 Task: Locate properties in Seattle equipped with modern kitchen appliances using Redfin.
Action: Mouse moved to (276, 245)
Screenshot: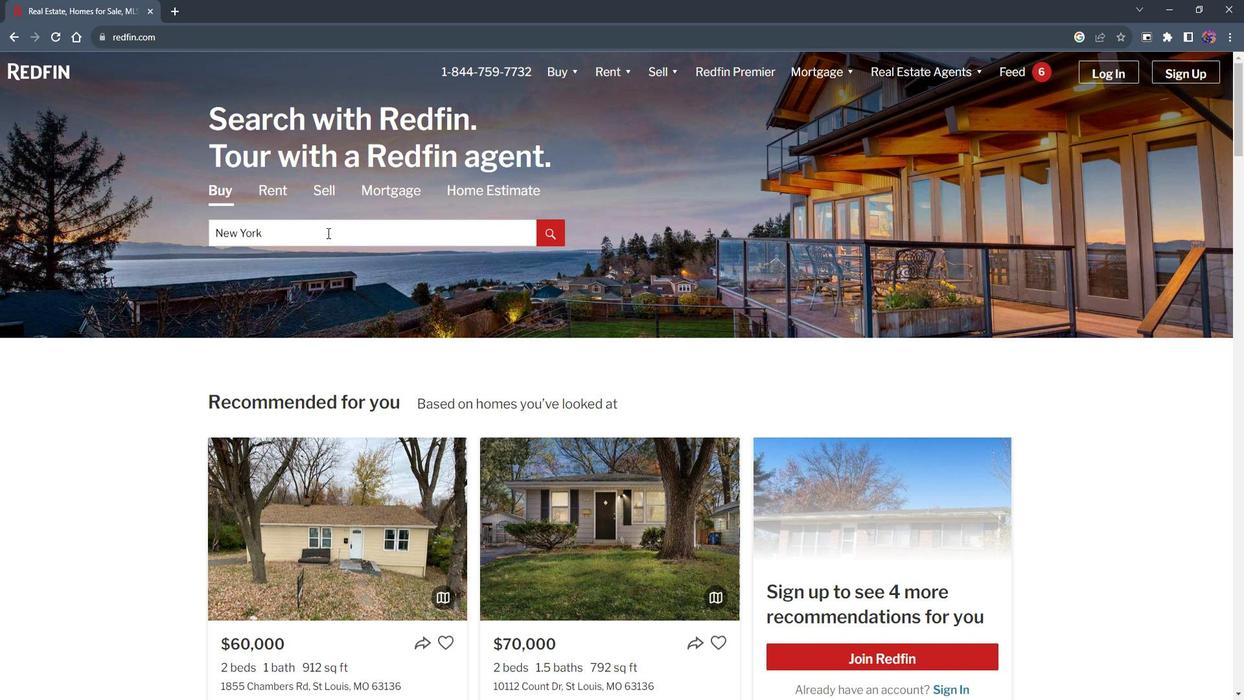 
Action: Mouse pressed left at (276, 245)
Screenshot: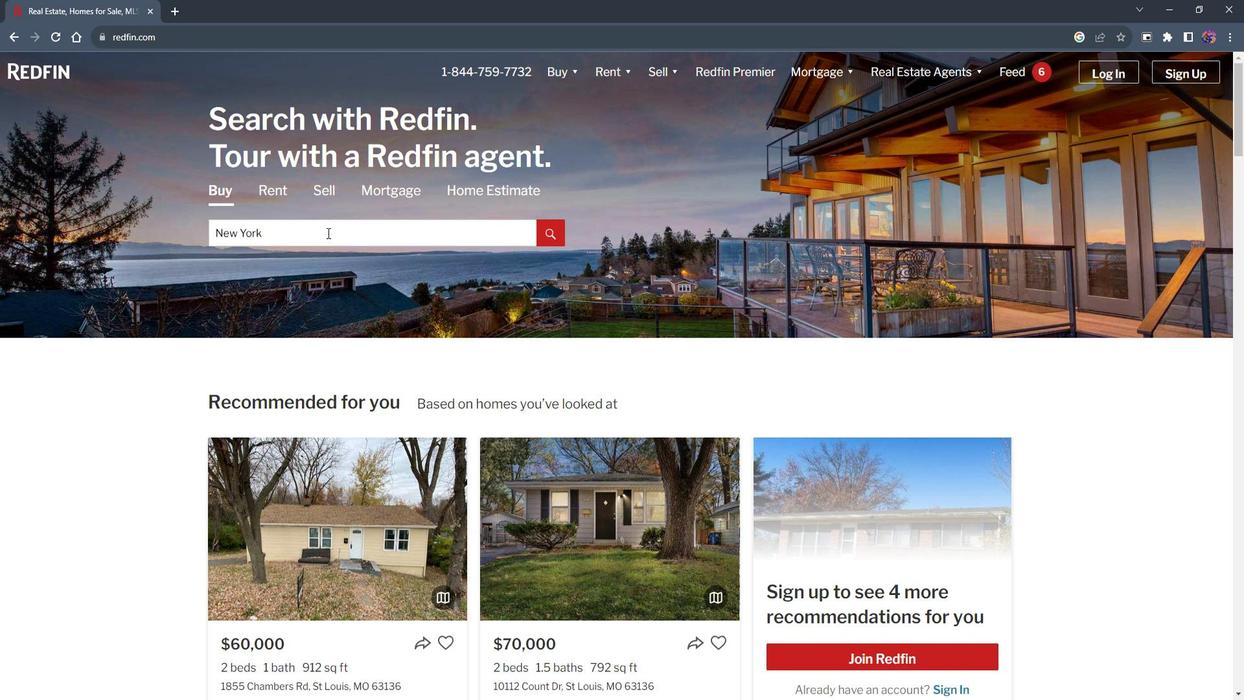 
Action: Key pressed <Key.shift><Key.shift><Key.shift><Key.shift><Key.shift><Key.shift><Key.shift><Key.shift><Key.shift><Key.shift><Key.shift><Key.shift><Key.shift><Key.shift><Key.shift>Seattle
Screenshot: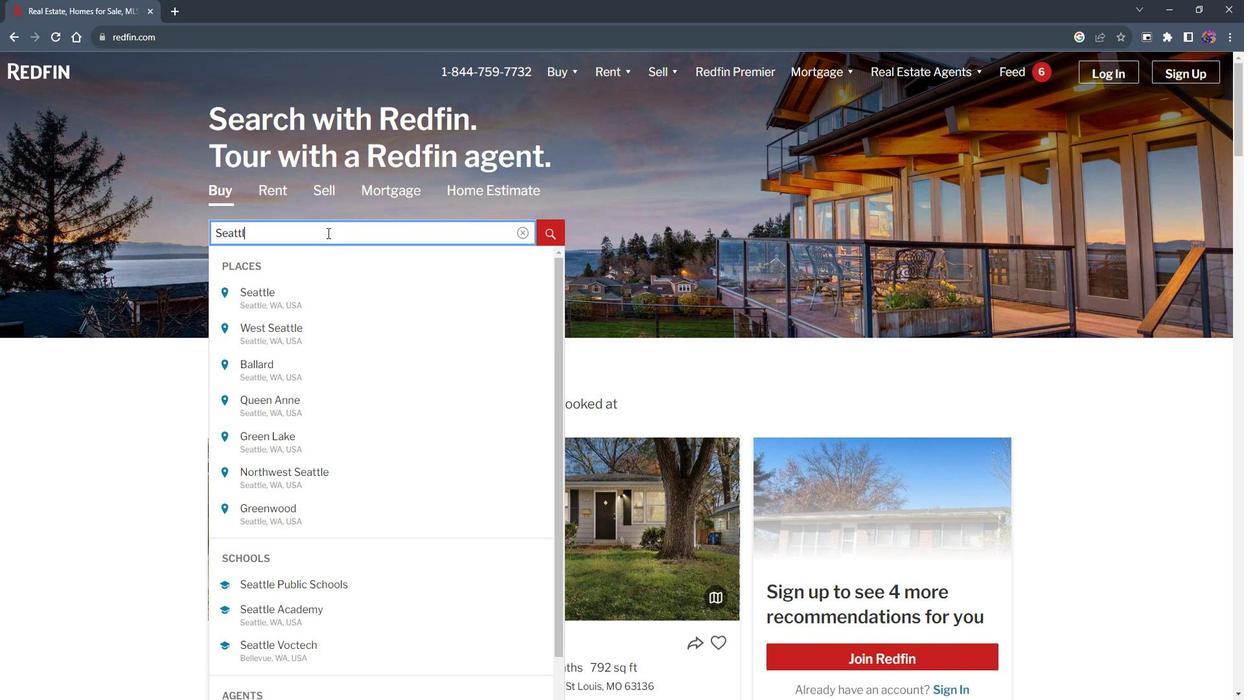 
Action: Mouse moved to (218, 296)
Screenshot: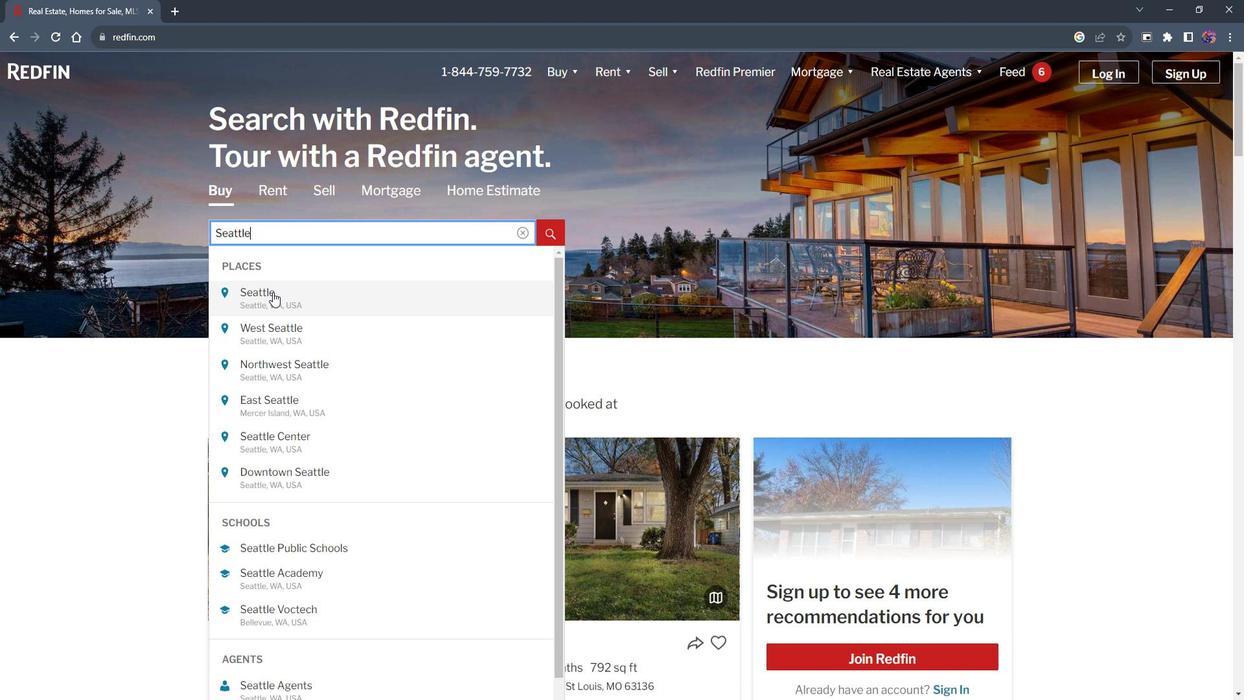 
Action: Mouse pressed left at (218, 296)
Screenshot: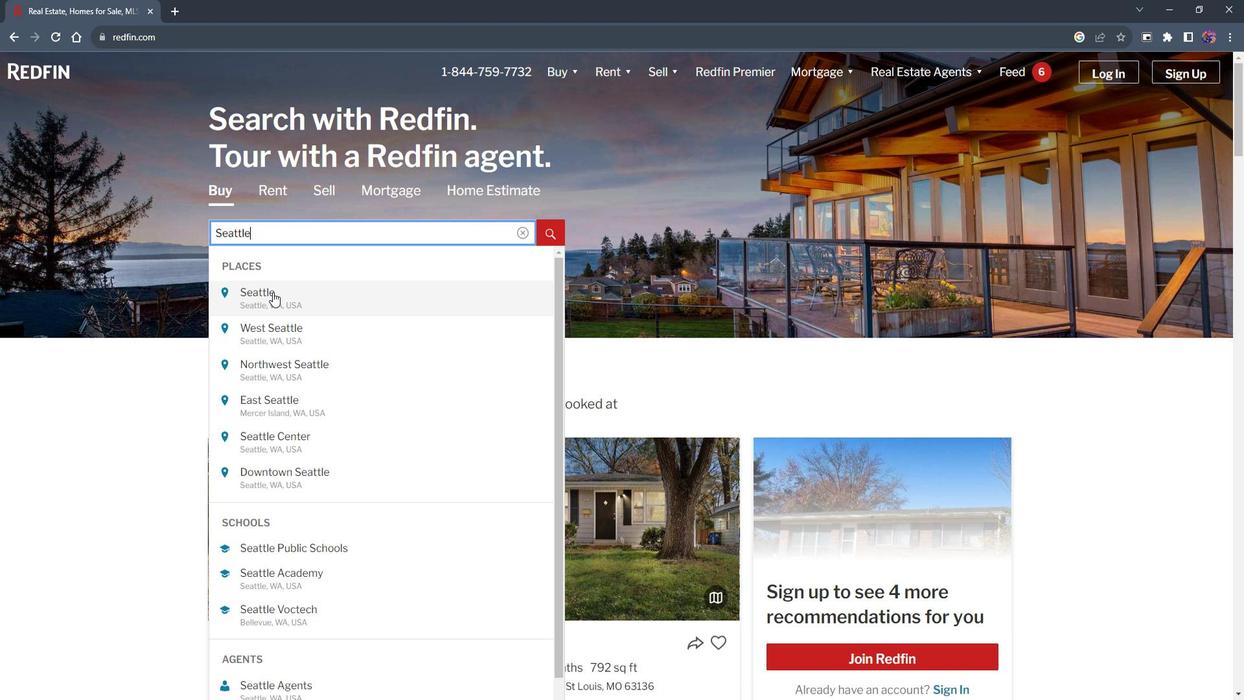 
Action: Mouse moved to (967, 184)
Screenshot: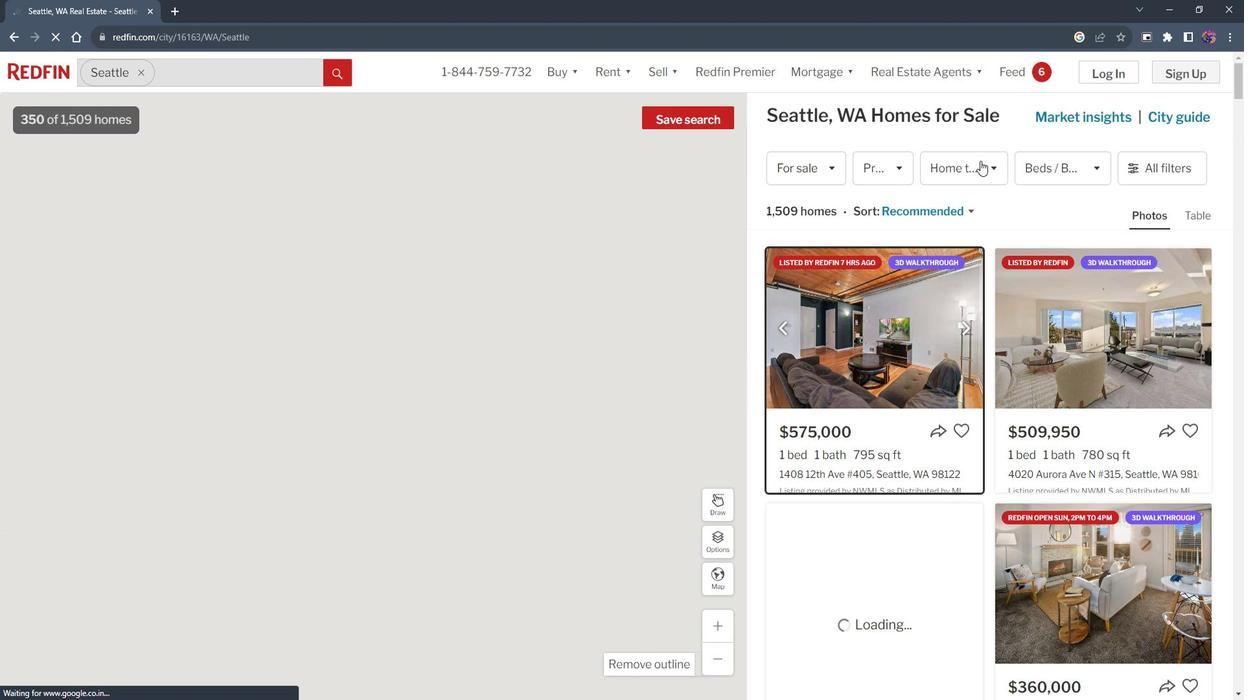 
Action: Mouse pressed left at (967, 184)
Screenshot: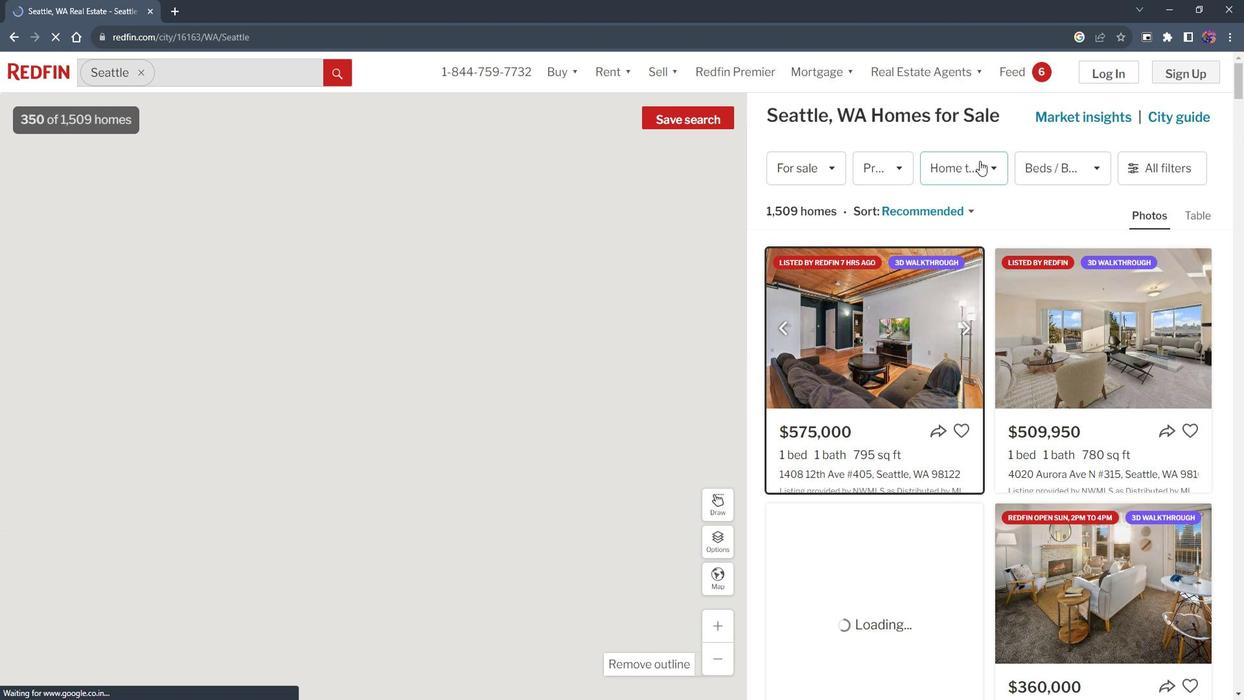 
Action: Mouse pressed left at (967, 184)
Screenshot: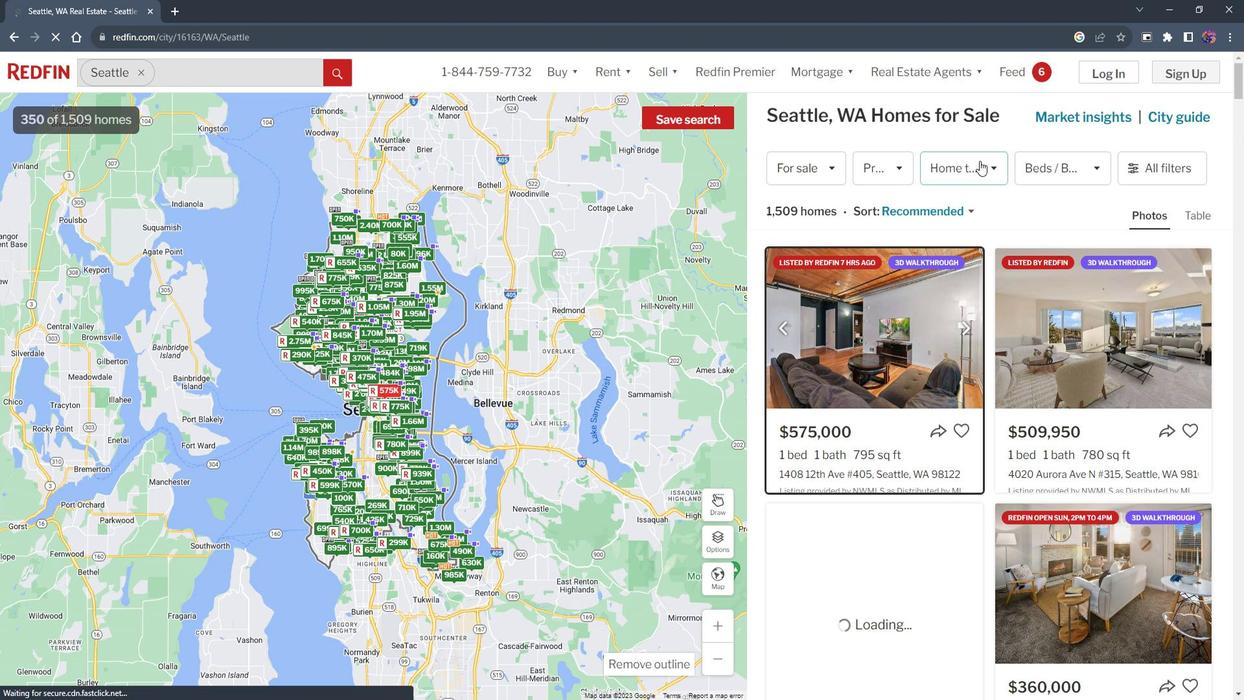 
Action: Mouse moved to (1178, 189)
Screenshot: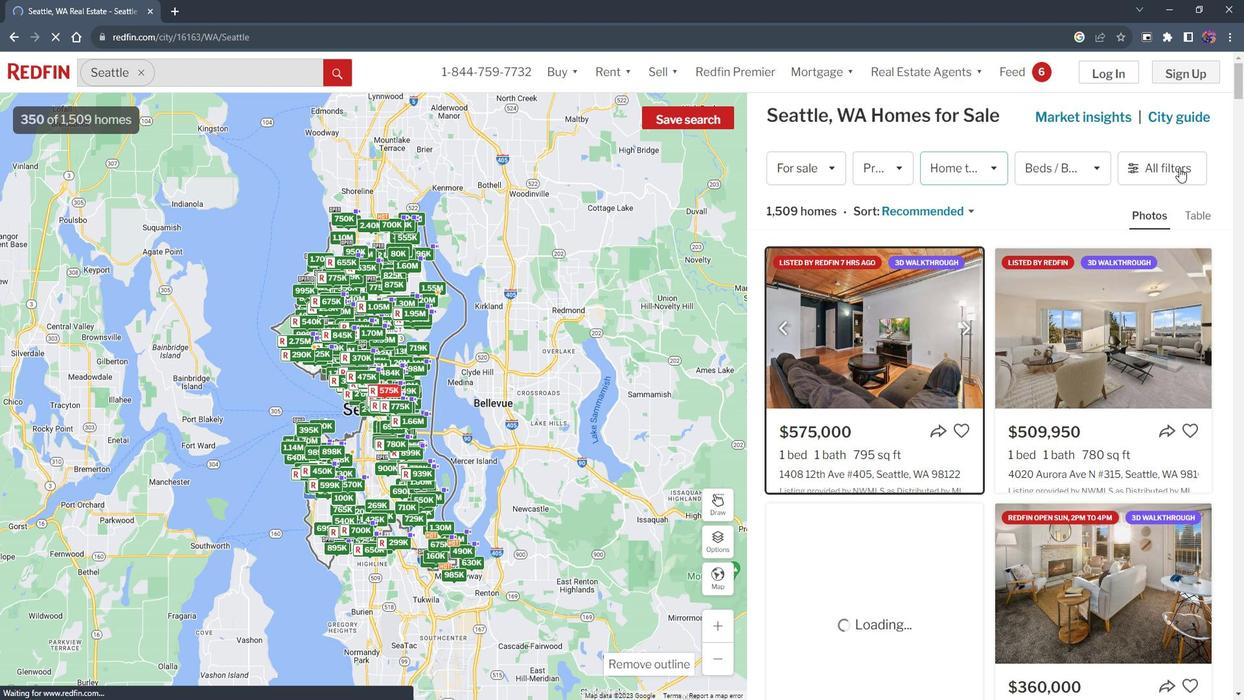 
Action: Mouse pressed left at (1178, 189)
Screenshot: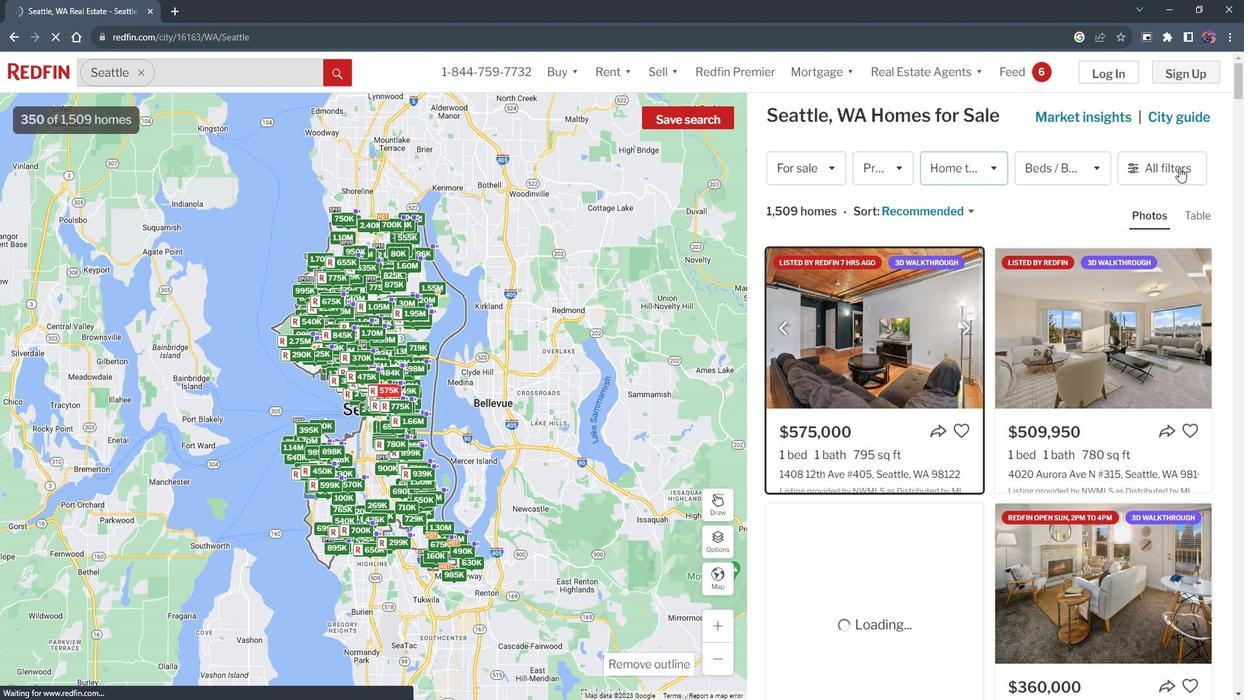 
Action: Mouse pressed left at (1178, 189)
Screenshot: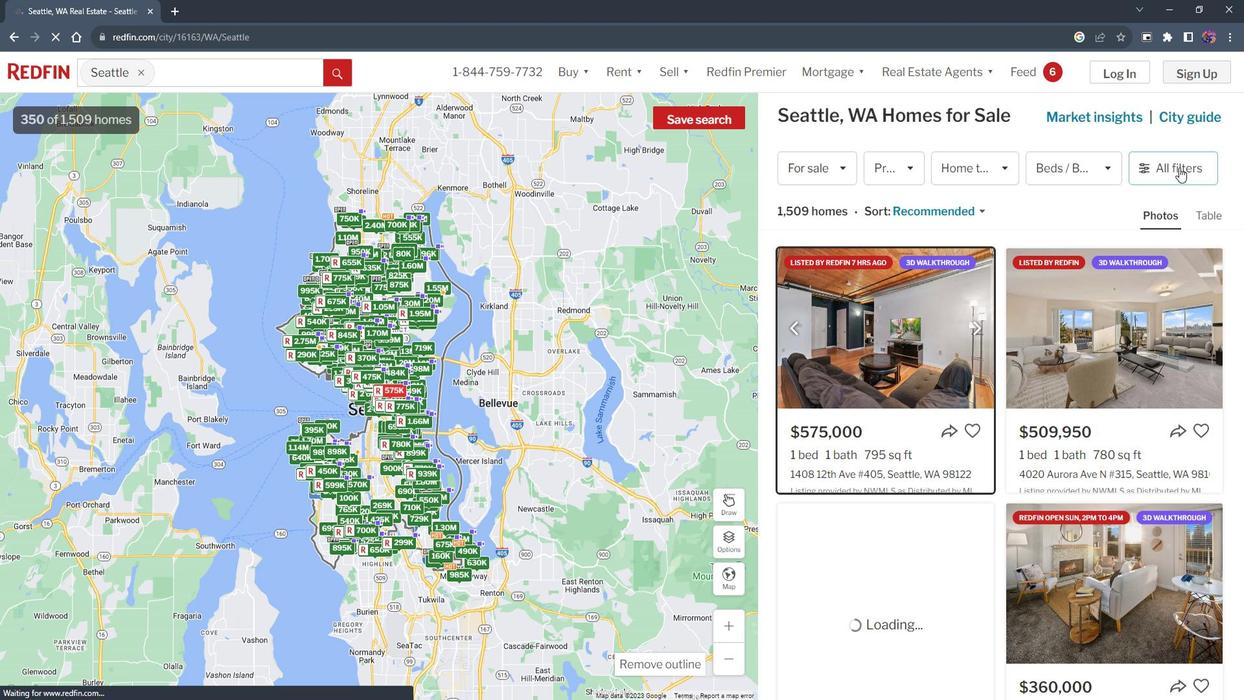 
Action: Mouse moved to (1218, 191)
Screenshot: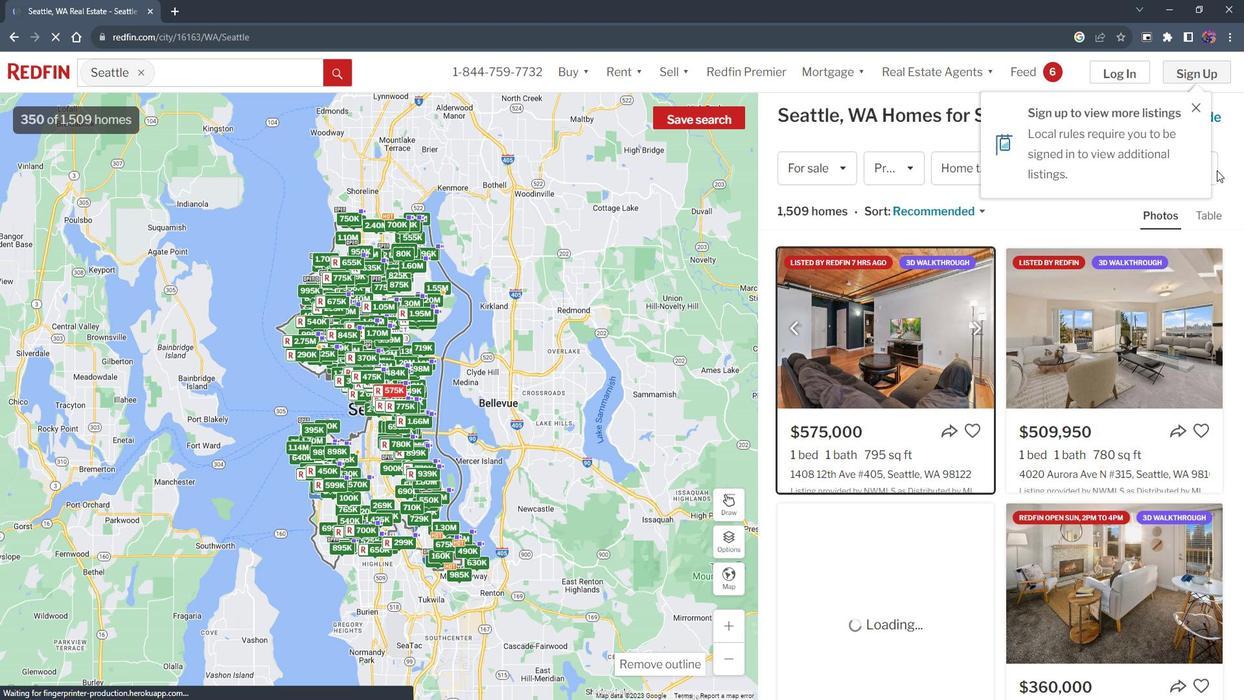 
Action: Mouse pressed left at (1218, 191)
Screenshot: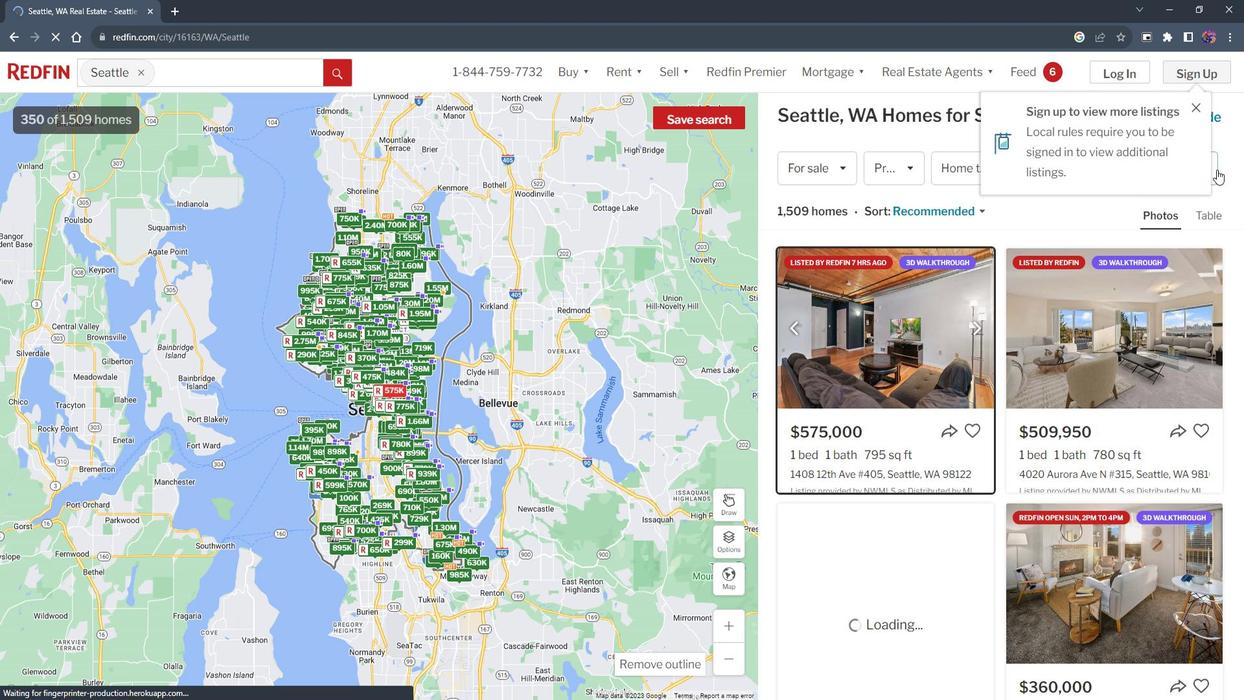
Action: Mouse moved to (978, 367)
Screenshot: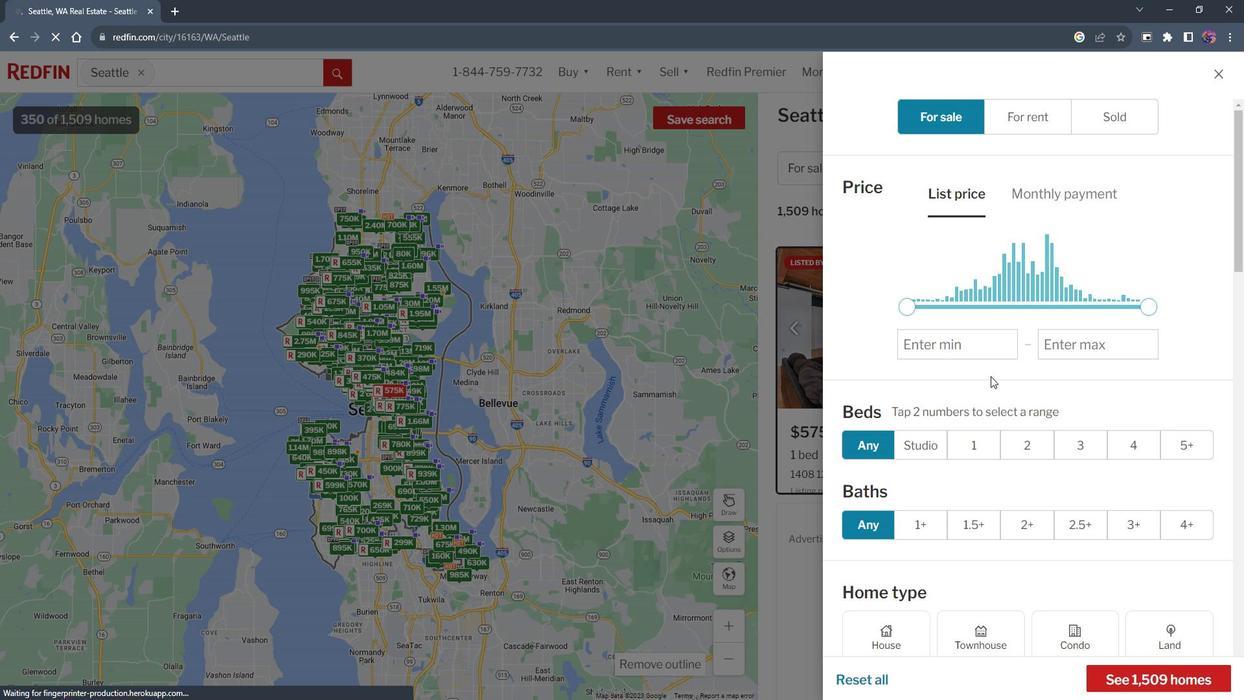 
Action: Mouse scrolled (978, 366) with delta (0, 0)
Screenshot: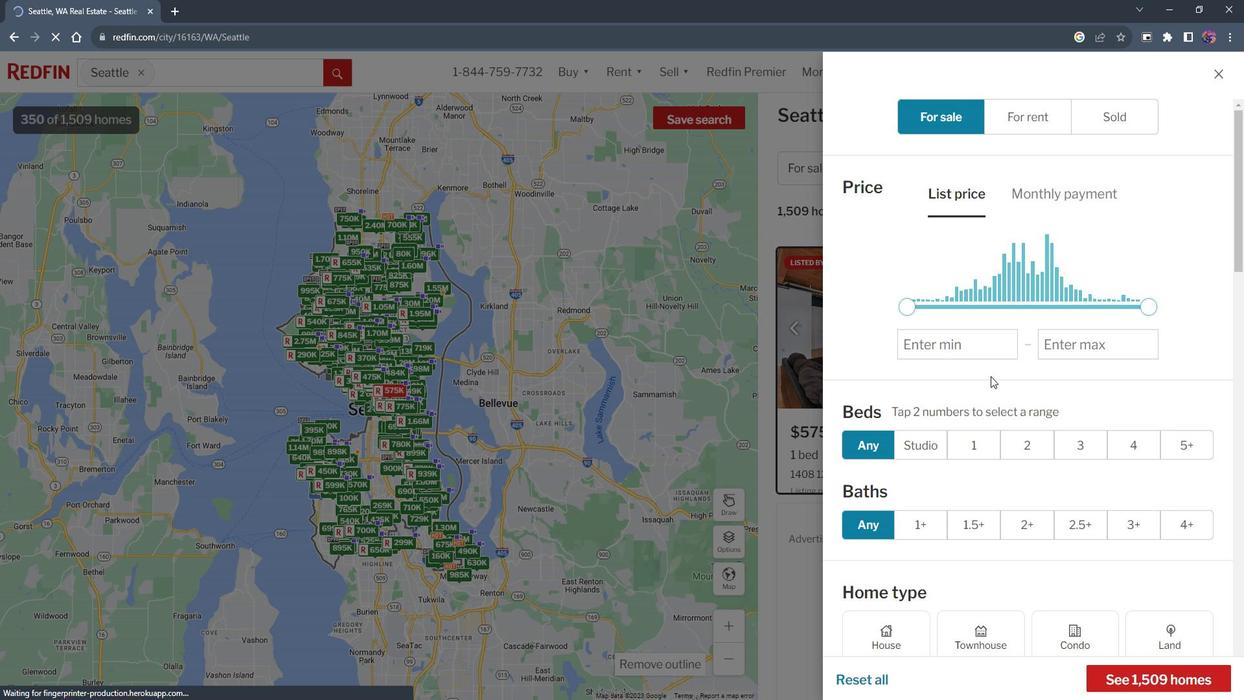 
Action: Mouse moved to (979, 367)
Screenshot: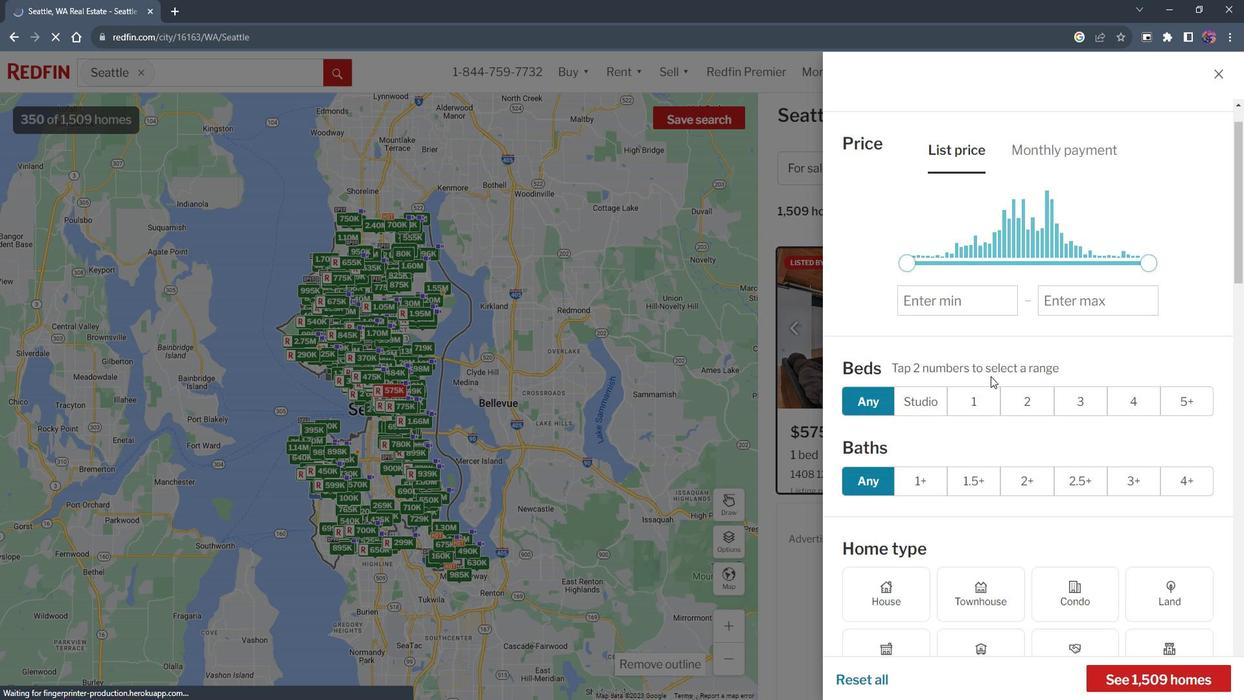 
Action: Mouse scrolled (979, 366) with delta (0, 0)
Screenshot: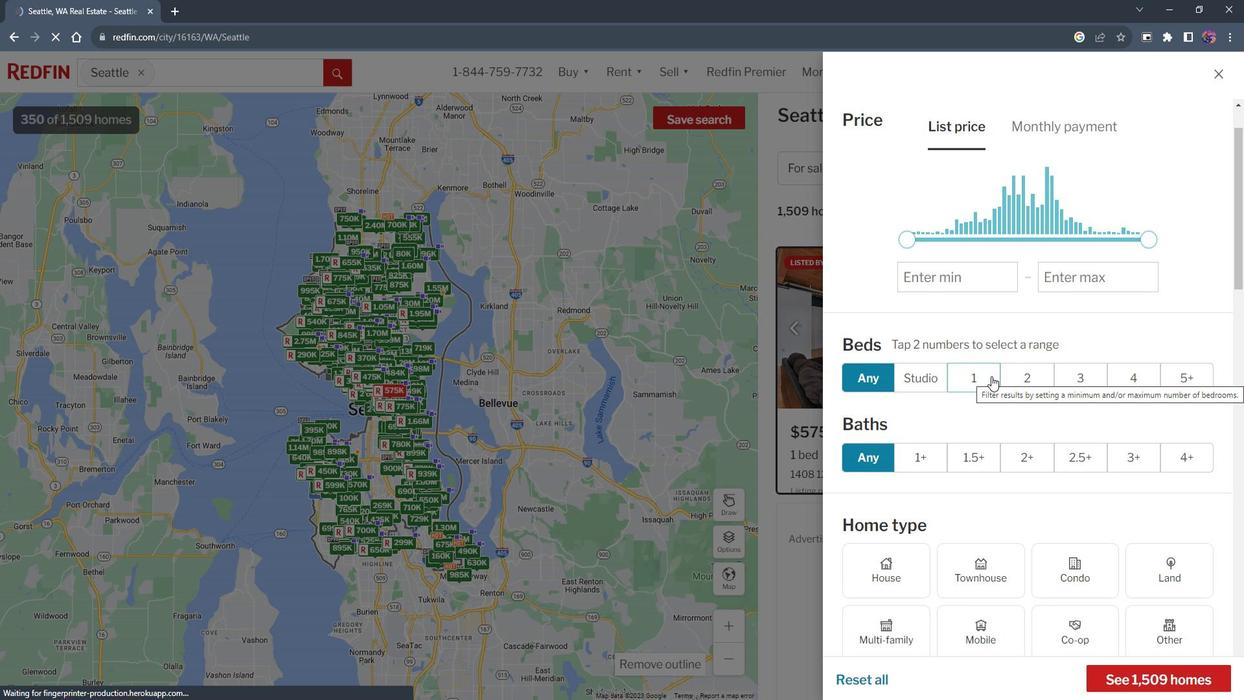 
Action: Mouse scrolled (979, 366) with delta (0, 0)
Screenshot: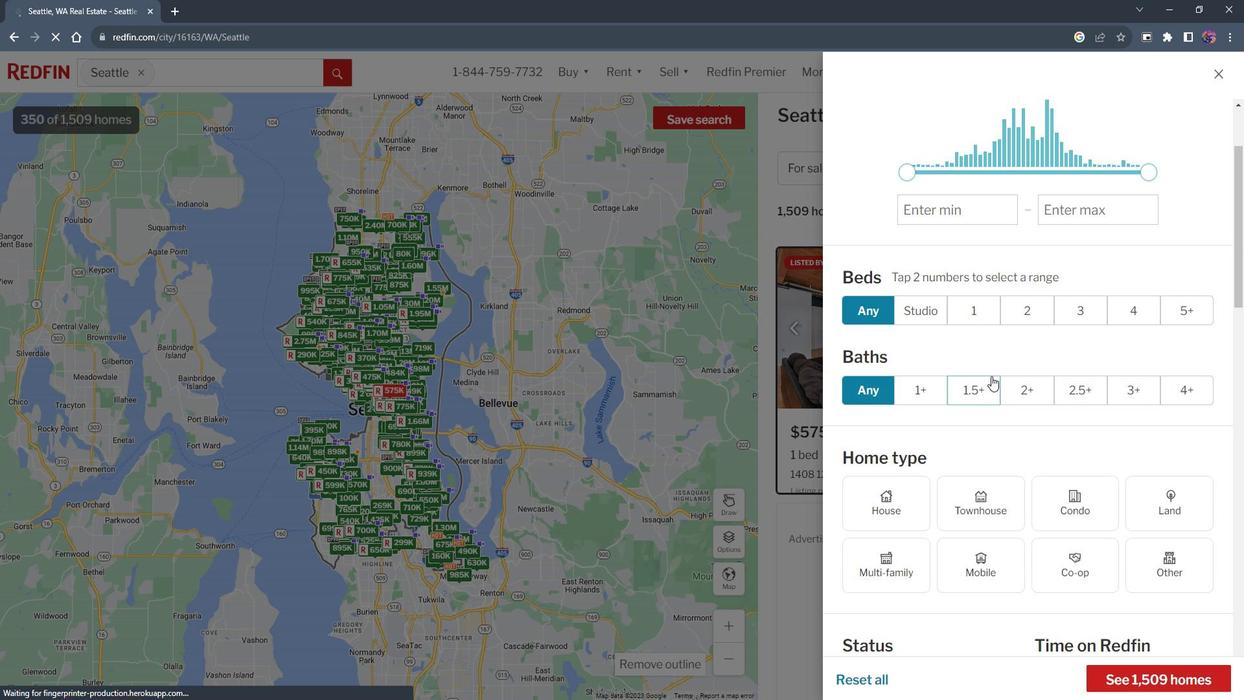 
Action: Mouse scrolled (979, 366) with delta (0, 0)
Screenshot: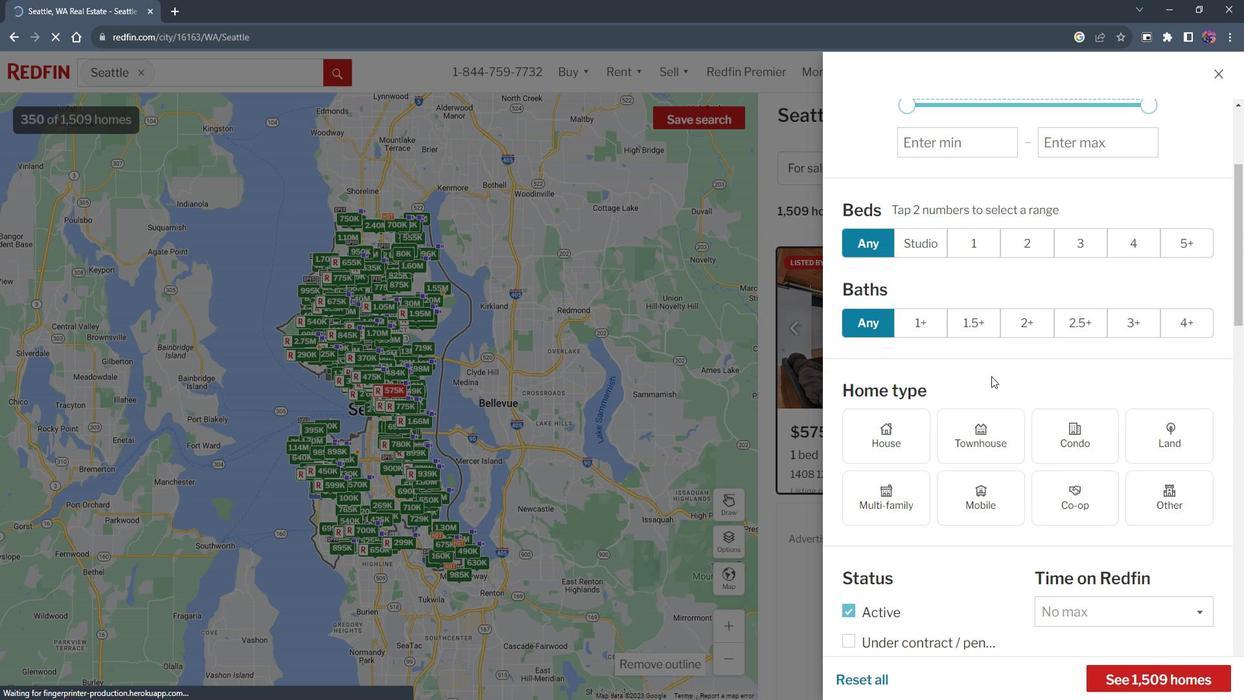 
Action: Mouse scrolled (979, 366) with delta (0, 0)
Screenshot: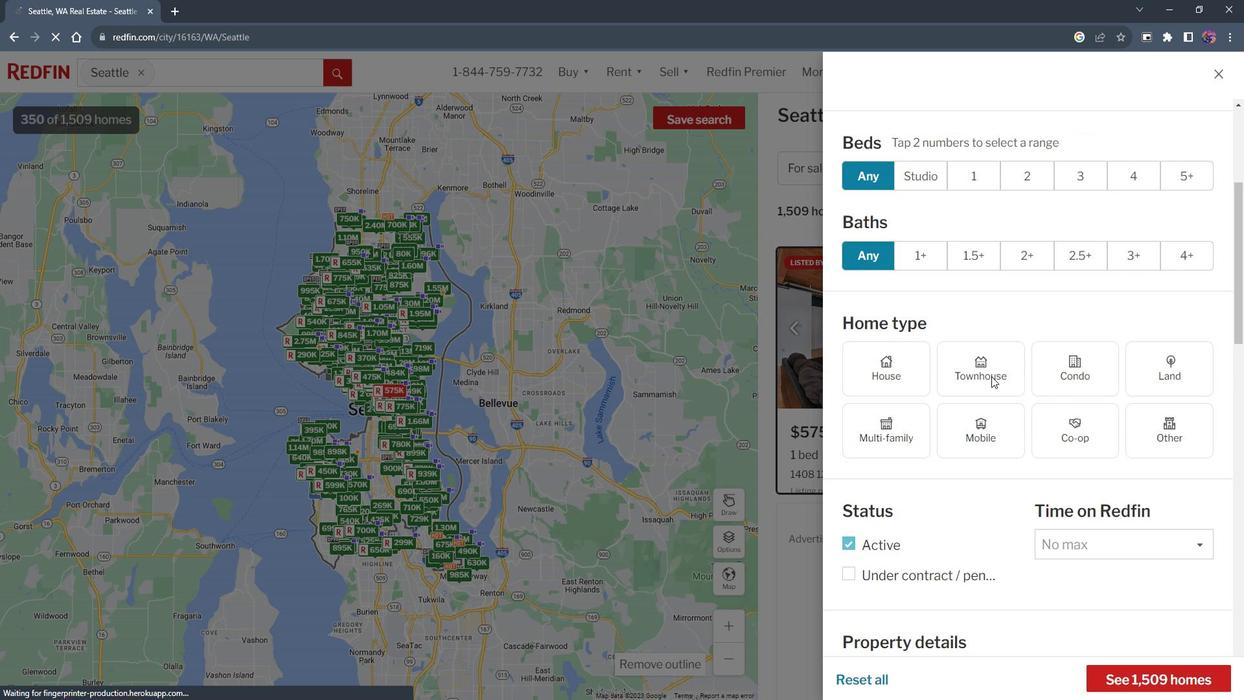 
Action: Mouse scrolled (979, 366) with delta (0, 0)
Screenshot: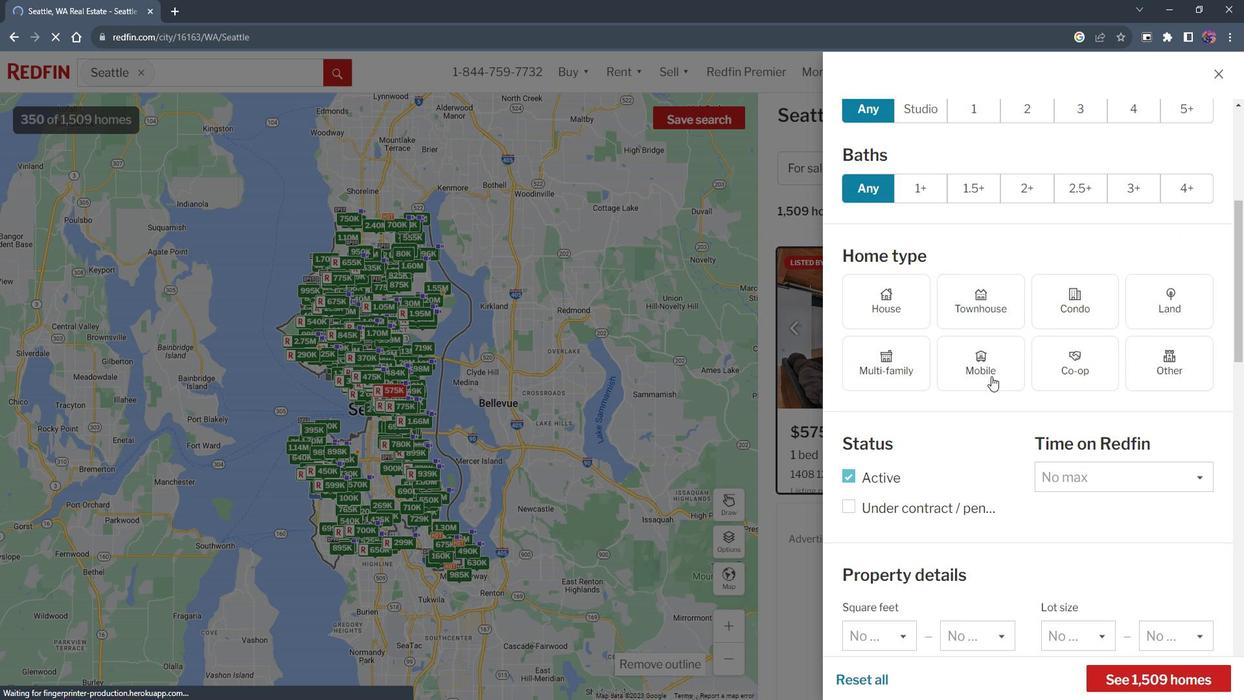 
Action: Mouse scrolled (979, 366) with delta (0, 0)
Screenshot: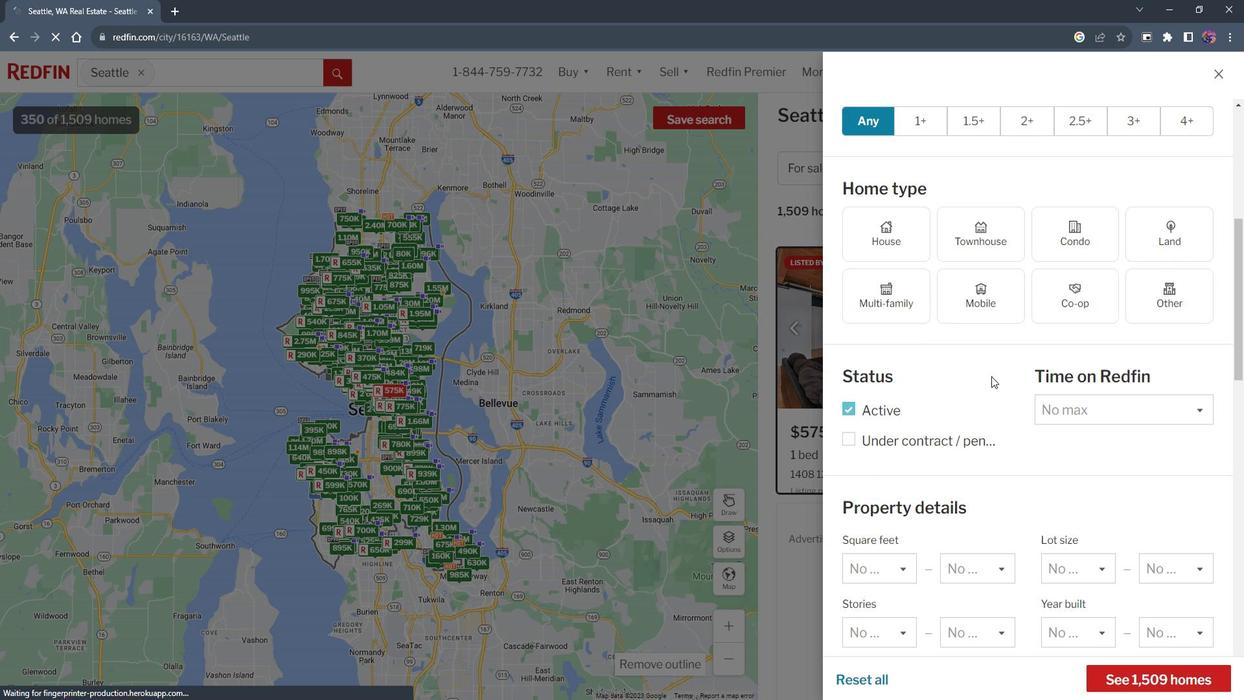 
Action: Mouse scrolled (979, 366) with delta (0, 0)
Screenshot: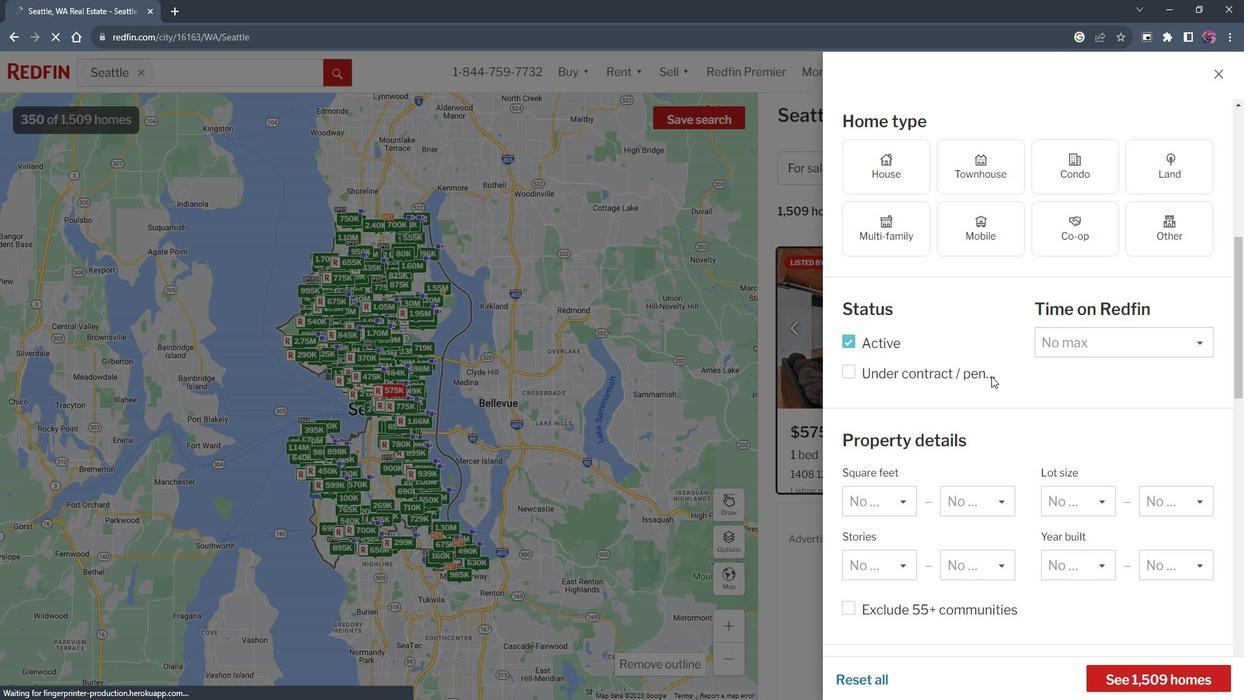
Action: Mouse scrolled (979, 366) with delta (0, 0)
Screenshot: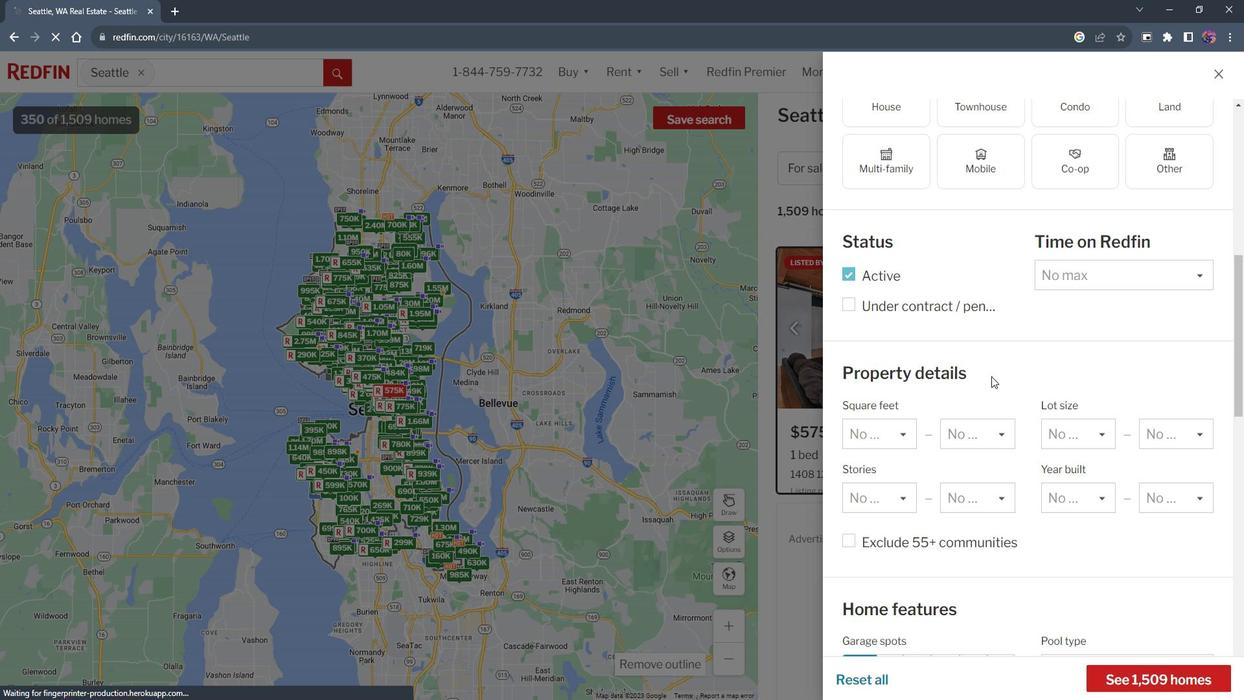 
Action: Mouse scrolled (979, 366) with delta (0, 0)
Screenshot: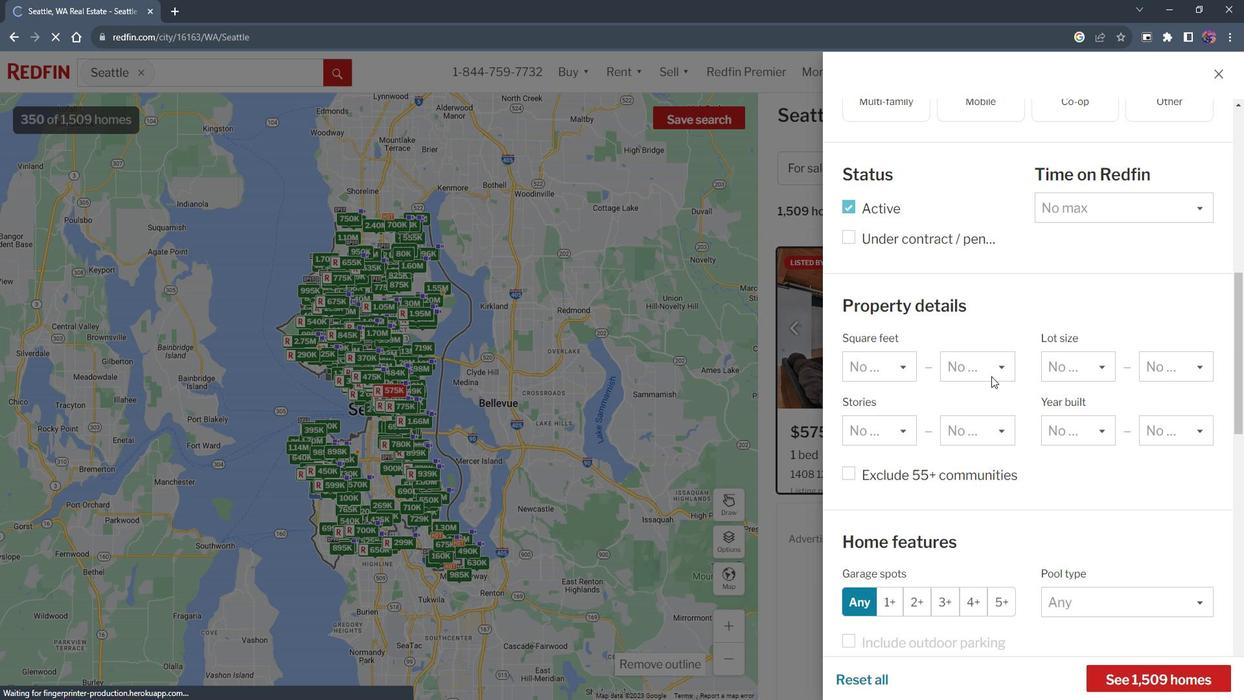 
Action: Mouse scrolled (979, 366) with delta (0, 0)
Screenshot: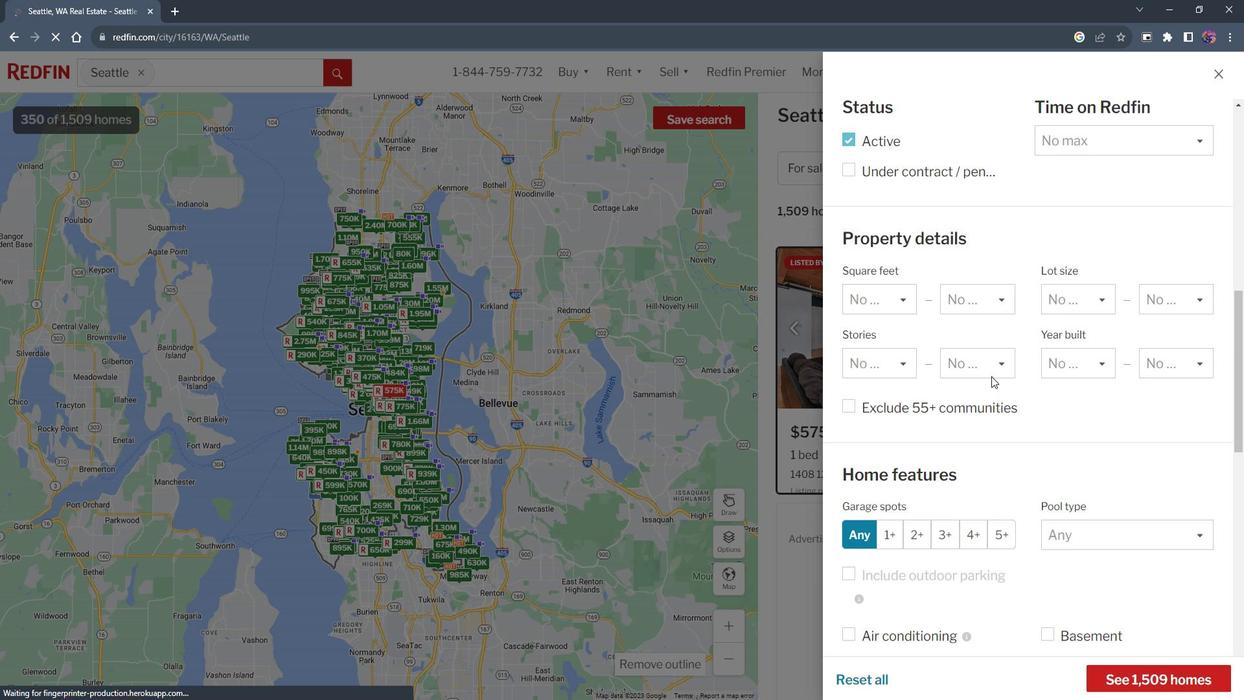 
Action: Mouse scrolled (979, 366) with delta (0, 0)
Screenshot: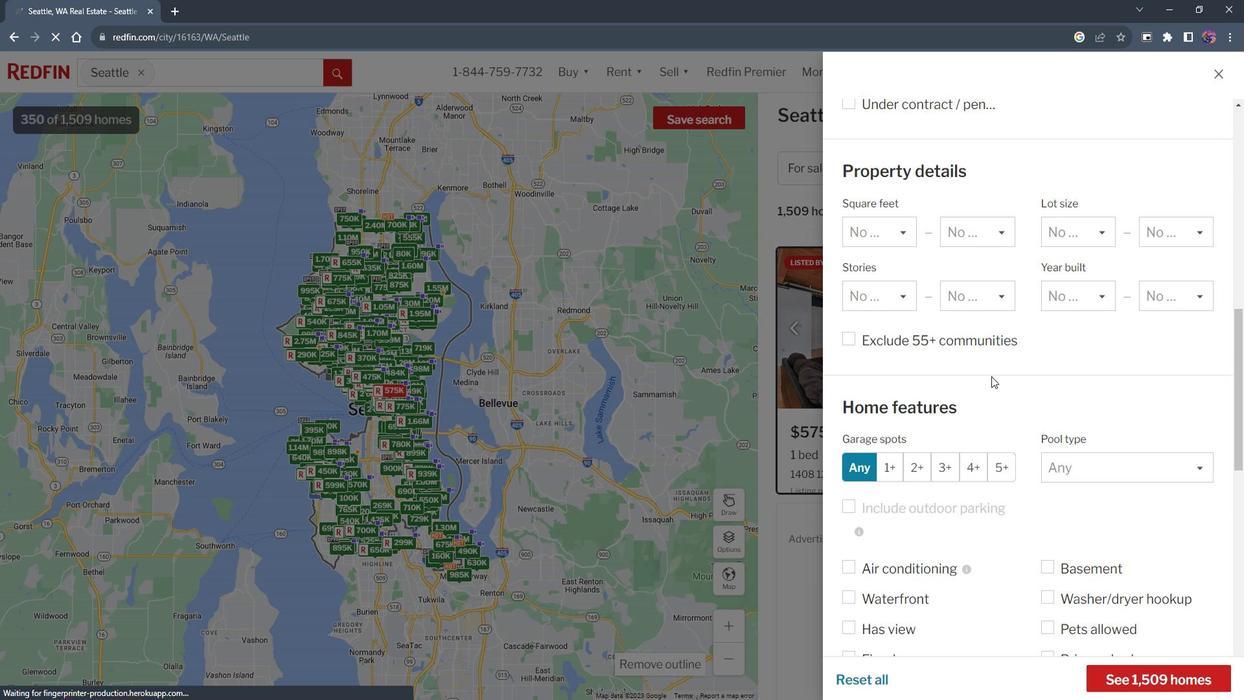 
Action: Mouse scrolled (979, 366) with delta (0, 0)
Screenshot: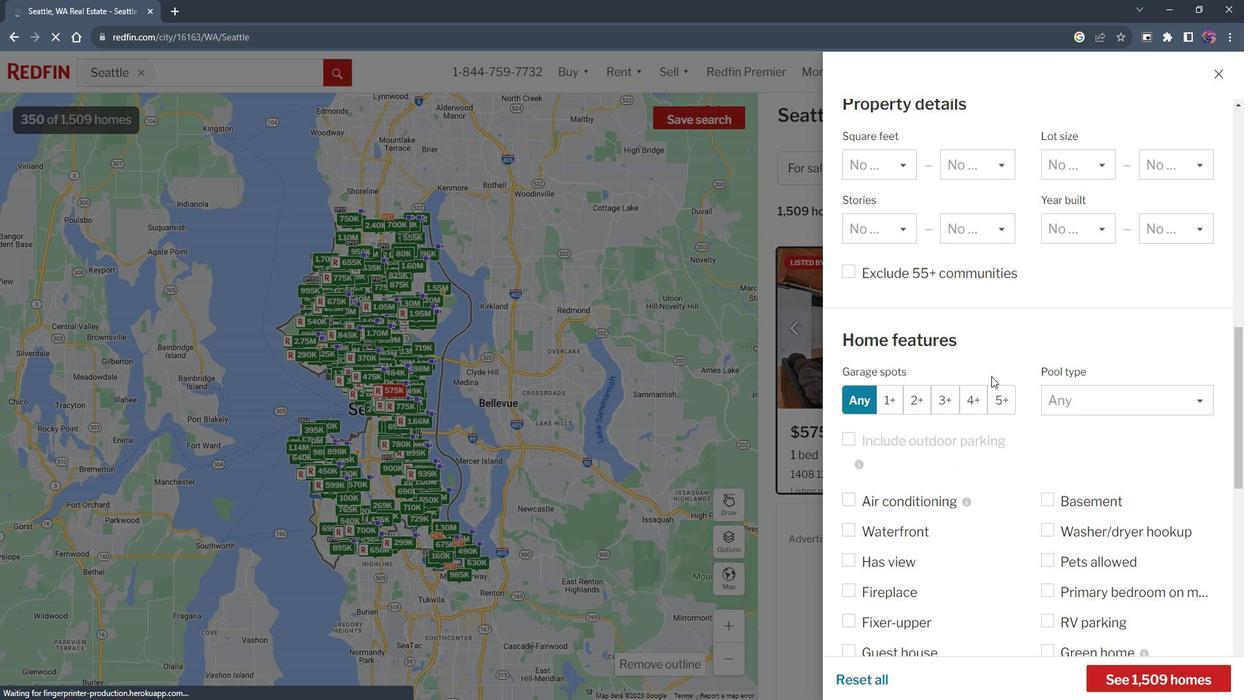 
Action: Mouse scrolled (979, 366) with delta (0, 0)
Screenshot: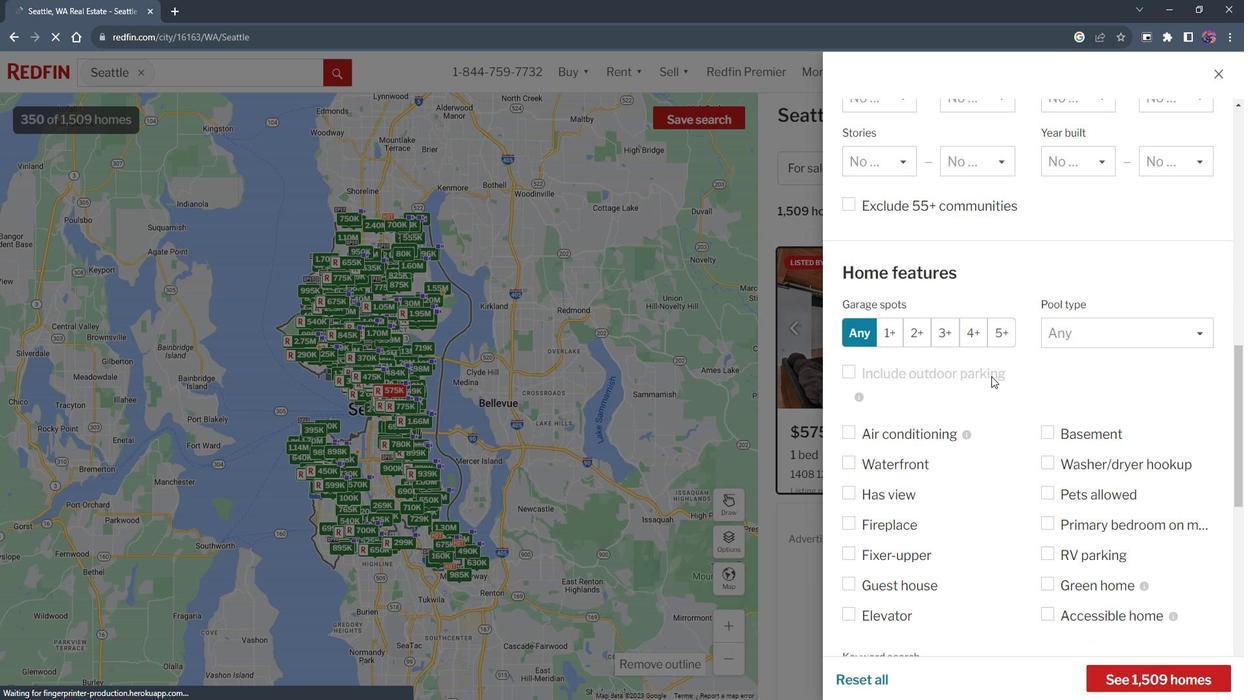 
Action: Mouse moved to (997, 395)
Screenshot: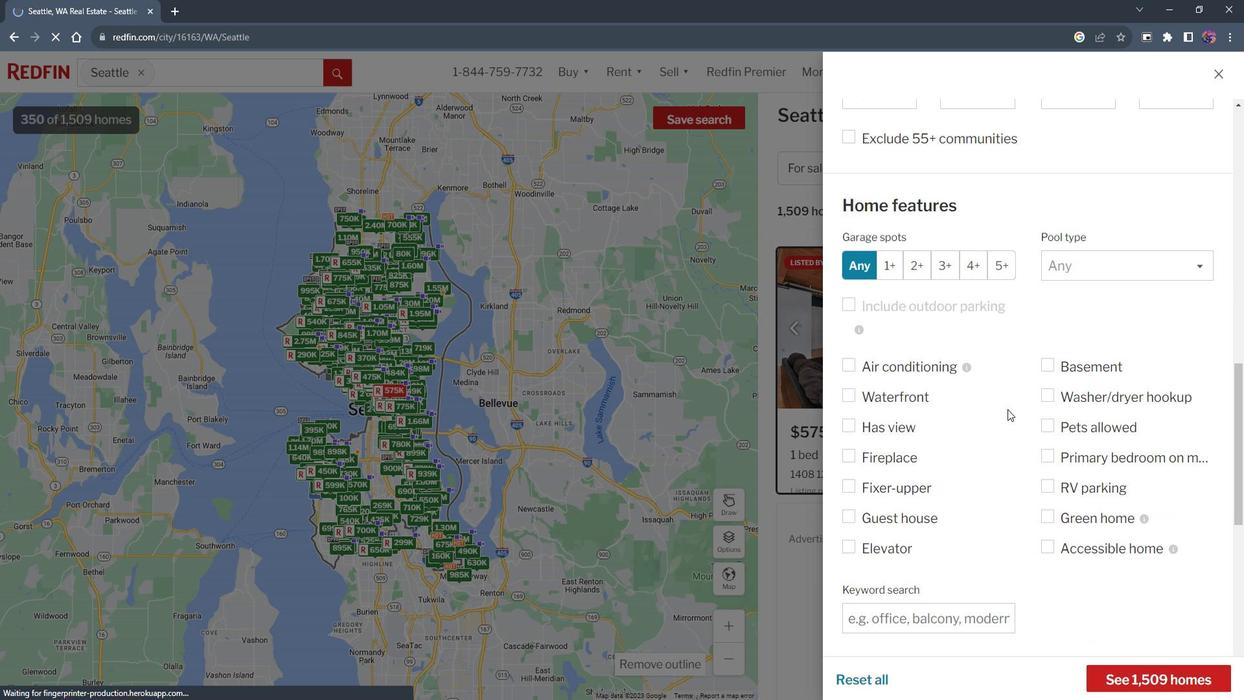 
Action: Mouse scrolled (997, 394) with delta (0, 0)
Screenshot: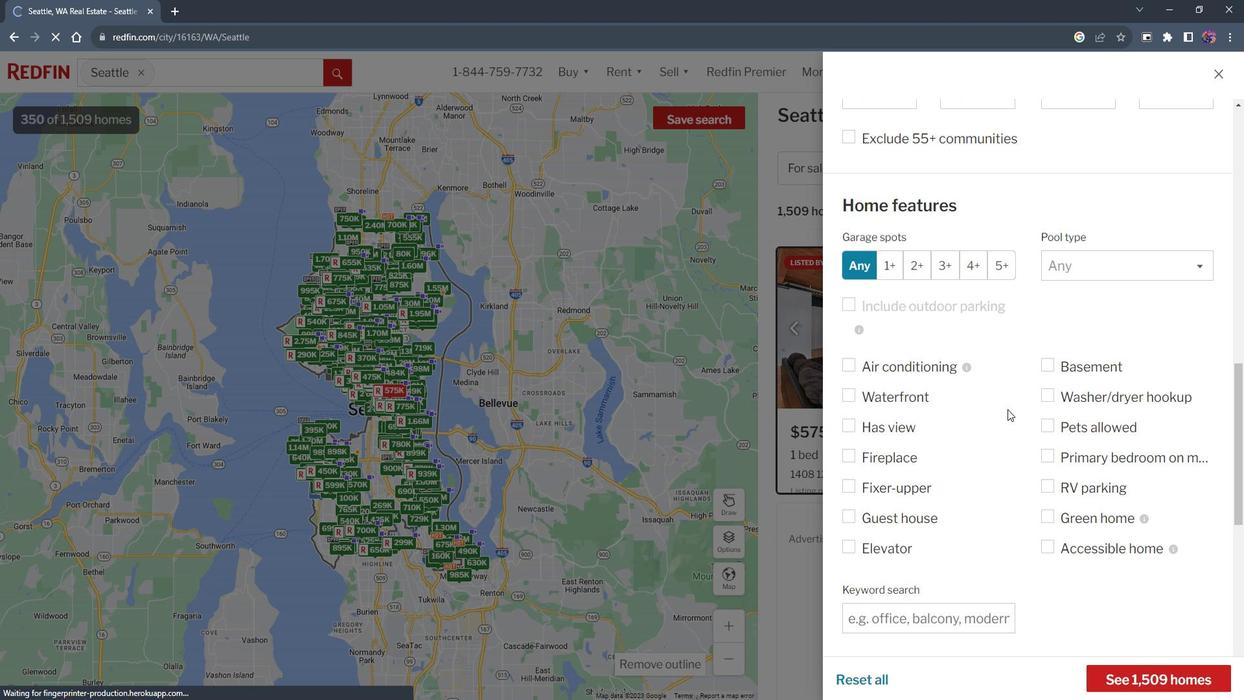 
Action: Mouse scrolled (997, 394) with delta (0, 0)
Screenshot: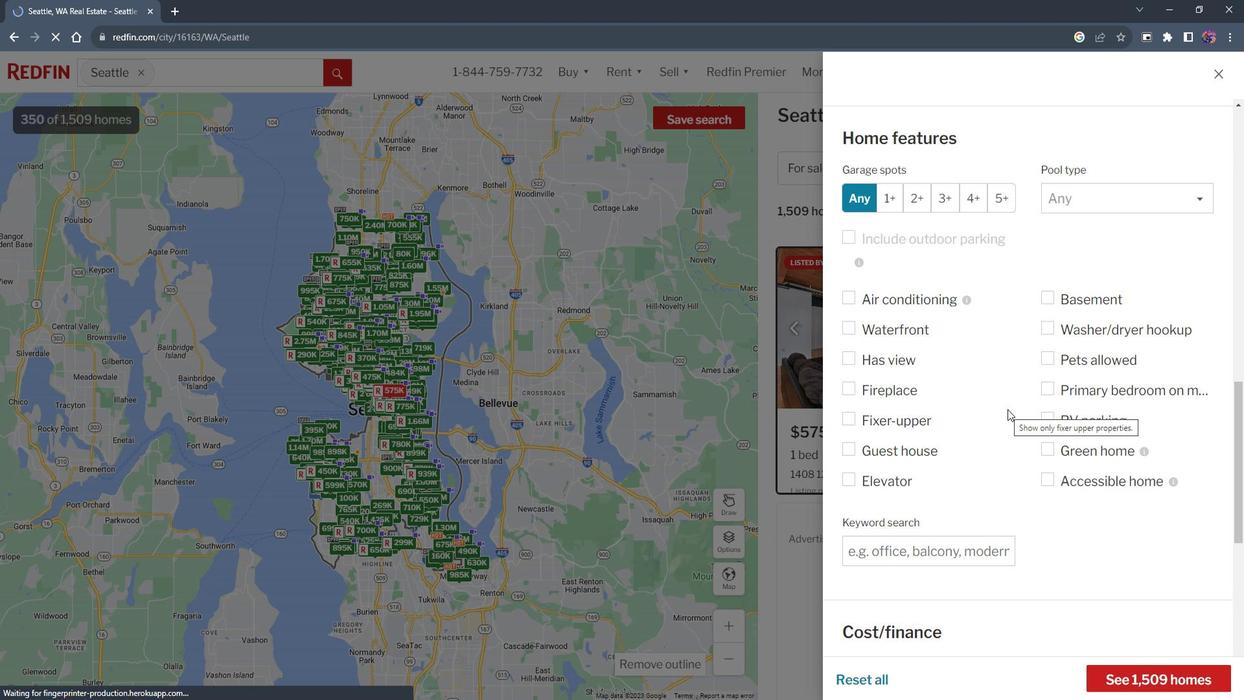 
Action: Mouse scrolled (997, 394) with delta (0, 0)
Screenshot: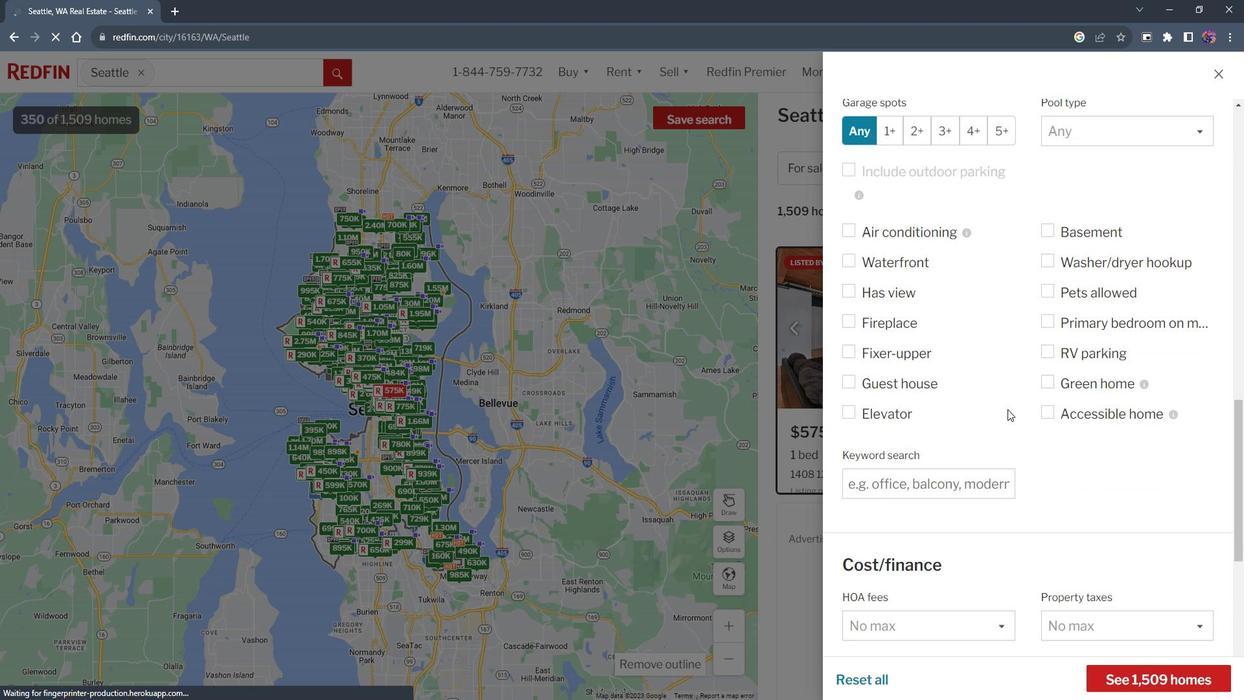 
Action: Mouse moved to (897, 405)
Screenshot: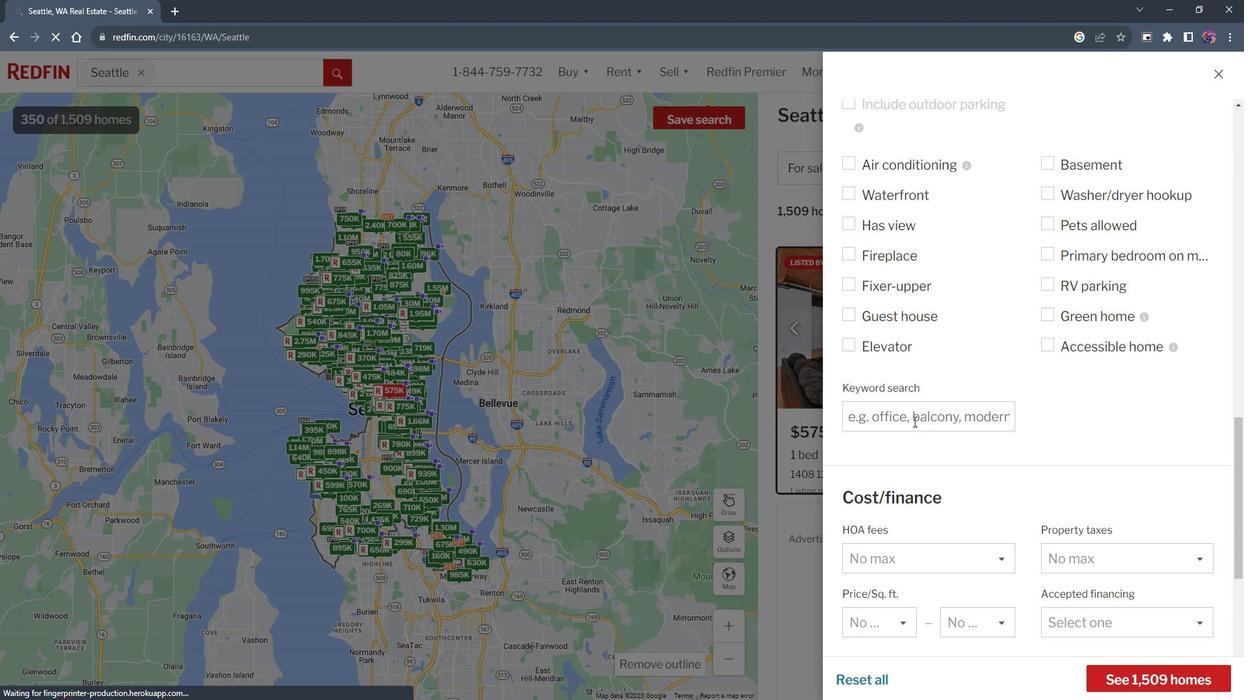 
Action: Mouse pressed left at (897, 405)
Screenshot: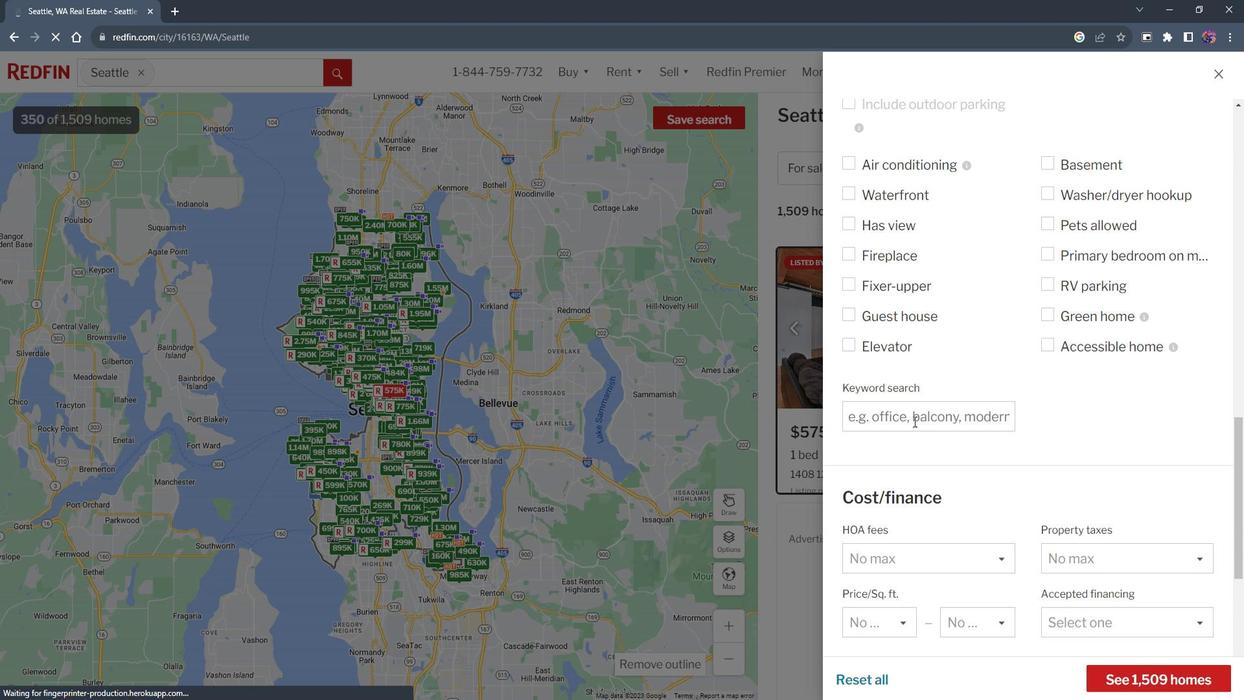 
Action: Key pressed <Key.shift>Modern<Key.space><Key.shift><Key.shift><Key.shift><Key.shift><Key.shift>Kitchen<Key.enter>
Screenshot: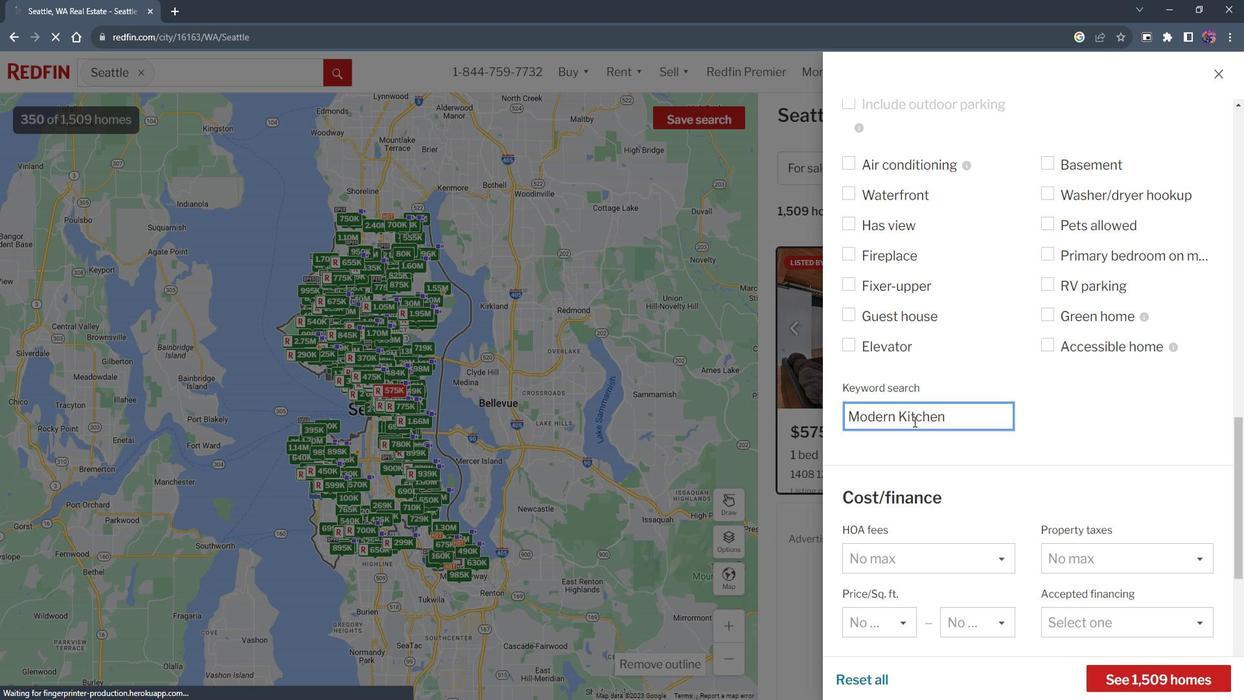 
Action: Mouse moved to (1161, 627)
Screenshot: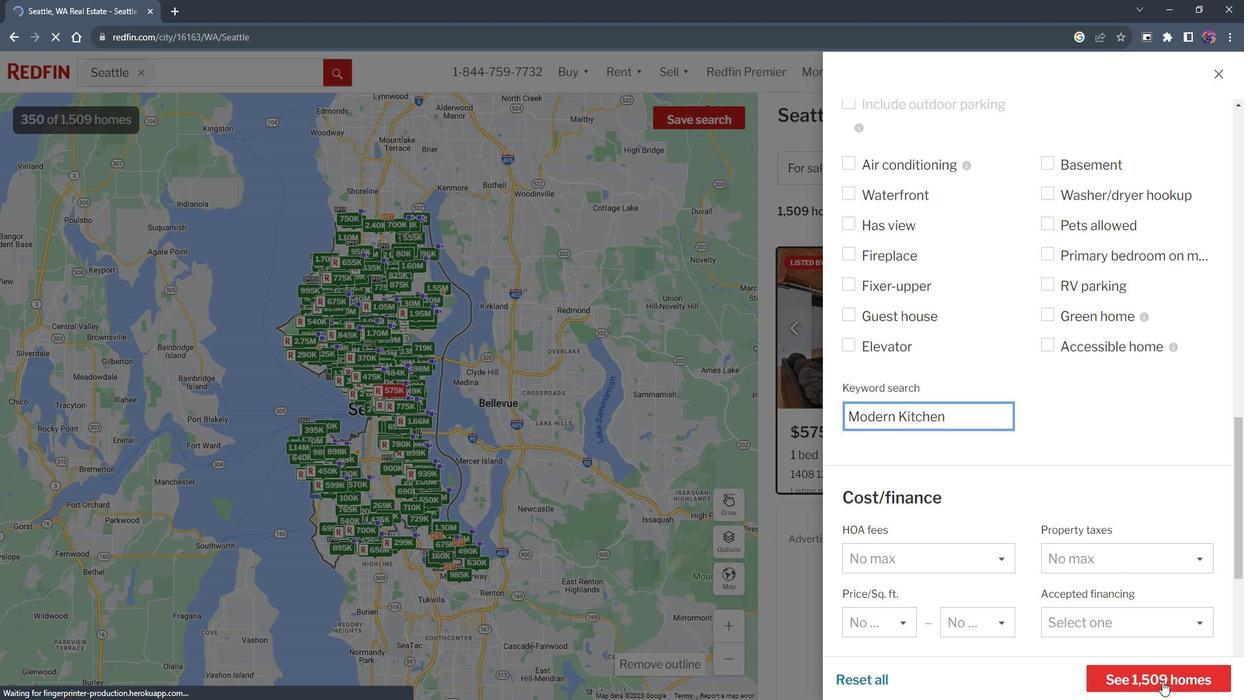 
Action: Mouse pressed left at (1161, 627)
Screenshot: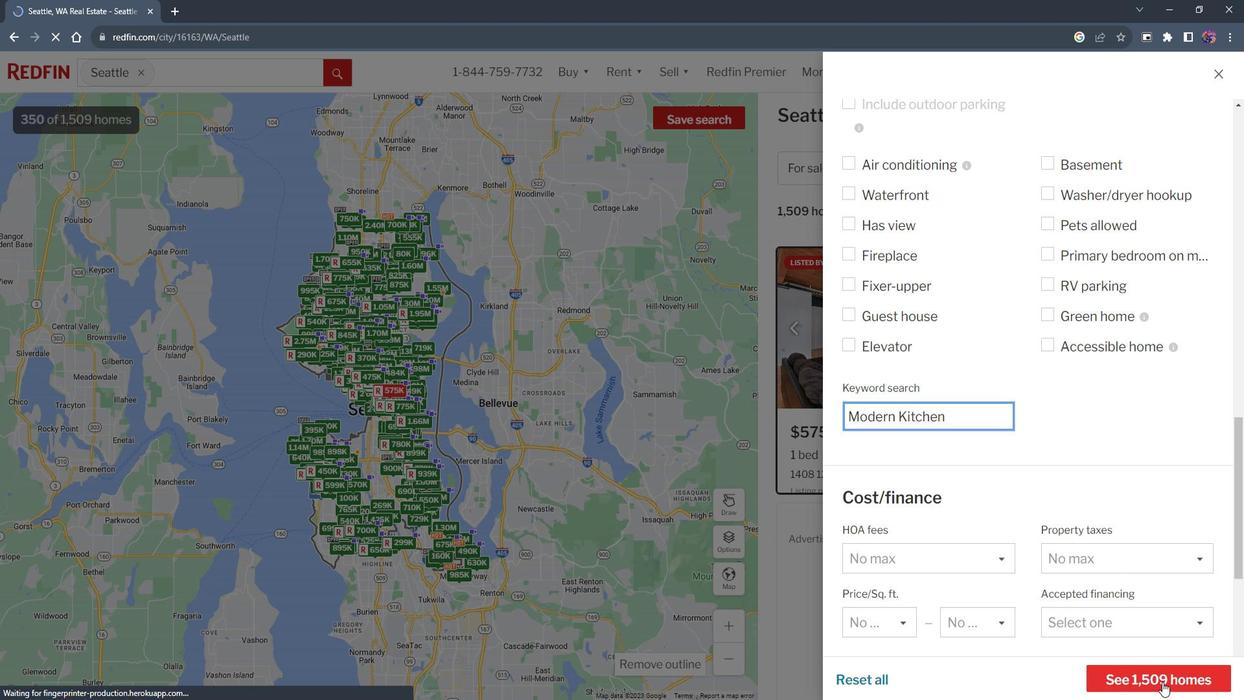 
Action: Mouse moved to (909, 350)
Screenshot: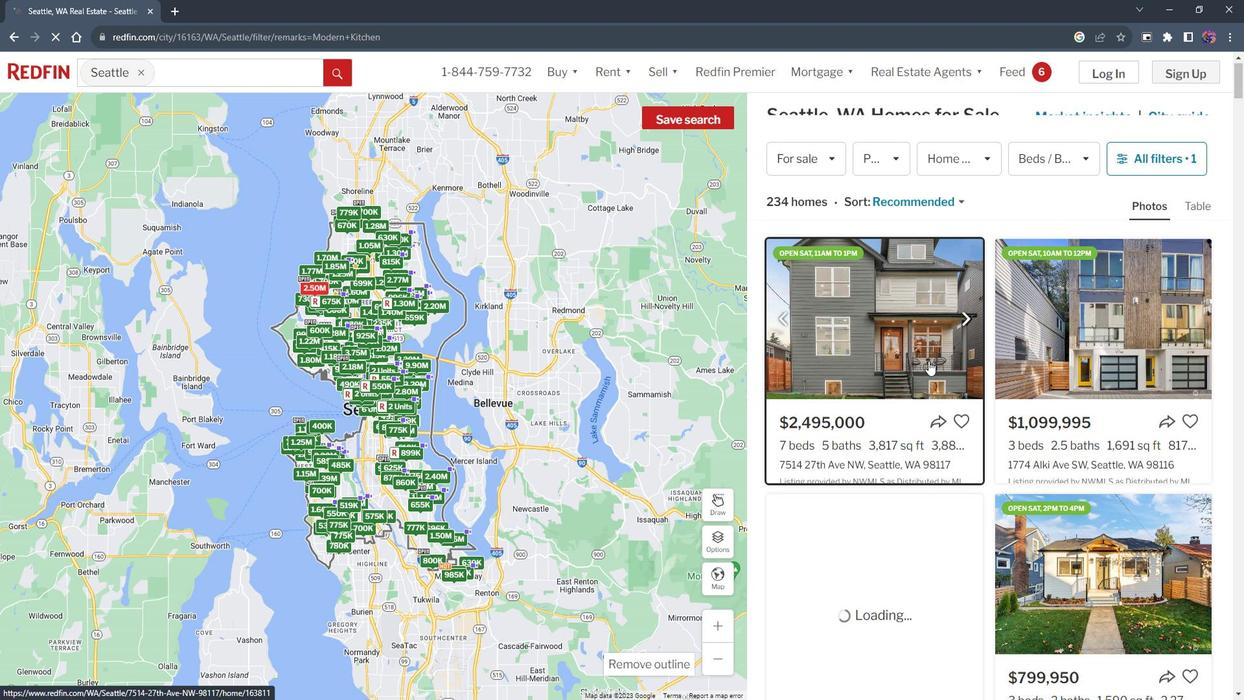
Action: Mouse scrolled (909, 350) with delta (0, 0)
Screenshot: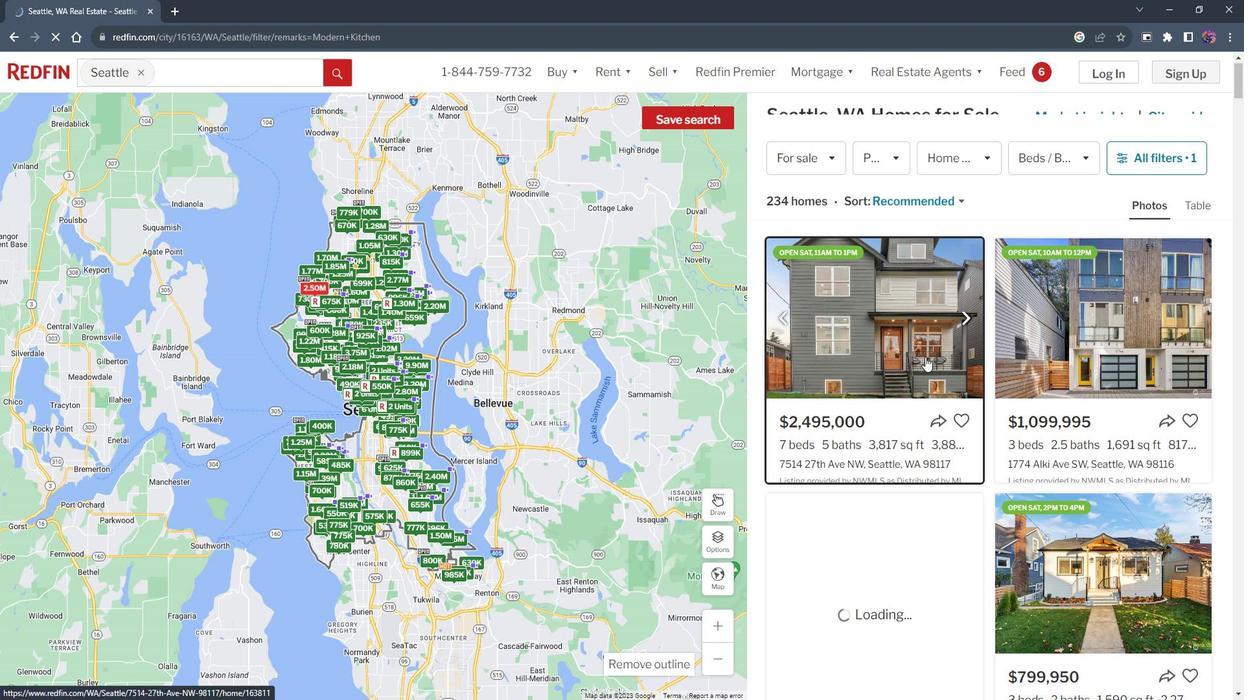 
Action: Mouse scrolled (909, 351) with delta (0, 0)
Screenshot: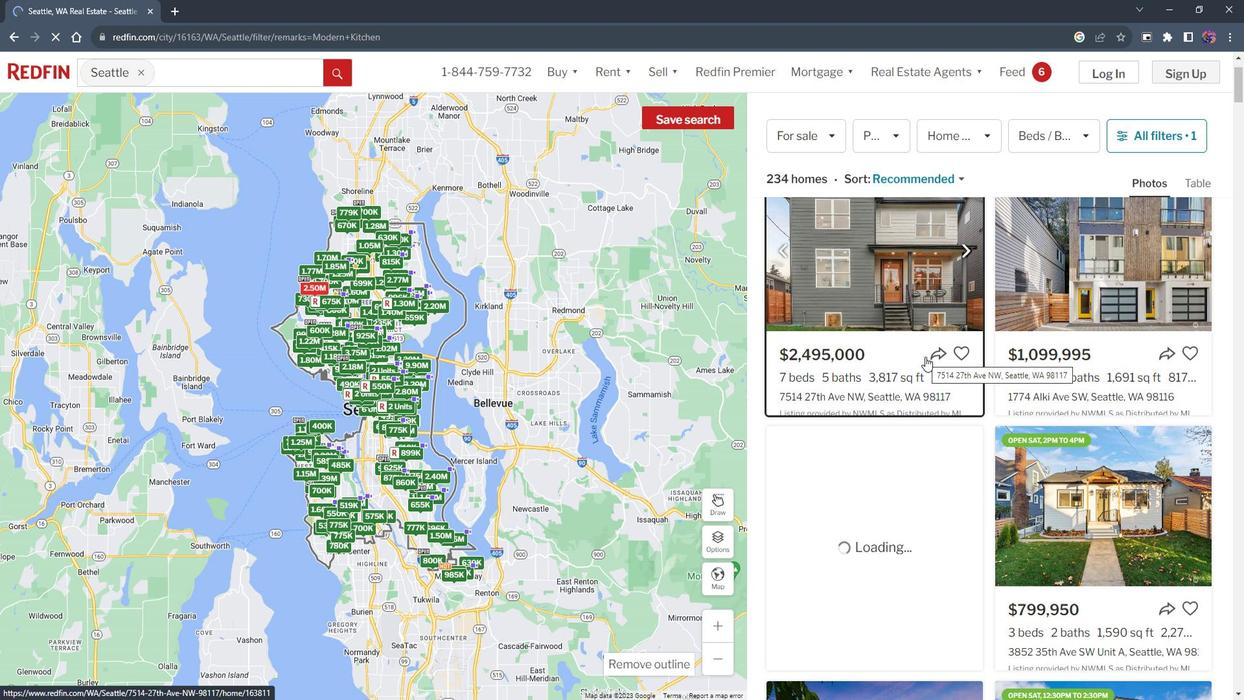 
Action: Mouse moved to (838, 307)
Screenshot: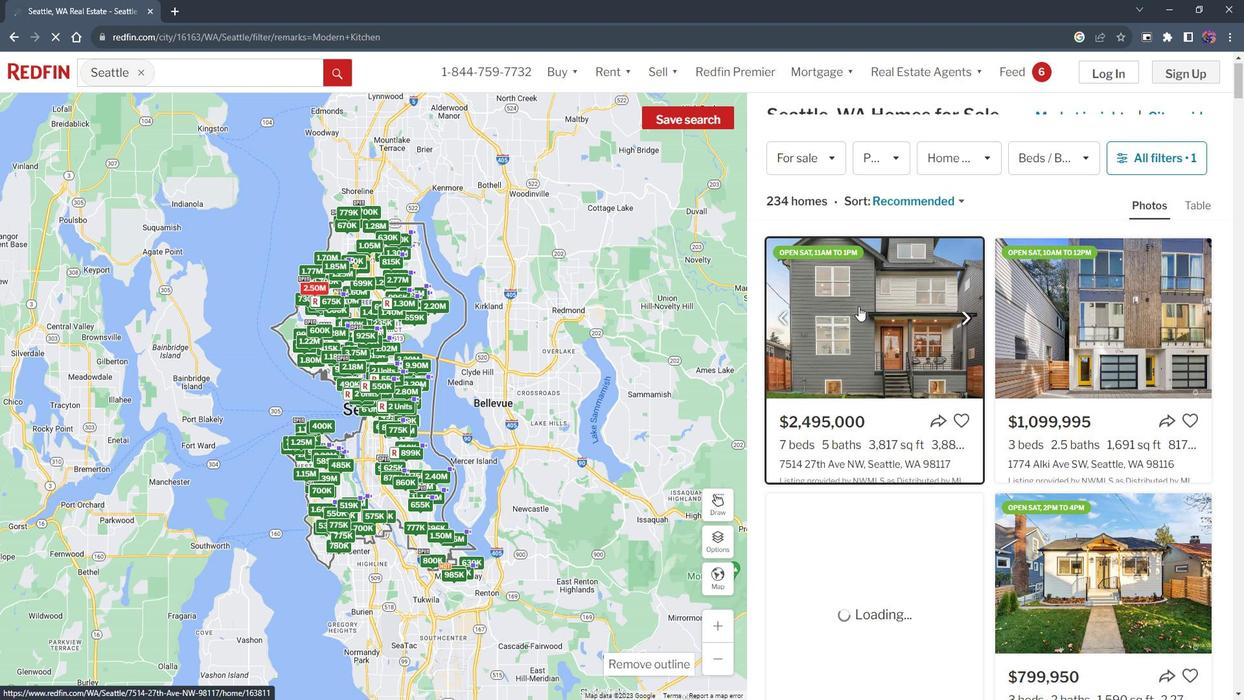 
Action: Mouse pressed left at (838, 307)
Screenshot: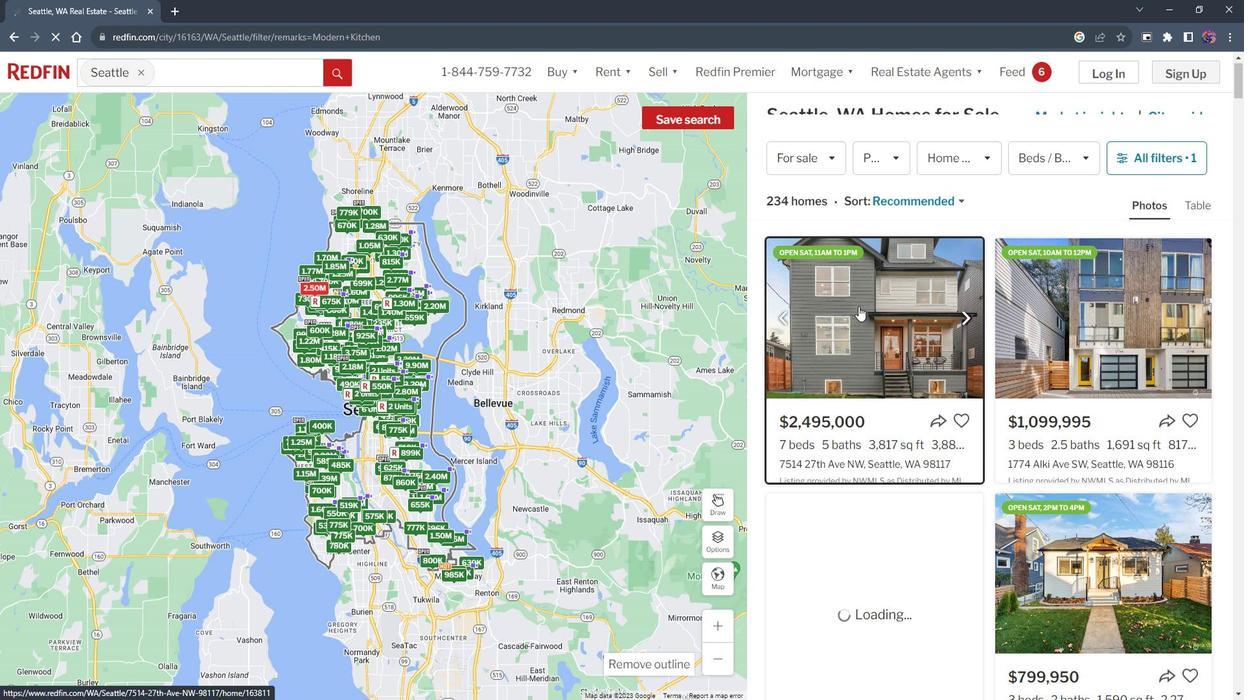 
Action: Mouse moved to (490, 307)
Screenshot: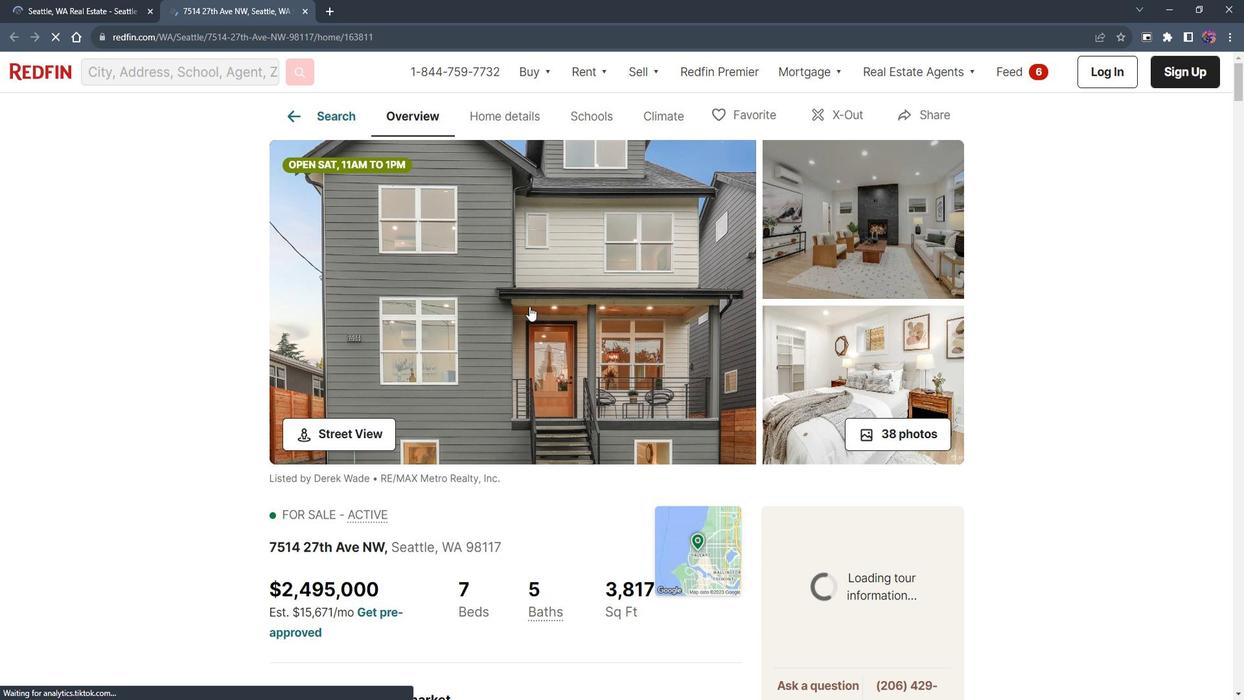 
Action: Mouse pressed left at (490, 307)
Screenshot: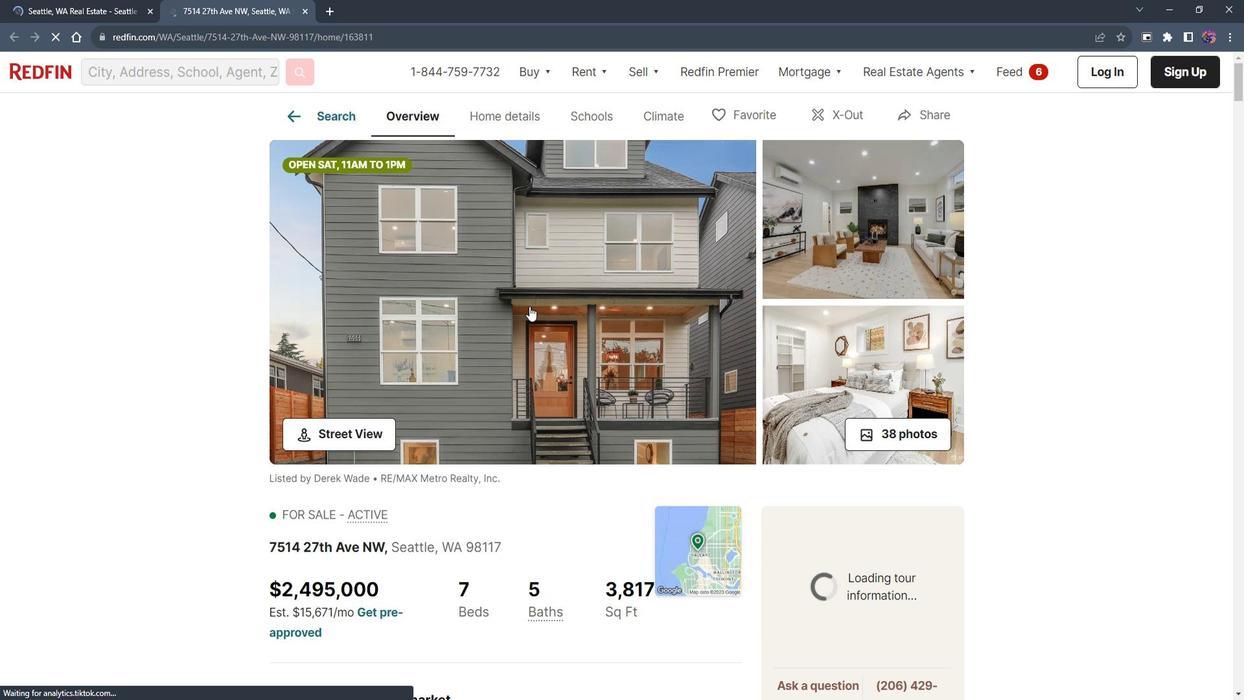
Action: Mouse moved to (107, 321)
Screenshot: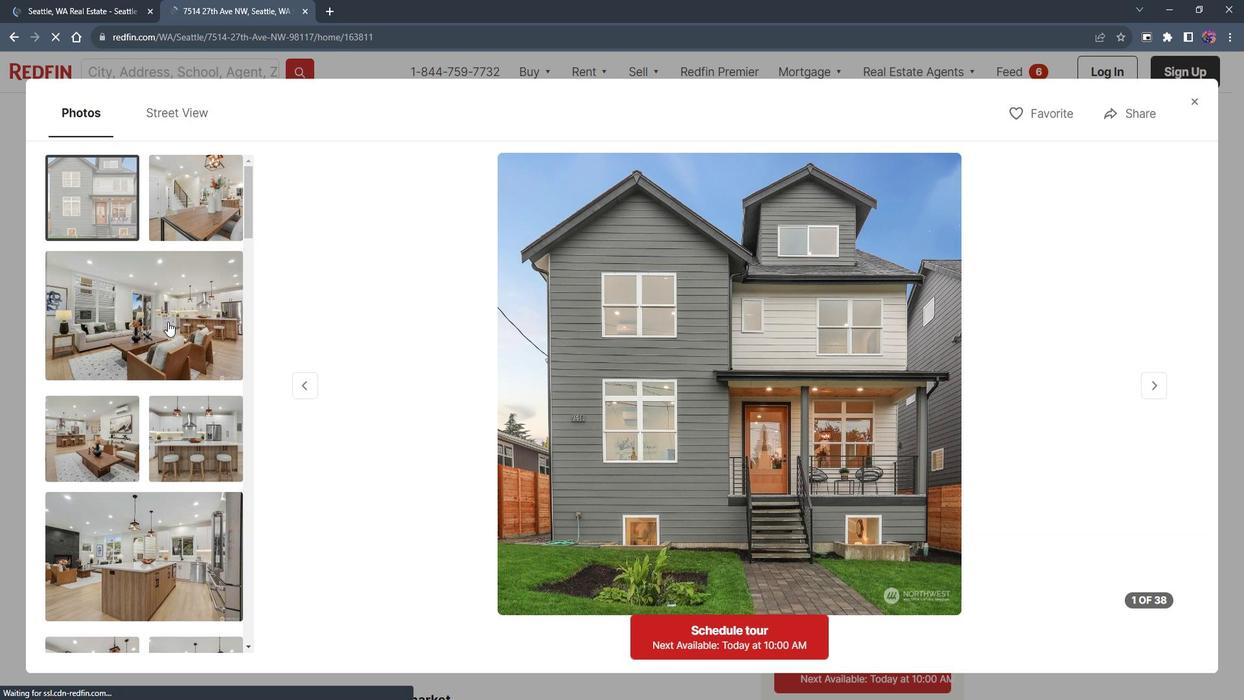 
Action: Mouse pressed left at (107, 321)
Screenshot: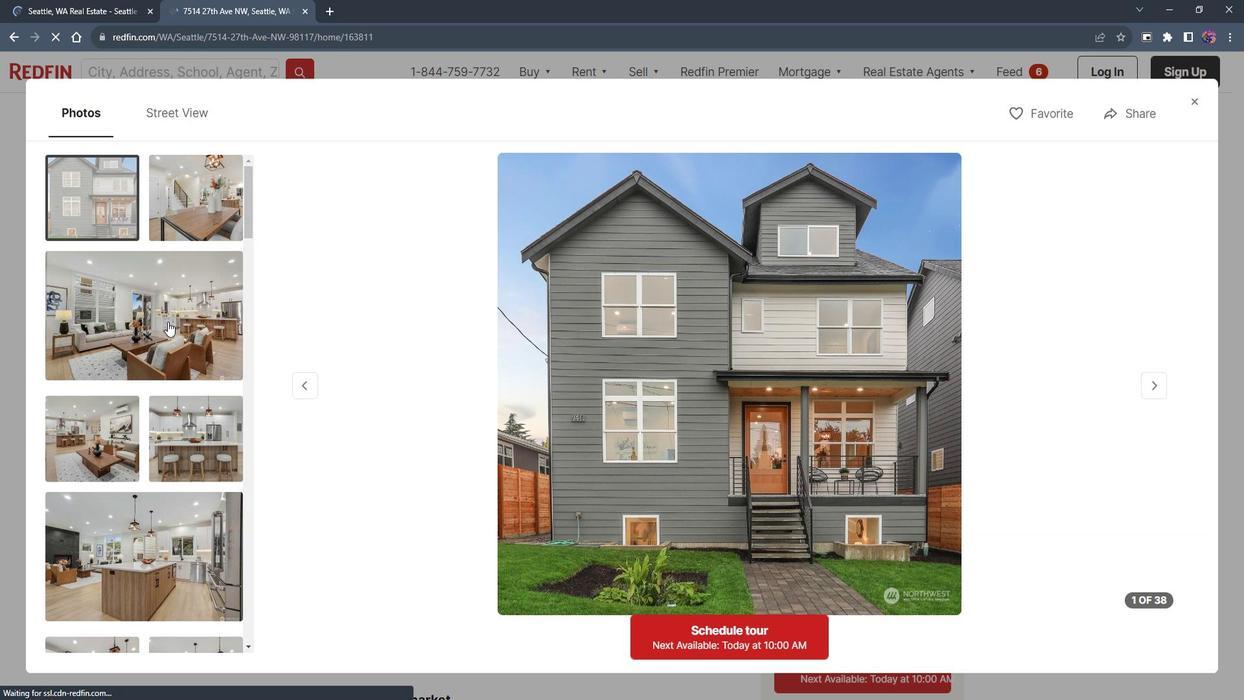 
Action: Mouse moved to (1156, 377)
Screenshot: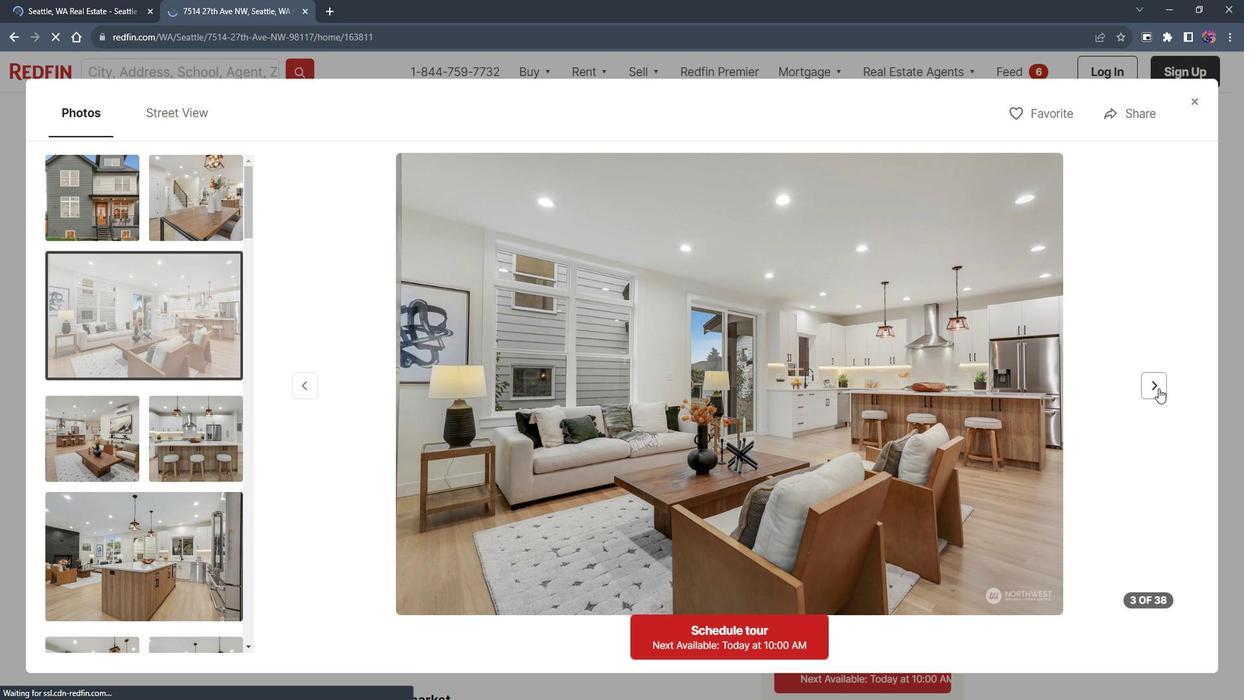 
Action: Mouse pressed left at (1156, 377)
Screenshot: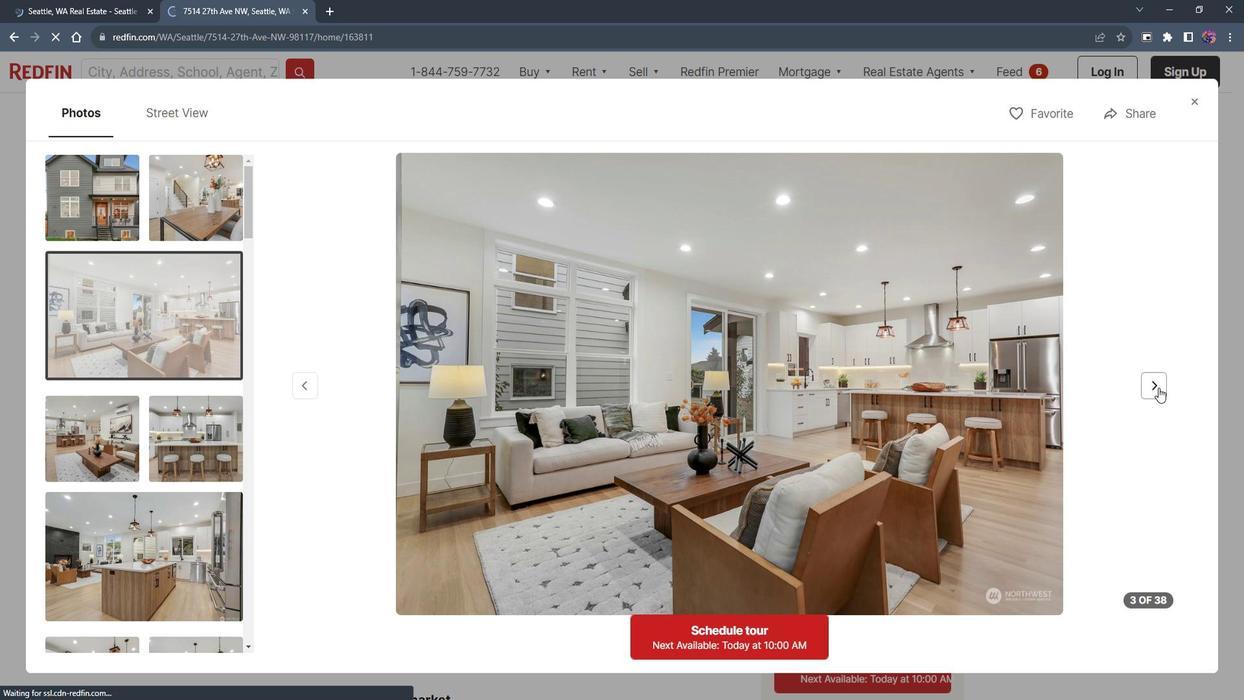 
Action: Mouse moved to (132, 407)
Screenshot: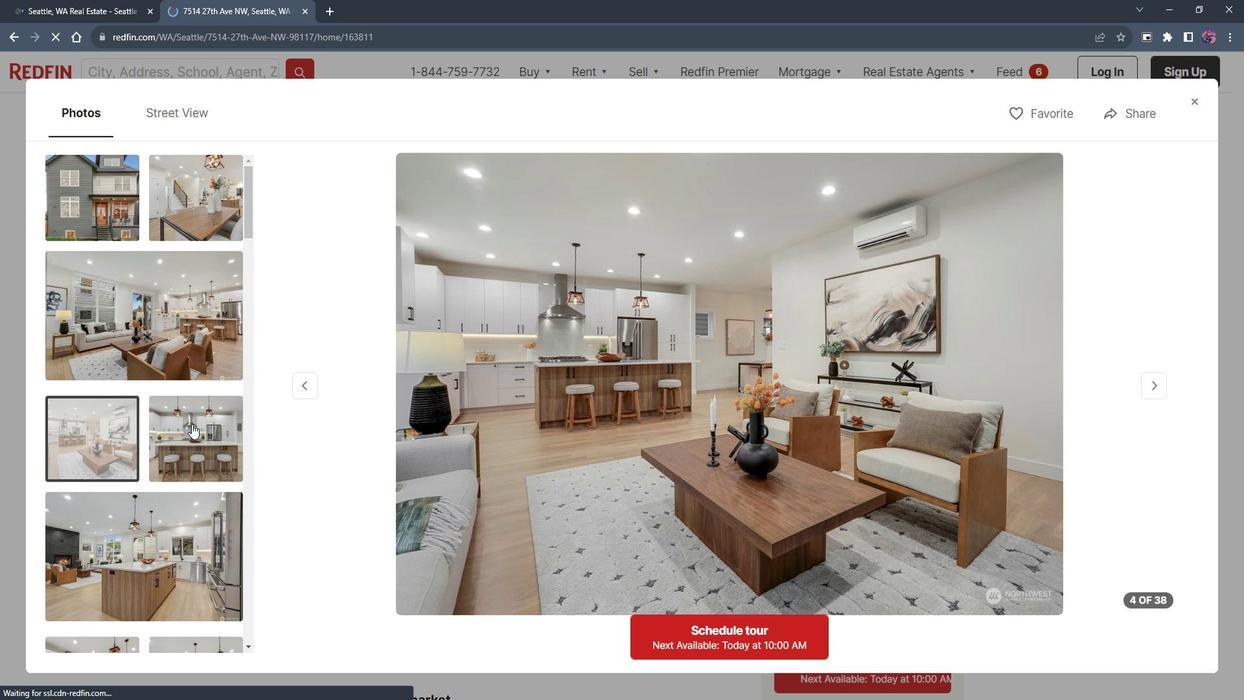 
Action: Mouse scrolled (132, 407) with delta (0, 0)
Screenshot: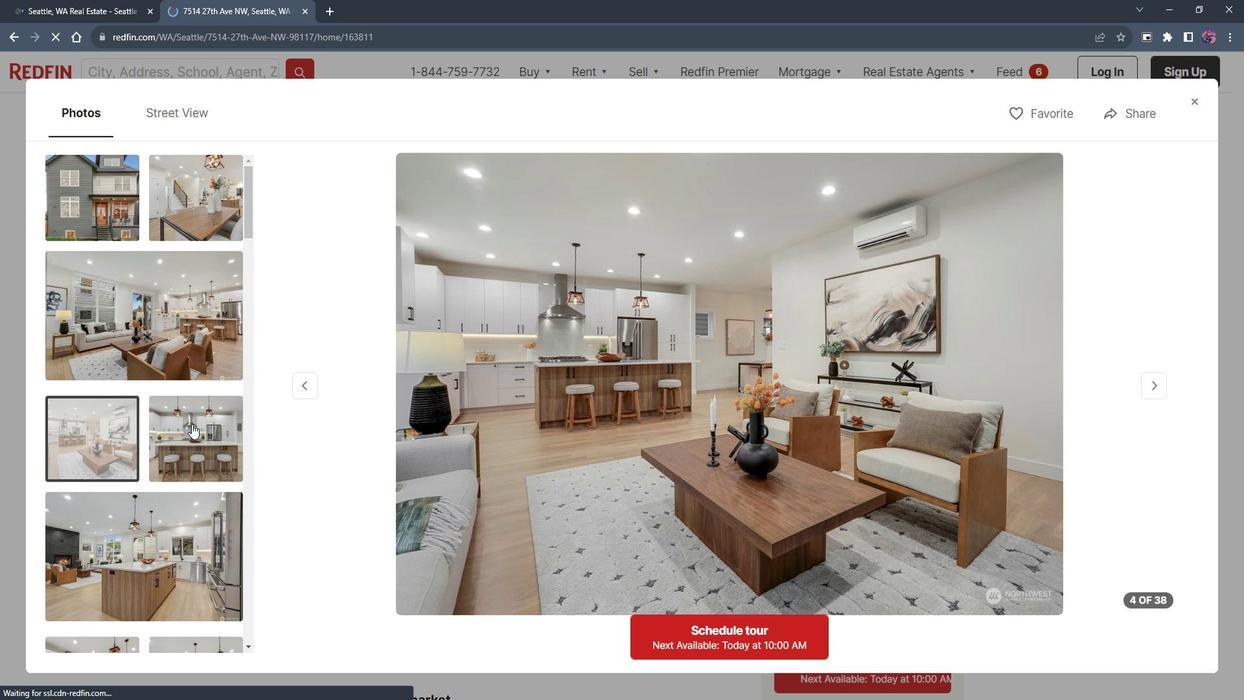 
Action: Mouse moved to (131, 406)
Screenshot: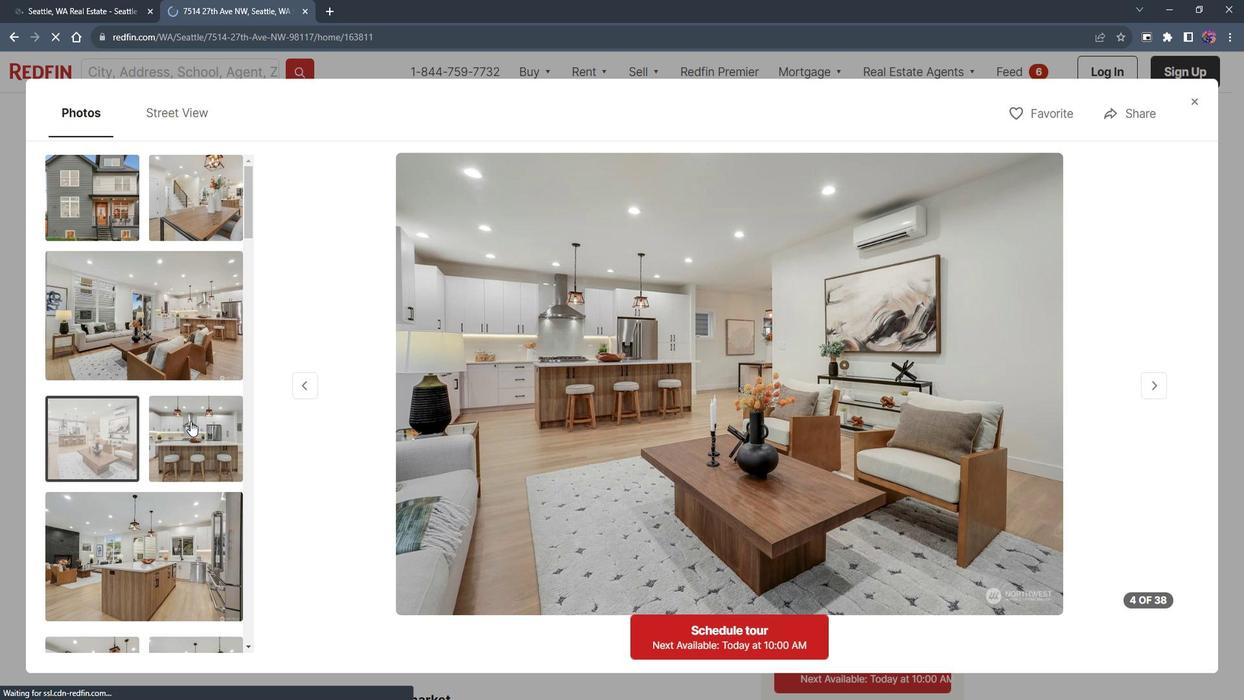 
Action: Mouse scrolled (131, 405) with delta (0, 0)
Screenshot: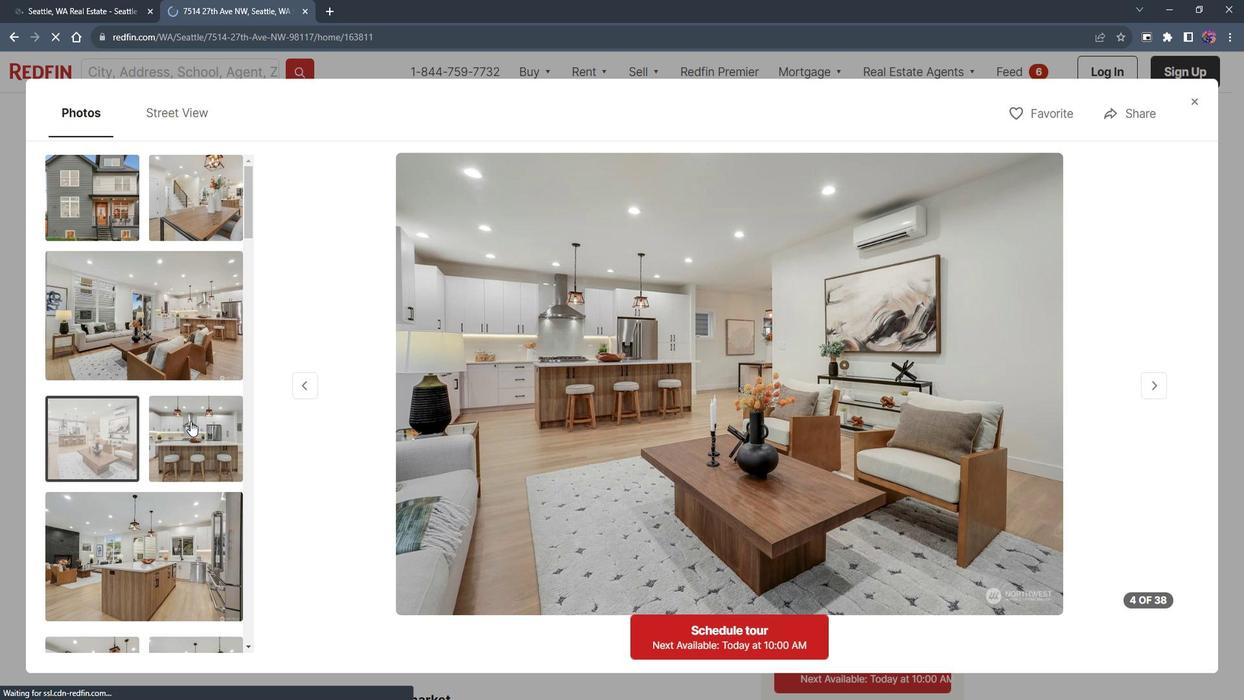 
Action: Mouse moved to (131, 404)
Screenshot: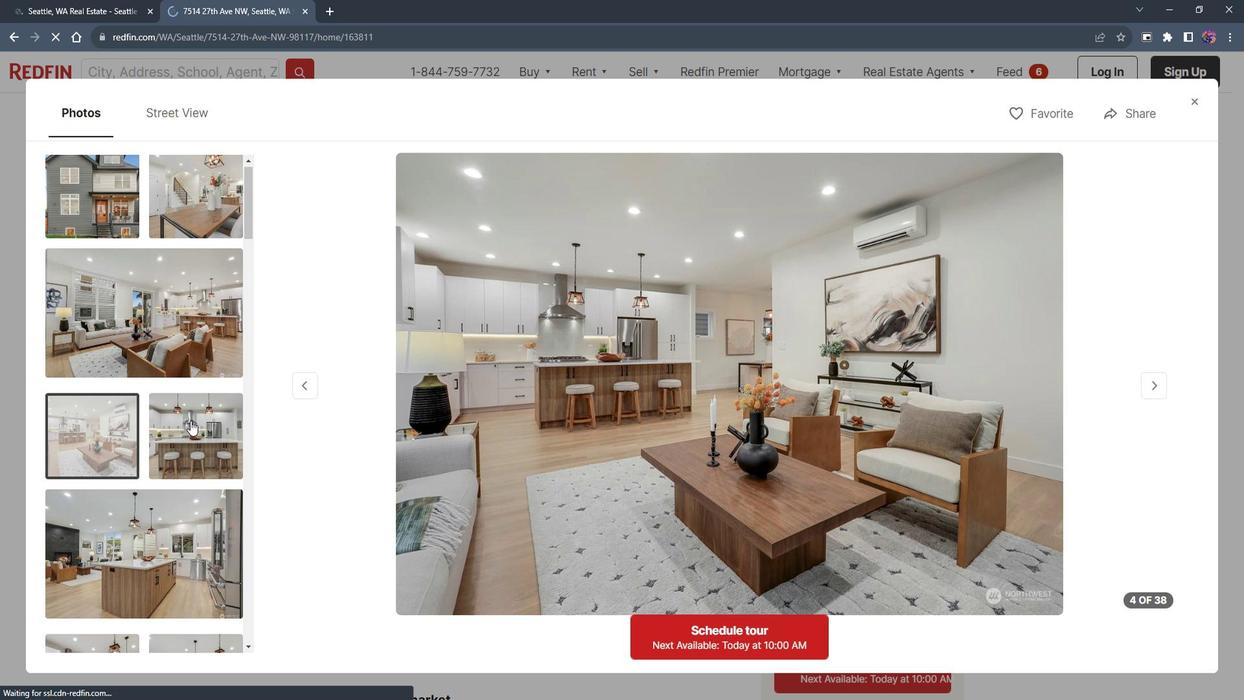 
Action: Mouse scrolled (131, 403) with delta (0, 0)
Screenshot: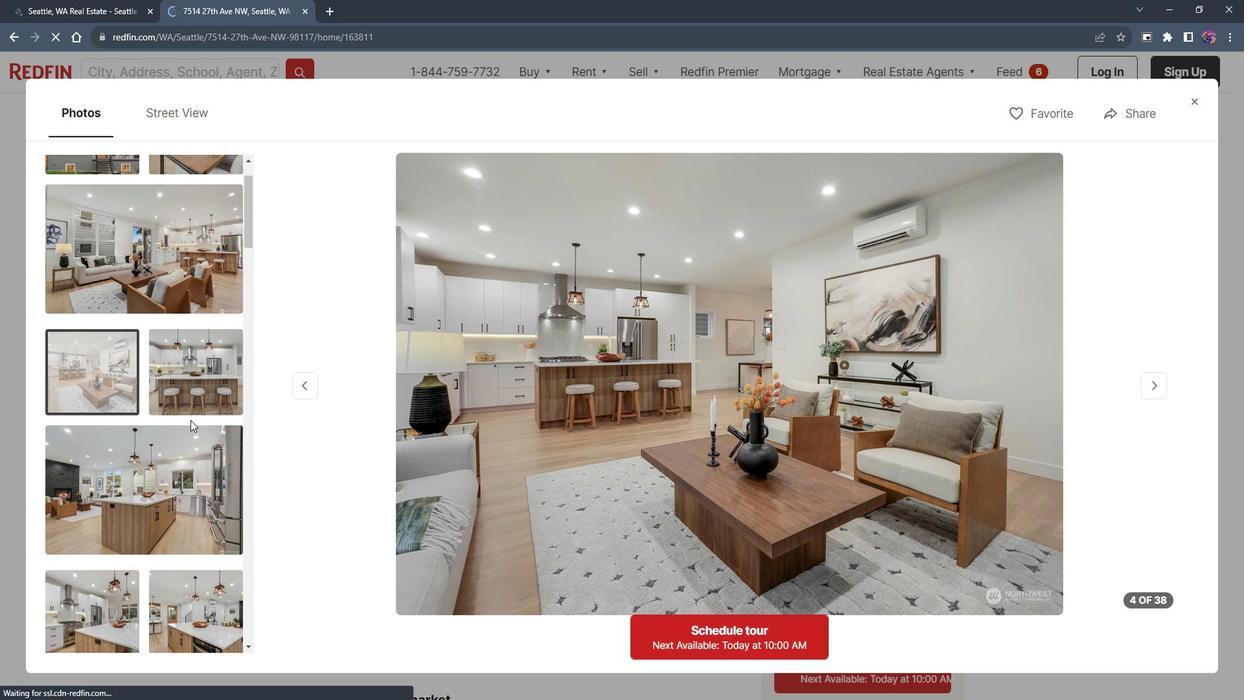 
Action: Mouse moved to (131, 403)
Screenshot: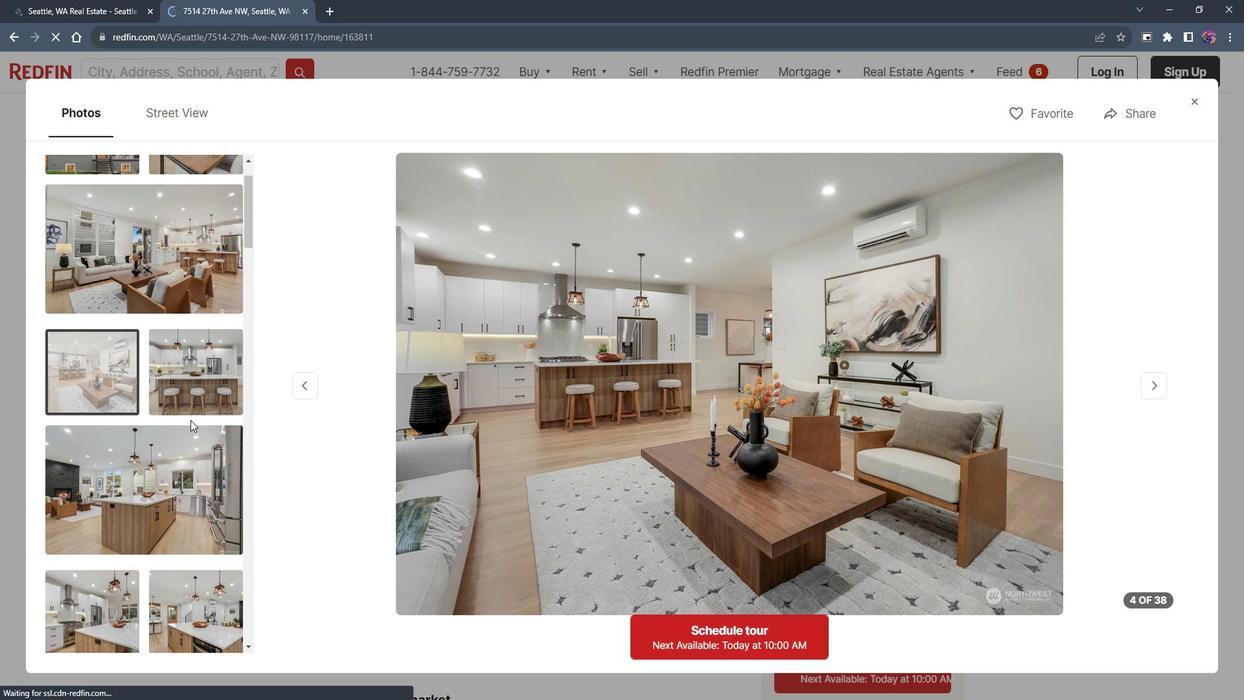 
Action: Mouse scrolled (131, 403) with delta (0, 0)
Screenshot: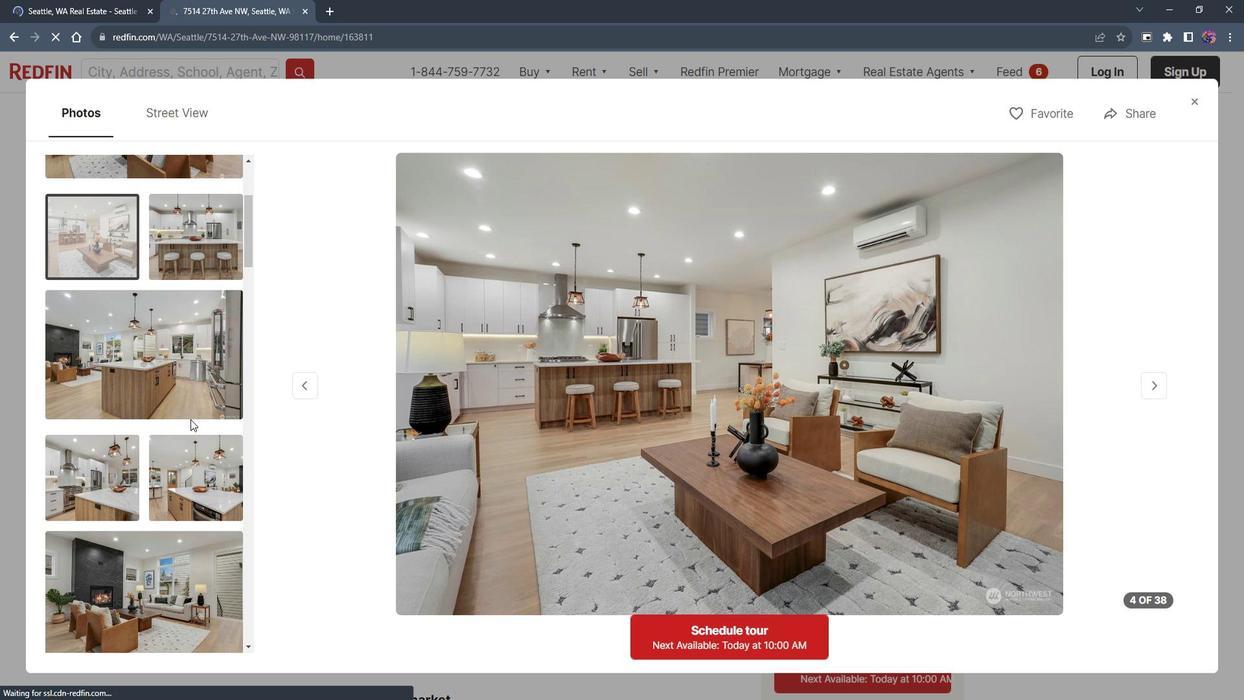 
Action: Mouse scrolled (131, 403) with delta (0, 0)
Screenshot: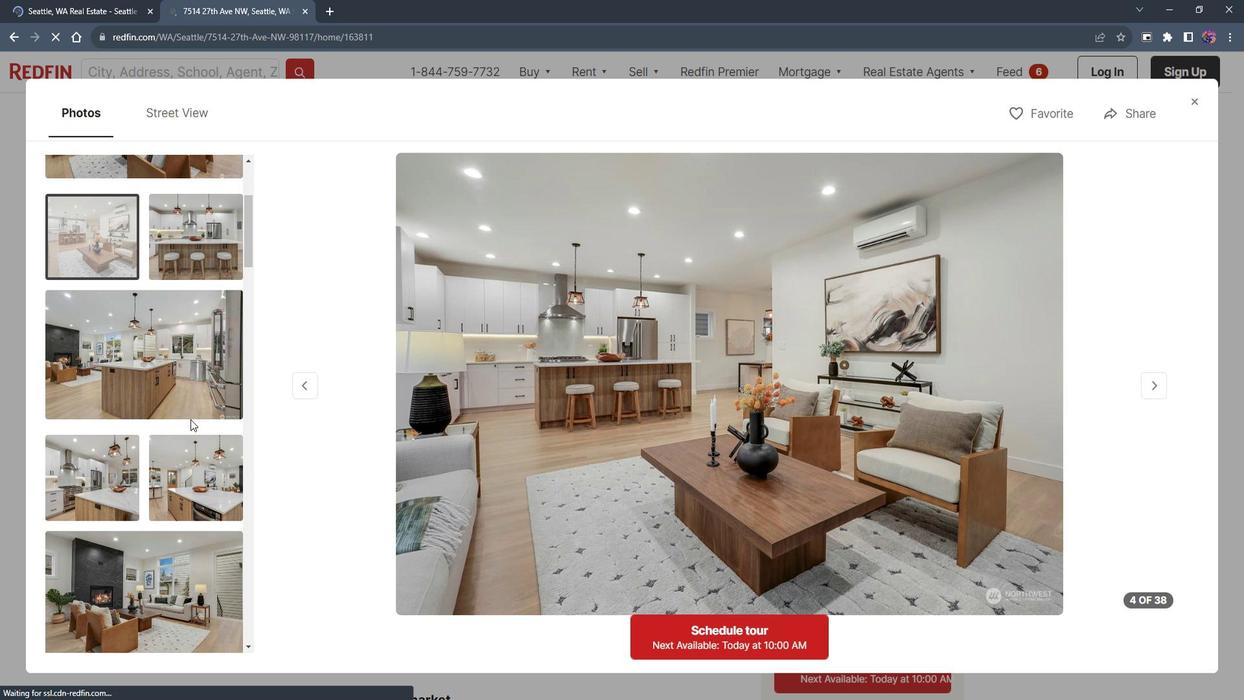 
Action: Mouse scrolled (131, 403) with delta (0, 0)
Screenshot: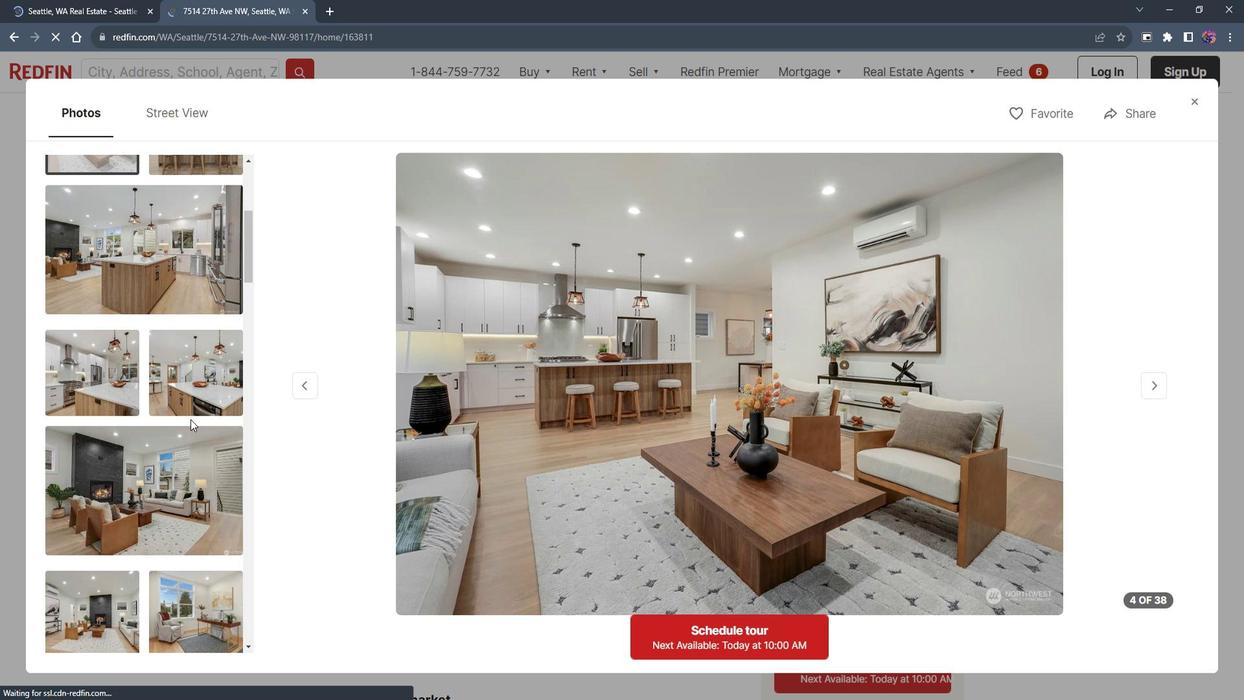 
Action: Mouse moved to (58, 397)
Screenshot: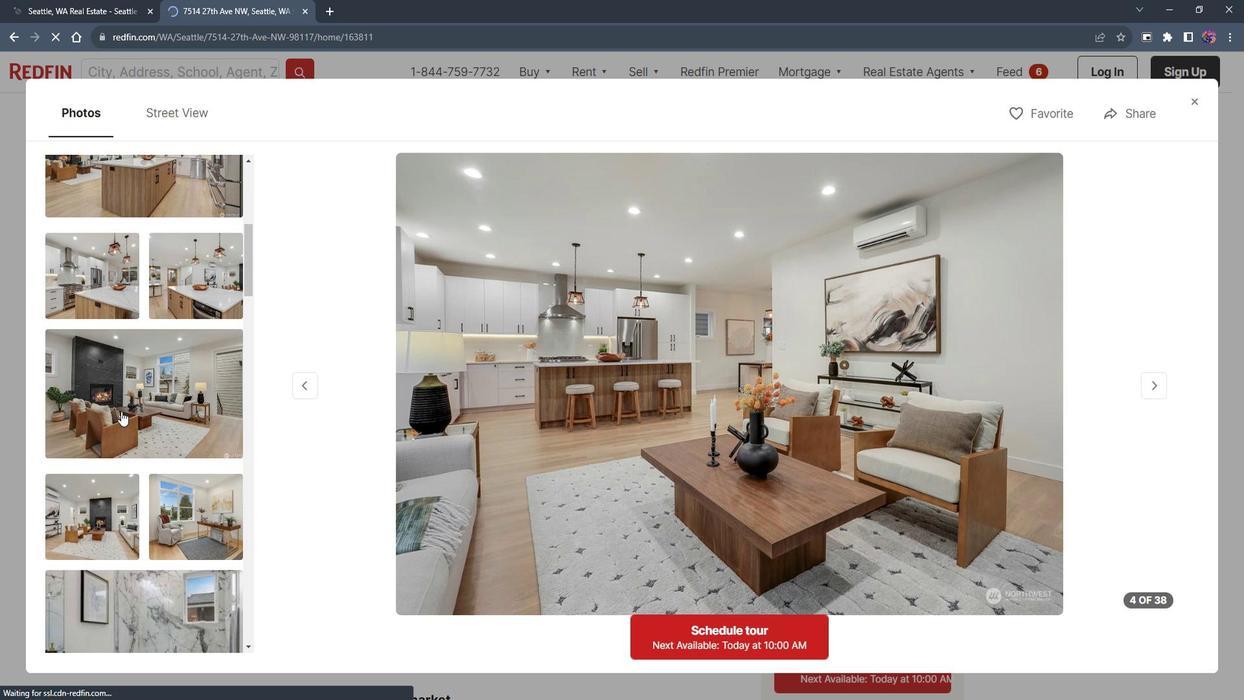 
Action: Mouse pressed left at (58, 397)
Screenshot: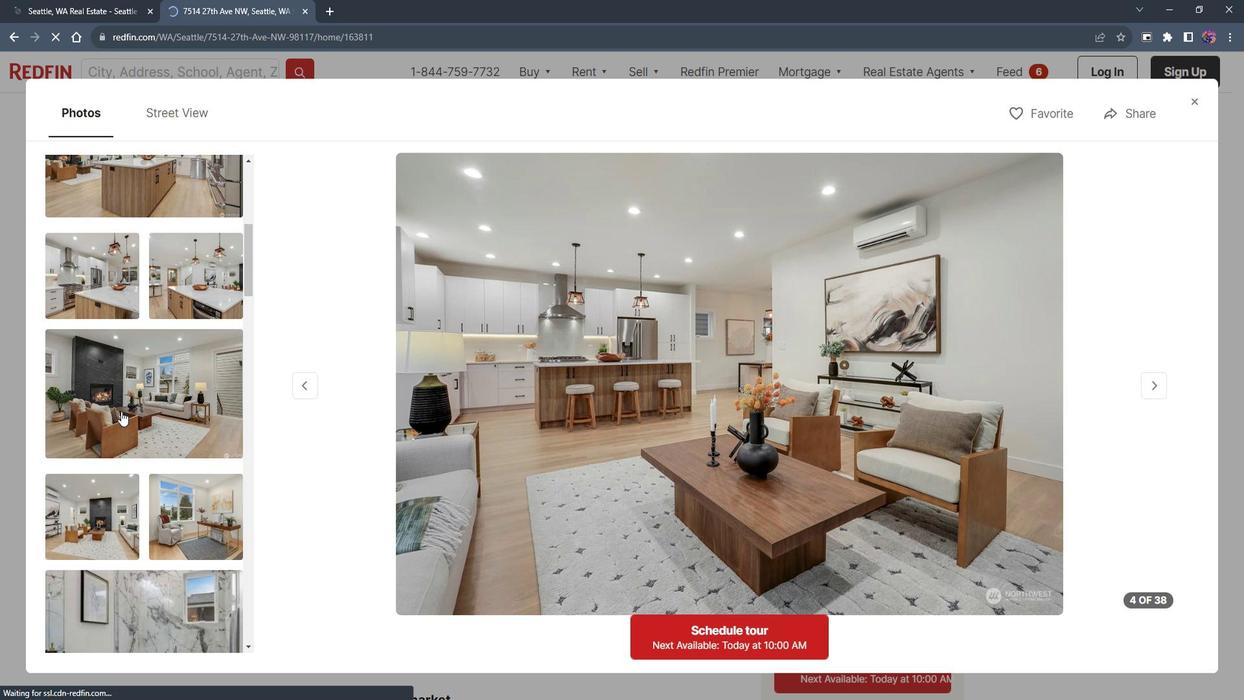 
Action: Mouse moved to (119, 389)
Screenshot: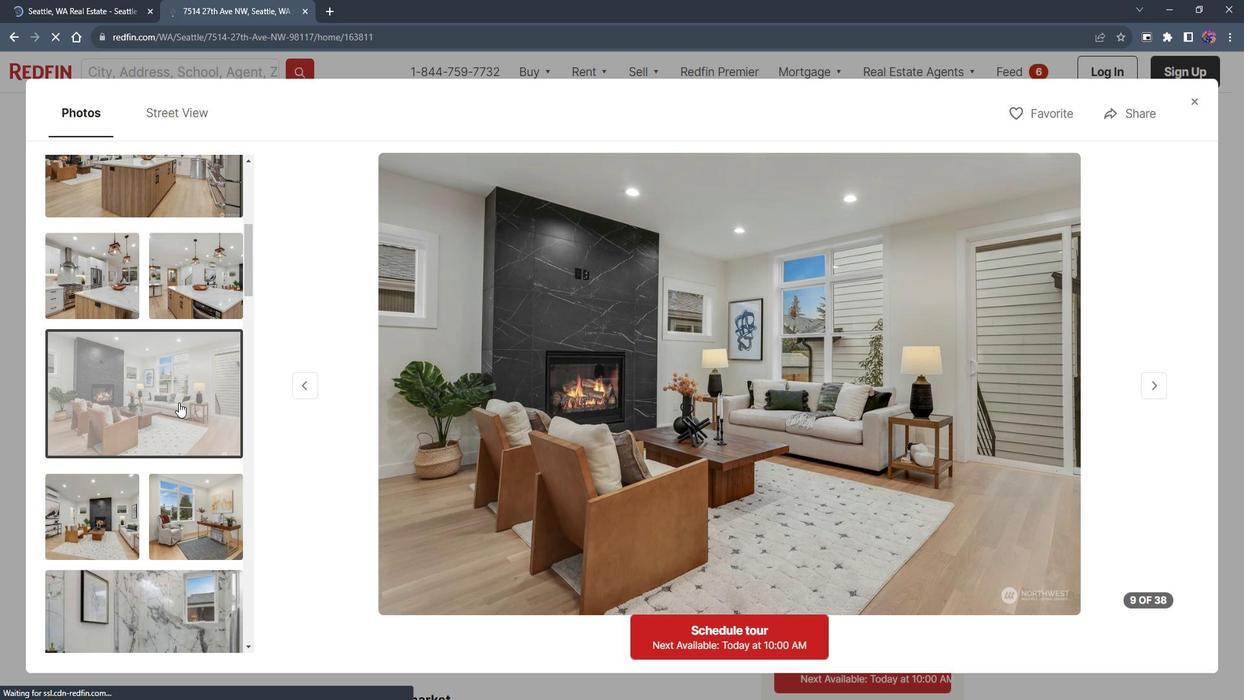 
Action: Mouse scrolled (119, 389) with delta (0, 0)
Screenshot: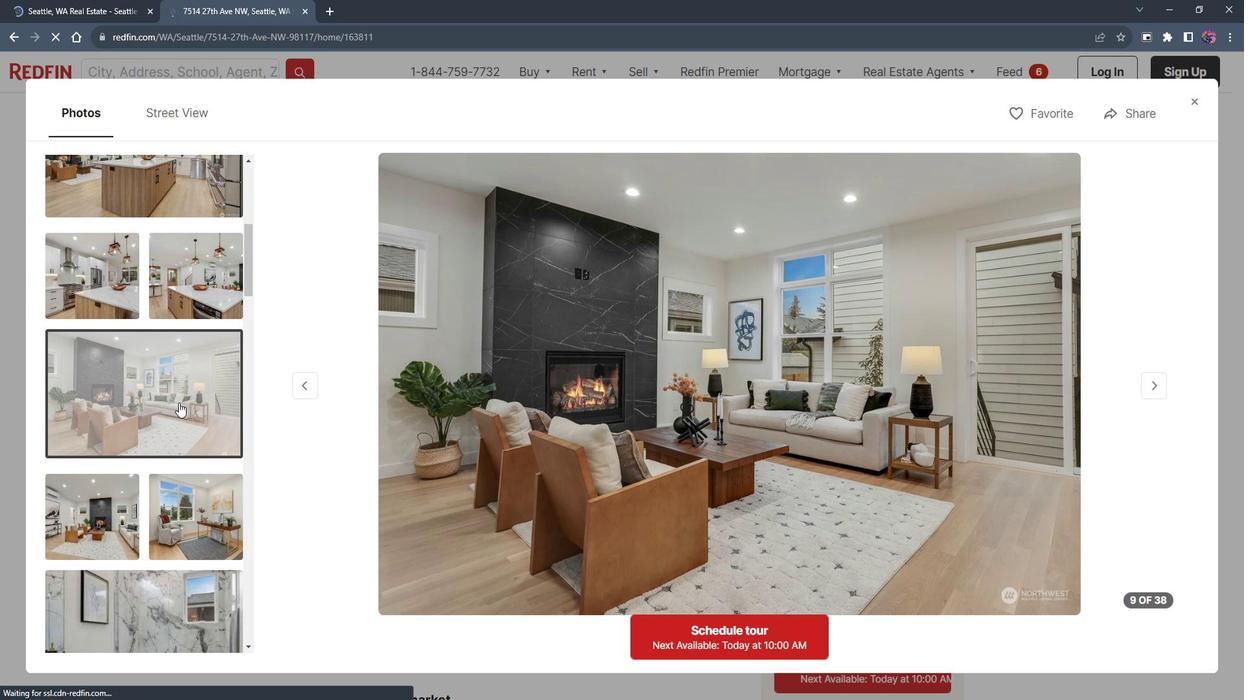 
Action: Mouse moved to (123, 391)
Screenshot: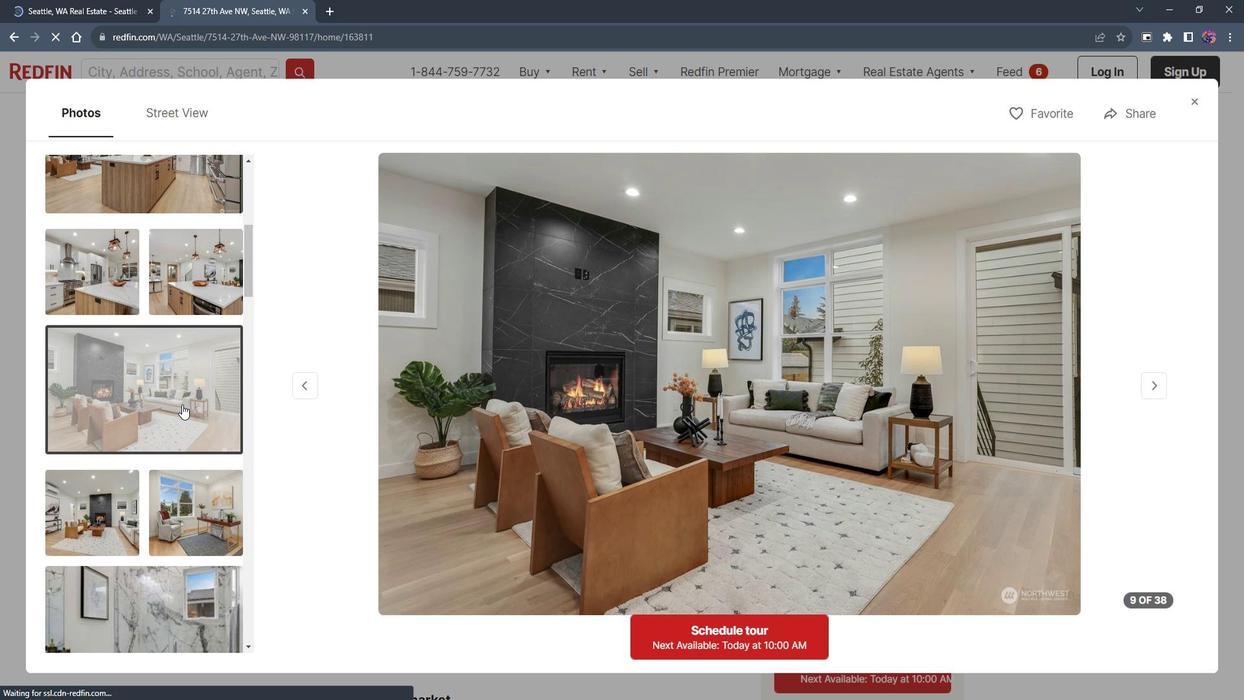 
Action: Mouse scrolled (123, 390) with delta (0, 0)
Screenshot: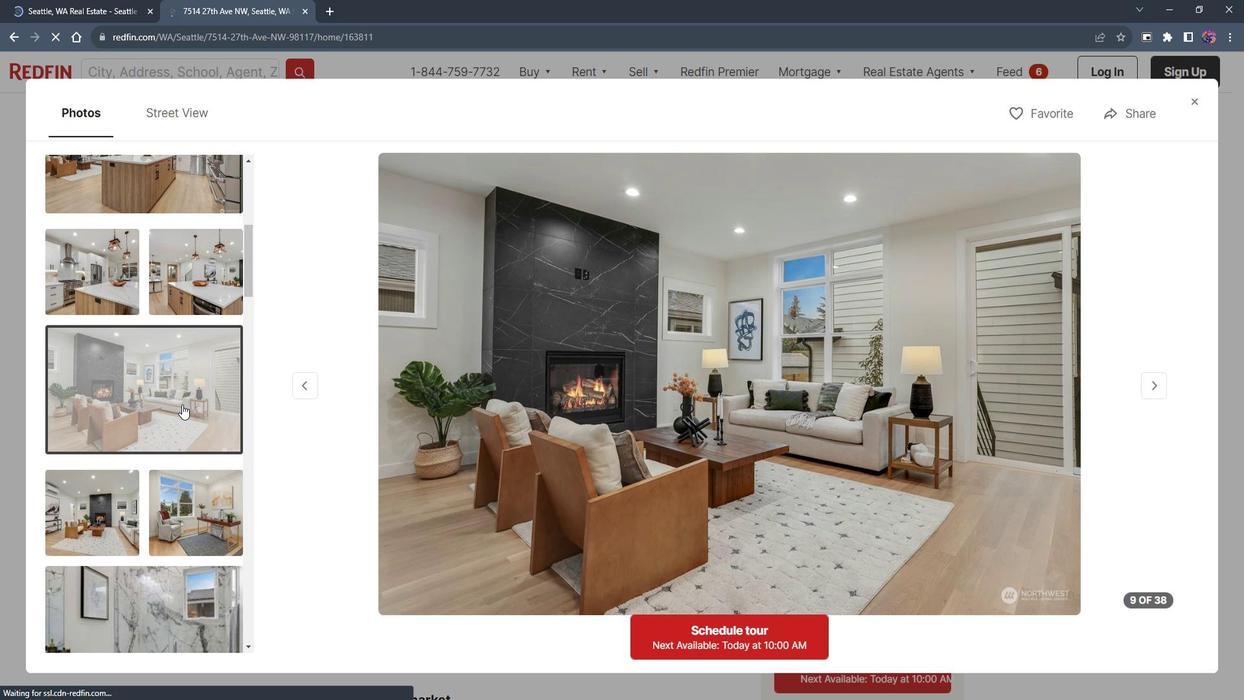 
Action: Mouse moved to (78, 466)
Screenshot: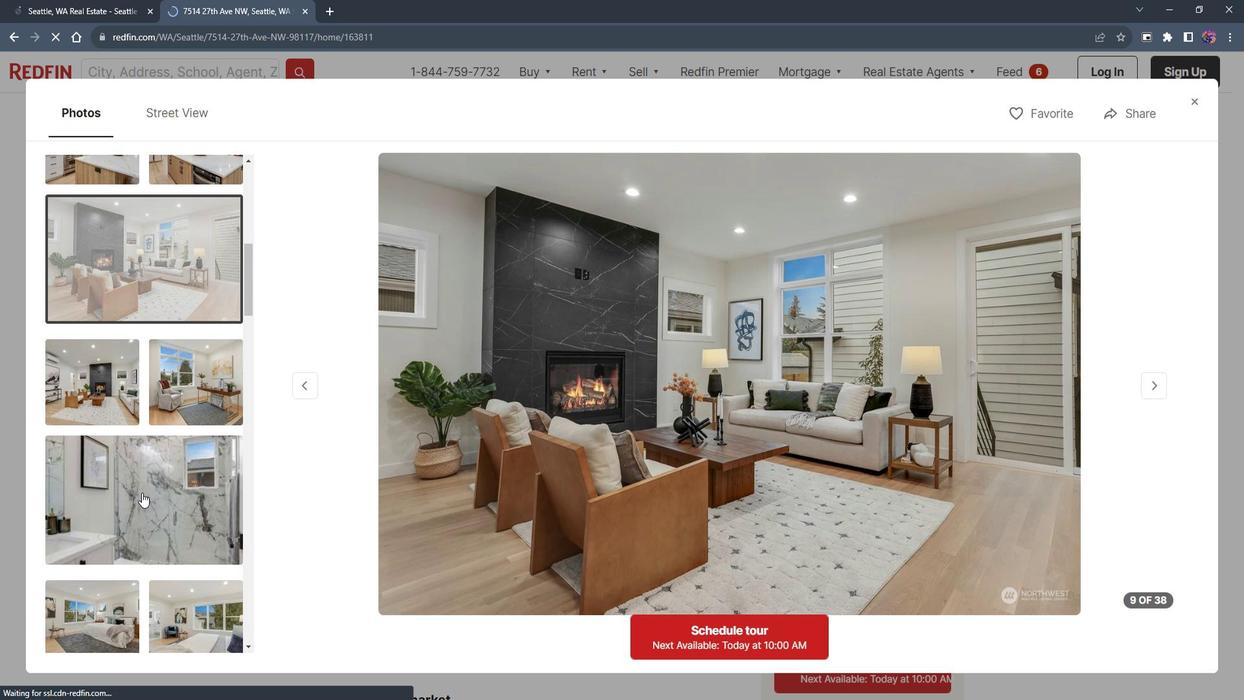 
Action: Mouse pressed left at (78, 466)
Screenshot: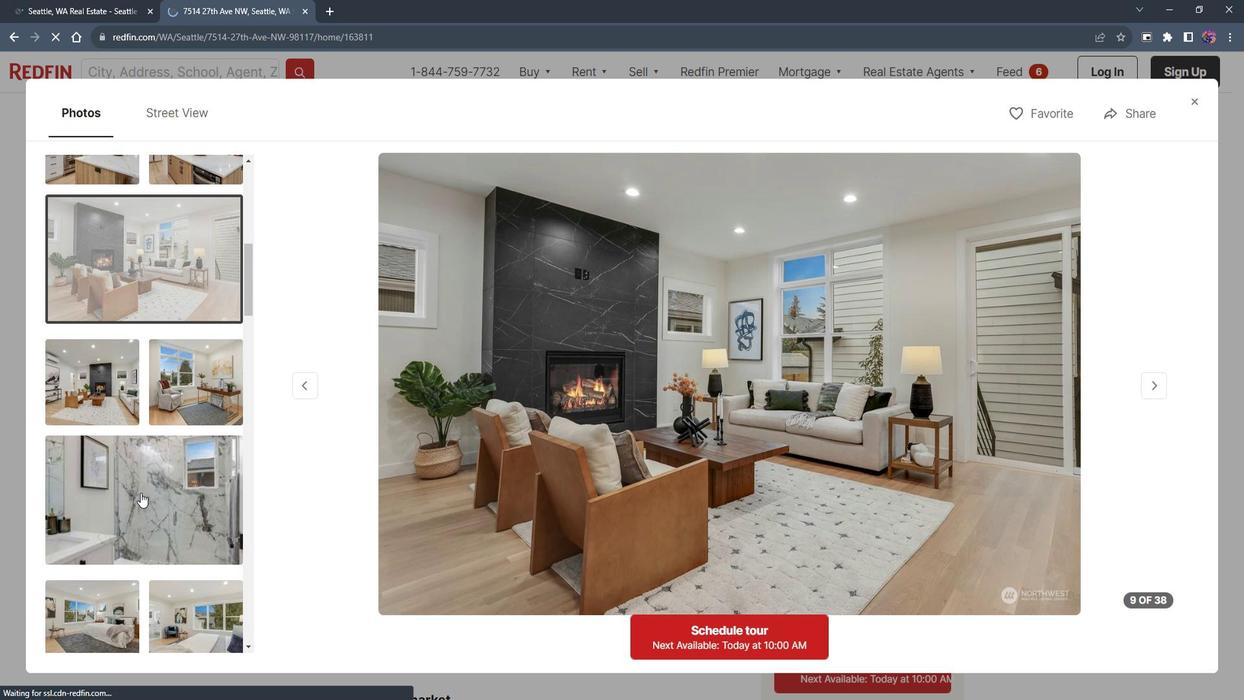 
Action: Mouse moved to (79, 465)
Screenshot: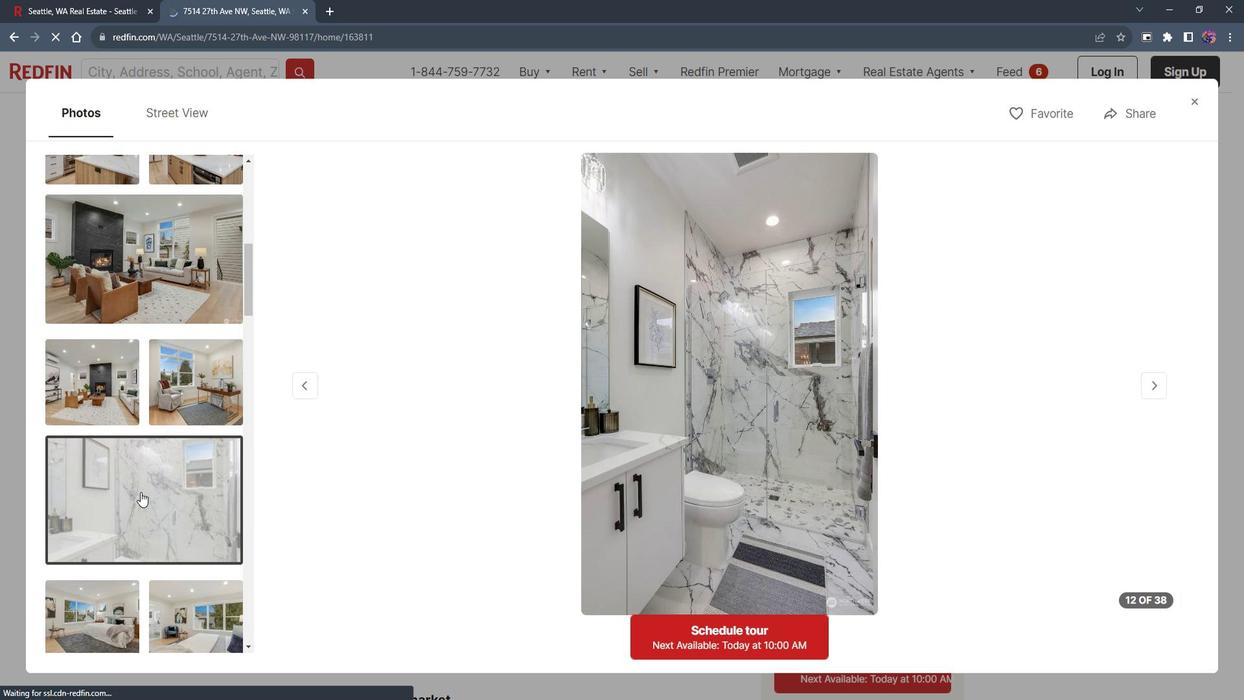 
Action: Mouse scrolled (79, 464) with delta (0, 0)
Screenshot: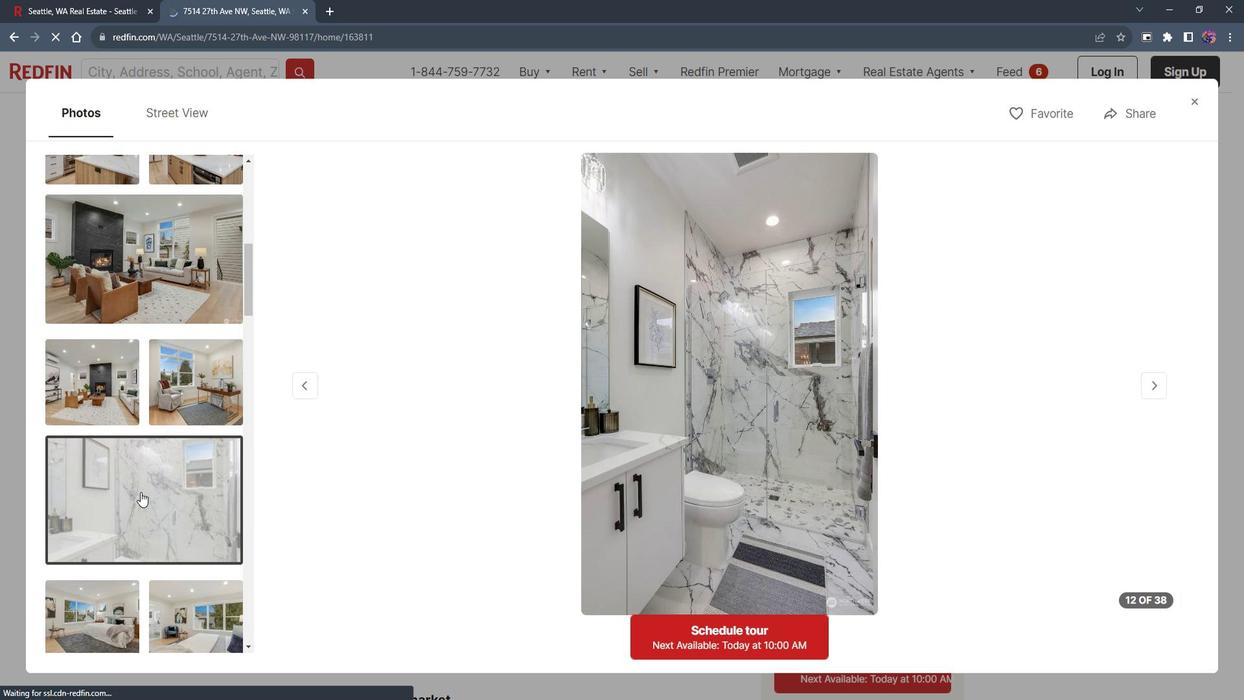 
Action: Mouse moved to (81, 464)
Screenshot: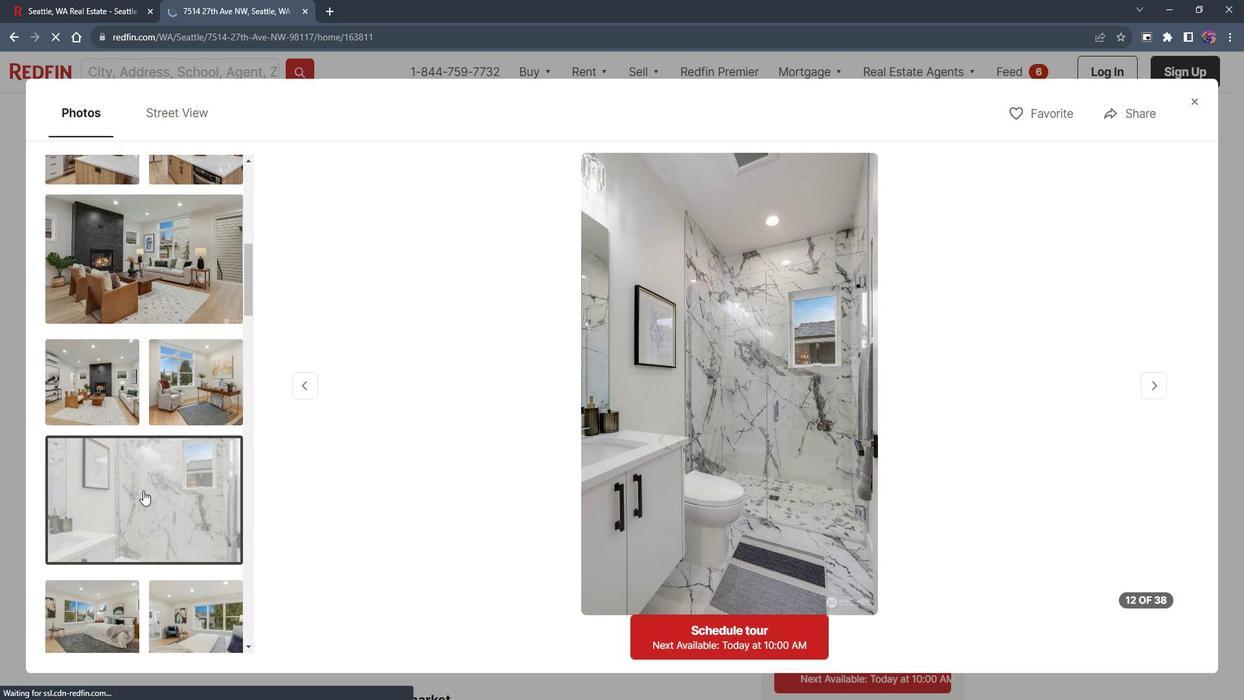 
Action: Mouse scrolled (81, 464) with delta (0, 0)
Screenshot: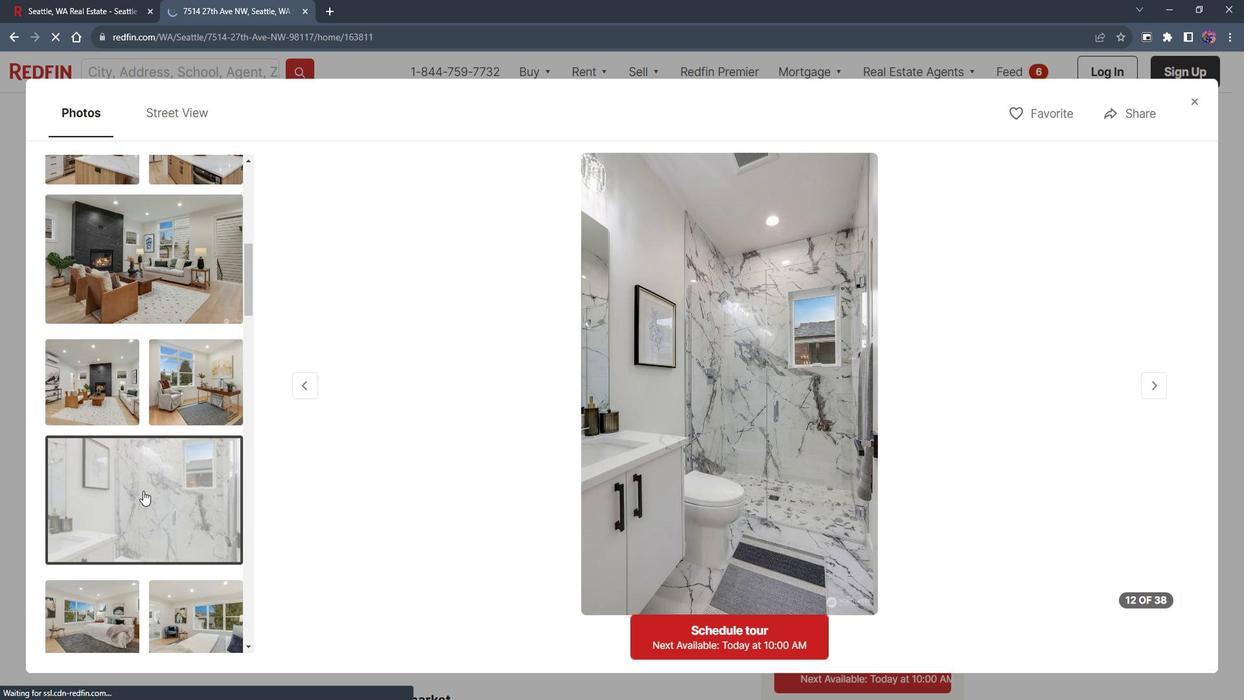 
Action: Mouse moved to (86, 462)
Screenshot: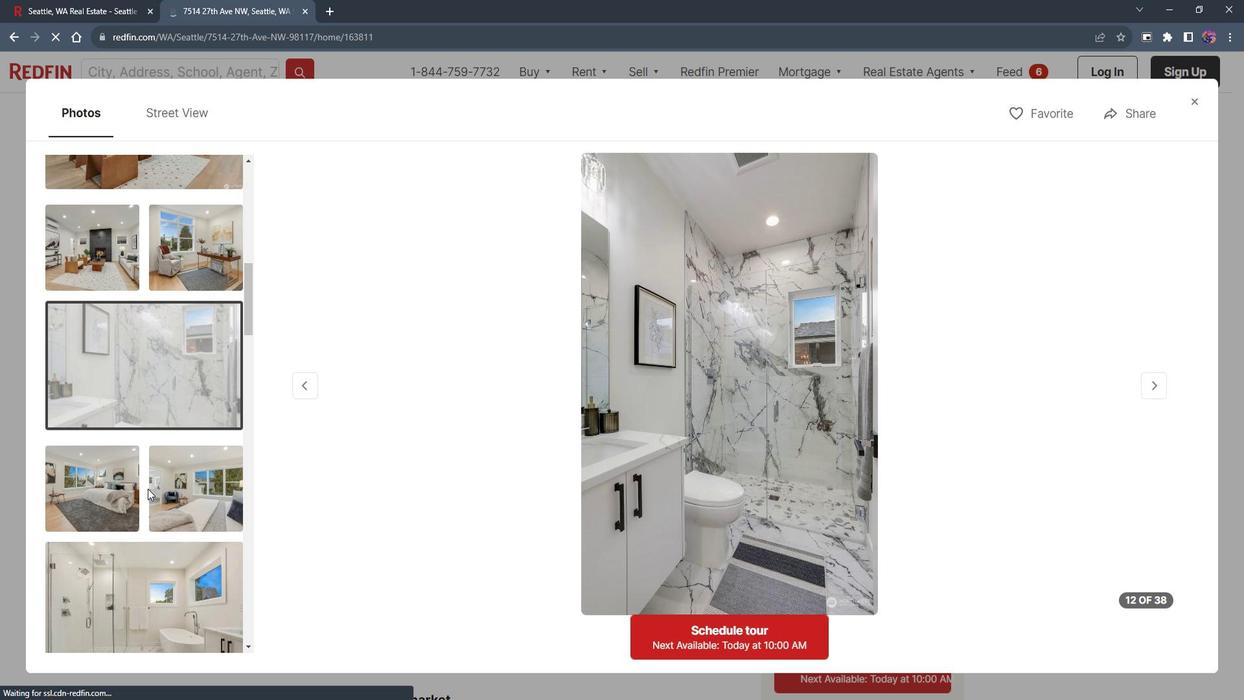 
Action: Mouse scrolled (86, 461) with delta (0, 0)
Screenshot: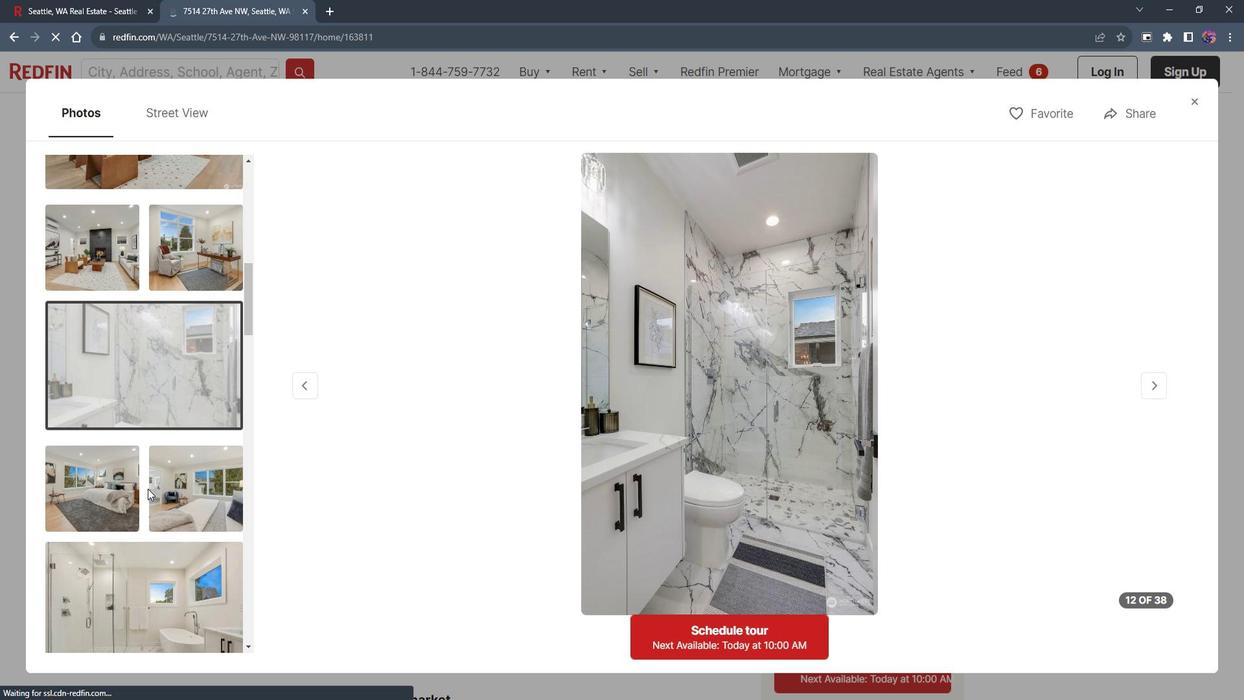 
Action: Mouse moved to (71, 494)
Screenshot: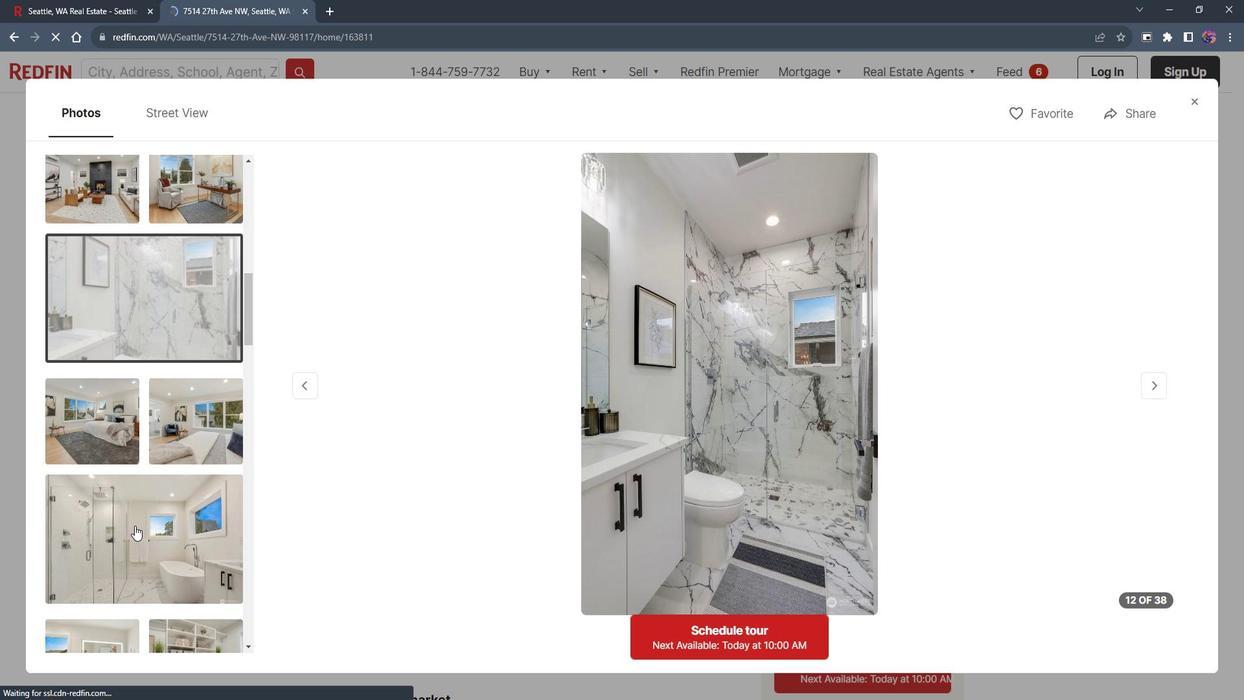 
Action: Mouse pressed left at (71, 494)
Screenshot: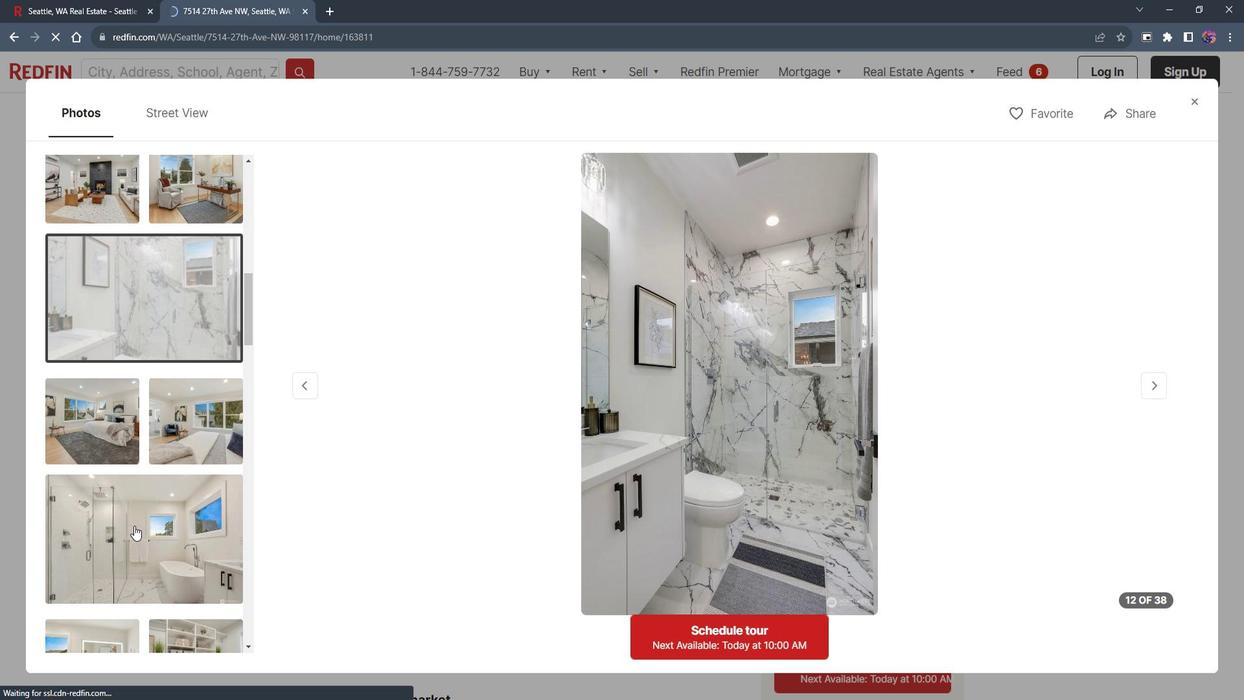 
Action: Mouse moved to (73, 492)
Screenshot: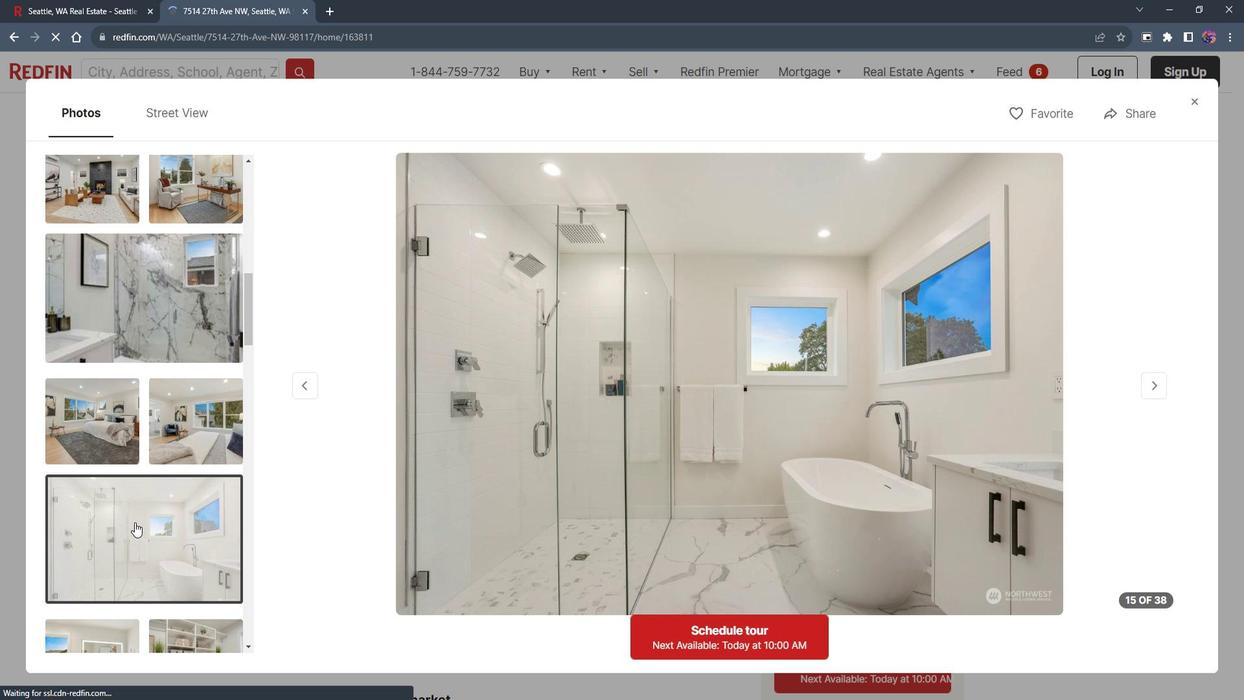
Action: Mouse scrolled (73, 491) with delta (0, 0)
Screenshot: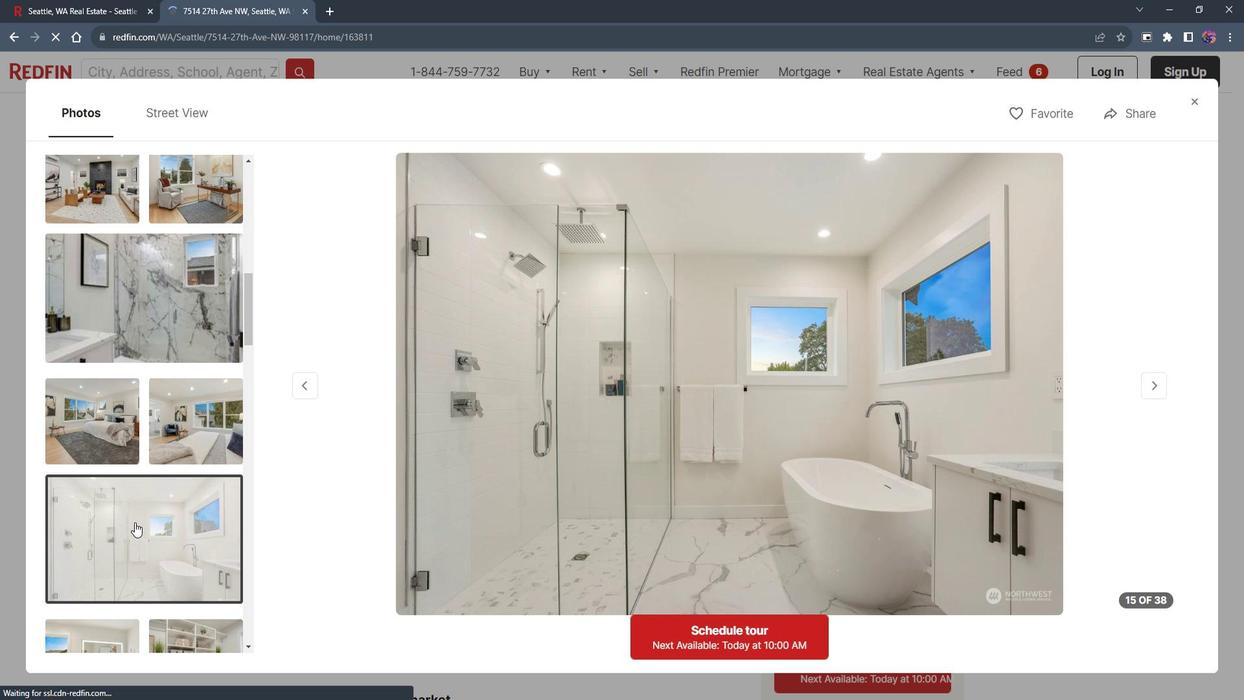 
Action: Mouse moved to (73, 491)
Screenshot: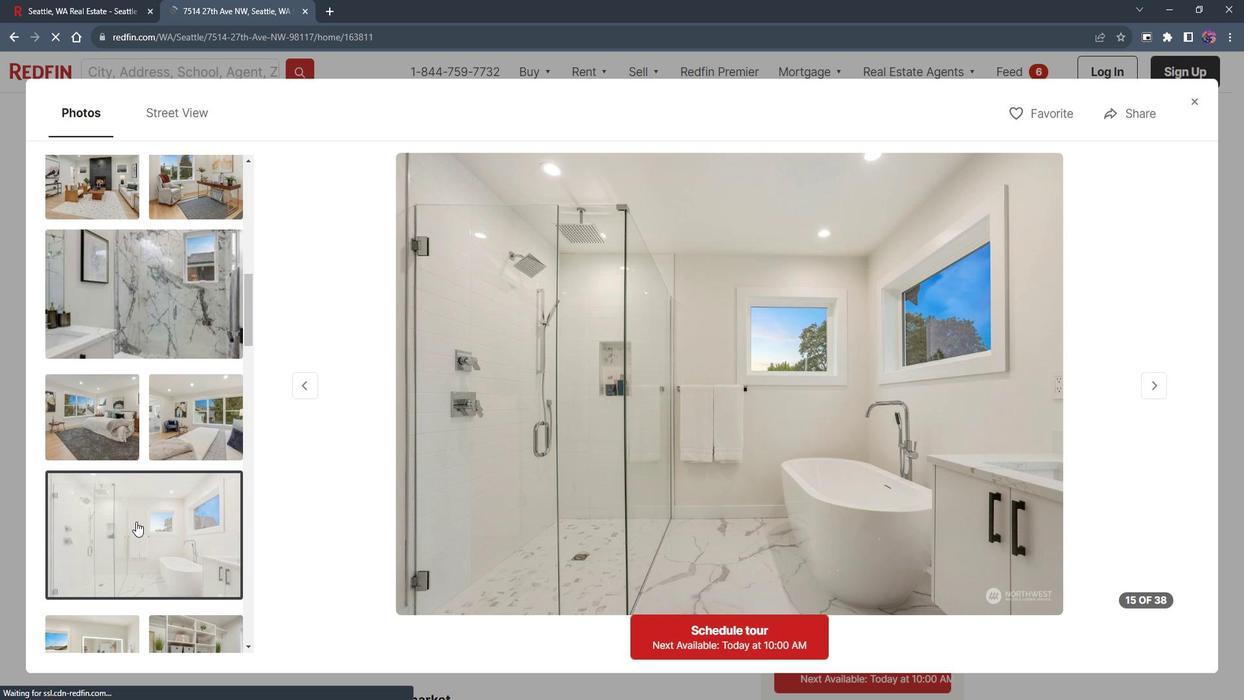 
Action: Mouse scrolled (73, 490) with delta (0, 0)
Screenshot: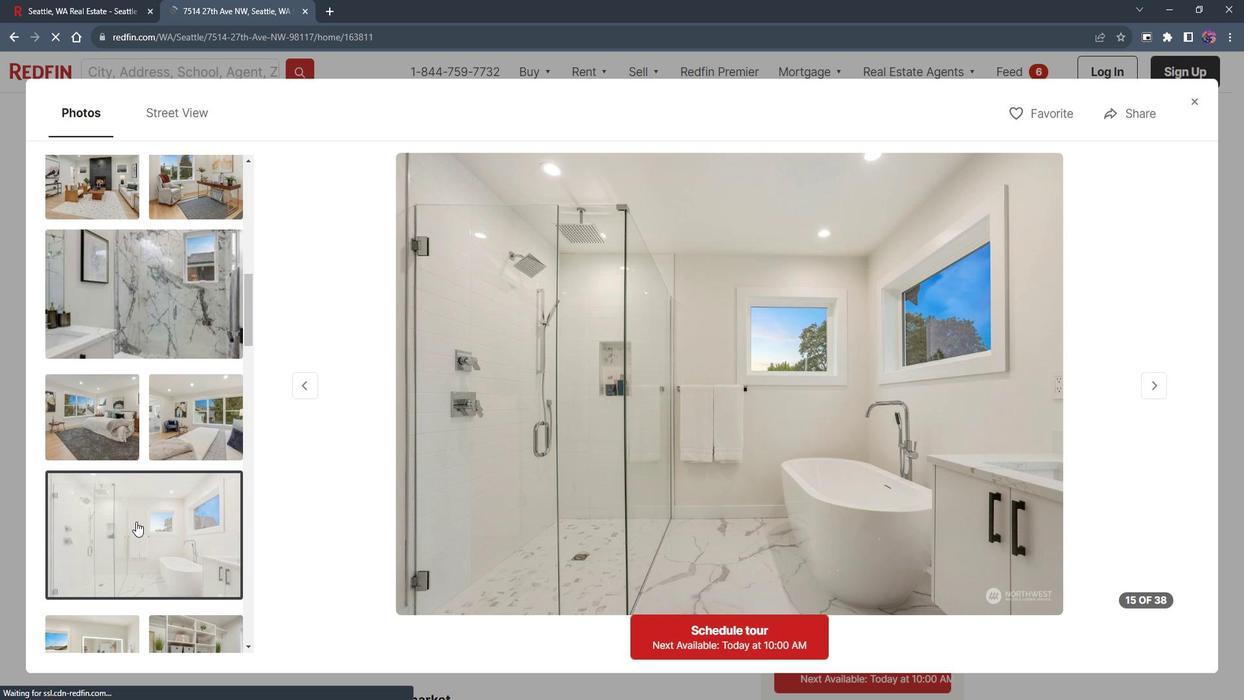 
Action: Mouse moved to (73, 489)
Screenshot: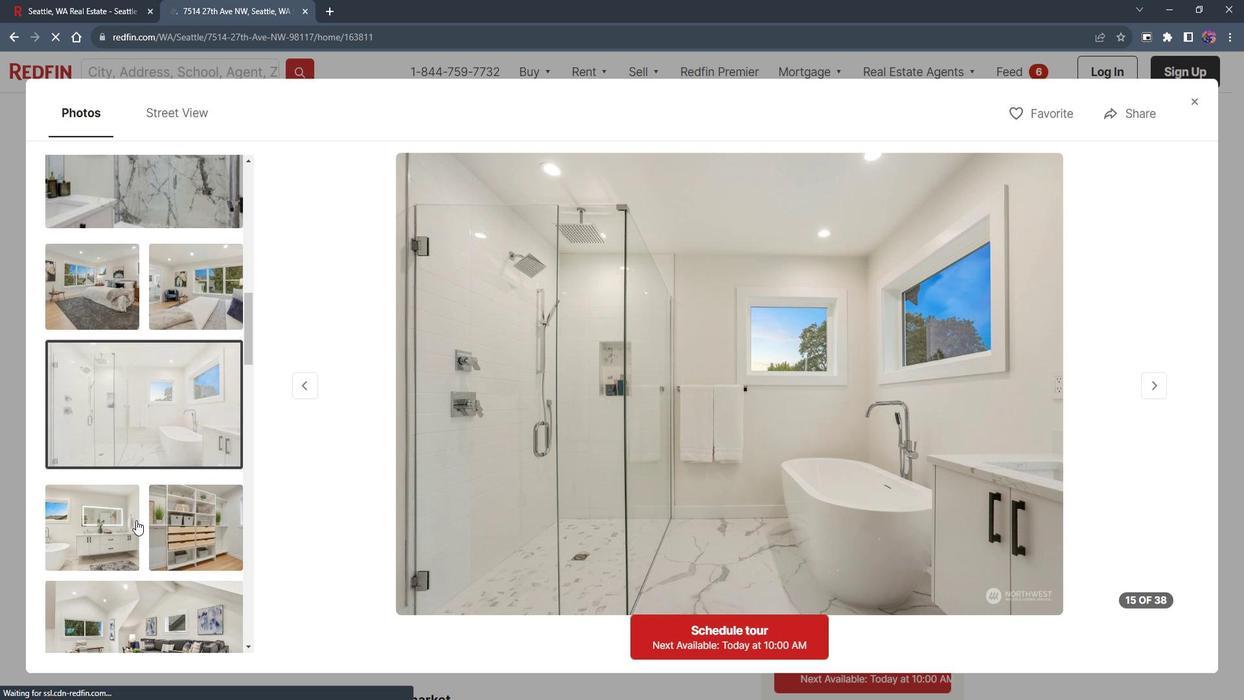 
Action: Mouse scrolled (73, 488) with delta (0, 0)
Screenshot: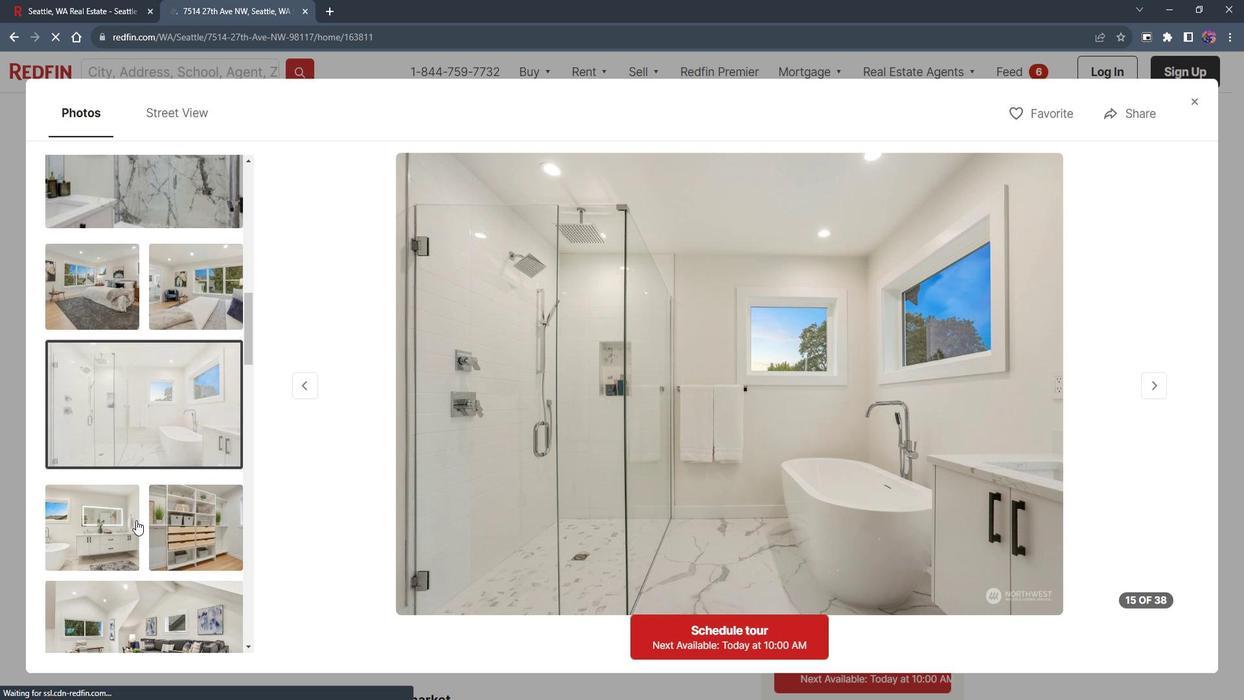 
Action: Mouse moved to (73, 485)
Screenshot: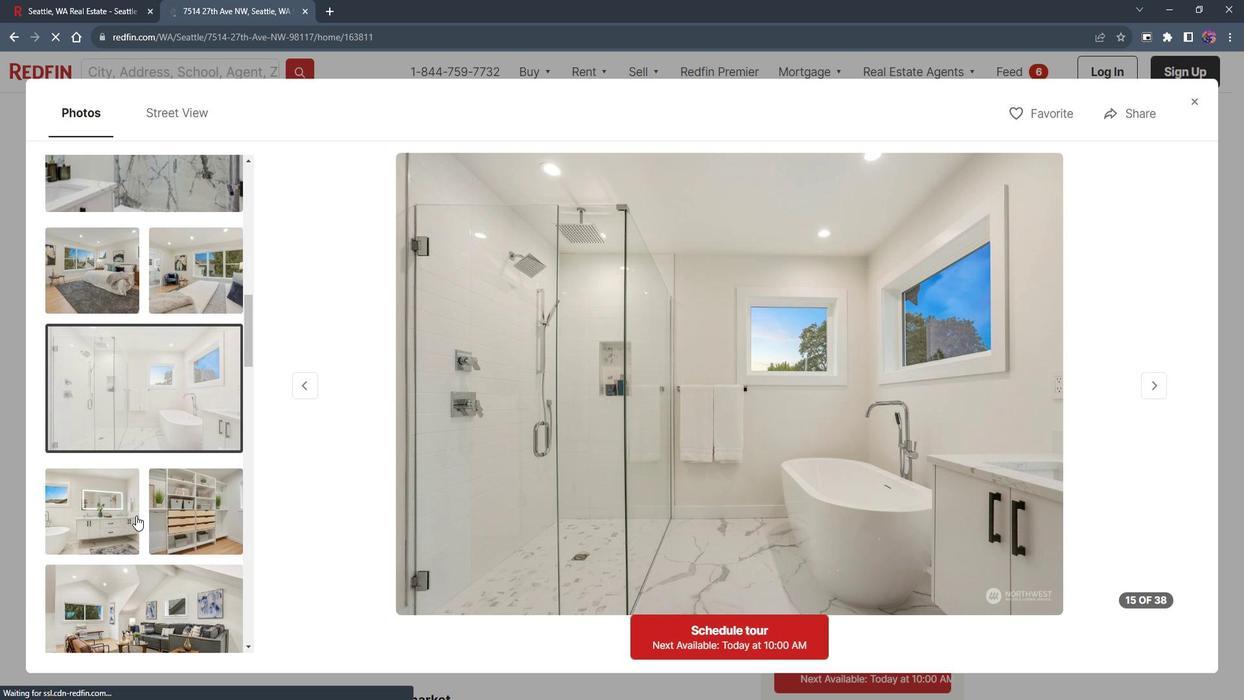 
Action: Mouse scrolled (73, 484) with delta (0, 0)
Screenshot: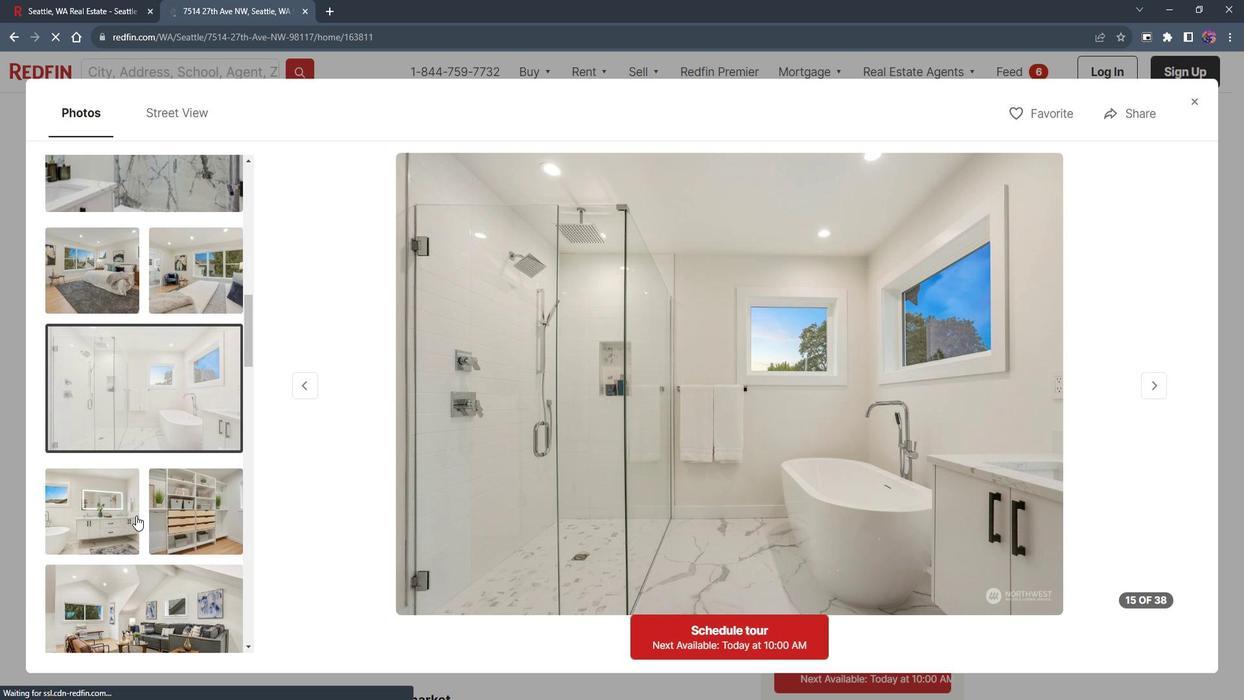 
Action: Mouse moved to (77, 477)
Screenshot: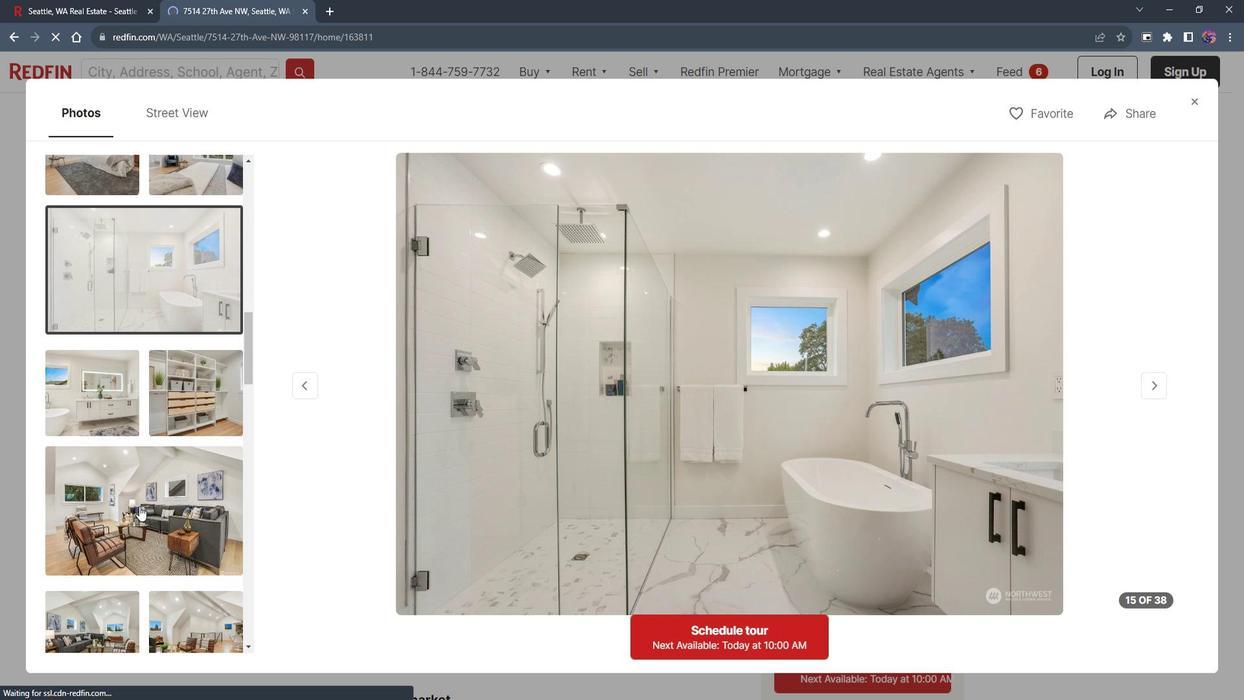 
Action: Mouse pressed left at (77, 477)
Screenshot: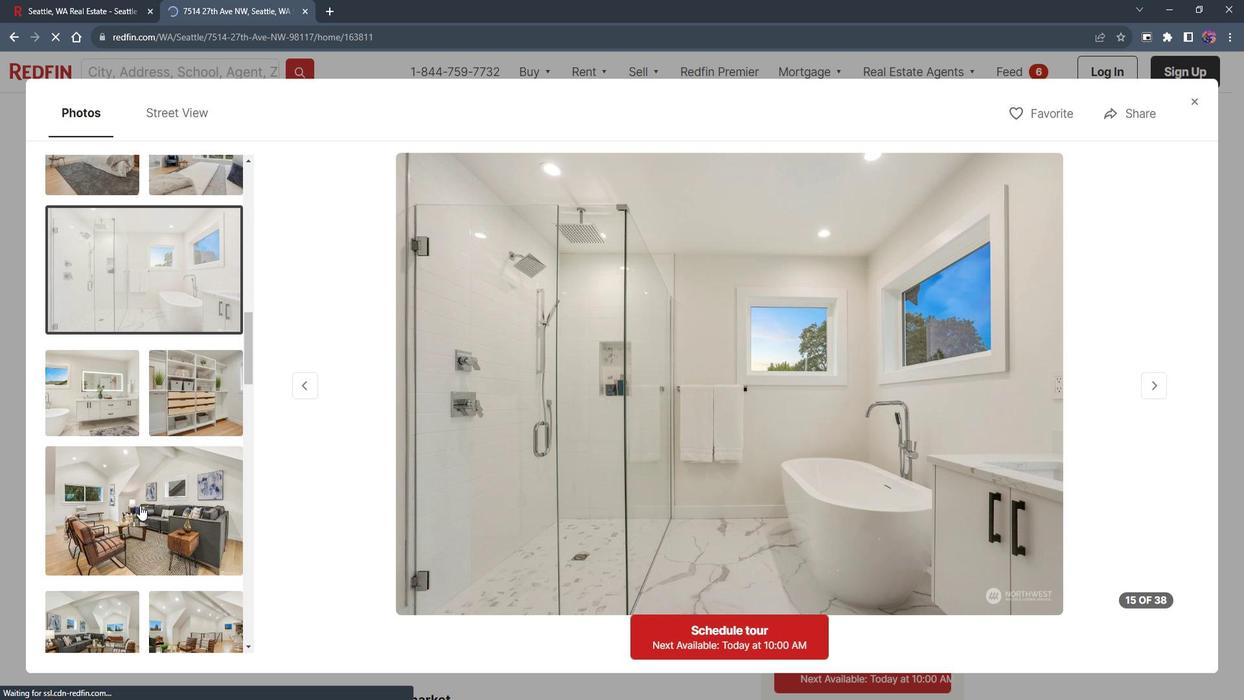 
Action: Mouse scrolled (77, 477) with delta (0, 0)
Screenshot: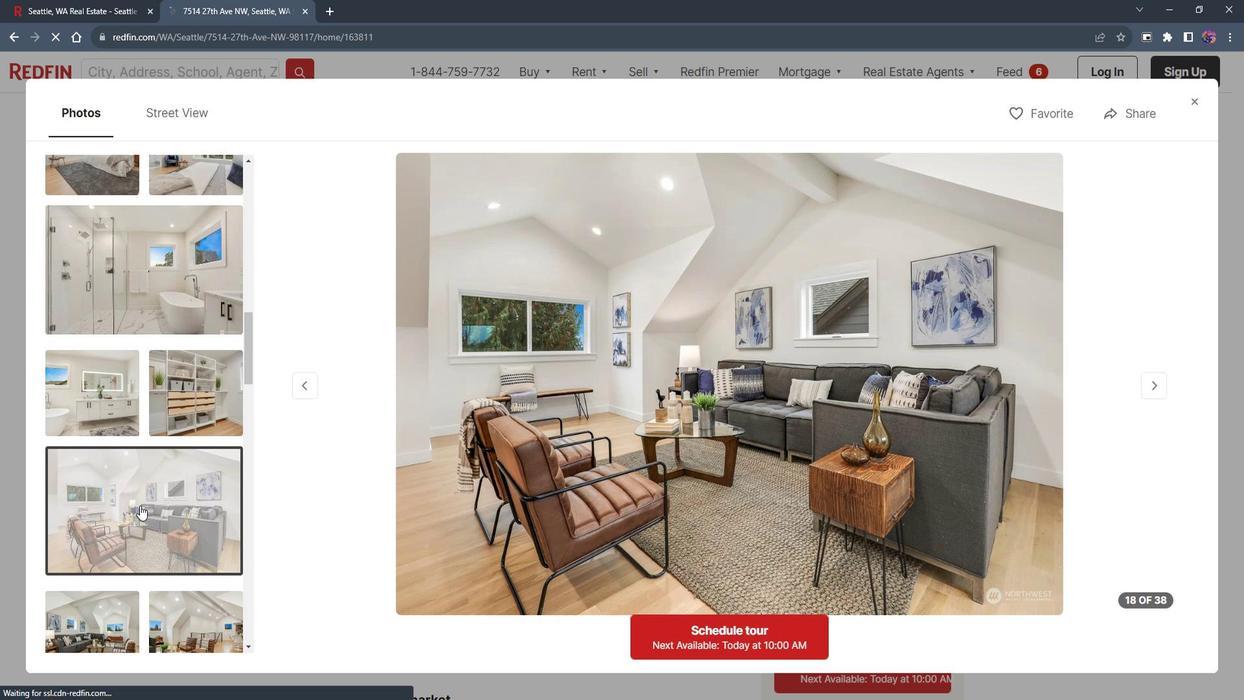 
Action: Mouse scrolled (77, 477) with delta (0, 0)
Screenshot: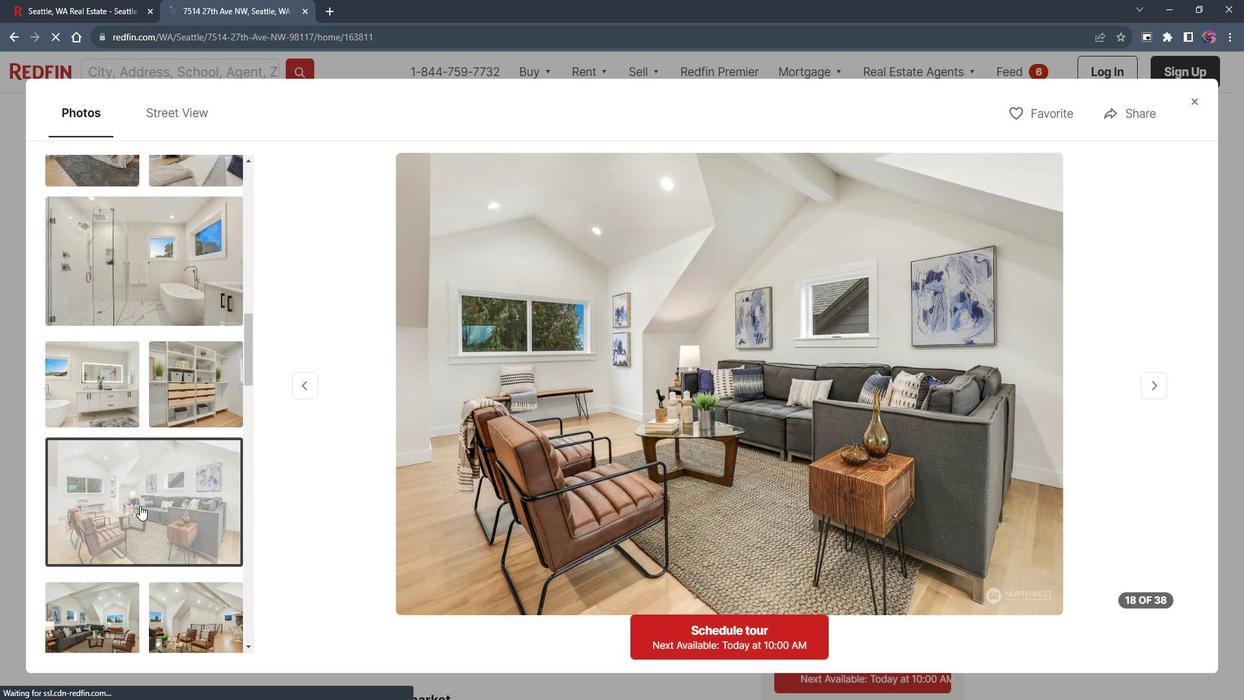 
Action: Mouse scrolled (77, 477) with delta (0, 0)
Screenshot: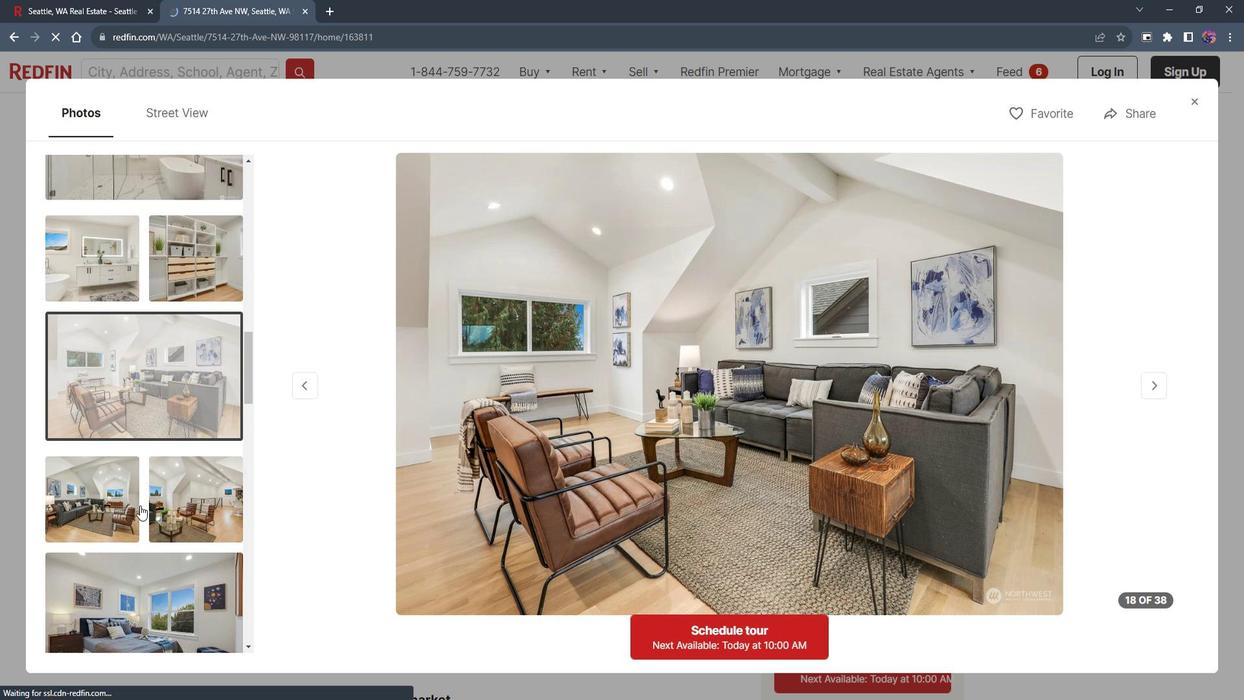 
Action: Mouse moved to (79, 496)
Screenshot: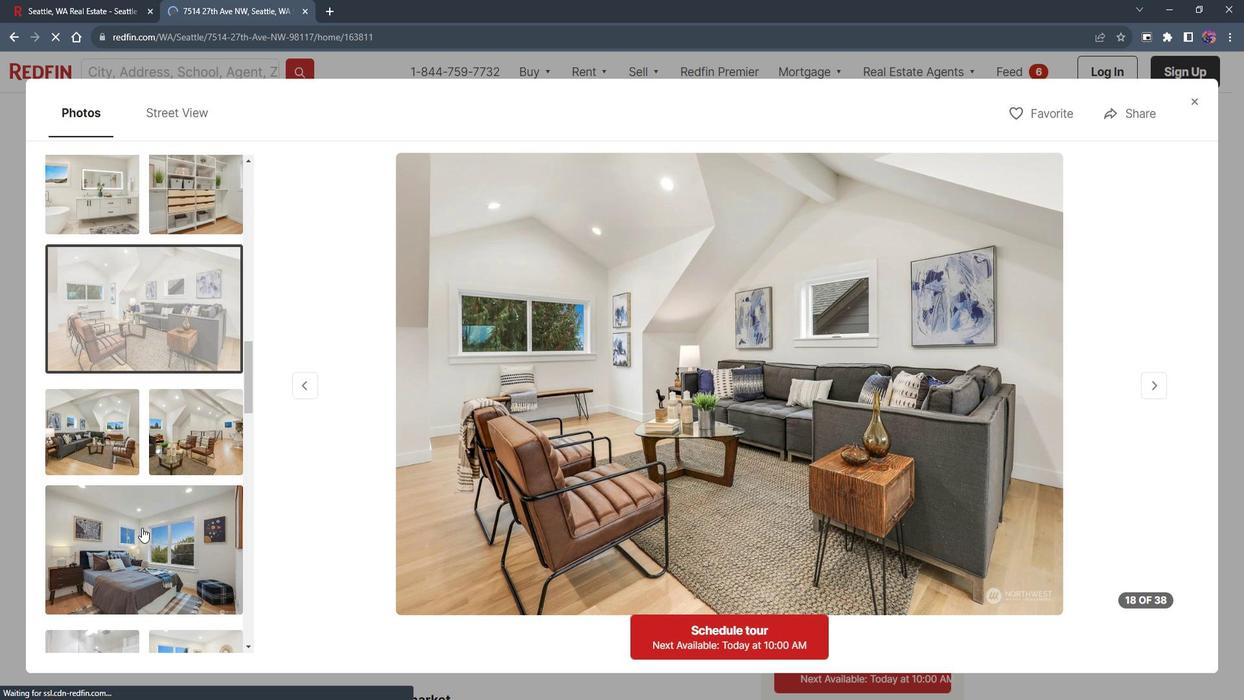 
Action: Mouse pressed left at (79, 496)
Screenshot: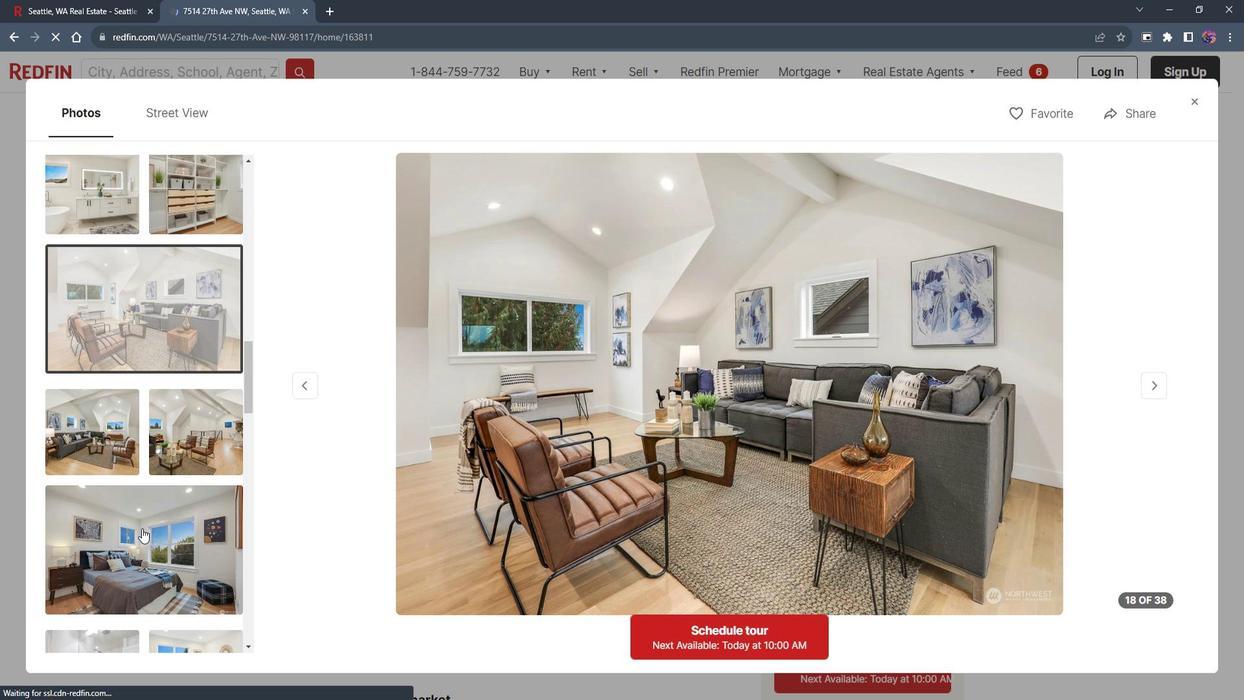 
Action: Mouse moved to (81, 495)
Screenshot: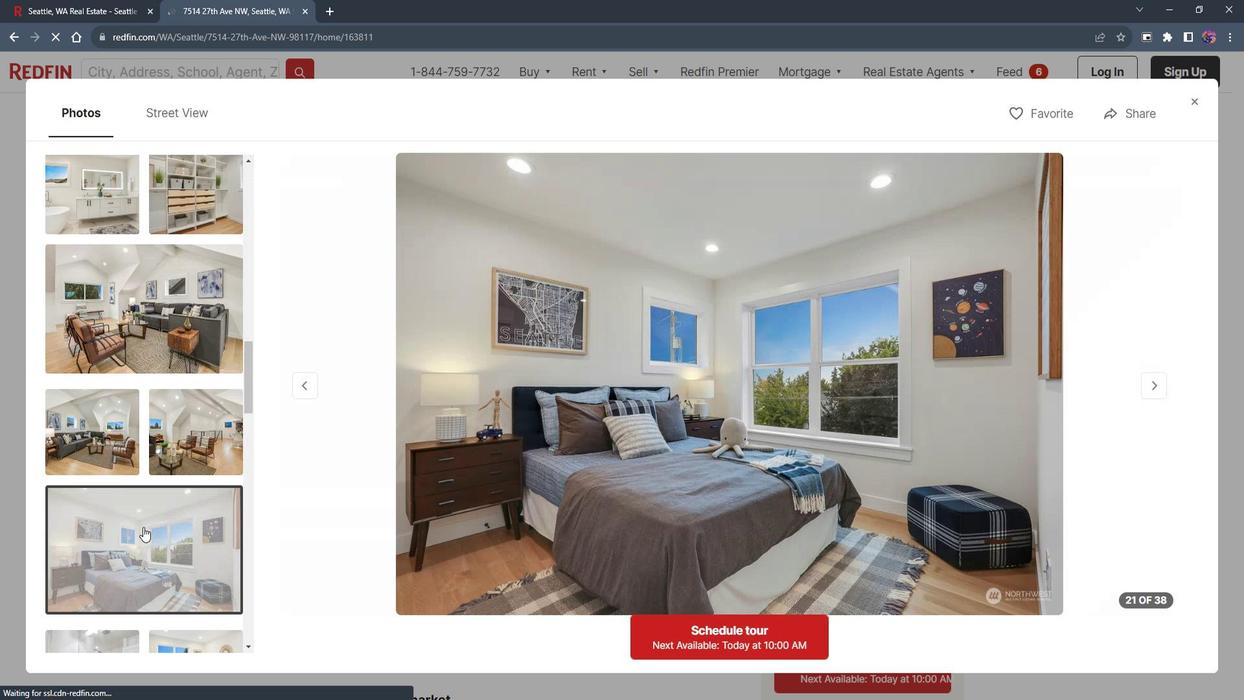 
Action: Mouse scrolled (81, 495) with delta (0, 0)
Screenshot: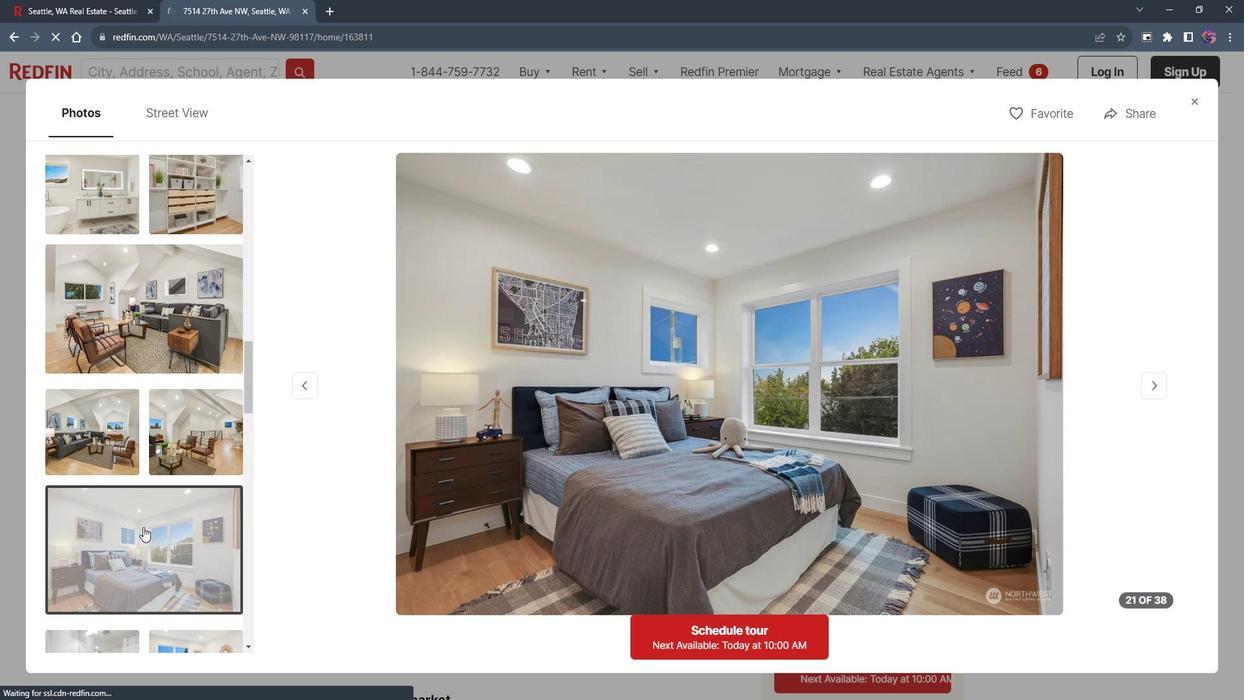 
Action: Mouse moved to (82, 495)
Screenshot: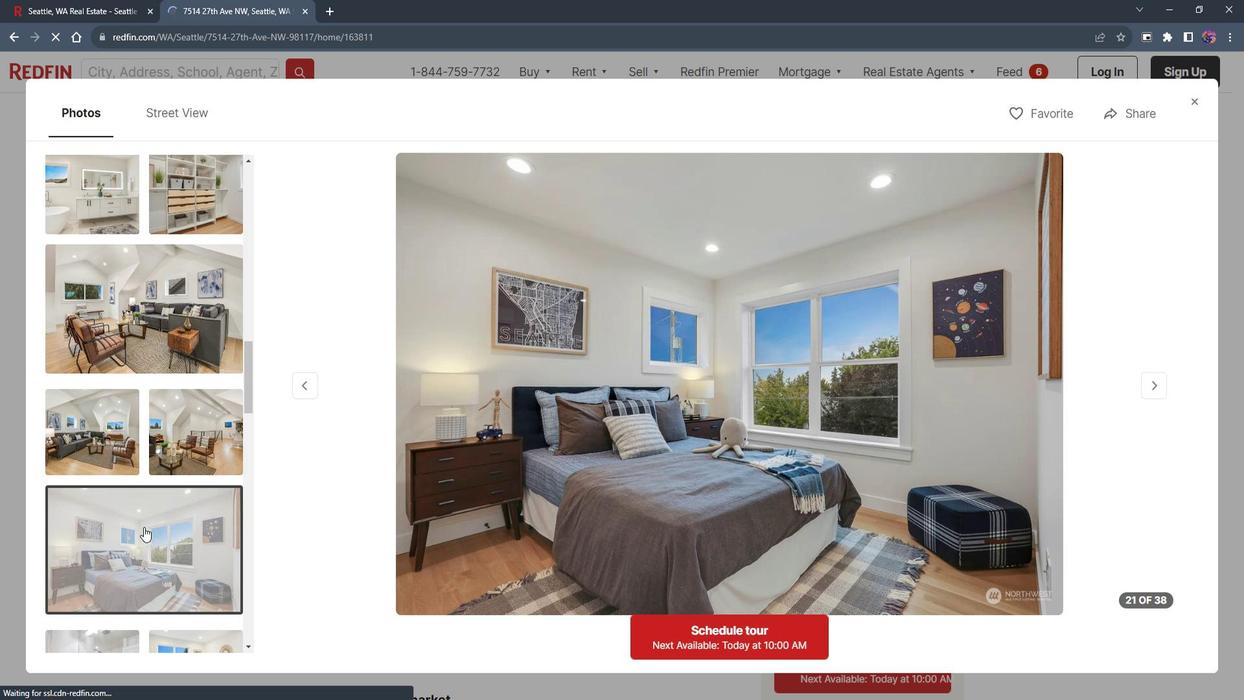 
Action: Mouse scrolled (82, 494) with delta (0, 0)
Screenshot: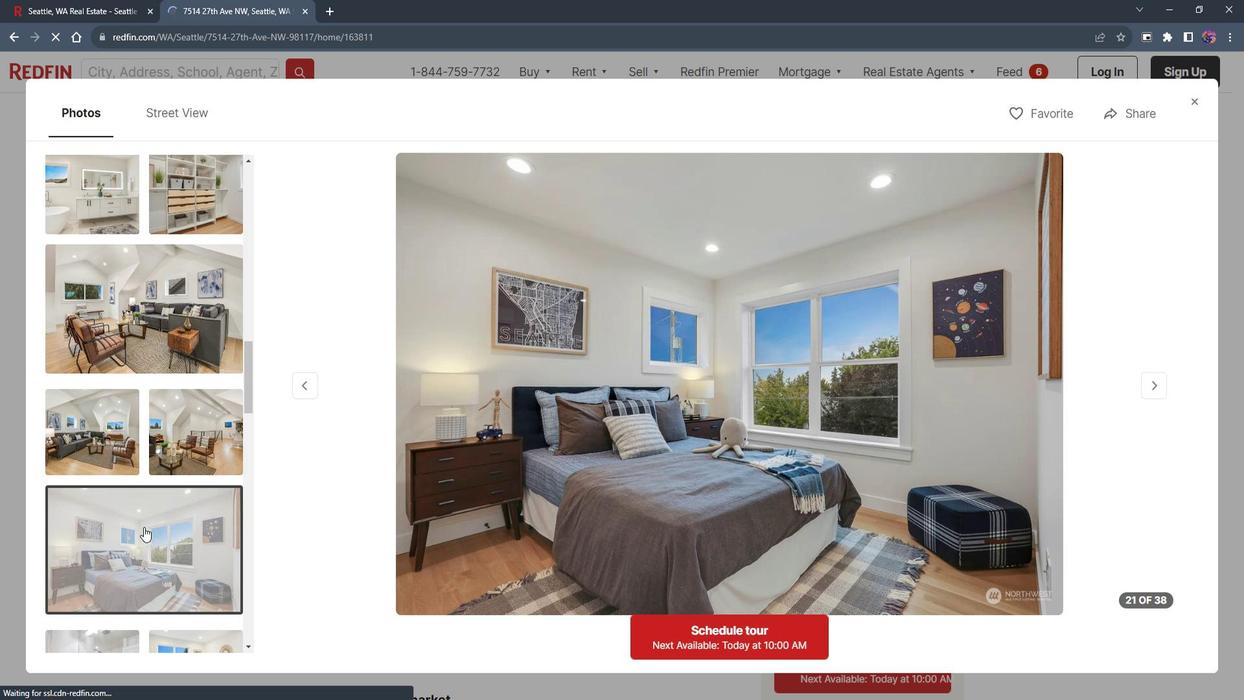 
Action: Mouse moved to (82, 495)
Screenshot: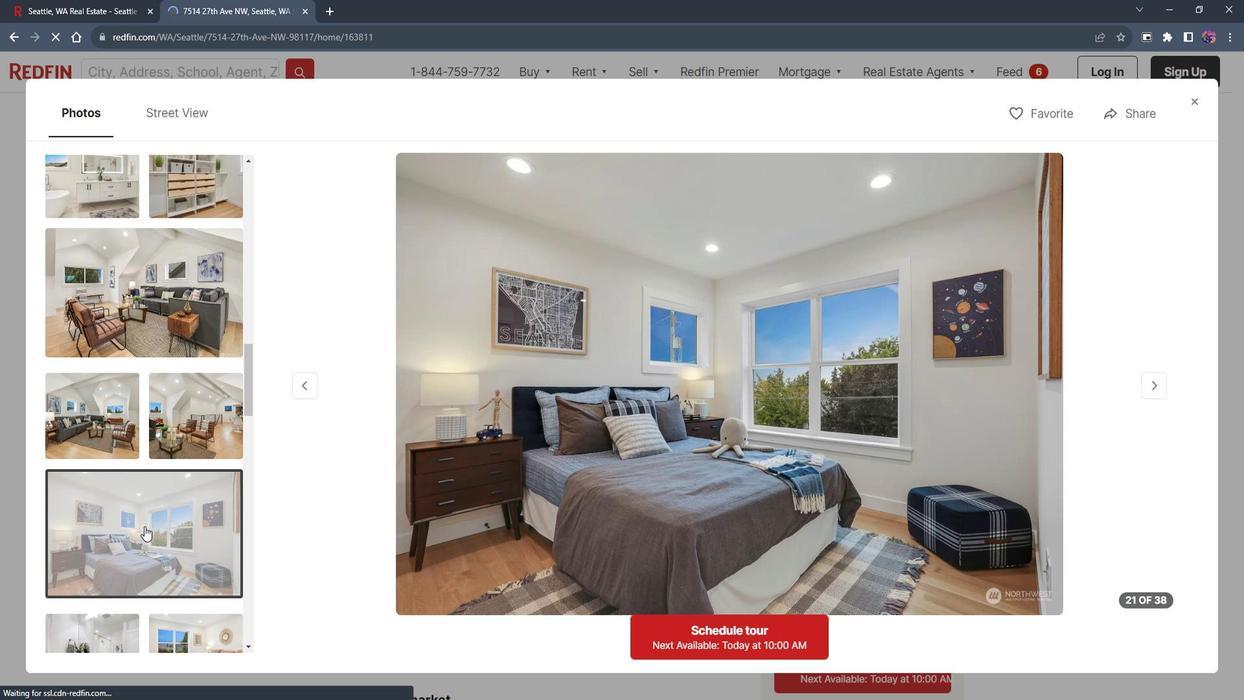 
Action: Mouse scrolled (82, 494) with delta (0, 0)
Screenshot: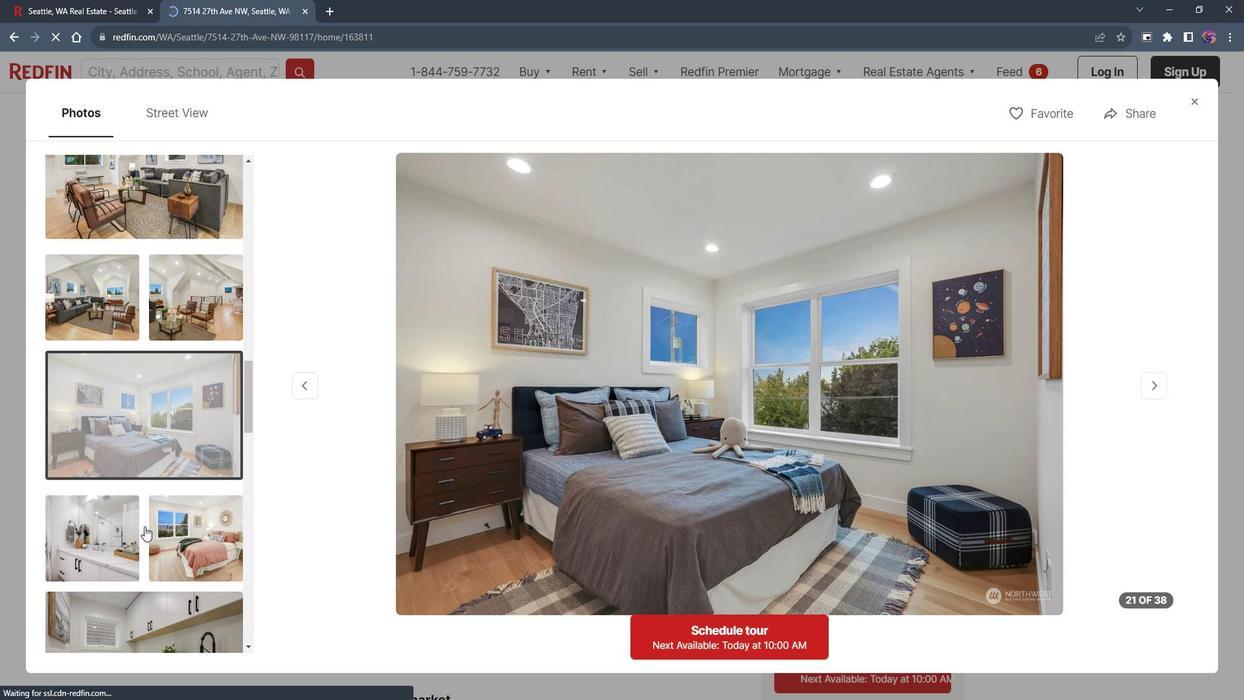 
Action: Mouse scrolled (82, 494) with delta (0, 0)
Screenshot: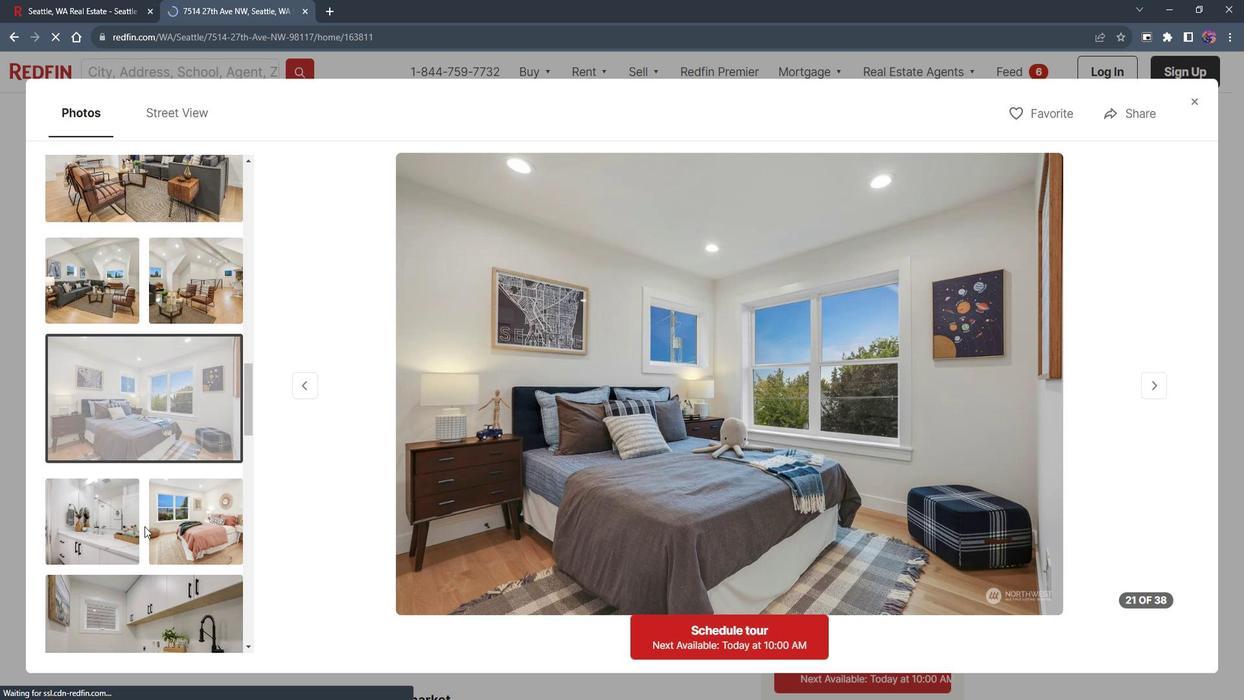 
Action: Mouse moved to (82, 482)
Screenshot: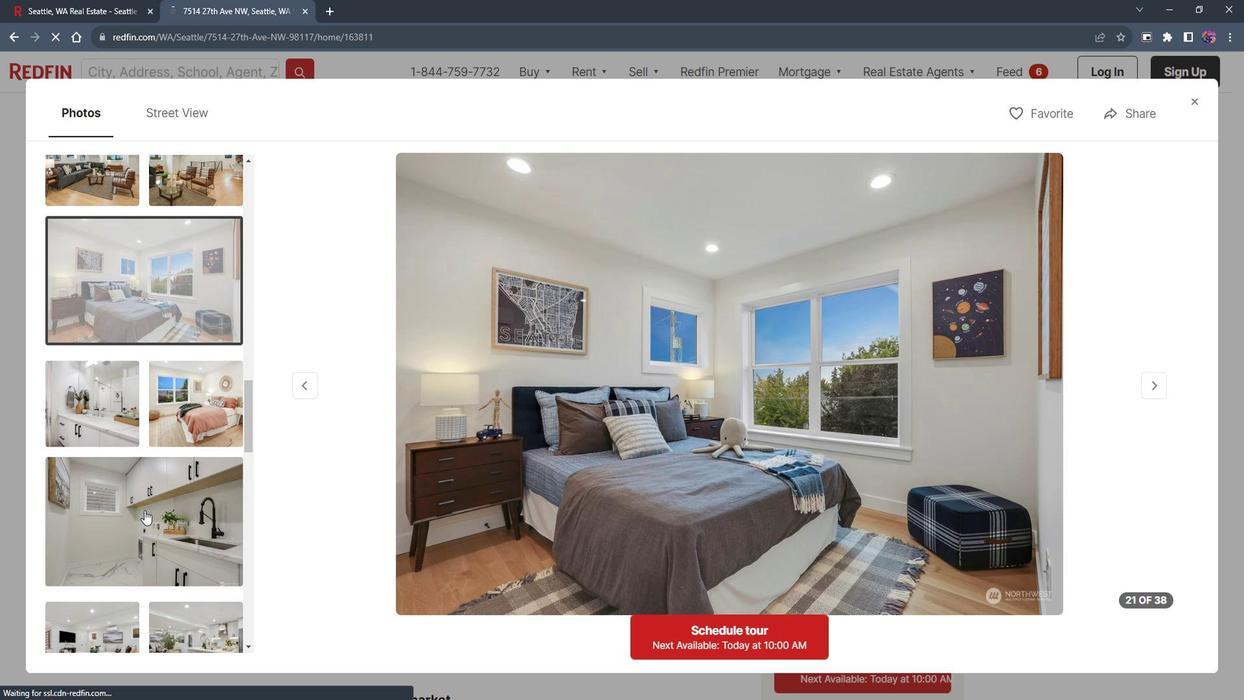 
Action: Mouse scrolled (82, 481) with delta (0, 0)
Screenshot: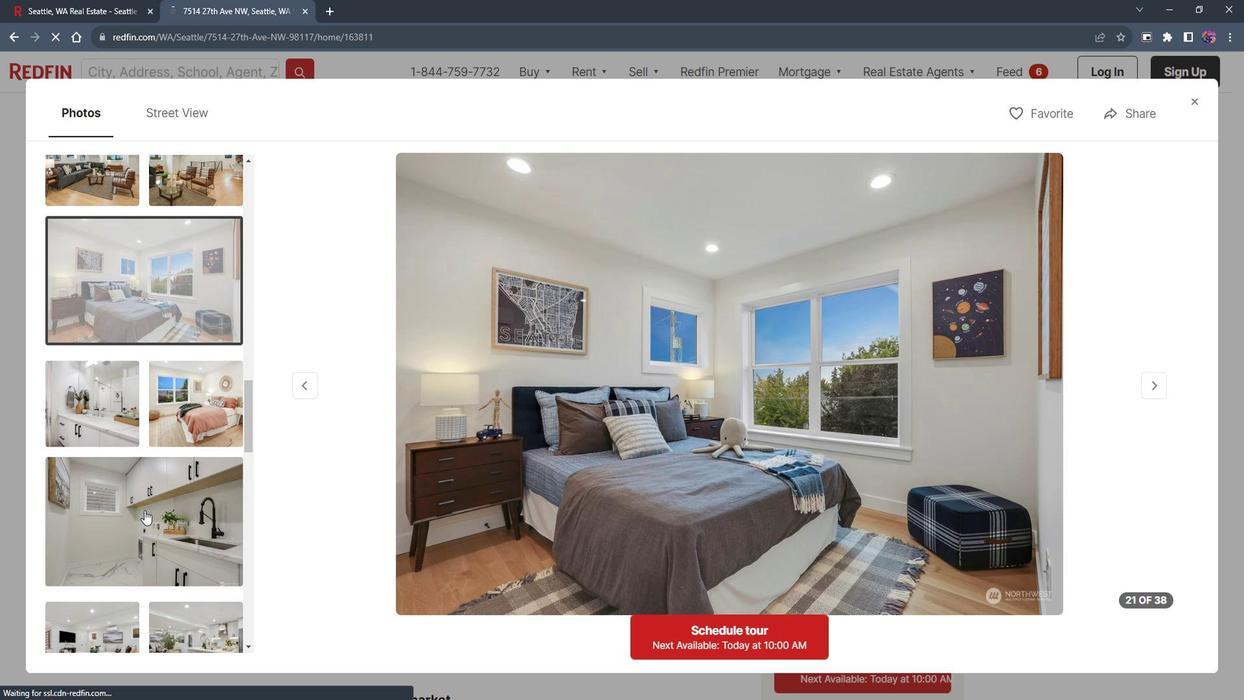 
Action: Mouse moved to (84, 472)
Screenshot: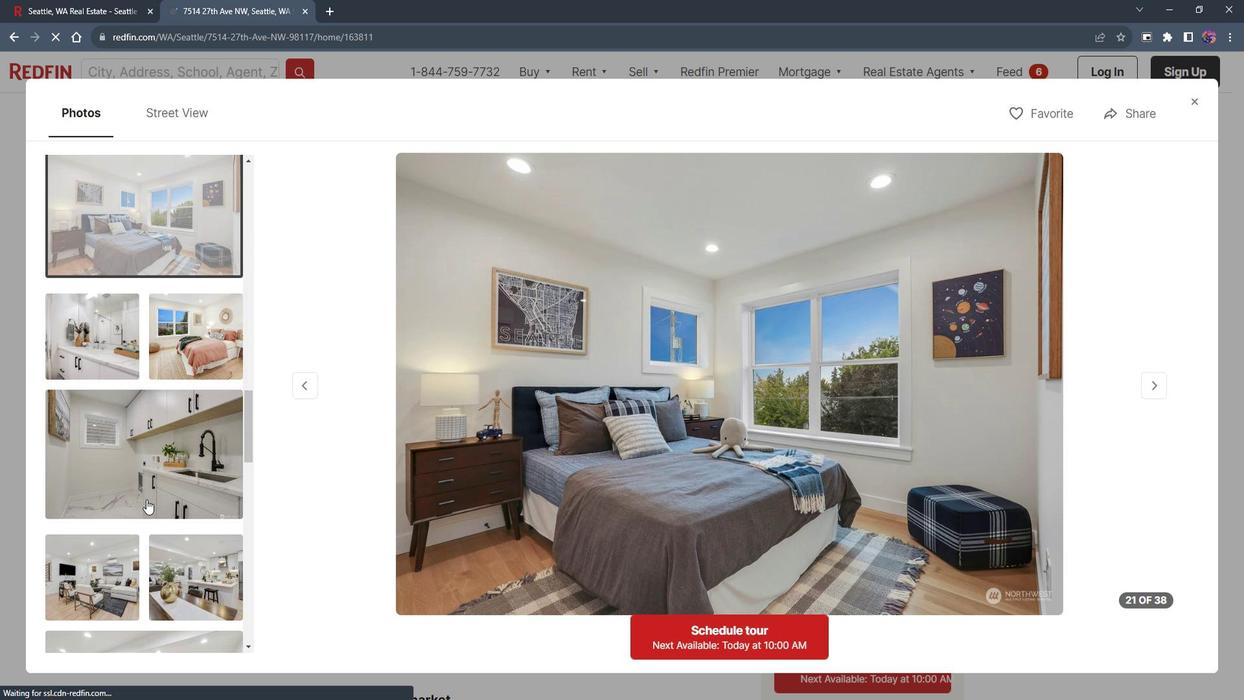 
Action: Mouse pressed left at (84, 472)
Screenshot: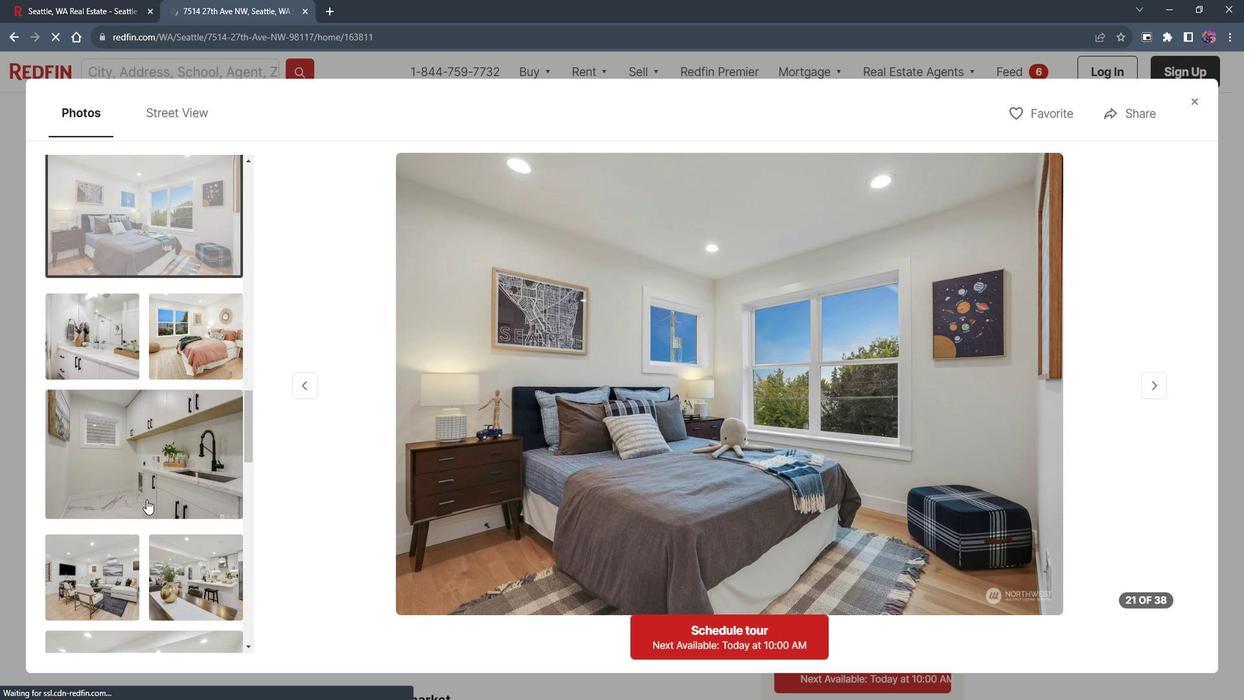 
Action: Mouse moved to (105, 446)
Screenshot: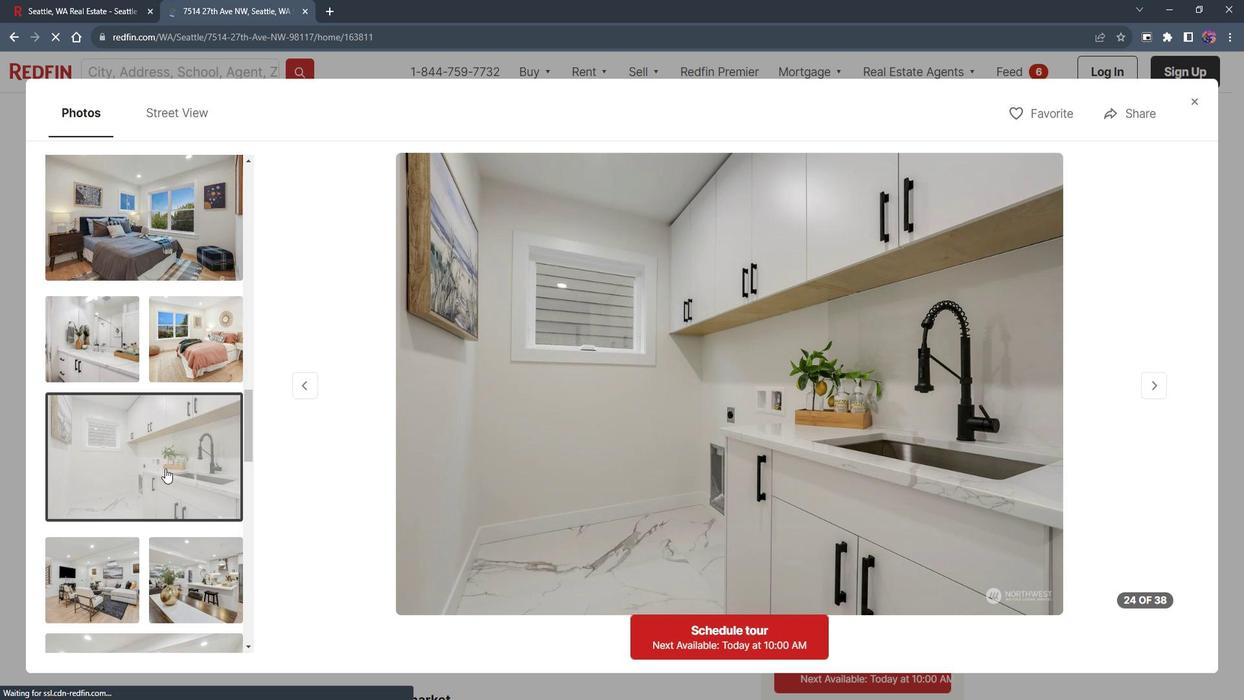 
Action: Mouse scrolled (105, 445) with delta (0, 0)
Screenshot: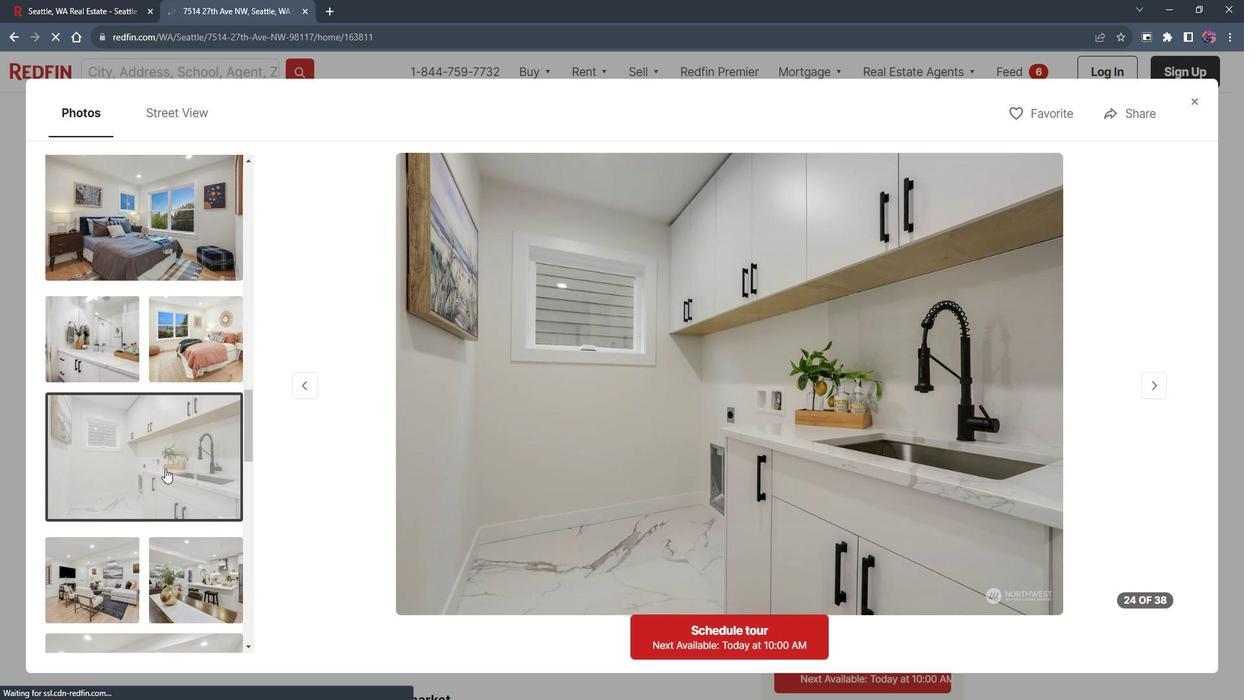 
Action: Mouse scrolled (105, 445) with delta (0, 0)
Screenshot: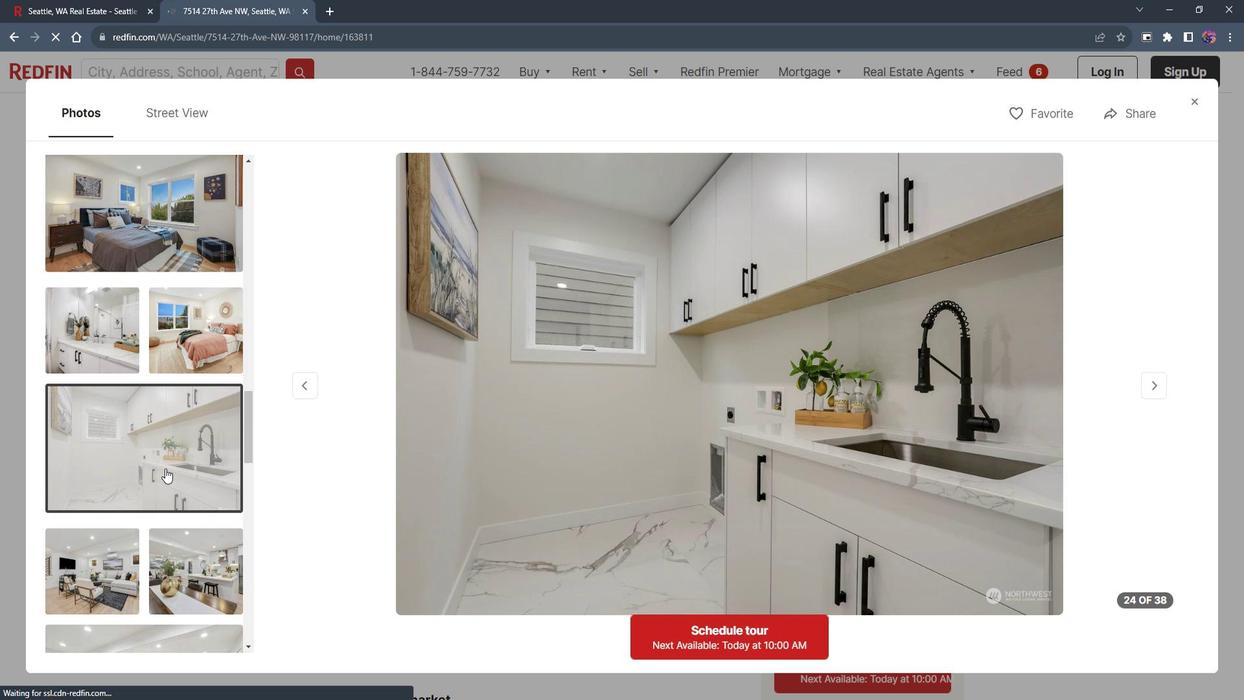 
Action: Mouse scrolled (105, 445) with delta (0, 0)
Screenshot: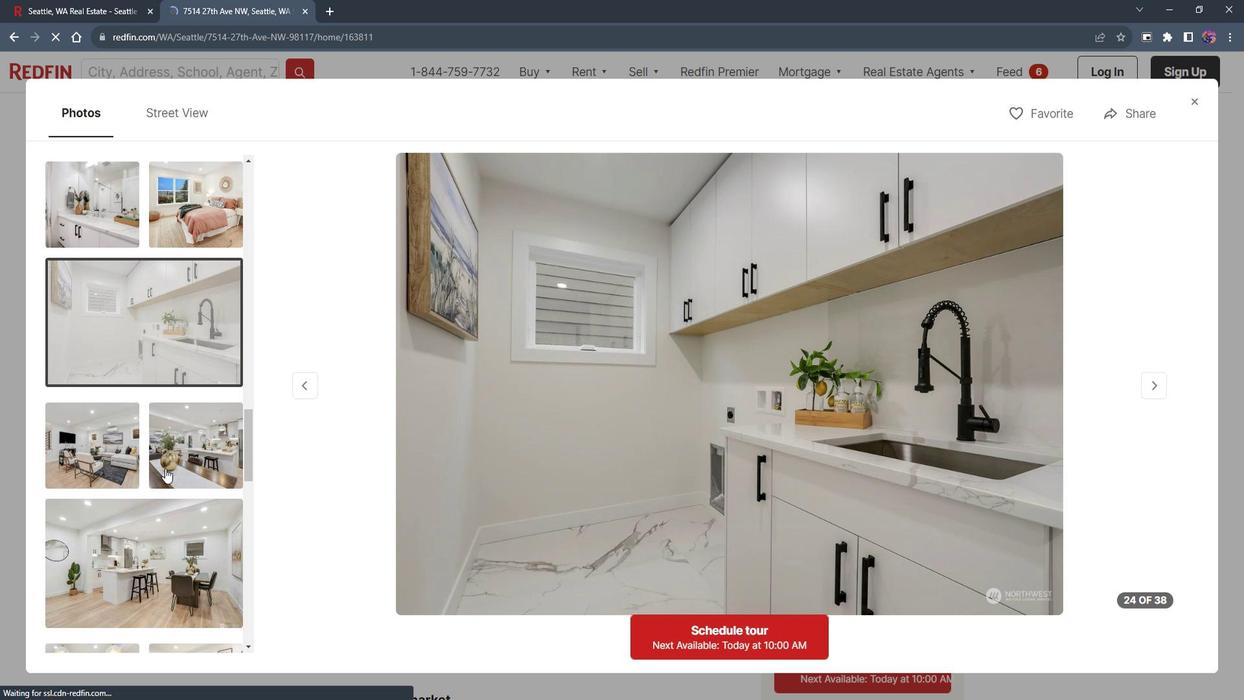 
Action: Mouse scrolled (105, 445) with delta (0, 0)
Screenshot: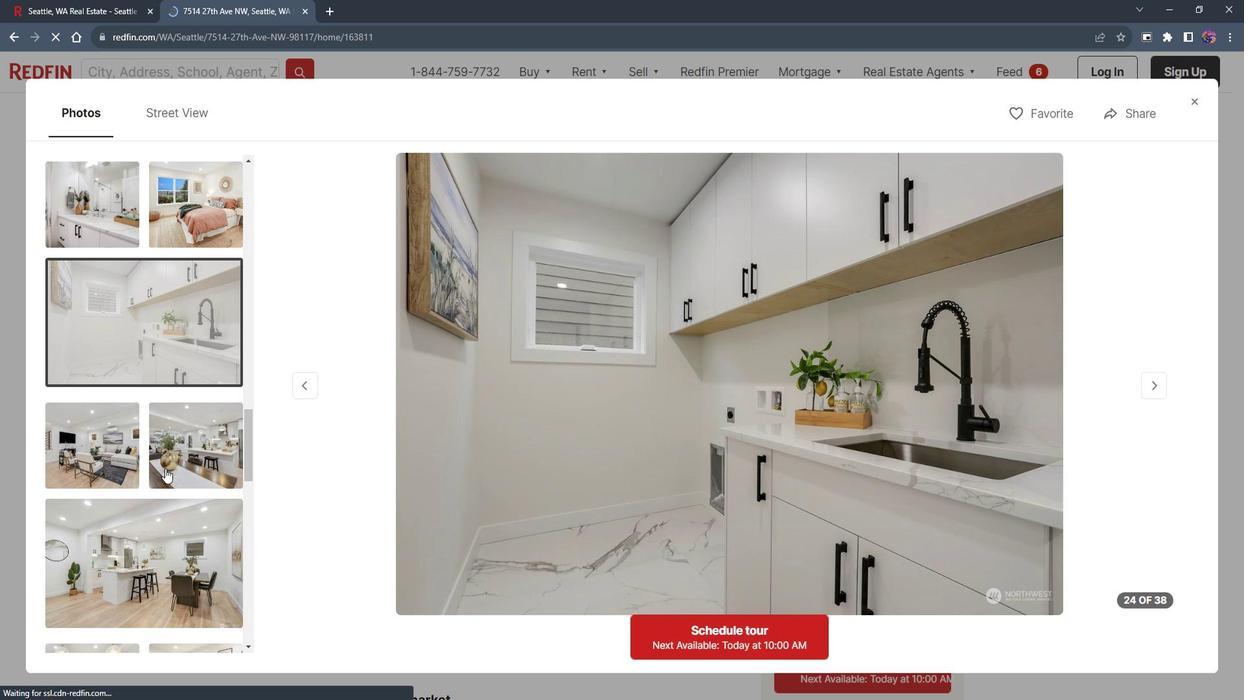 
Action: Mouse moved to (94, 429)
Screenshot: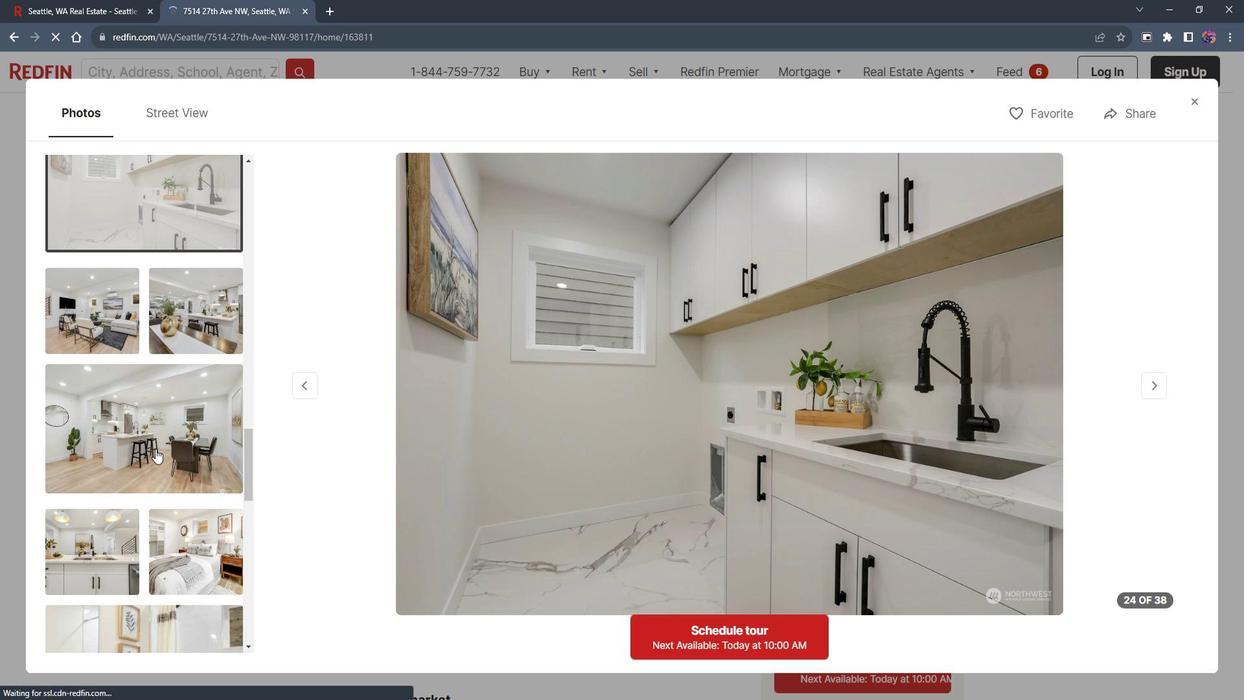 
Action: Mouse pressed left at (94, 429)
Screenshot: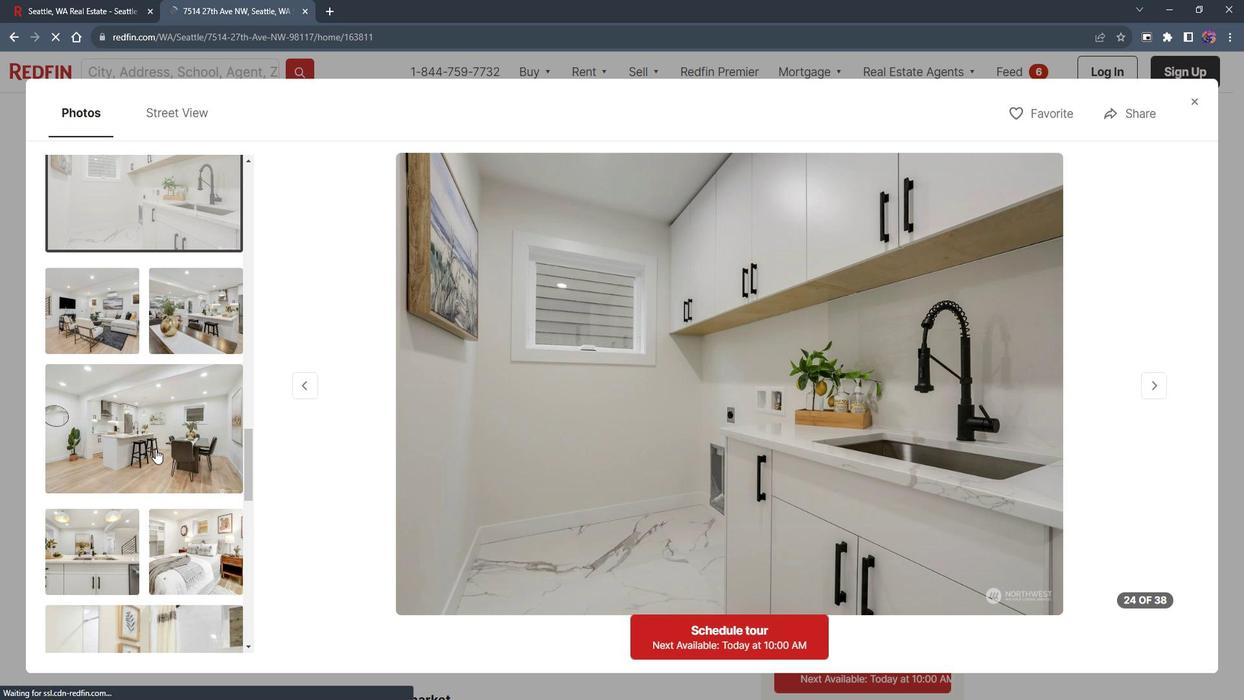 
Action: Mouse moved to (101, 442)
Screenshot: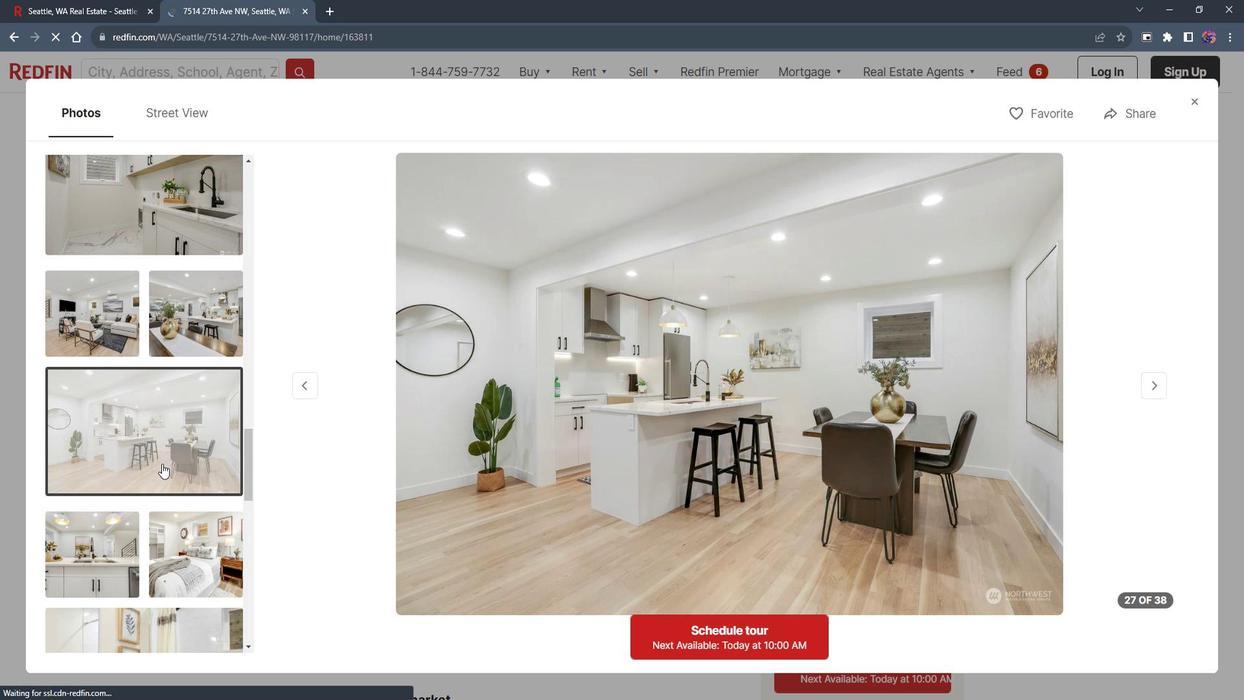
Action: Mouse scrolled (101, 441) with delta (0, 0)
Screenshot: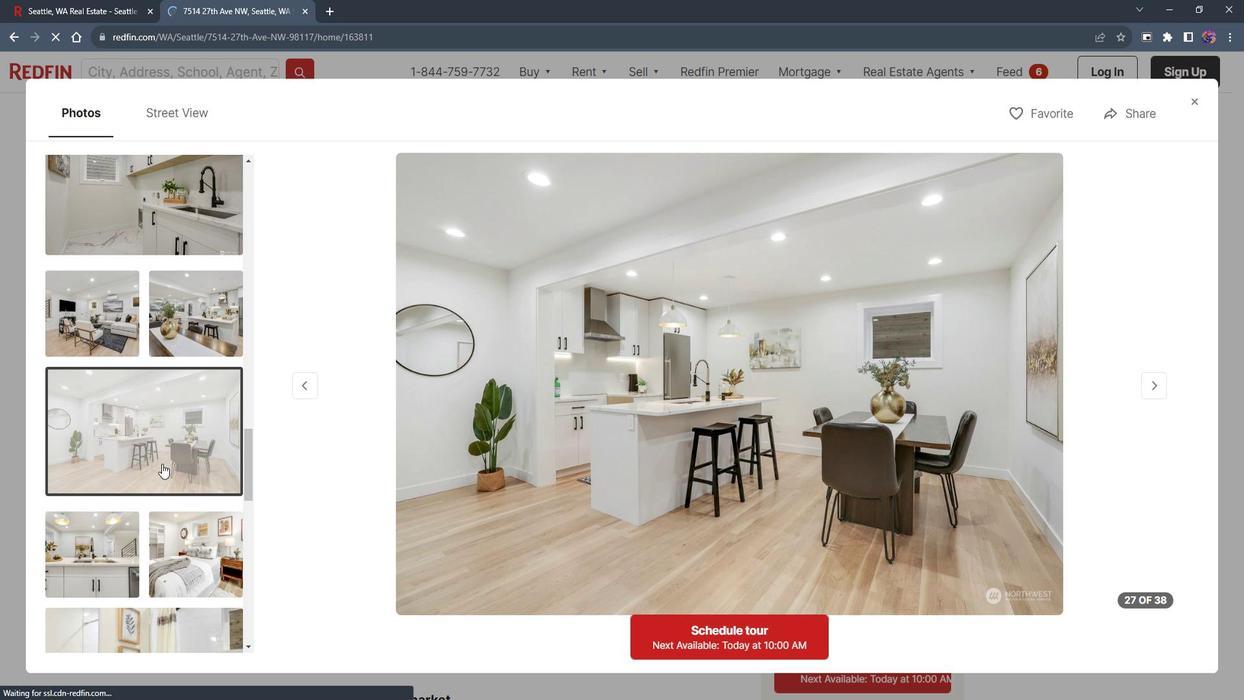 
Action: Mouse scrolled (101, 441) with delta (0, 0)
Screenshot: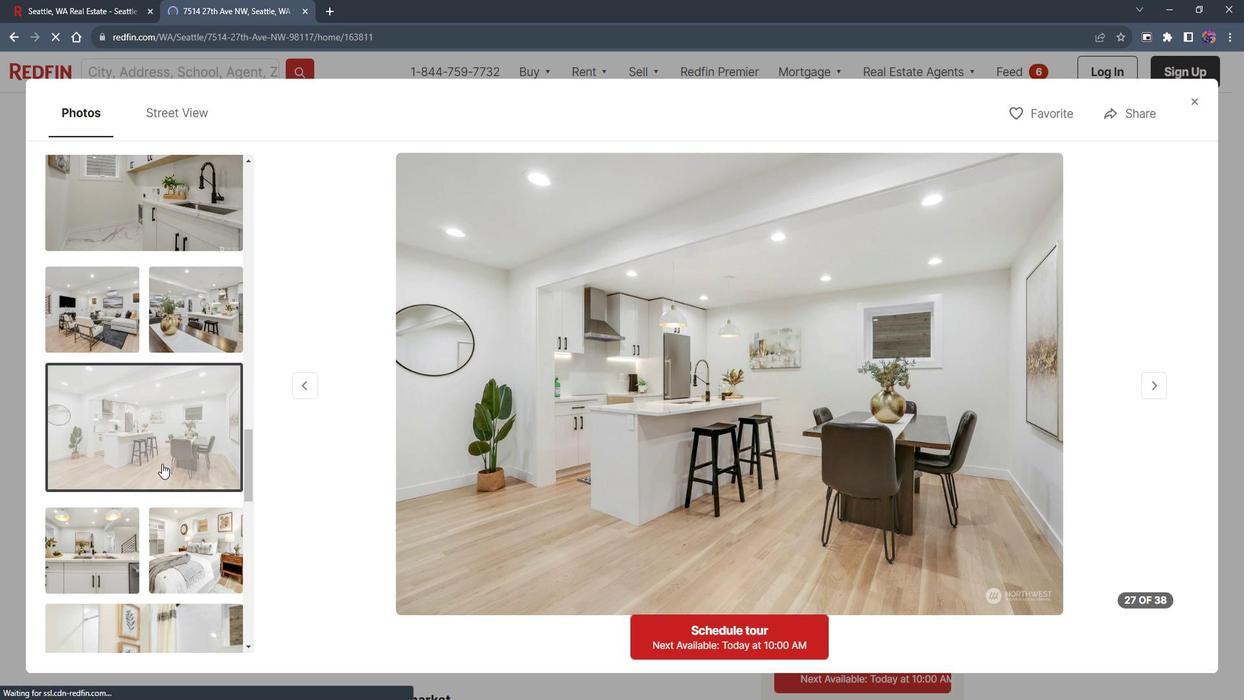 
Action: Mouse scrolled (101, 441) with delta (0, 0)
Screenshot: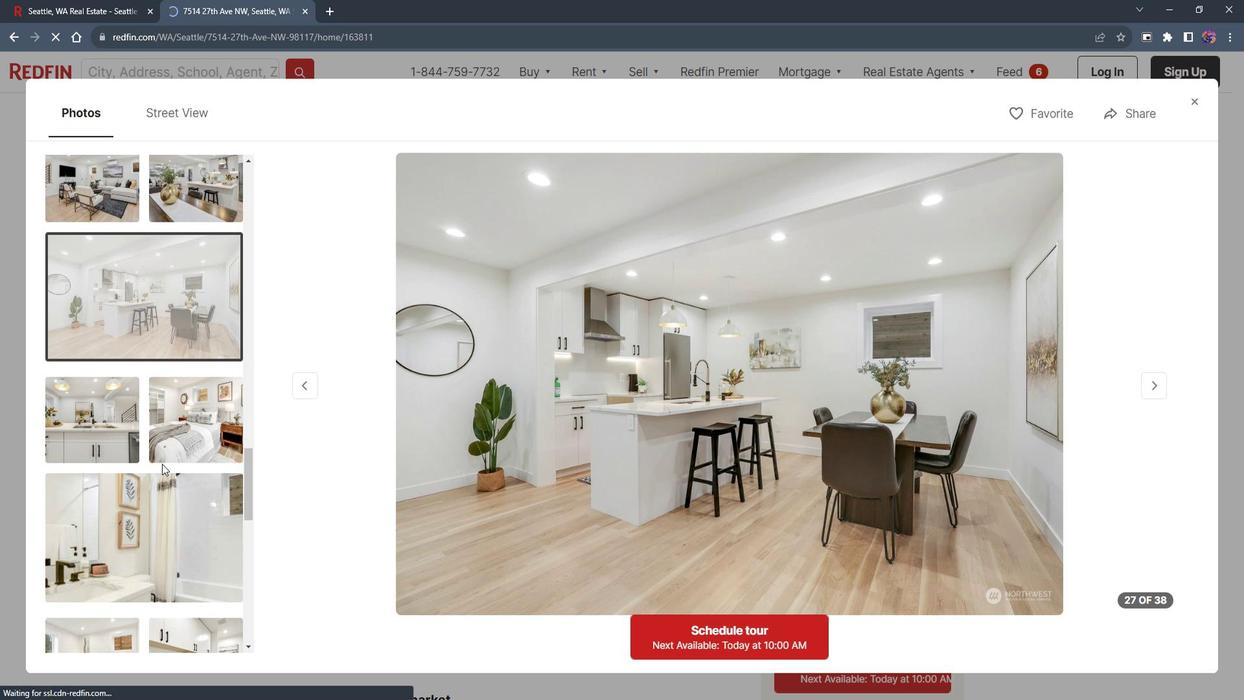 
Action: Mouse moved to (98, 456)
Screenshot: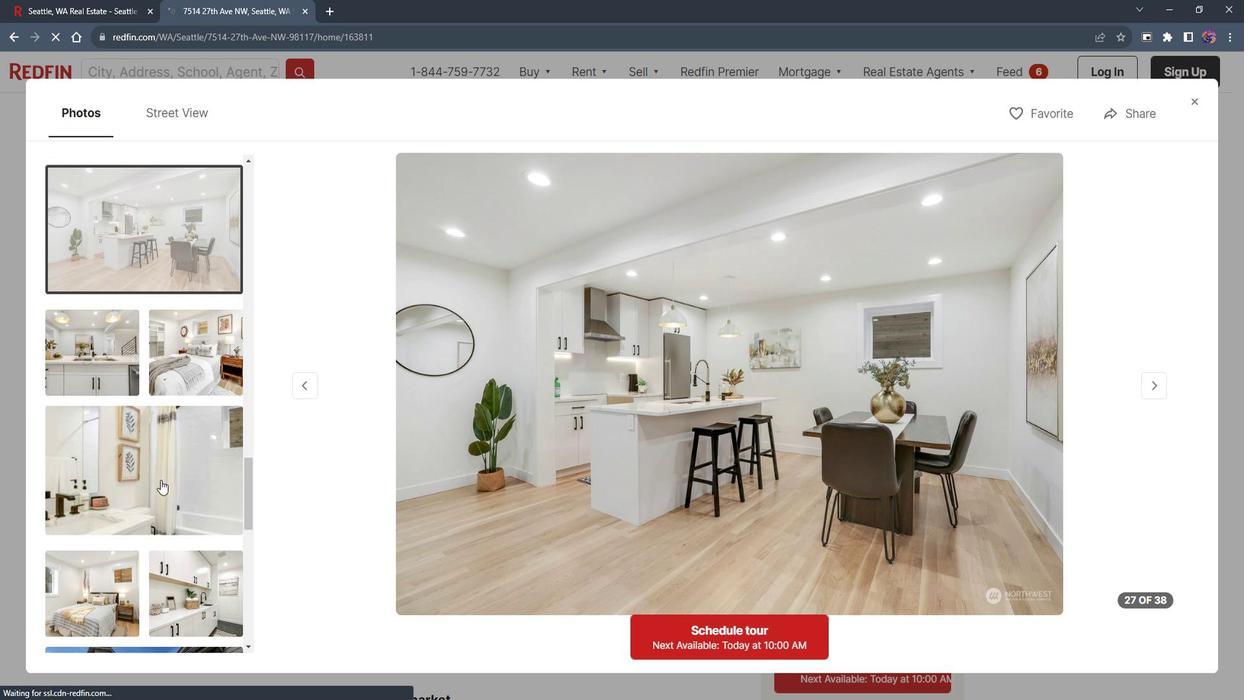 
Action: Mouse pressed left at (98, 456)
Screenshot: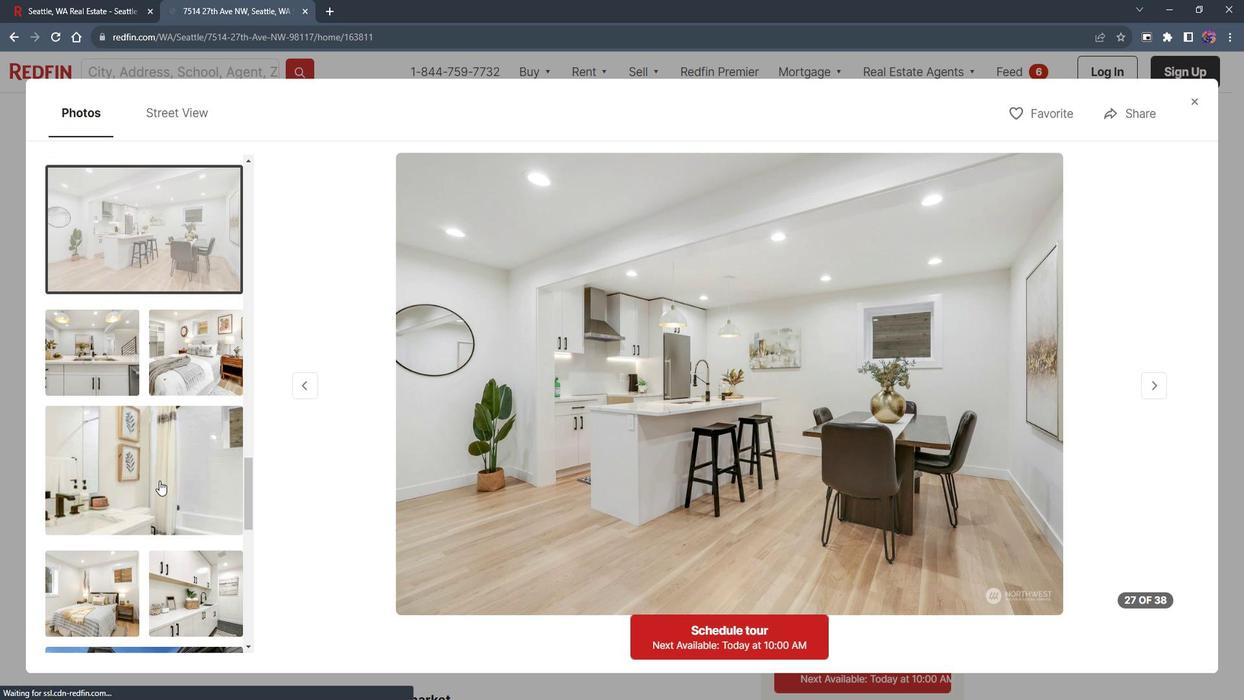 
Action: Mouse moved to (98, 456)
Screenshot: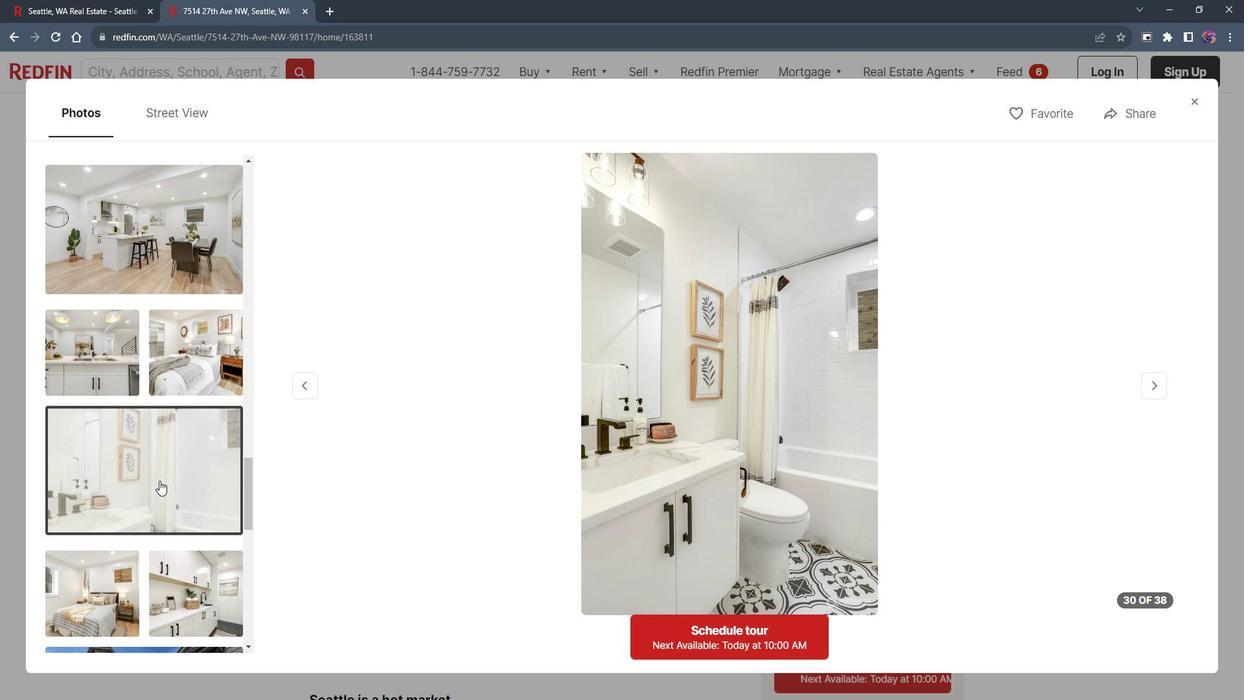 
Action: Mouse scrolled (98, 455) with delta (0, 0)
Screenshot: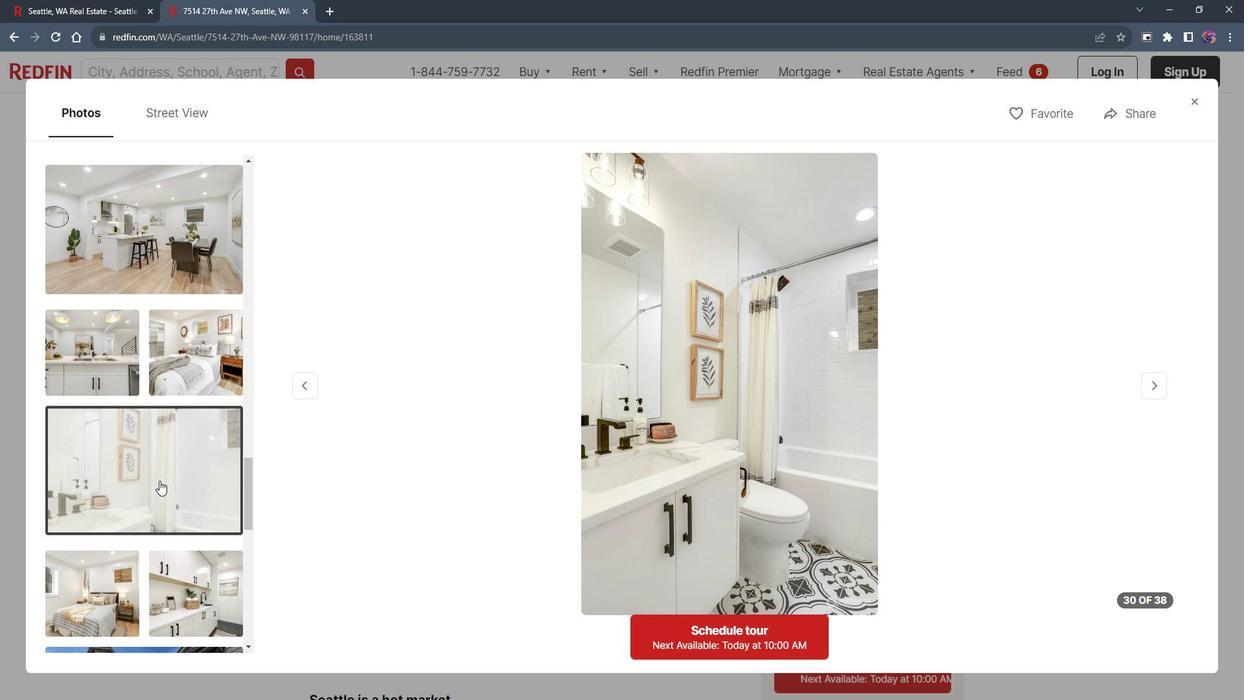 
Action: Mouse scrolled (98, 455) with delta (0, 0)
Screenshot: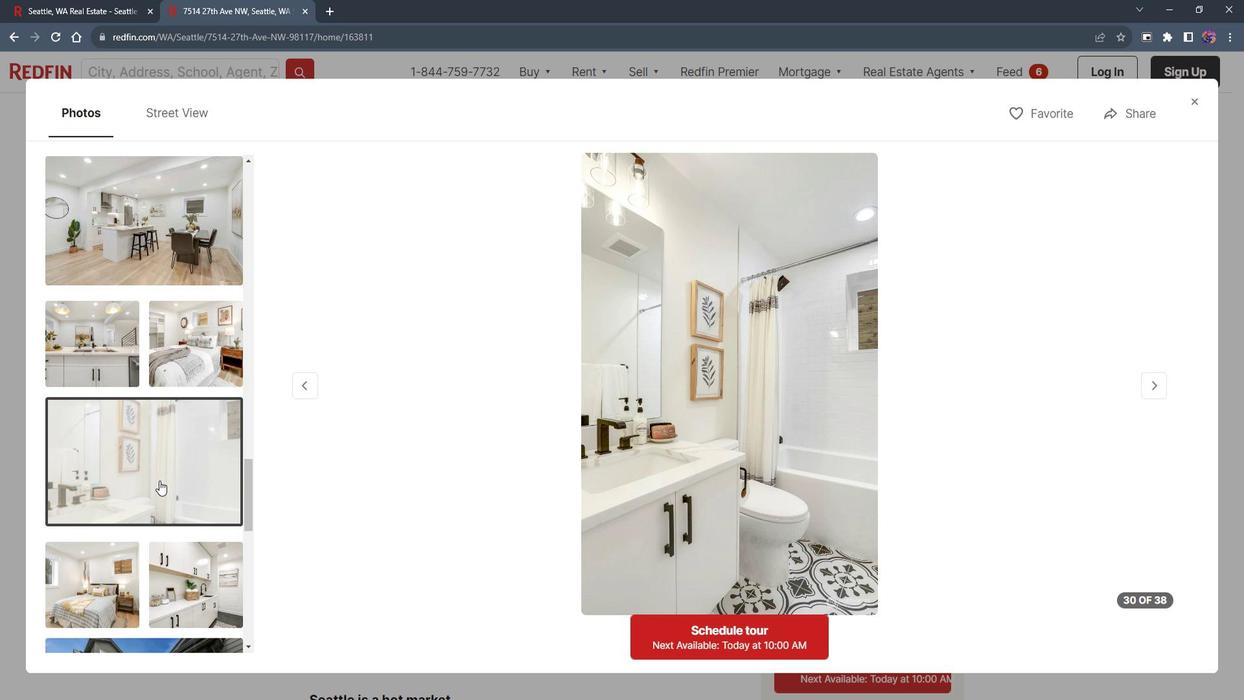
Action: Mouse scrolled (98, 455) with delta (0, 0)
Screenshot: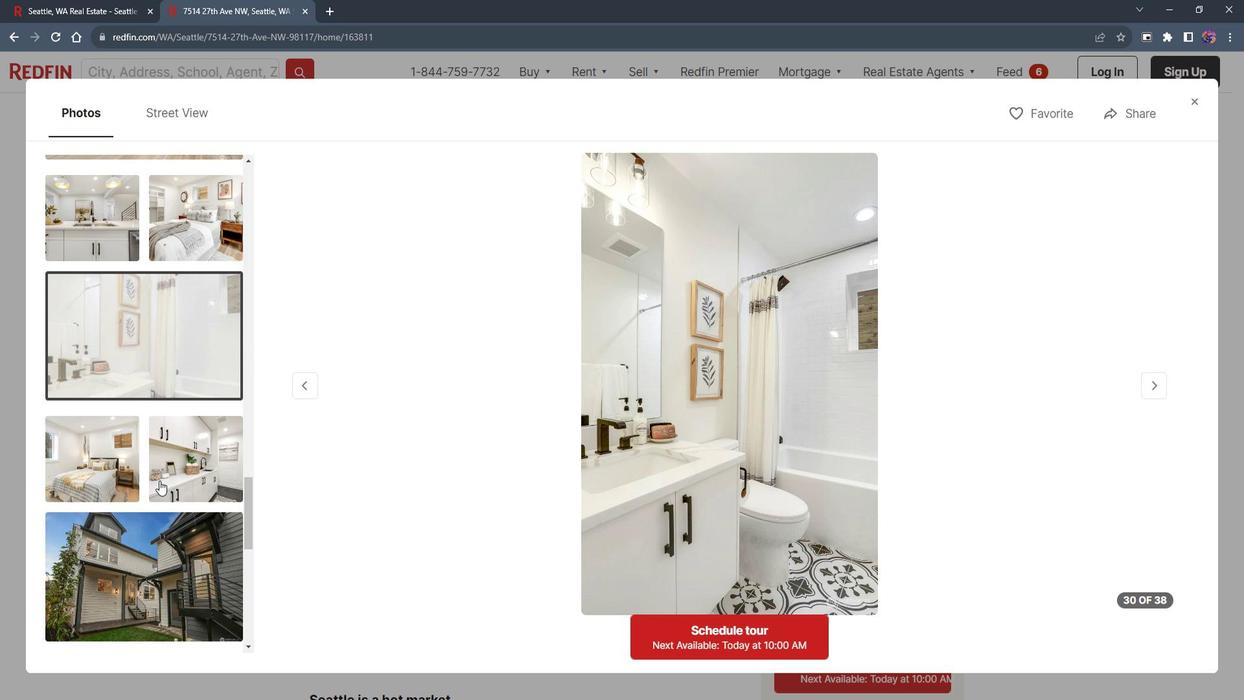 
Action: Mouse scrolled (98, 455) with delta (0, 0)
Screenshot: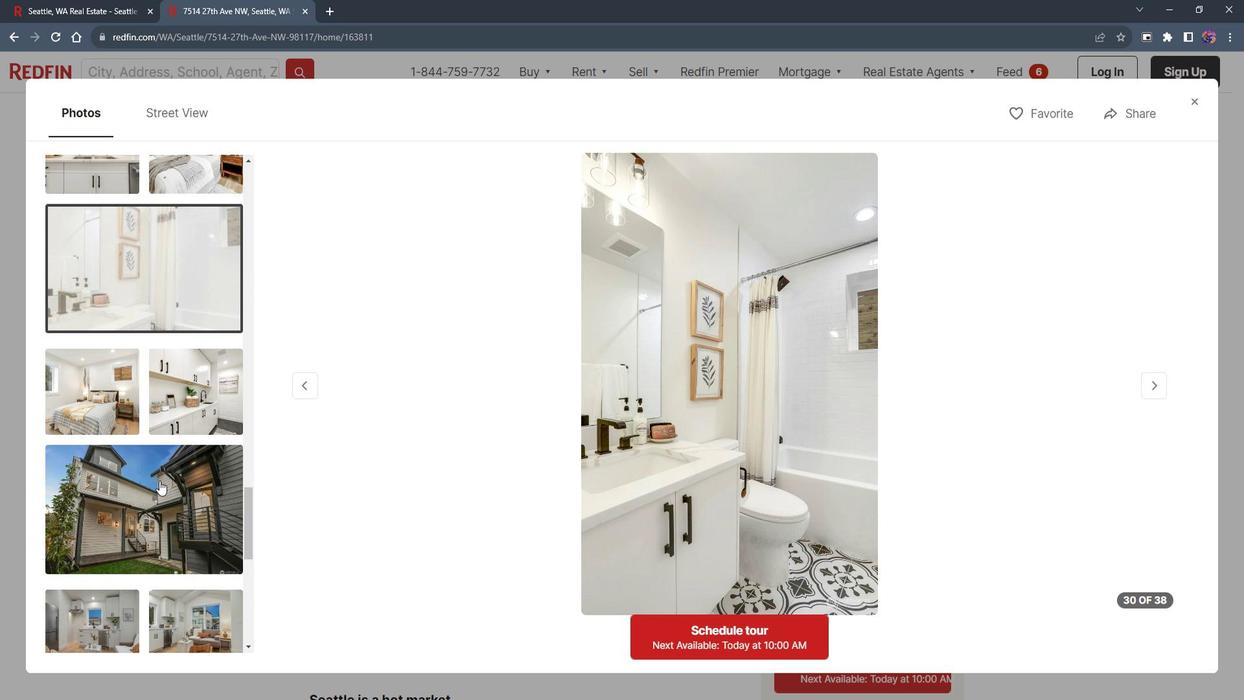 
Action: Mouse moved to (108, 432)
Screenshot: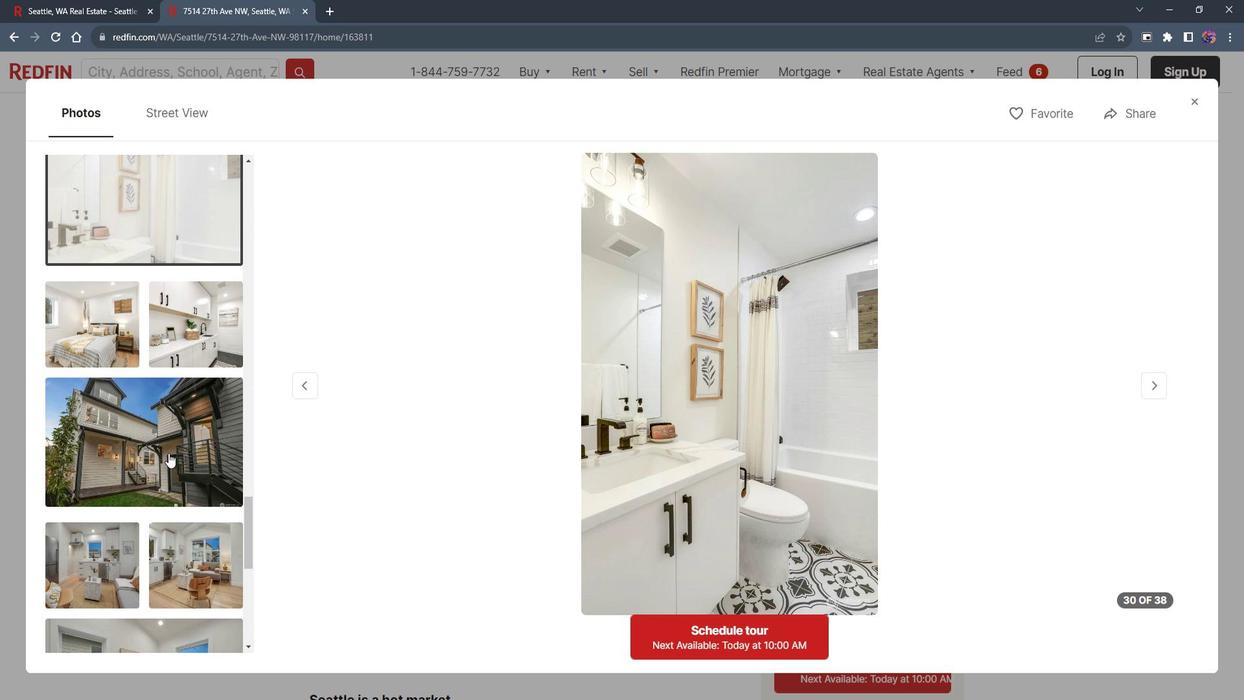 
Action: Mouse pressed left at (108, 432)
Screenshot: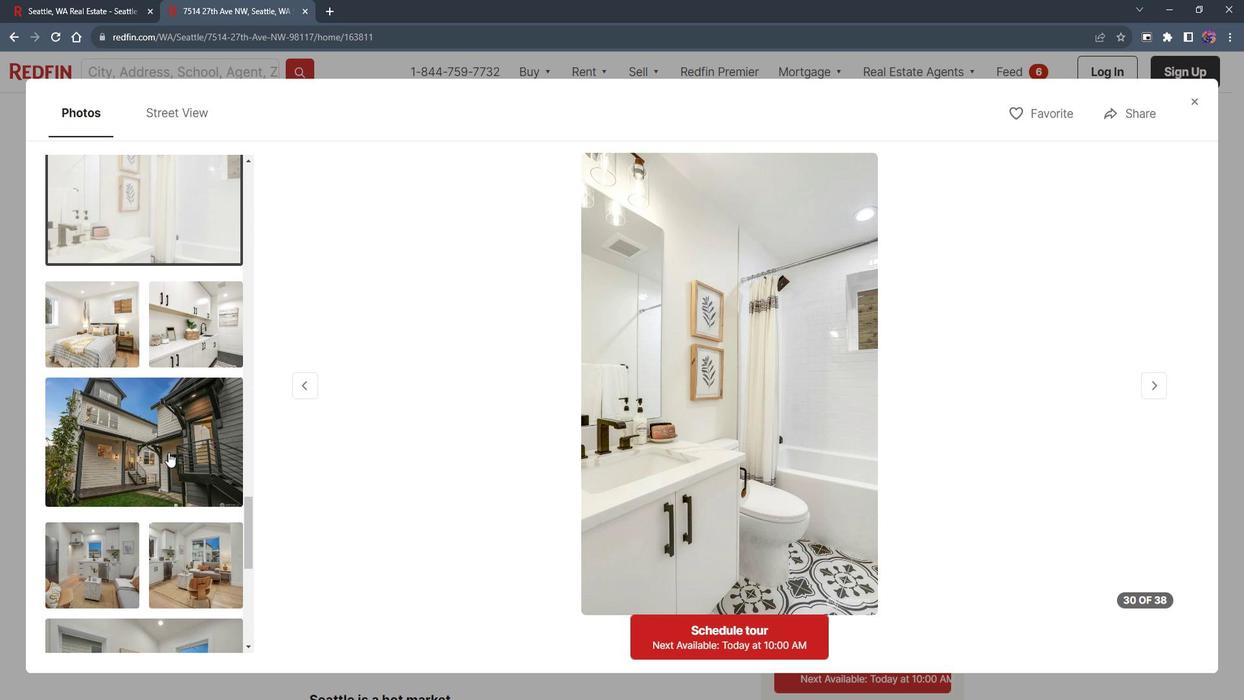 
Action: Mouse moved to (108, 432)
Screenshot: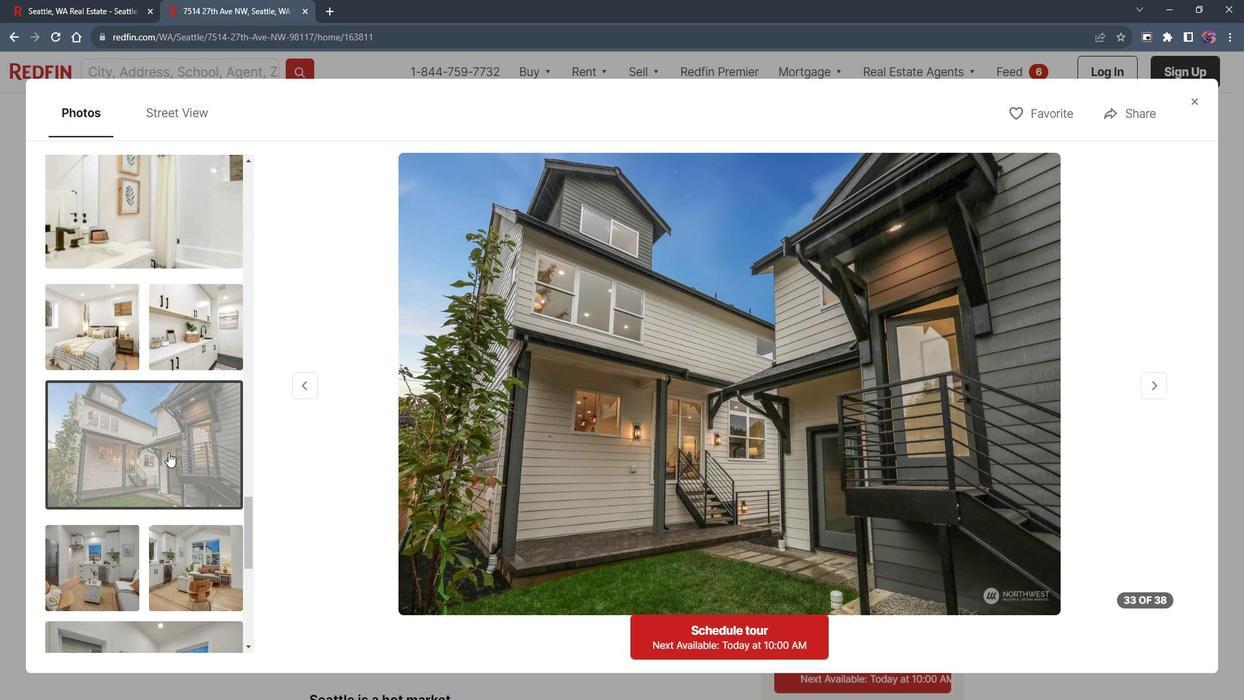 
Action: Mouse scrolled (108, 431) with delta (0, 0)
Screenshot: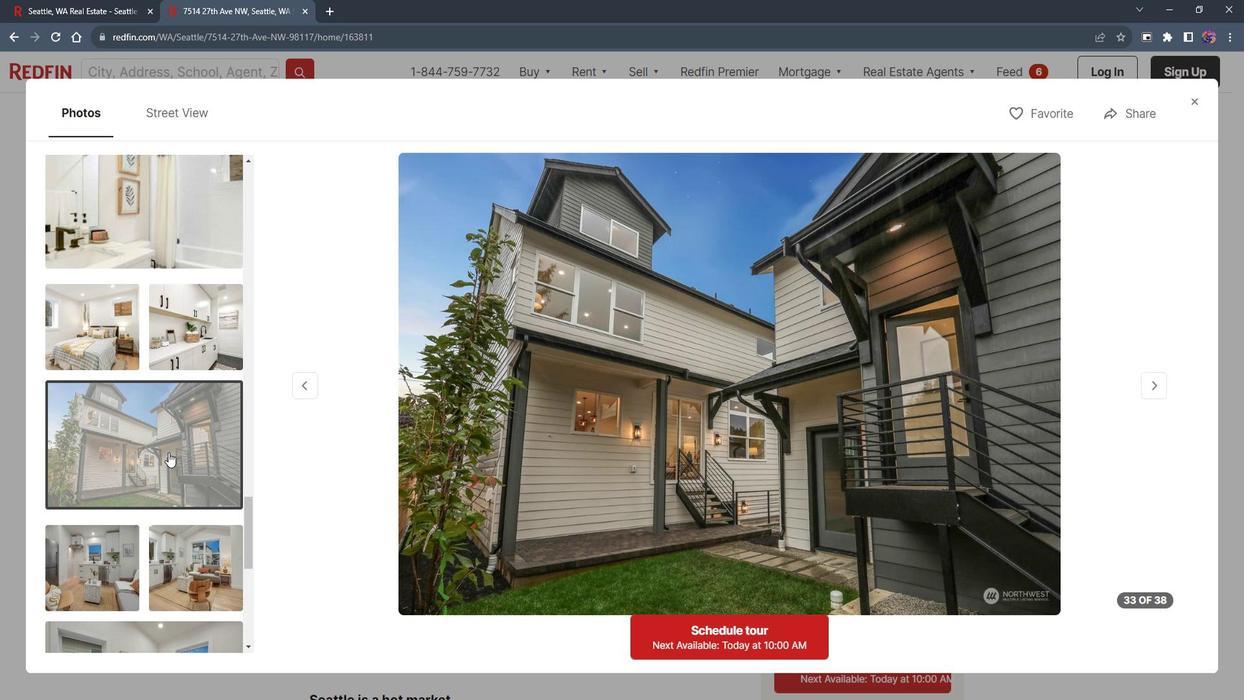 
Action: Mouse scrolled (108, 431) with delta (0, 0)
Screenshot: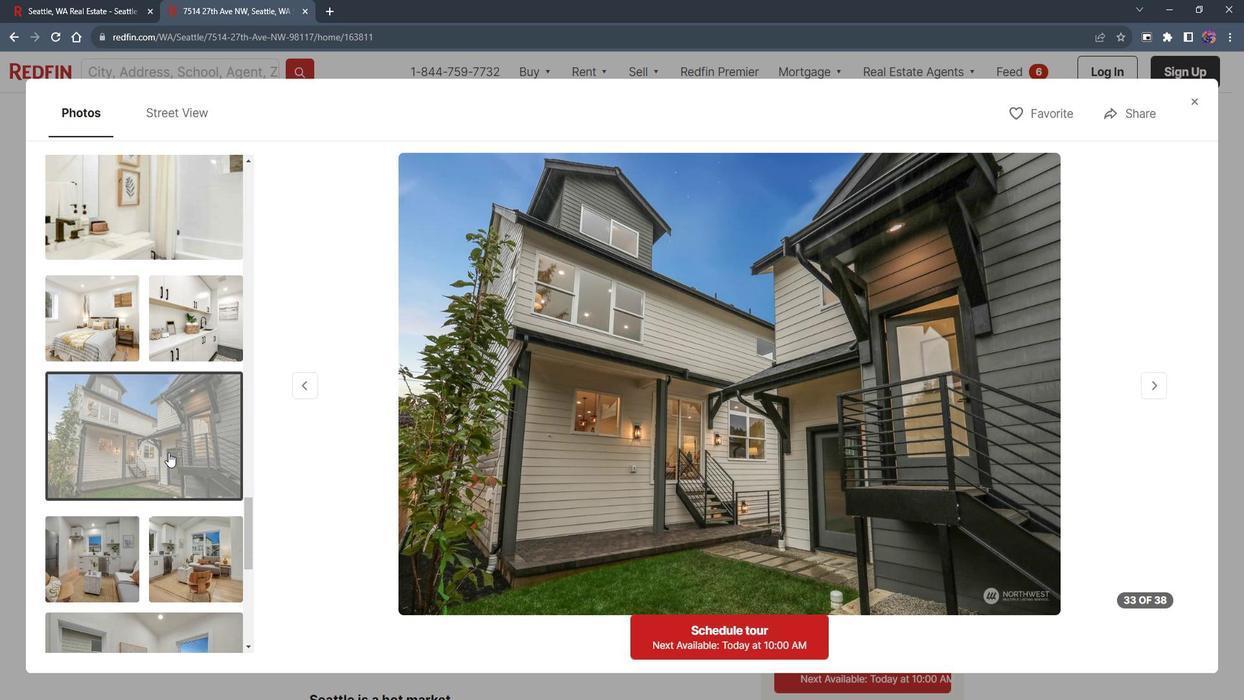 
Action: Mouse scrolled (108, 431) with delta (0, 0)
Screenshot: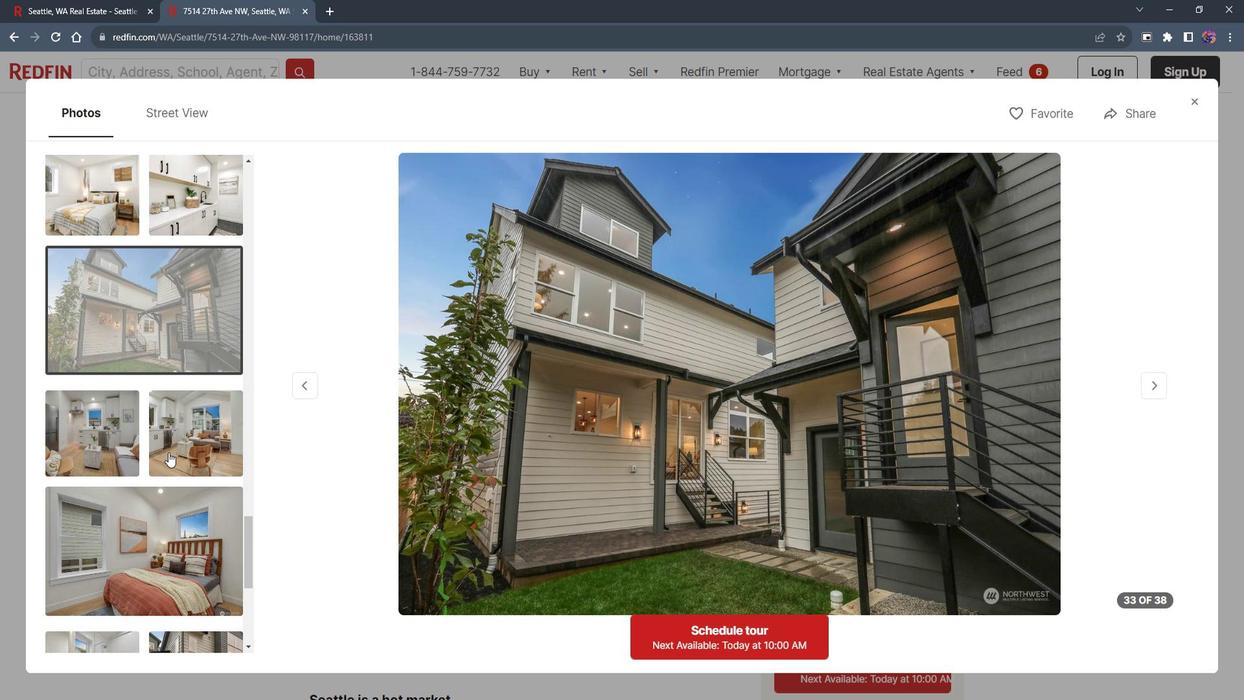 
Action: Mouse moved to (109, 449)
Screenshot: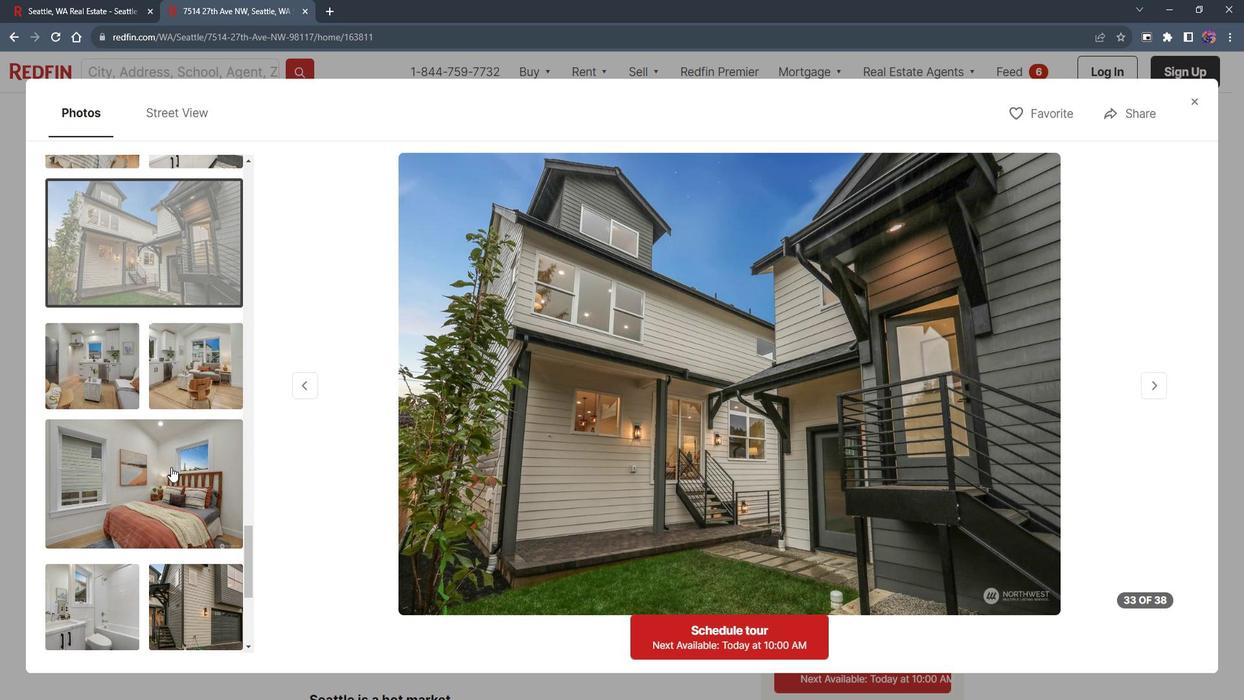 
Action: Mouse pressed left at (109, 449)
Screenshot: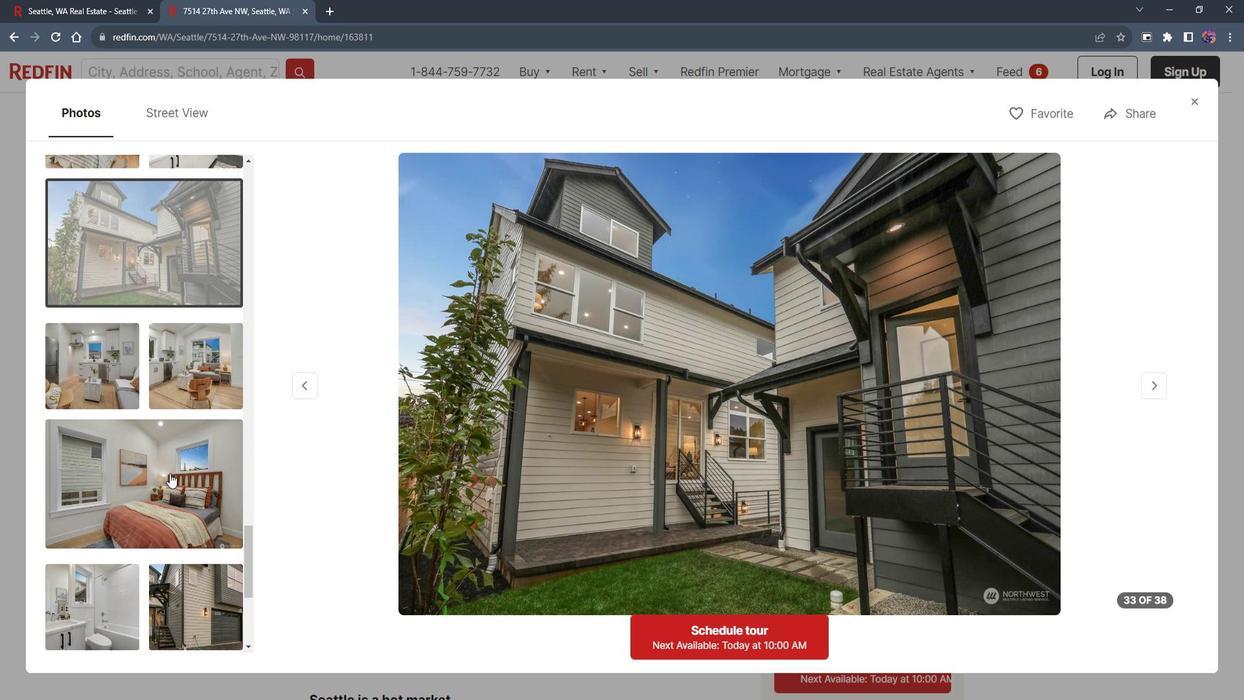 
Action: Mouse scrolled (109, 449) with delta (0, 0)
Screenshot: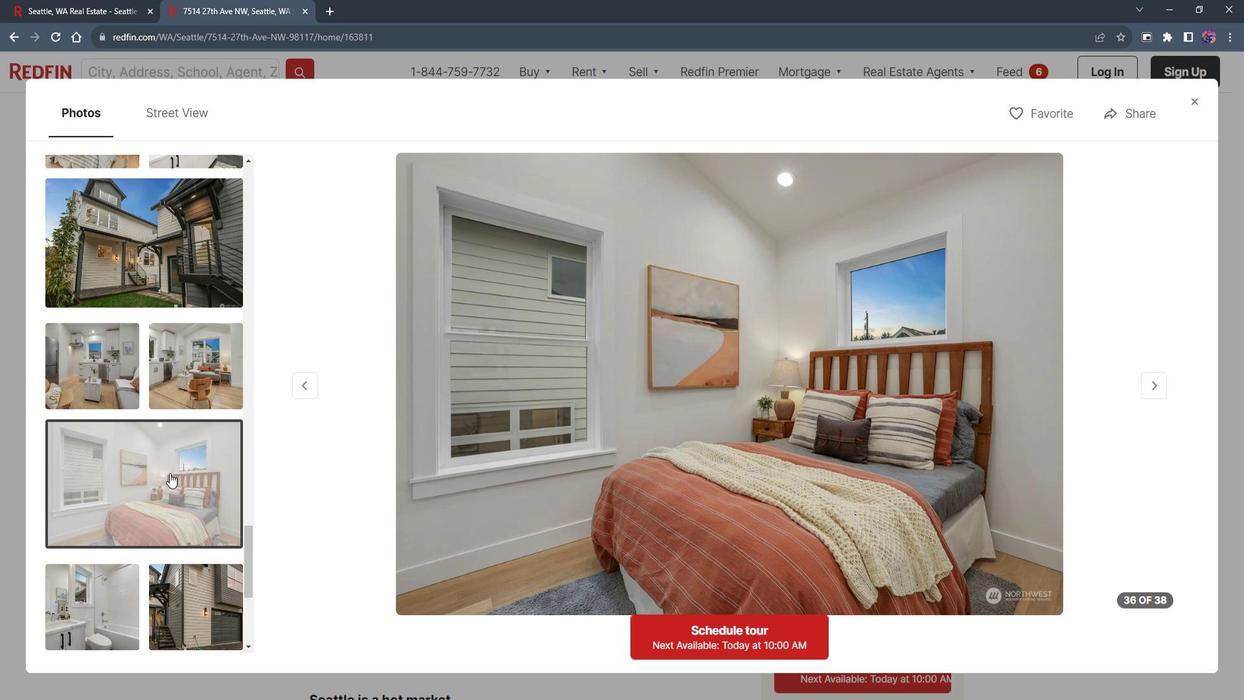 
Action: Mouse scrolled (109, 449) with delta (0, 0)
Screenshot: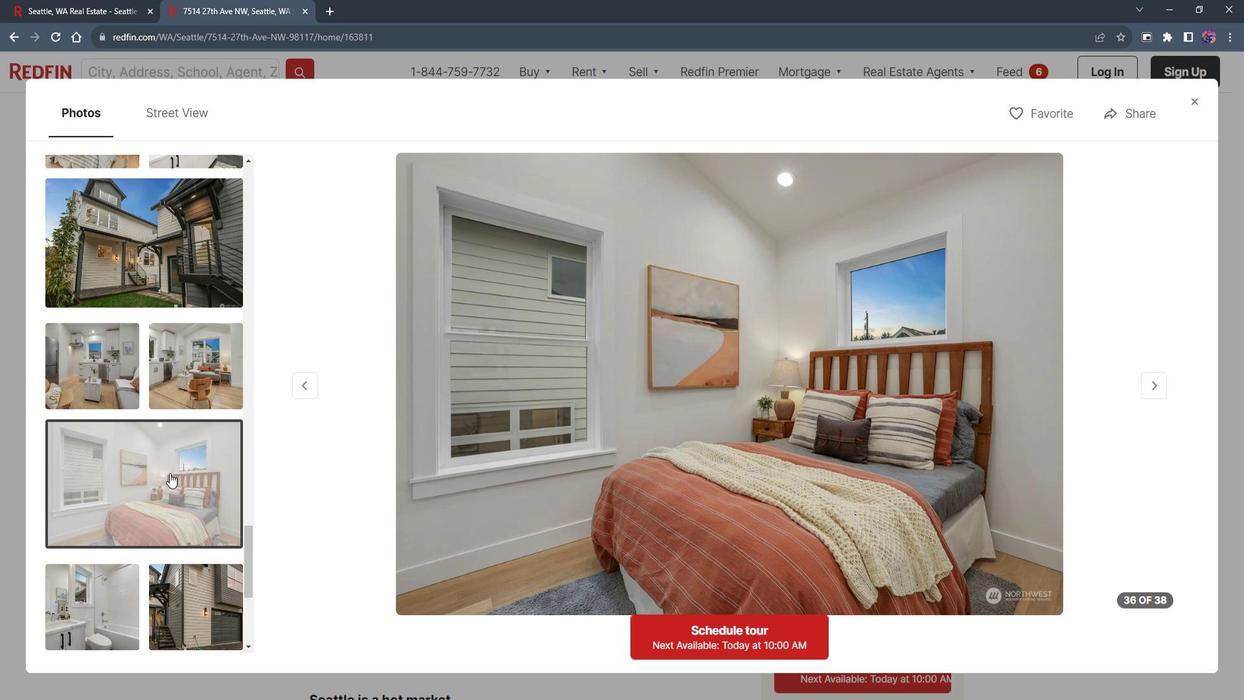 
Action: Mouse scrolled (109, 449) with delta (0, 0)
Screenshot: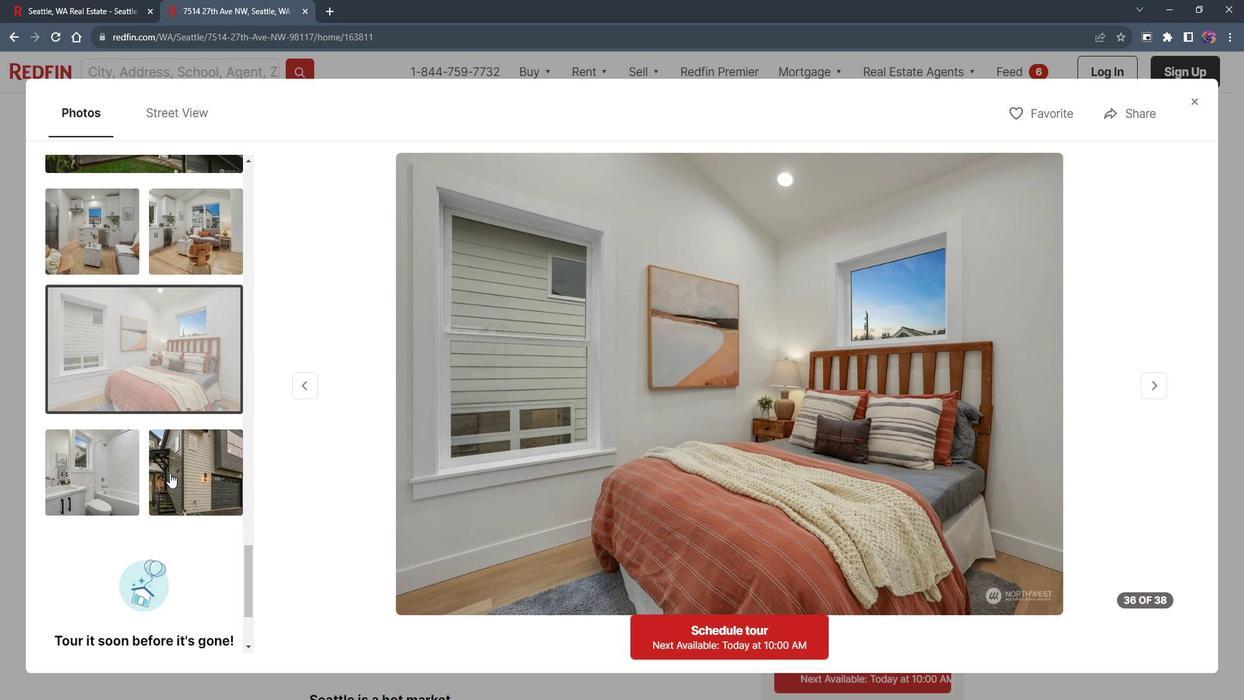 
Action: Mouse moved to (108, 449)
Screenshot: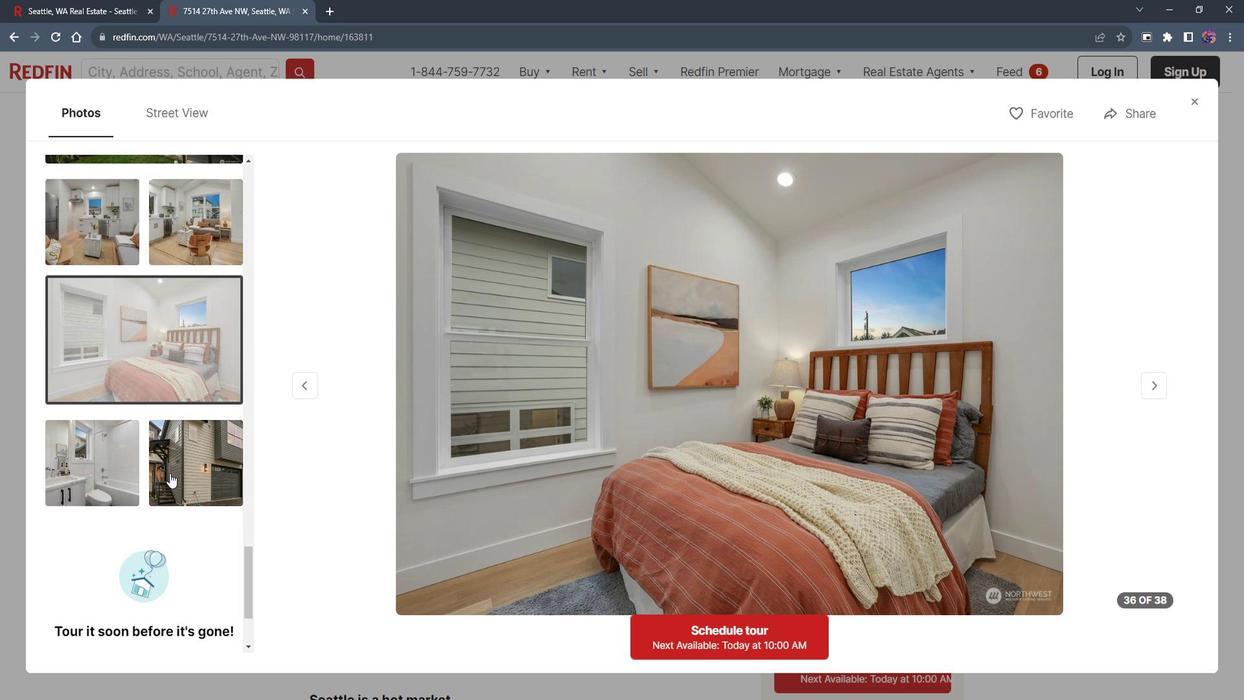 
Action: Mouse scrolled (108, 449) with delta (0, 0)
Screenshot: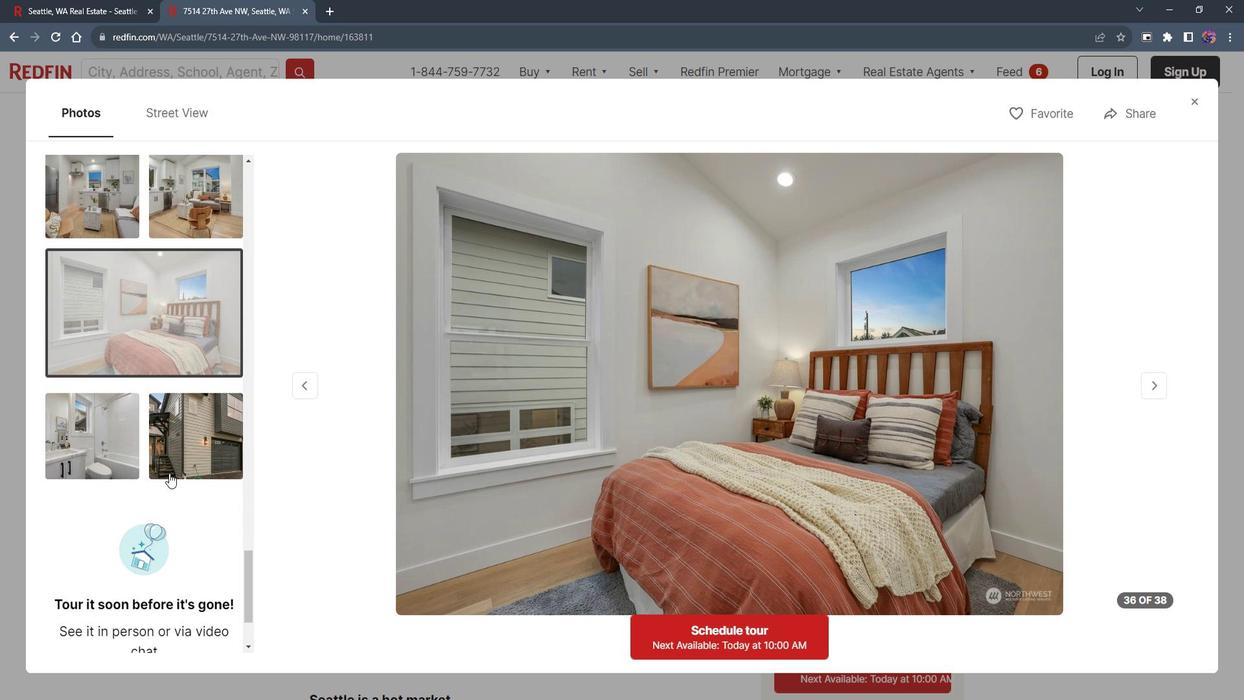 
Action: Mouse moved to (108, 449)
Screenshot: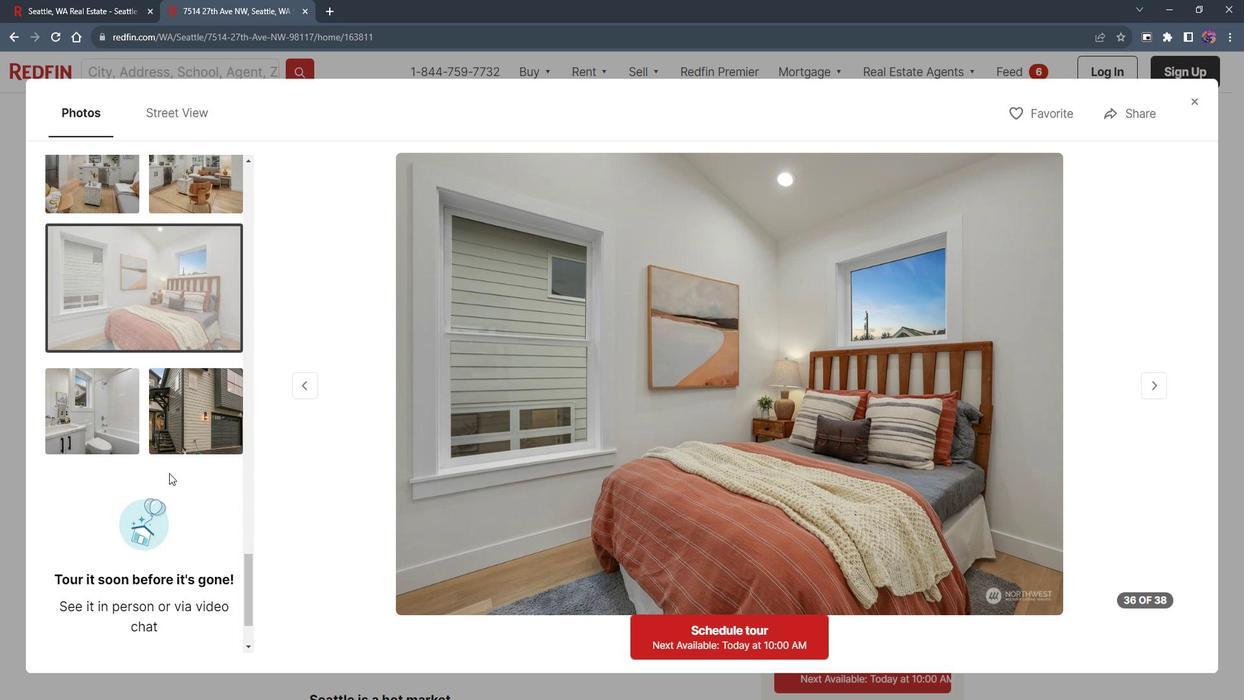 
Action: Mouse scrolled (108, 450) with delta (0, 0)
Screenshot: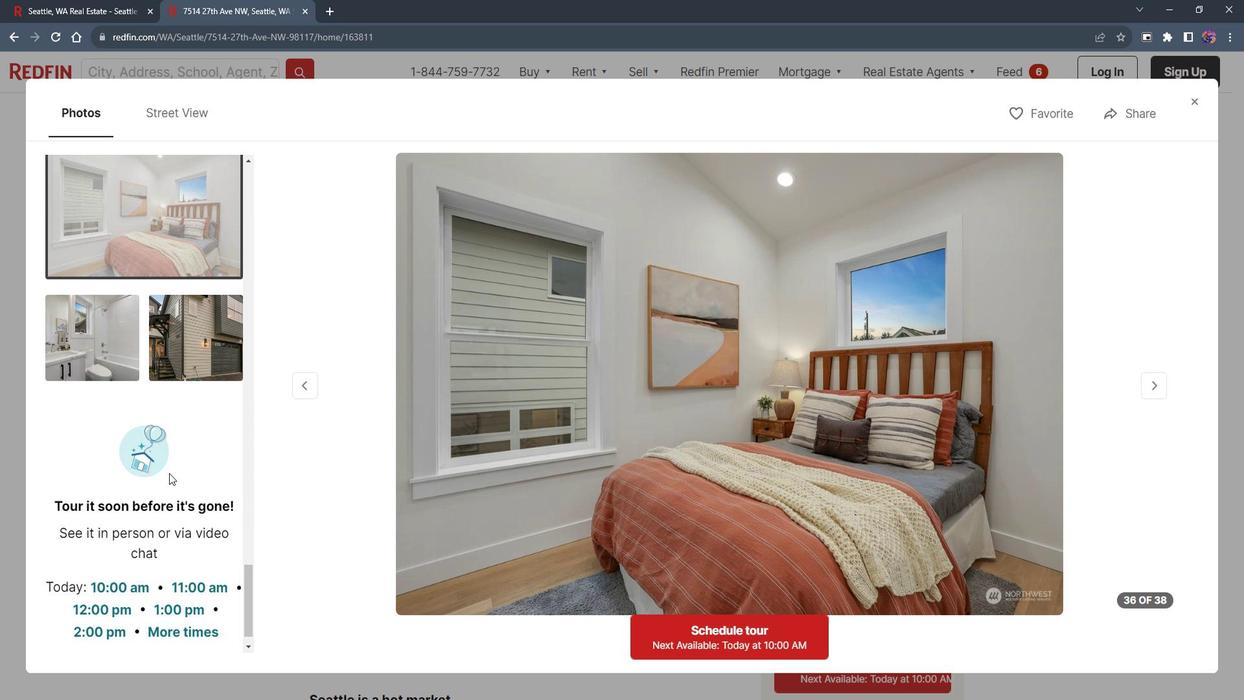 
Action: Mouse scrolled (108, 450) with delta (0, 0)
Screenshot: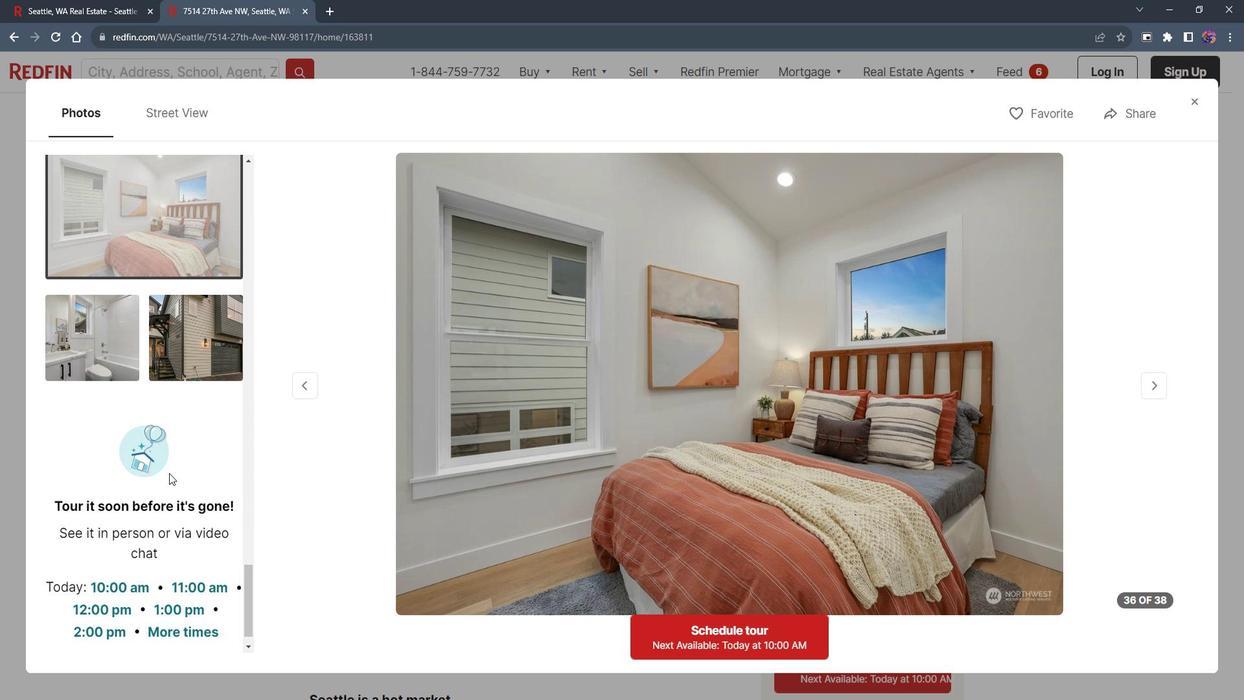 
Action: Mouse scrolled (108, 450) with delta (0, 0)
Screenshot: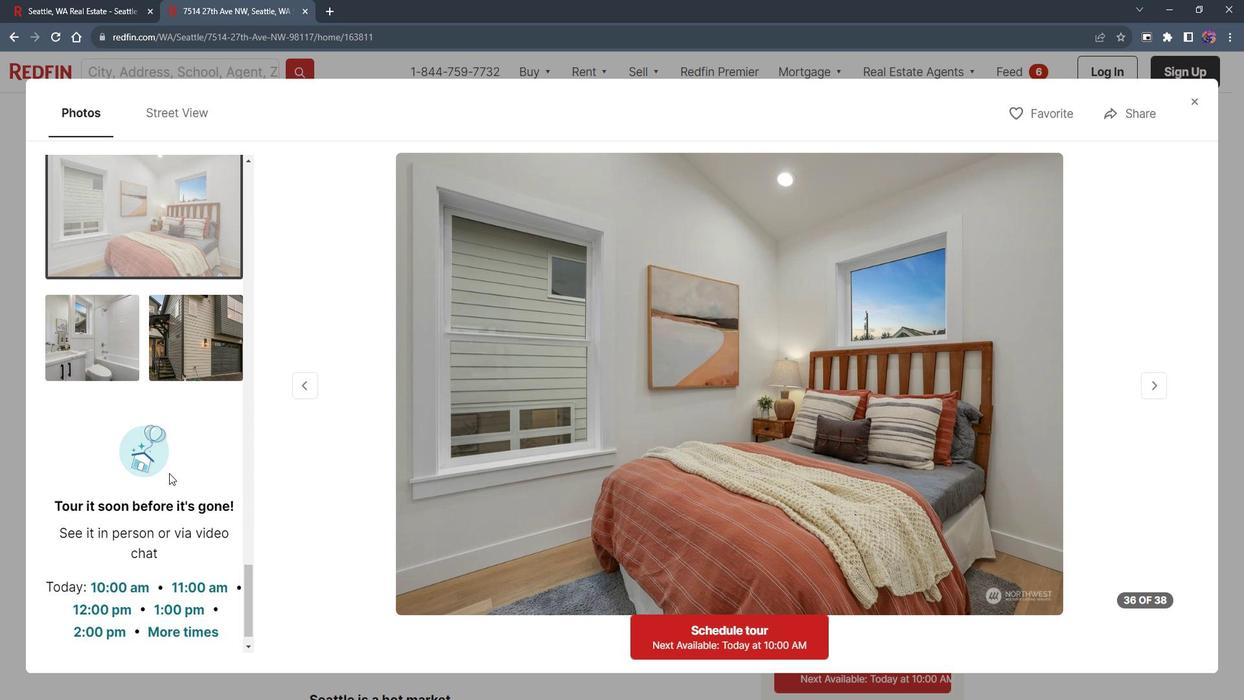 
Action: Mouse scrolled (108, 450) with delta (0, 0)
Screenshot: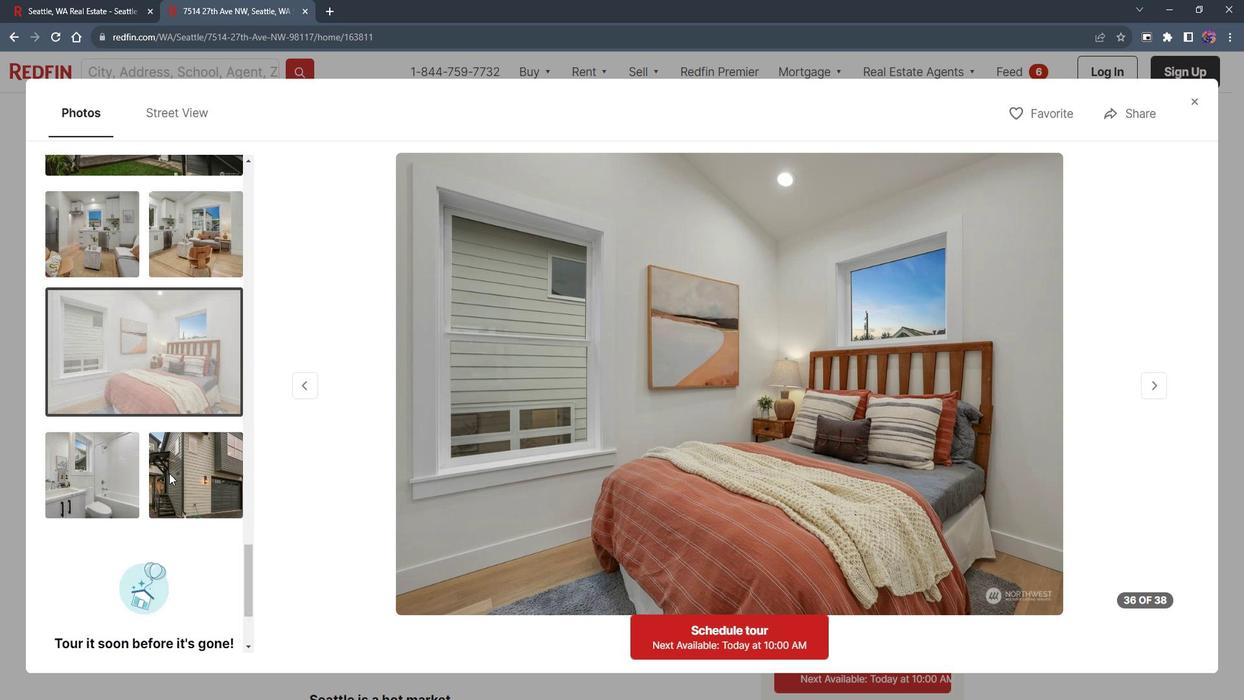
Action: Mouse moved to (161, 392)
Screenshot: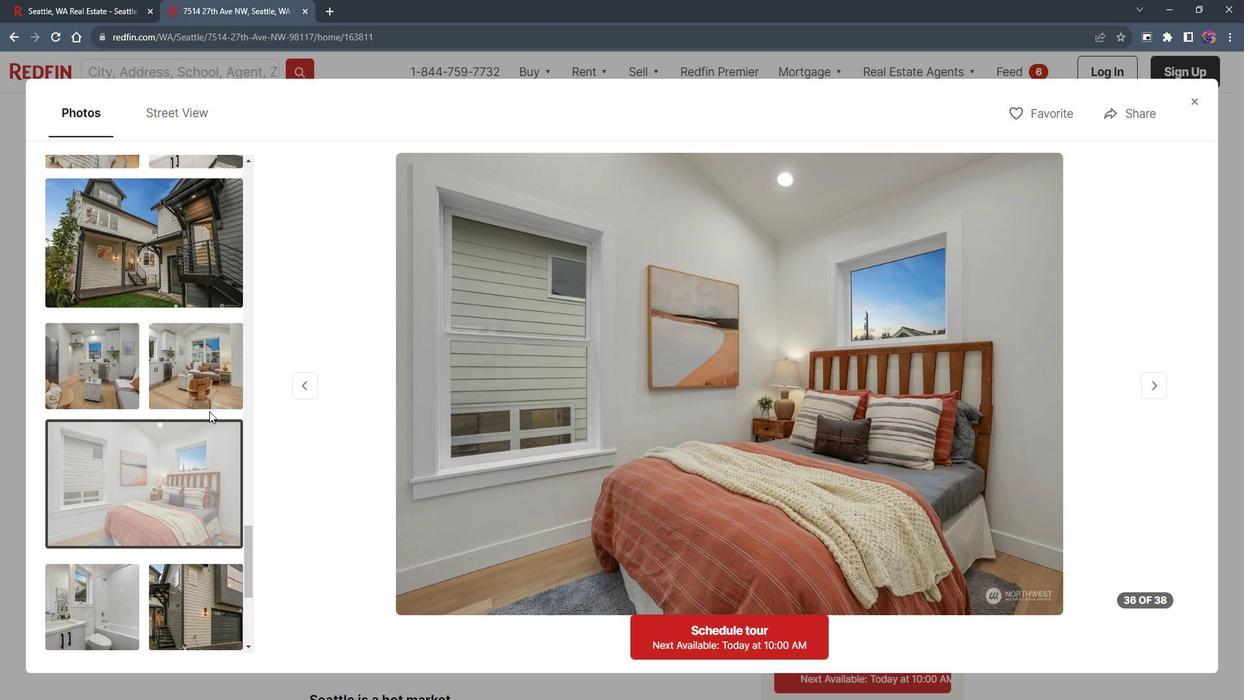 
Action: Mouse scrolled (161, 392) with delta (0, 0)
Screenshot: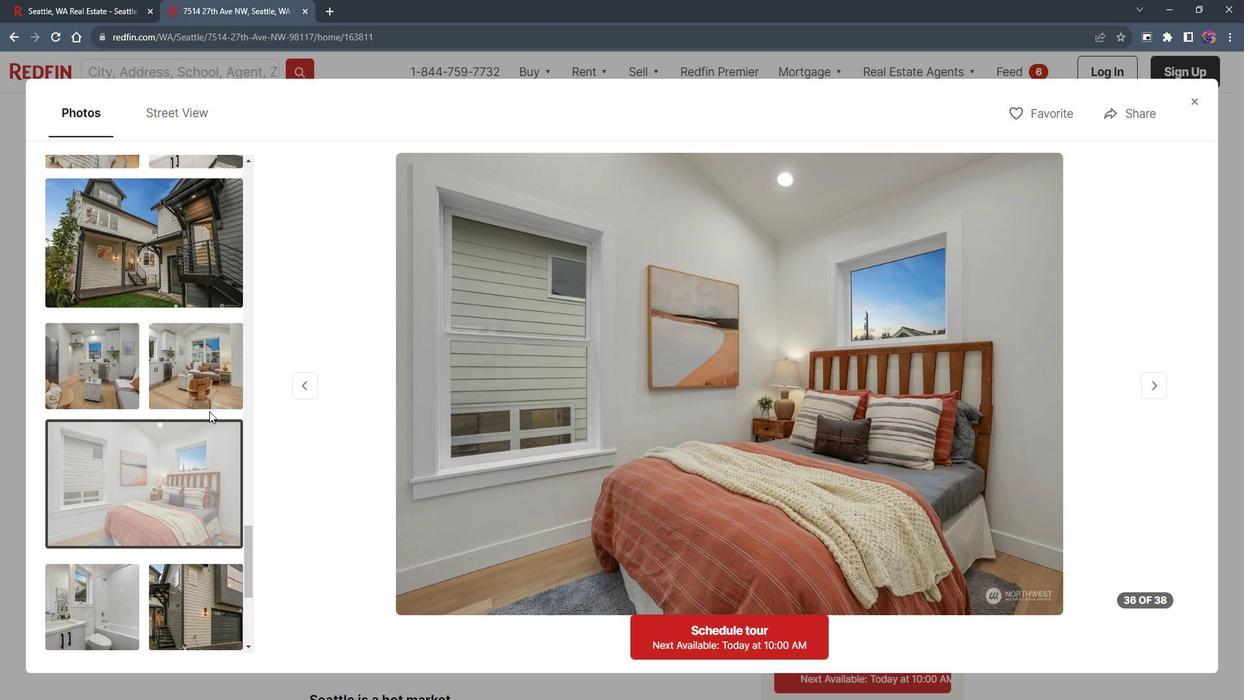 
Action: Mouse moved to (188, 381)
Screenshot: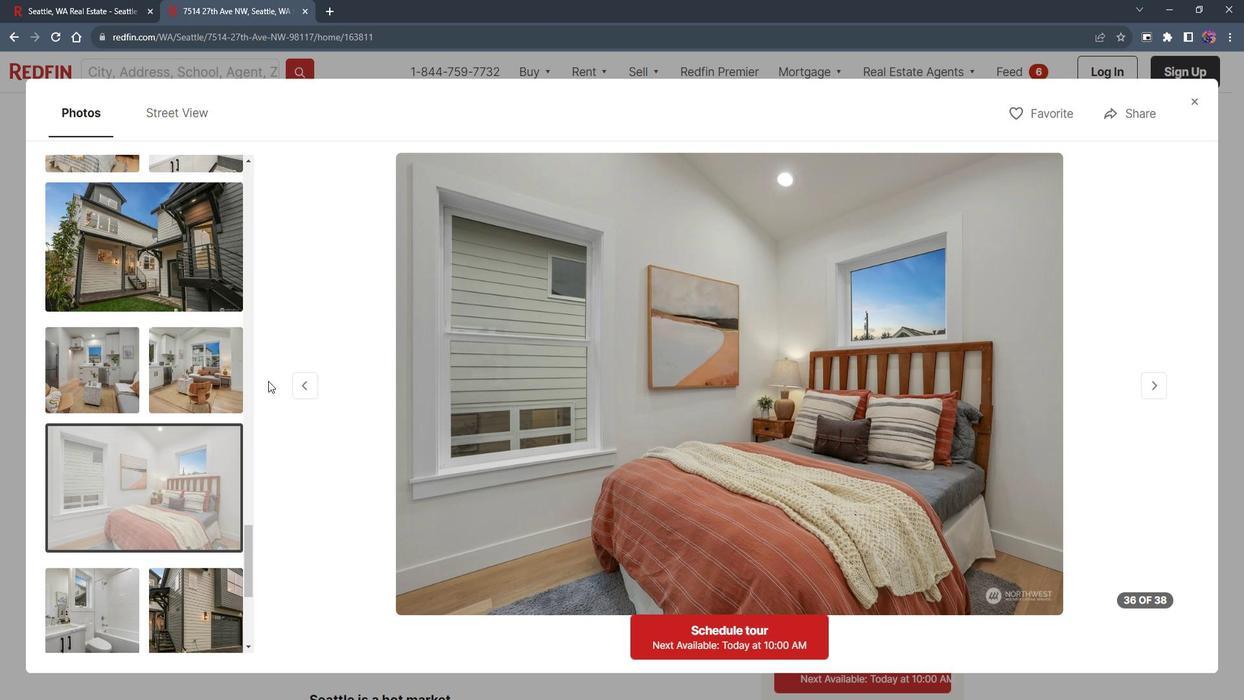 
Action: Mouse scrolled (188, 382) with delta (0, 0)
Screenshot: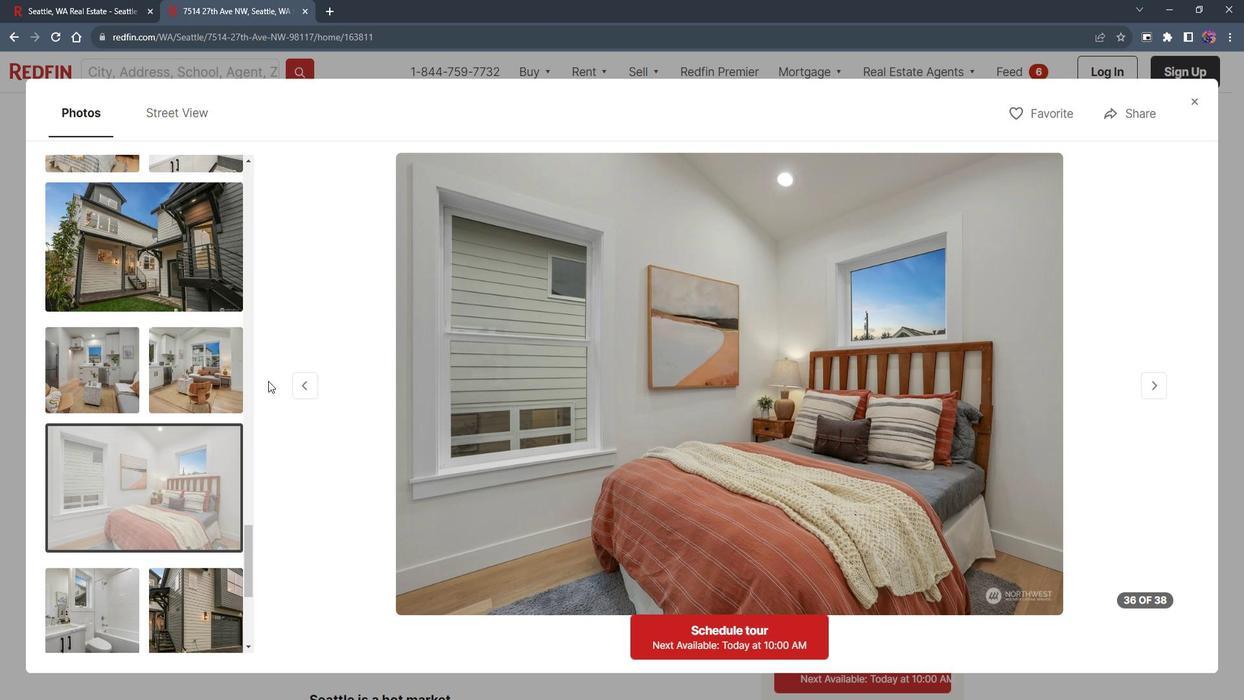 
Action: Mouse moved to (213, 371)
Screenshot: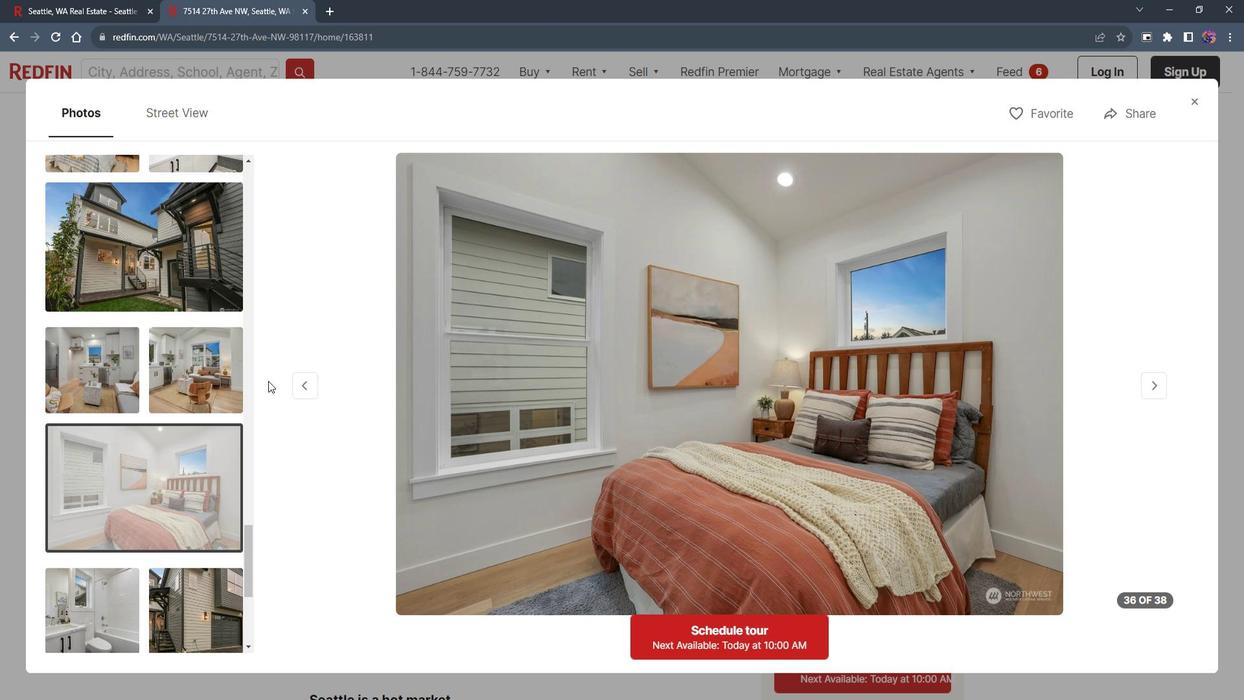 
Action: Mouse scrolled (213, 372) with delta (0, 0)
Screenshot: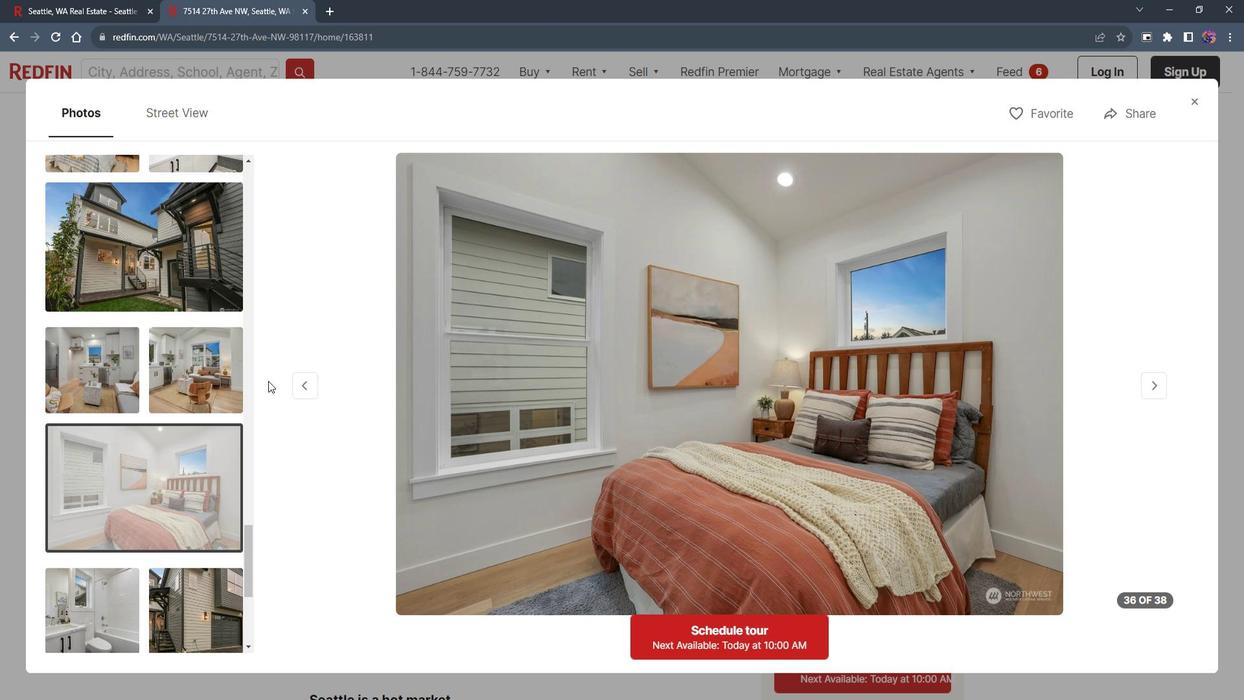
Action: Mouse moved to (1192, 135)
Screenshot: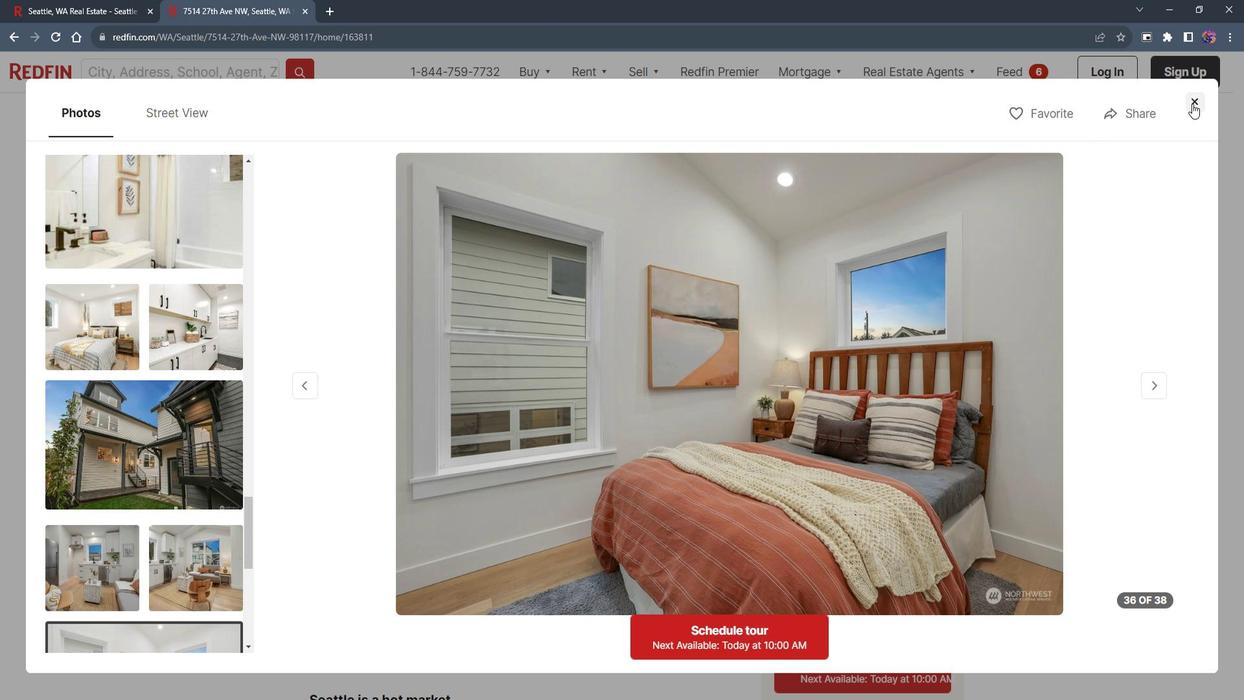 
Action: Mouse pressed left at (1192, 135)
Screenshot: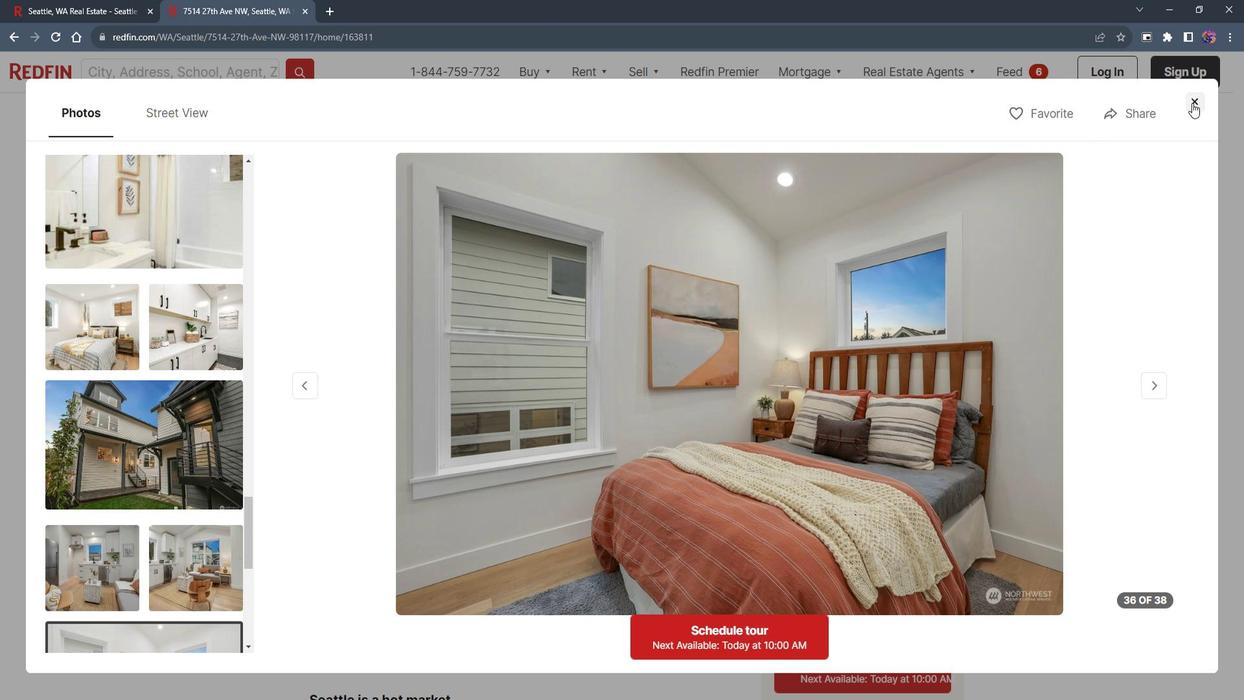 
Action: Mouse moved to (428, 391)
Screenshot: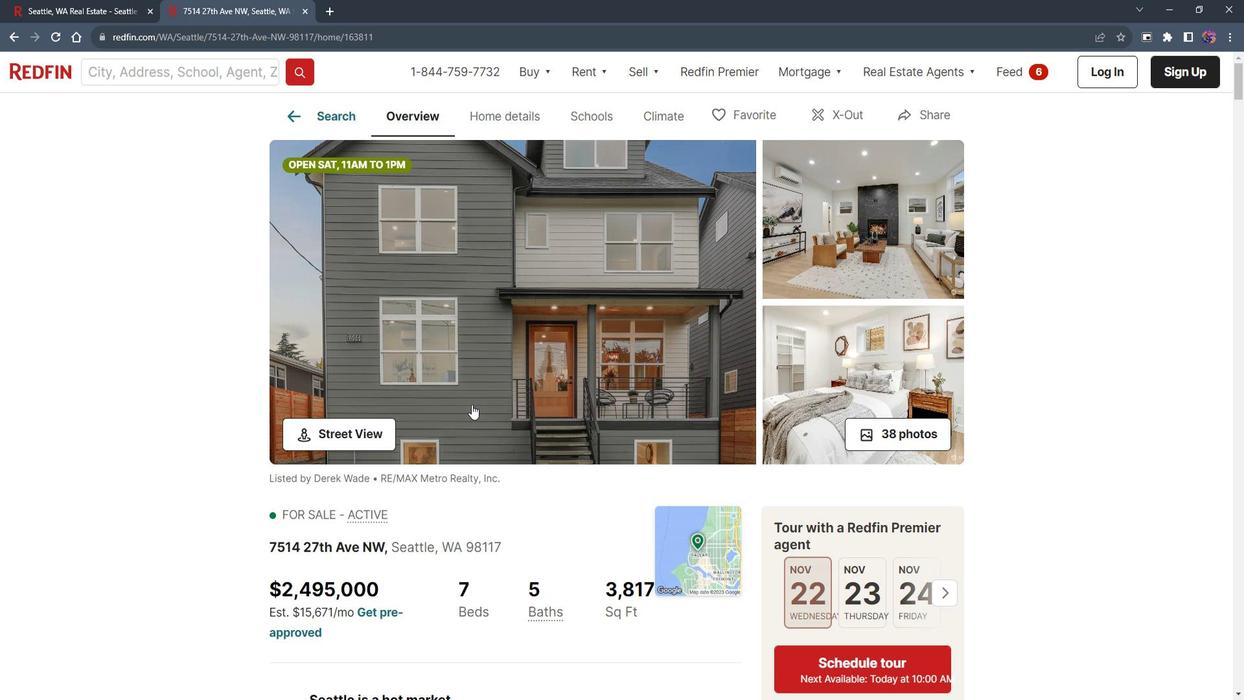 
Action: Mouse scrolled (428, 390) with delta (0, 0)
Screenshot: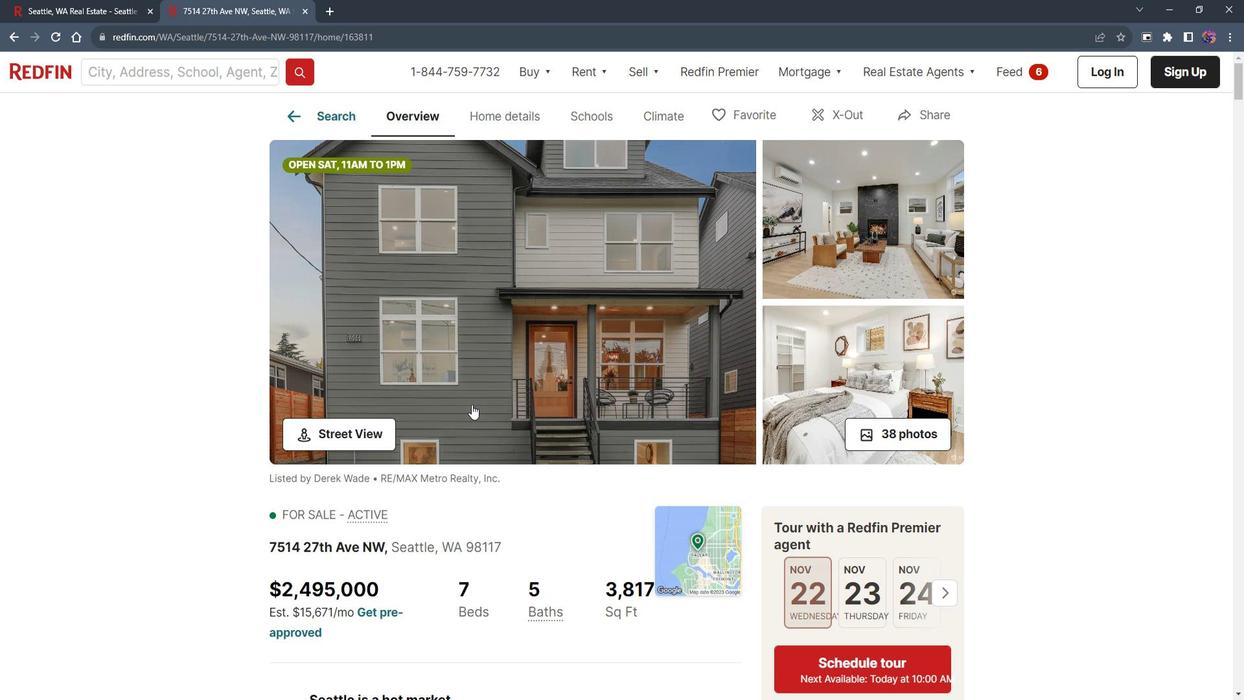 
Action: Mouse moved to (425, 389)
Screenshot: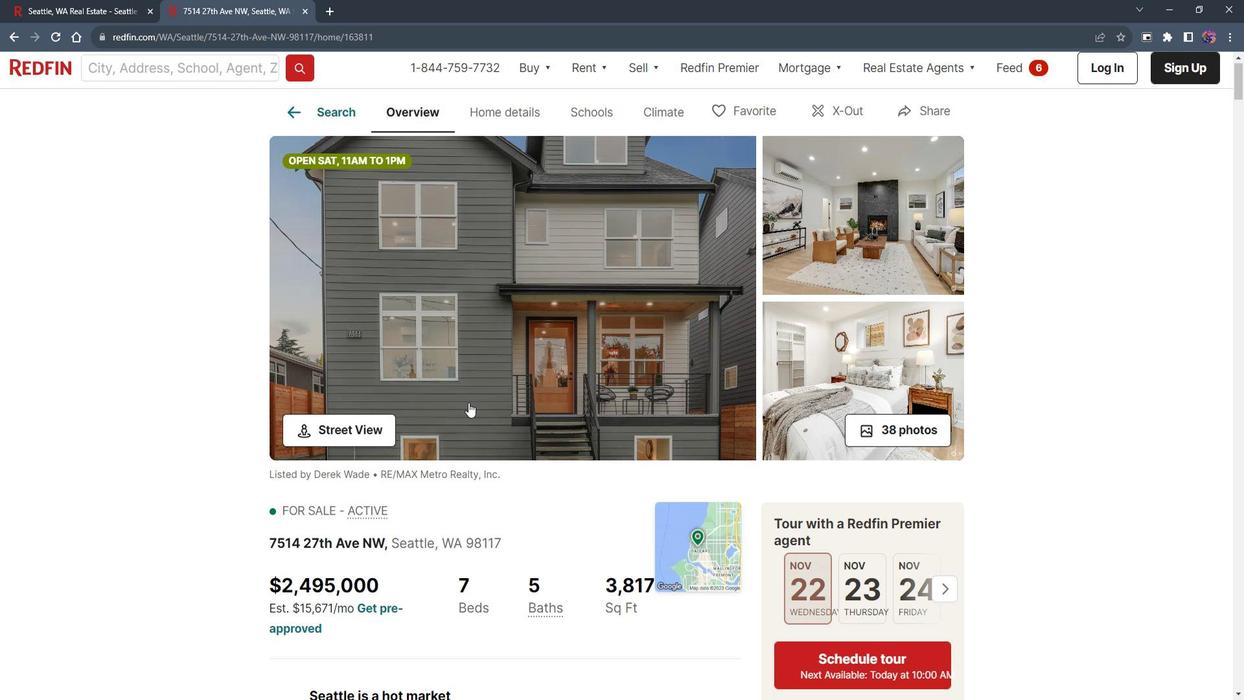 
Action: Mouse scrolled (425, 389) with delta (0, 0)
Screenshot: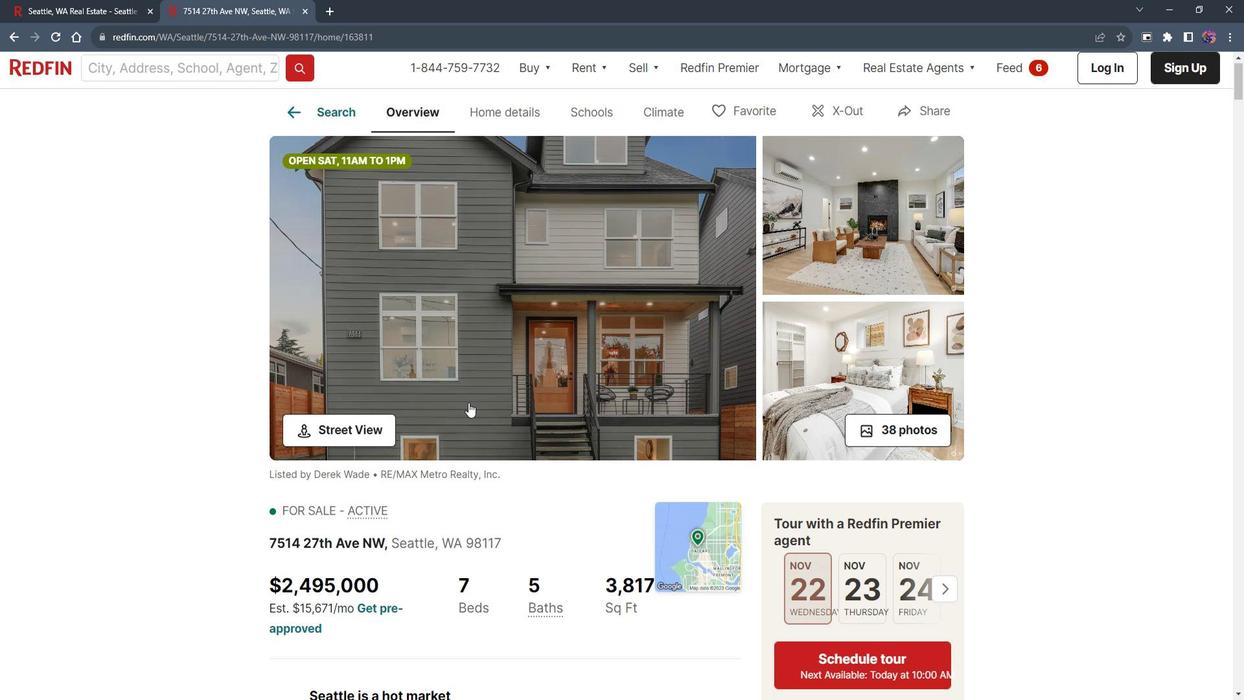 
Action: Mouse moved to (425, 388)
Screenshot: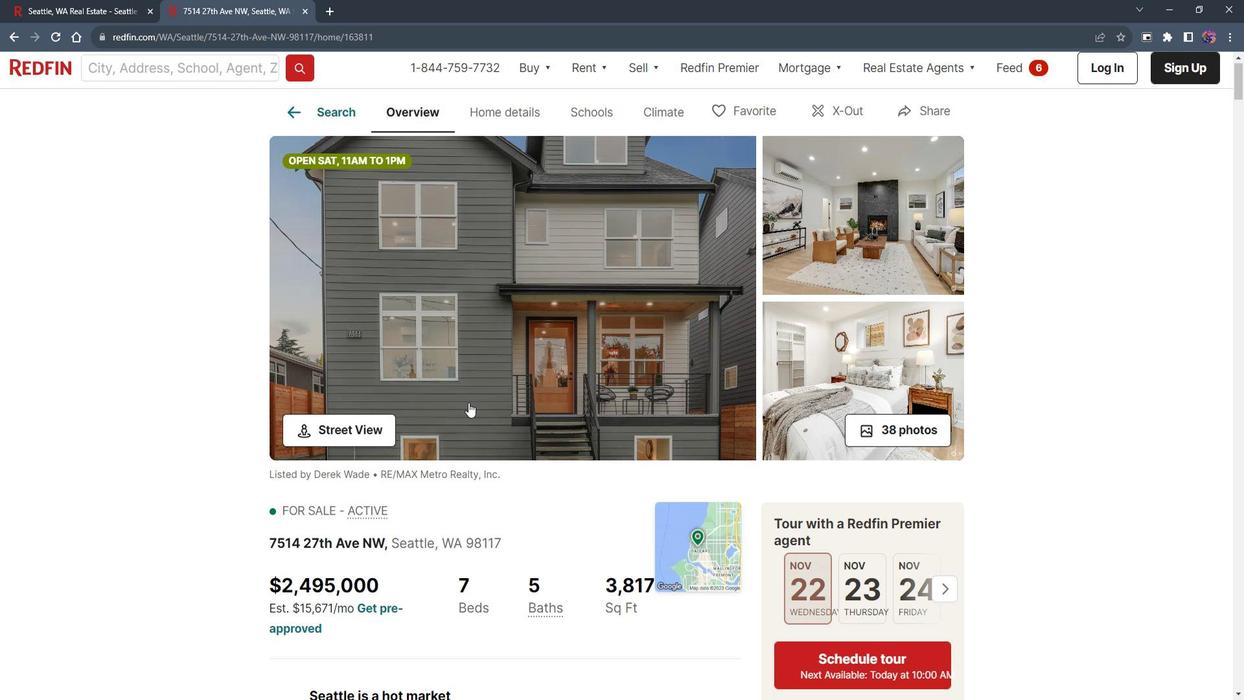 
Action: Mouse scrolled (425, 388) with delta (0, 0)
Screenshot: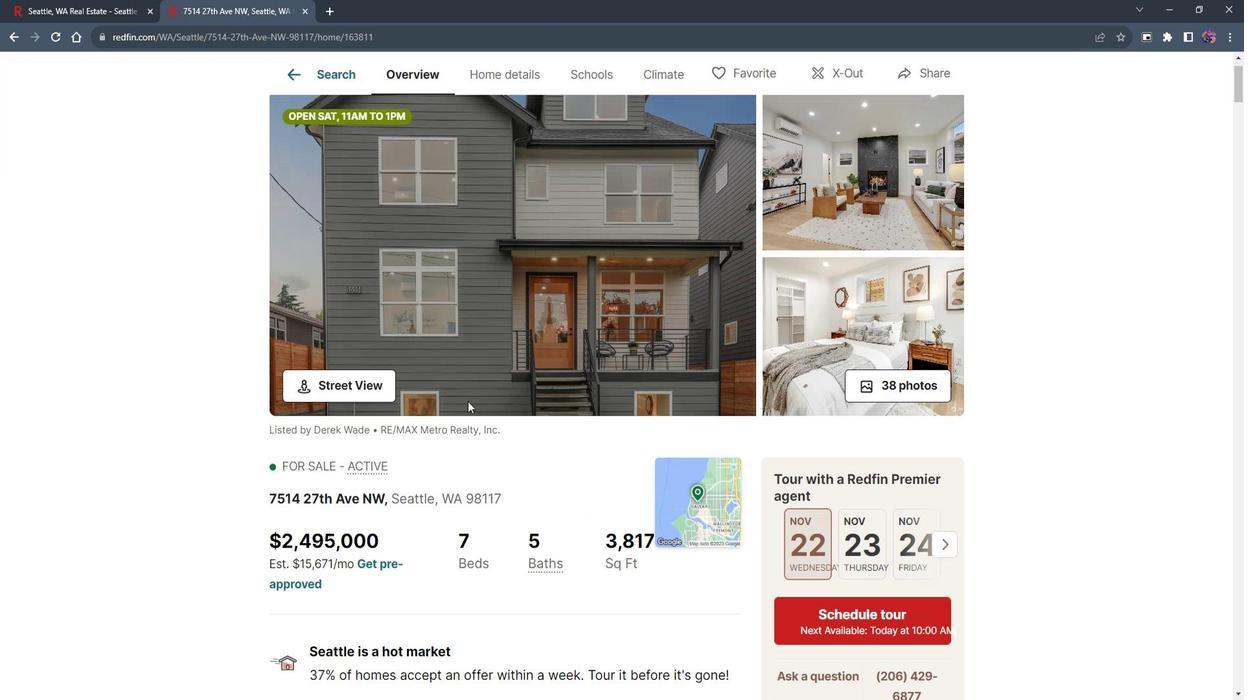 
Action: Mouse moved to (425, 387)
Screenshot: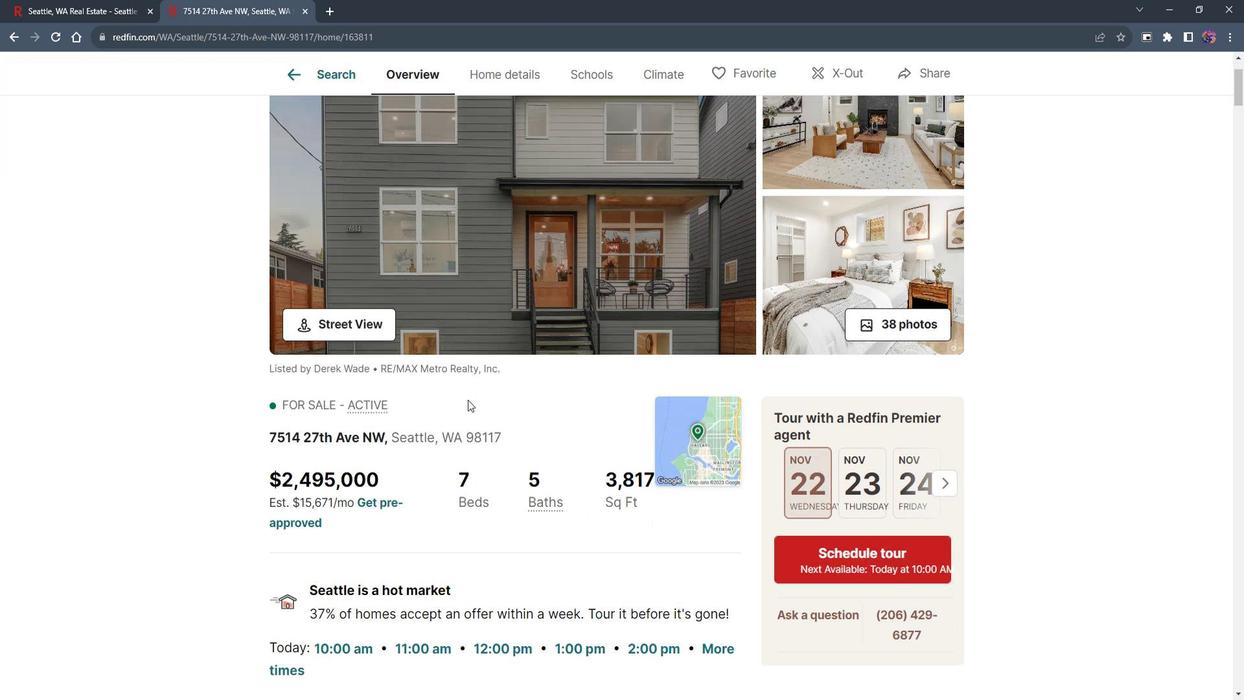 
Action: Mouse scrolled (425, 387) with delta (0, 0)
Screenshot: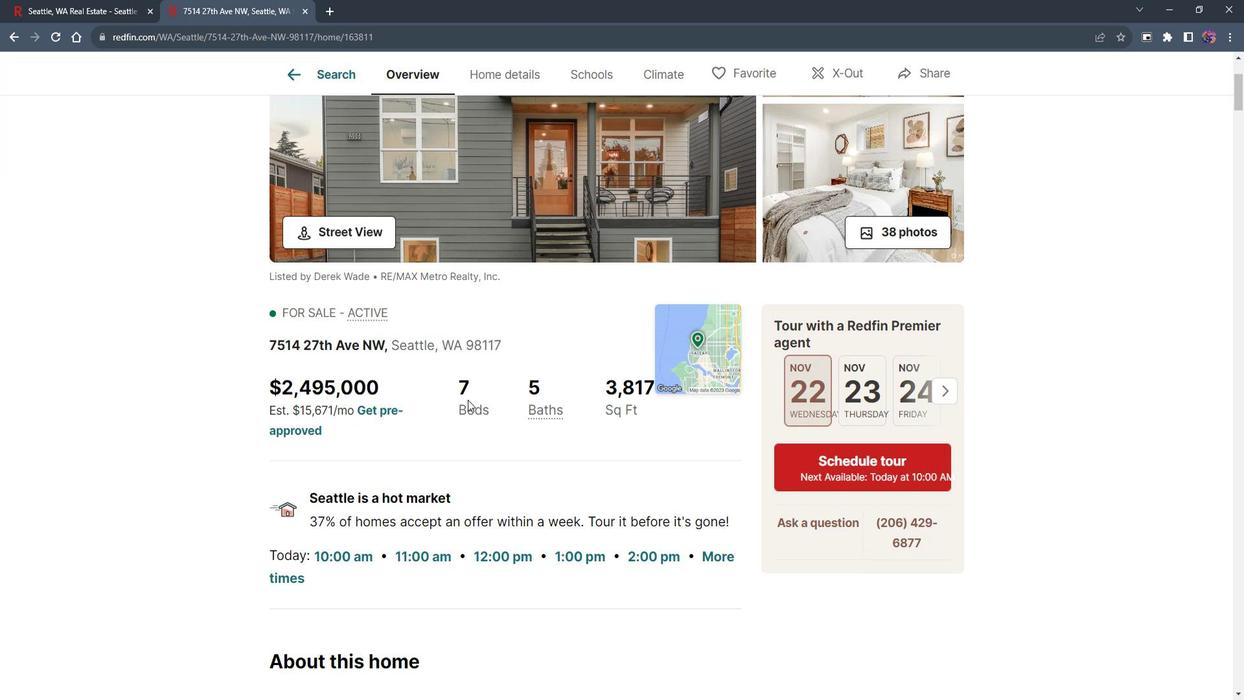 
Action: Mouse moved to (430, 401)
Screenshot: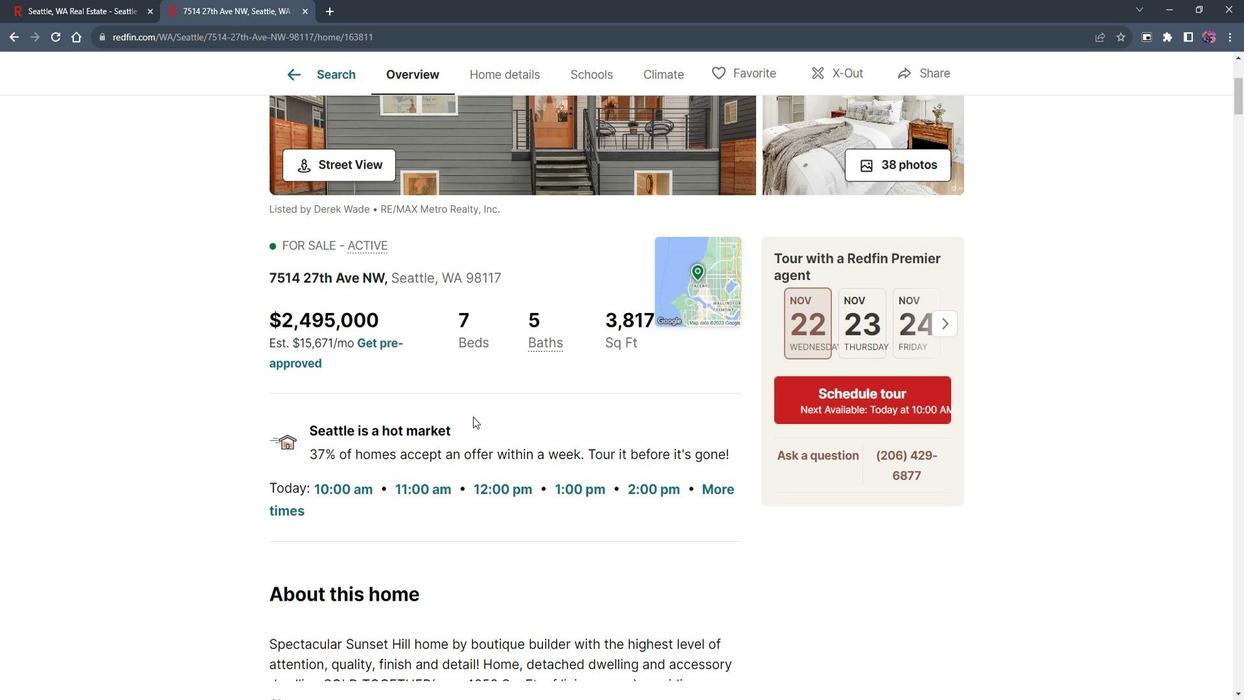 
Action: Mouse scrolled (430, 401) with delta (0, 0)
Screenshot: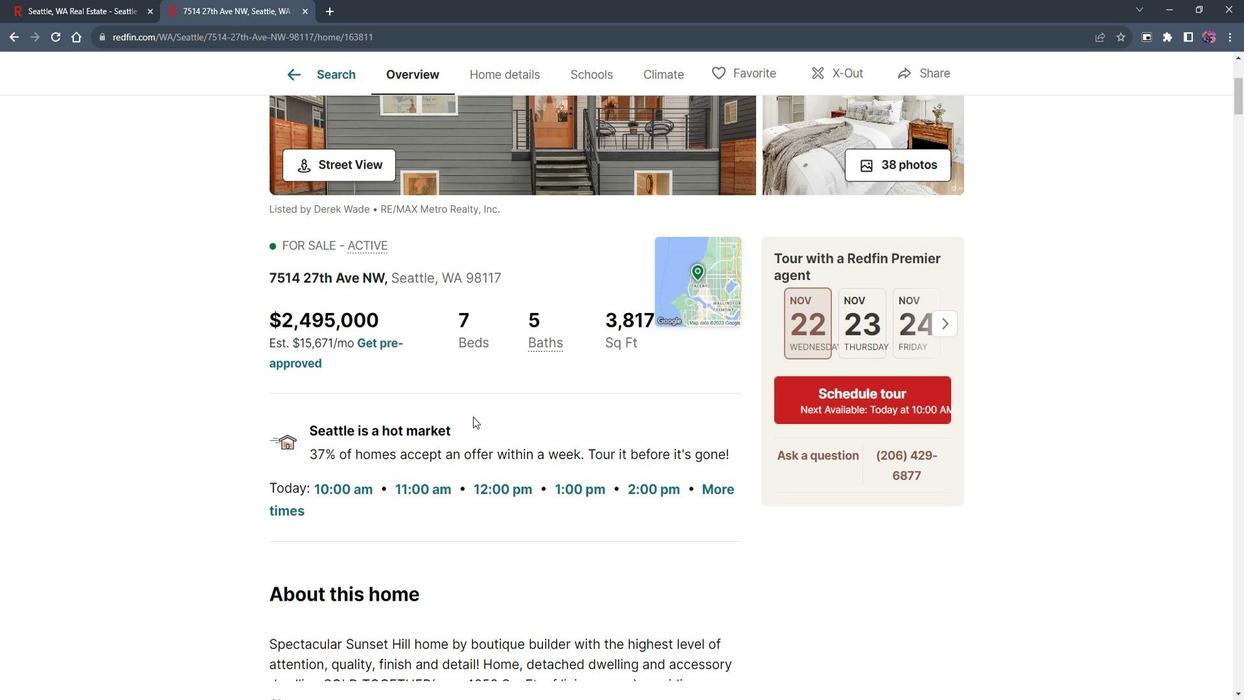 
Action: Mouse moved to (430, 401)
Screenshot: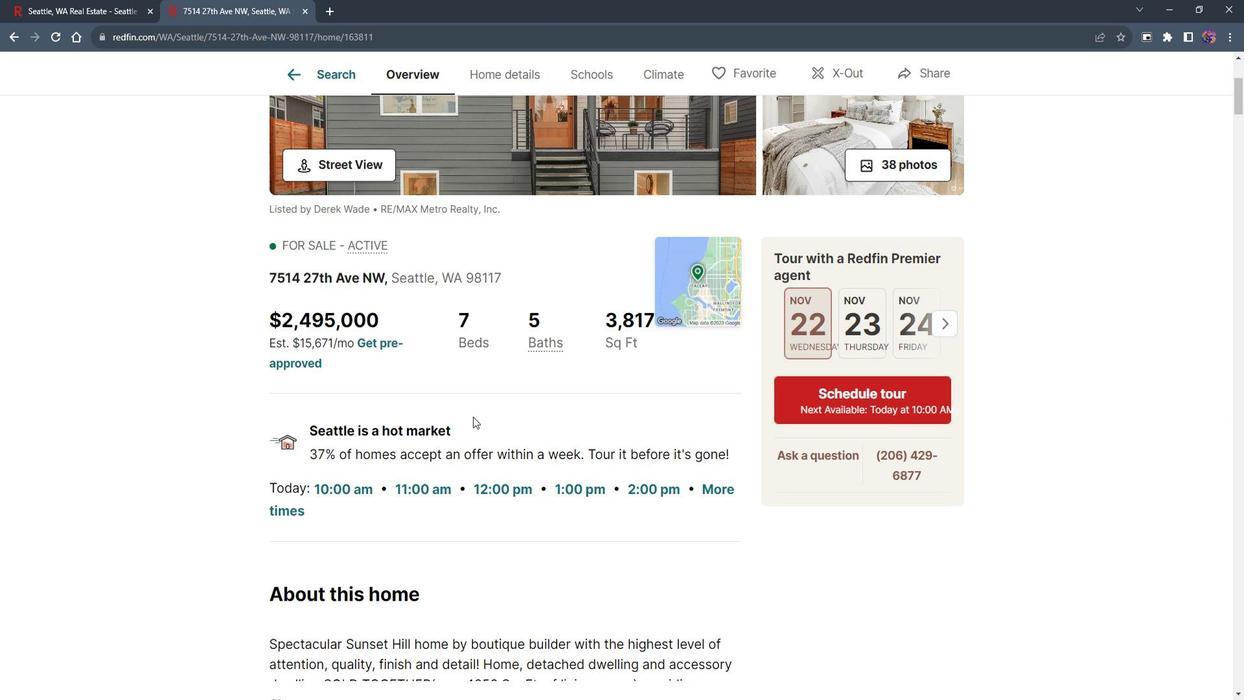 
Action: Mouse scrolled (430, 401) with delta (0, 0)
Screenshot: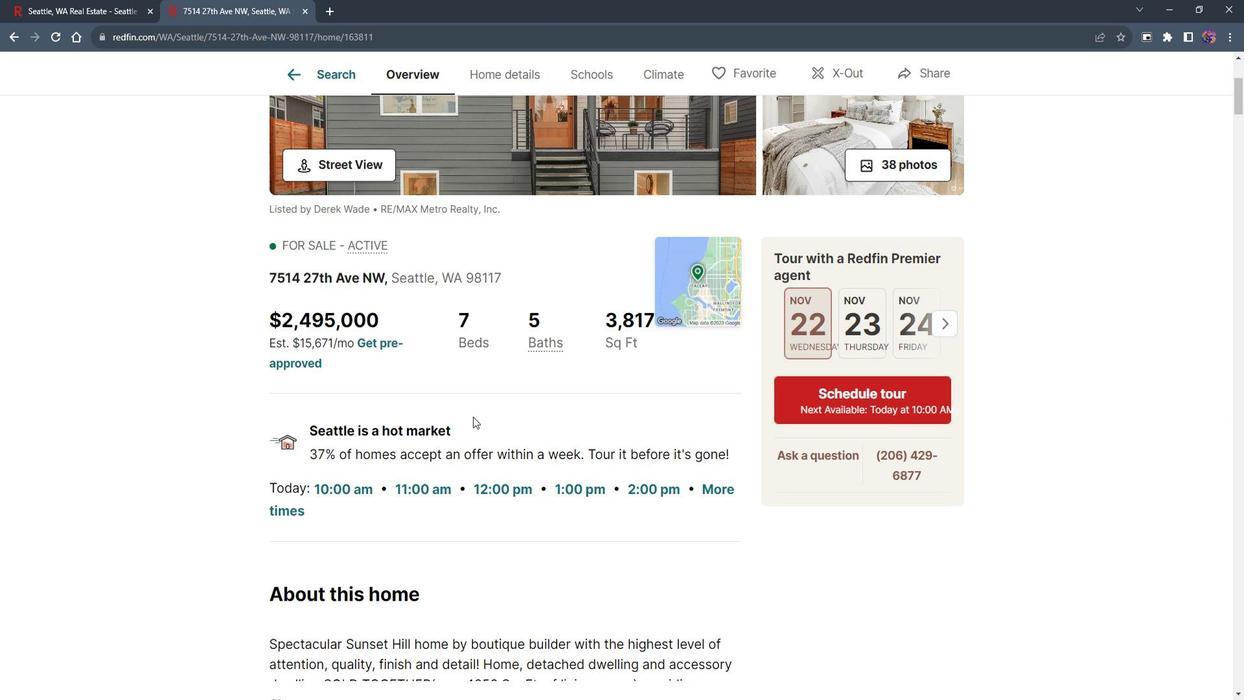 
Action: Mouse moved to (430, 403)
Screenshot: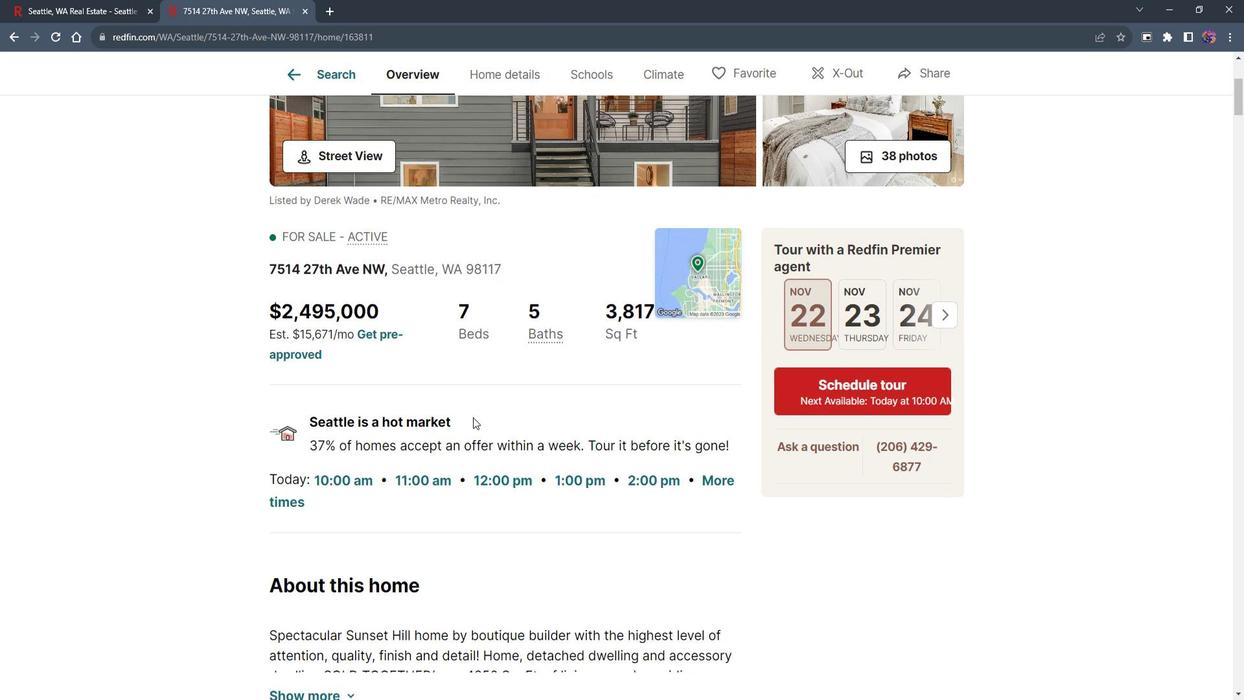 
Action: Mouse scrolled (430, 403) with delta (0, 0)
Screenshot: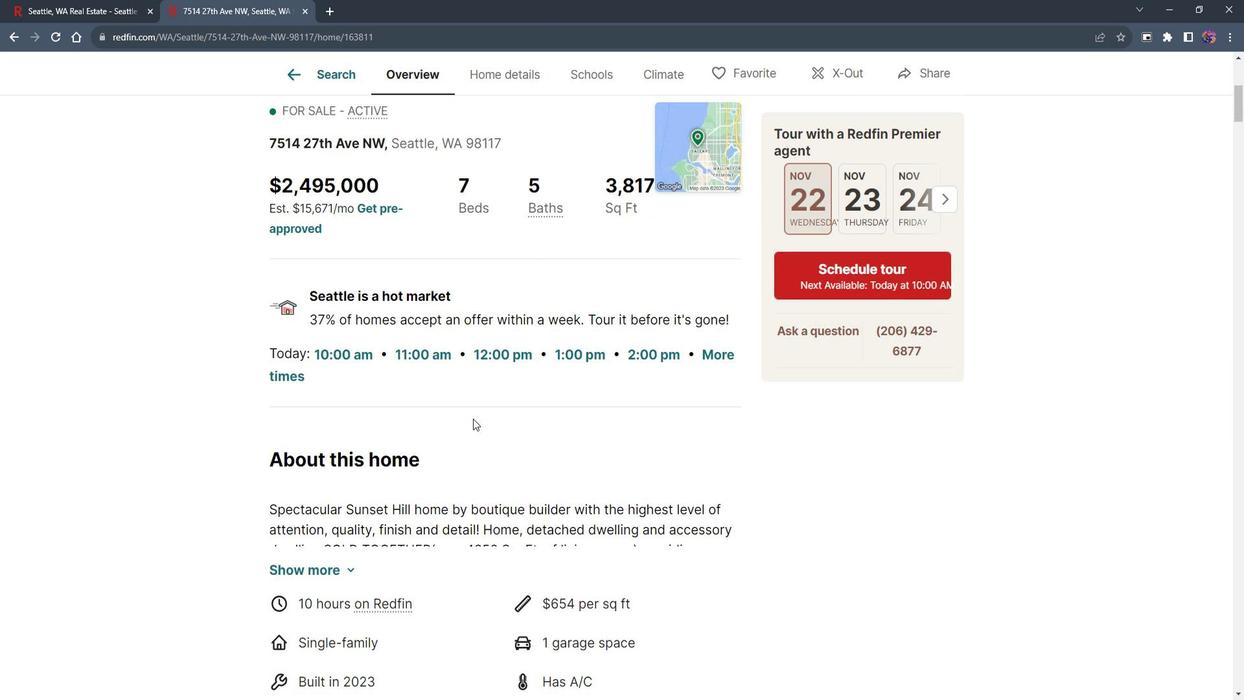 
Action: Mouse moved to (429, 403)
Screenshot: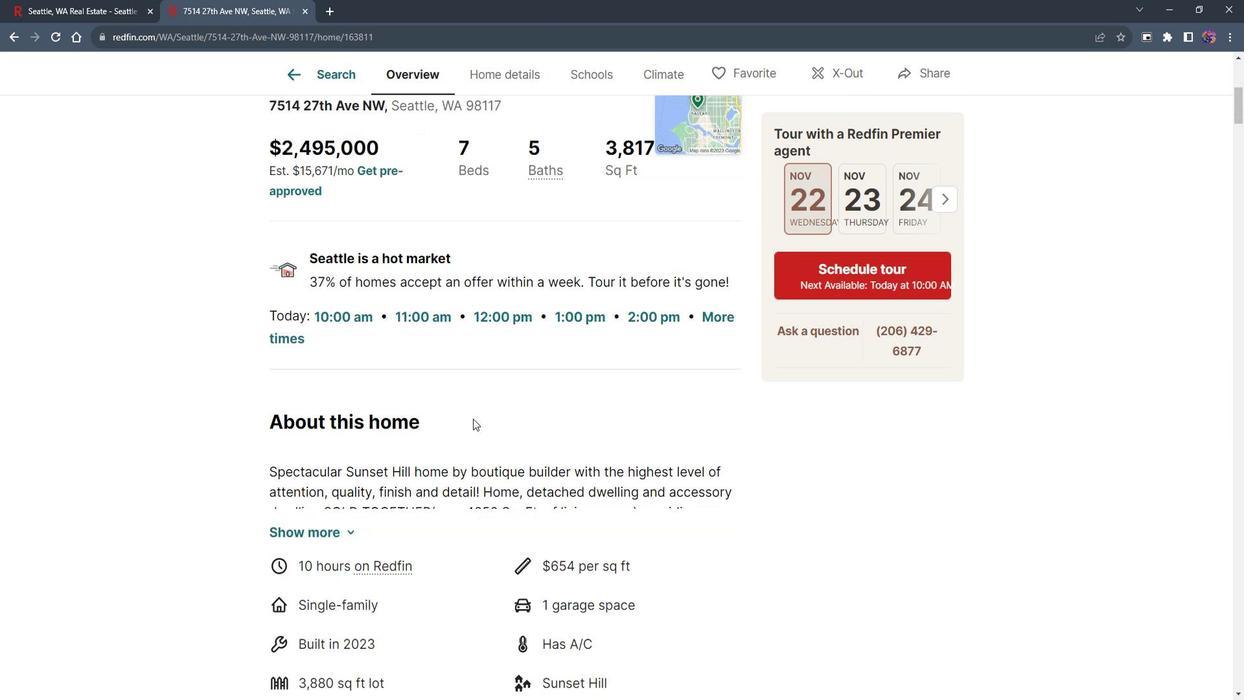 
Action: Mouse scrolled (429, 403) with delta (0, 0)
Screenshot: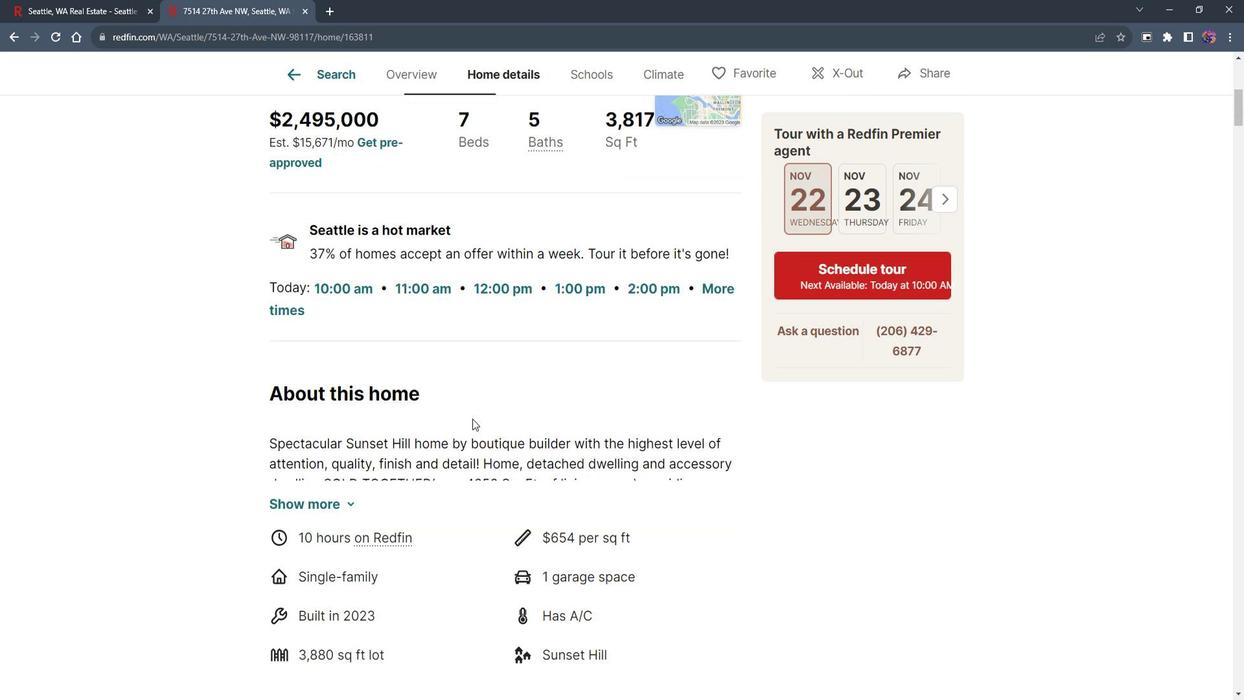 
Action: Mouse moved to (257, 418)
Screenshot: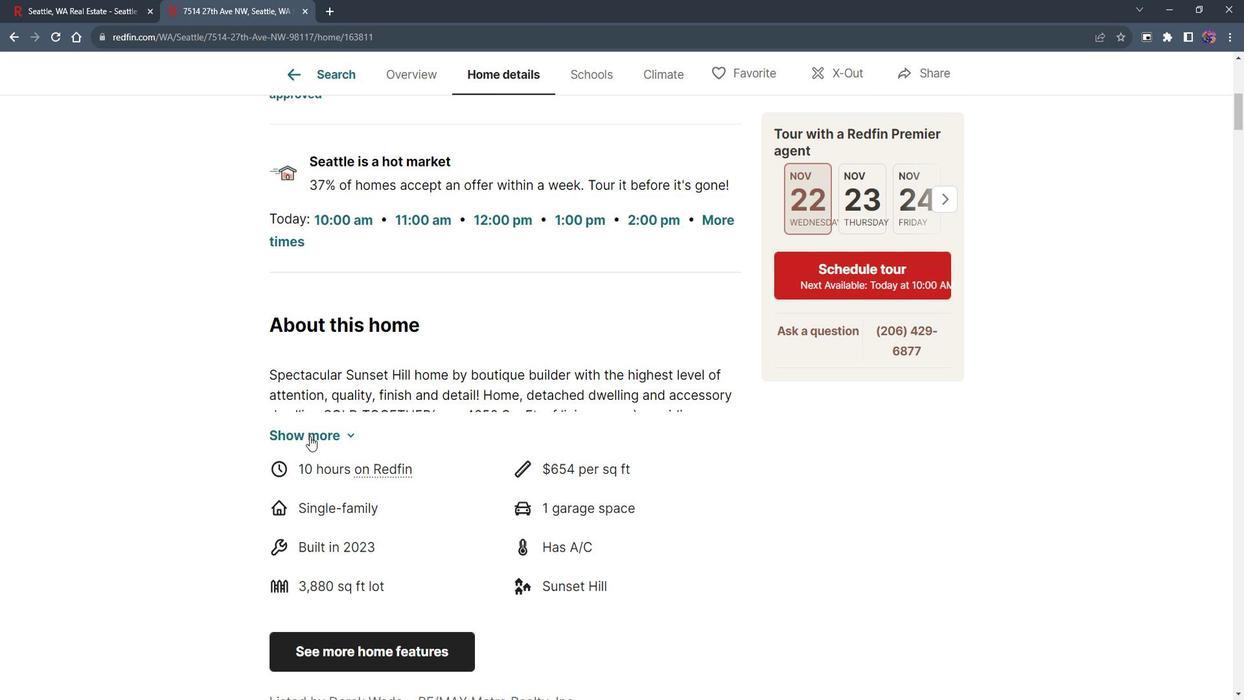 
Action: Mouse pressed left at (257, 418)
Screenshot: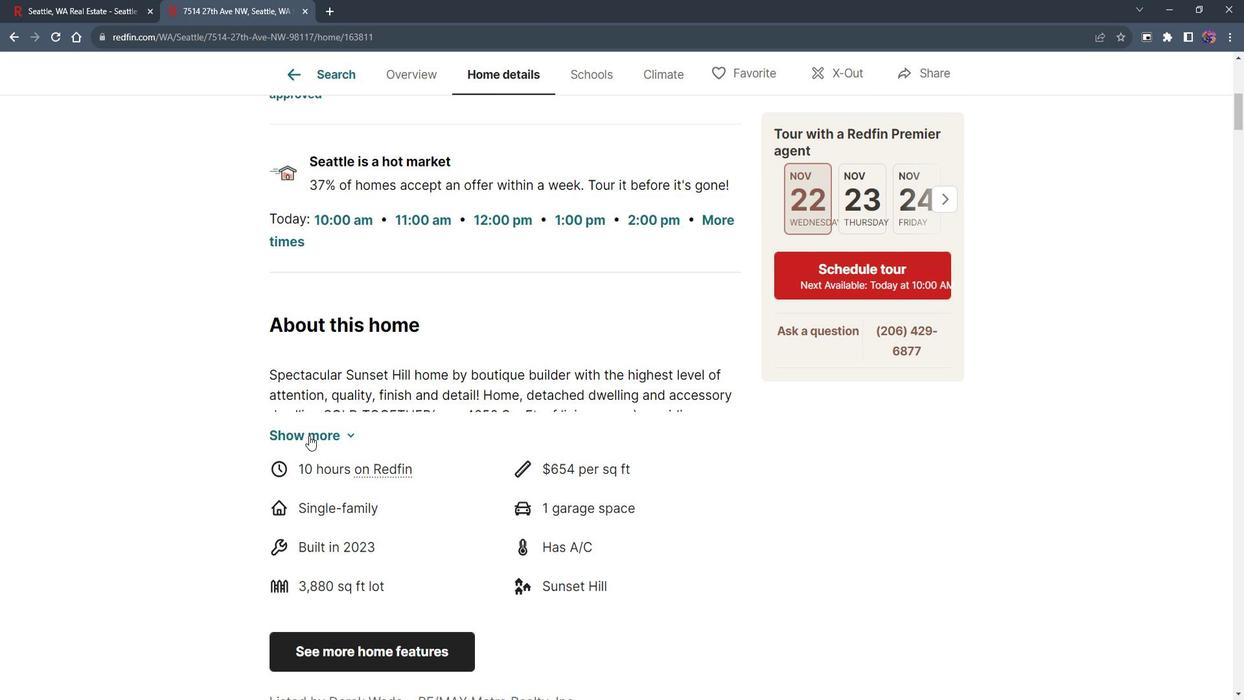 
Action: Mouse moved to (334, 434)
Screenshot: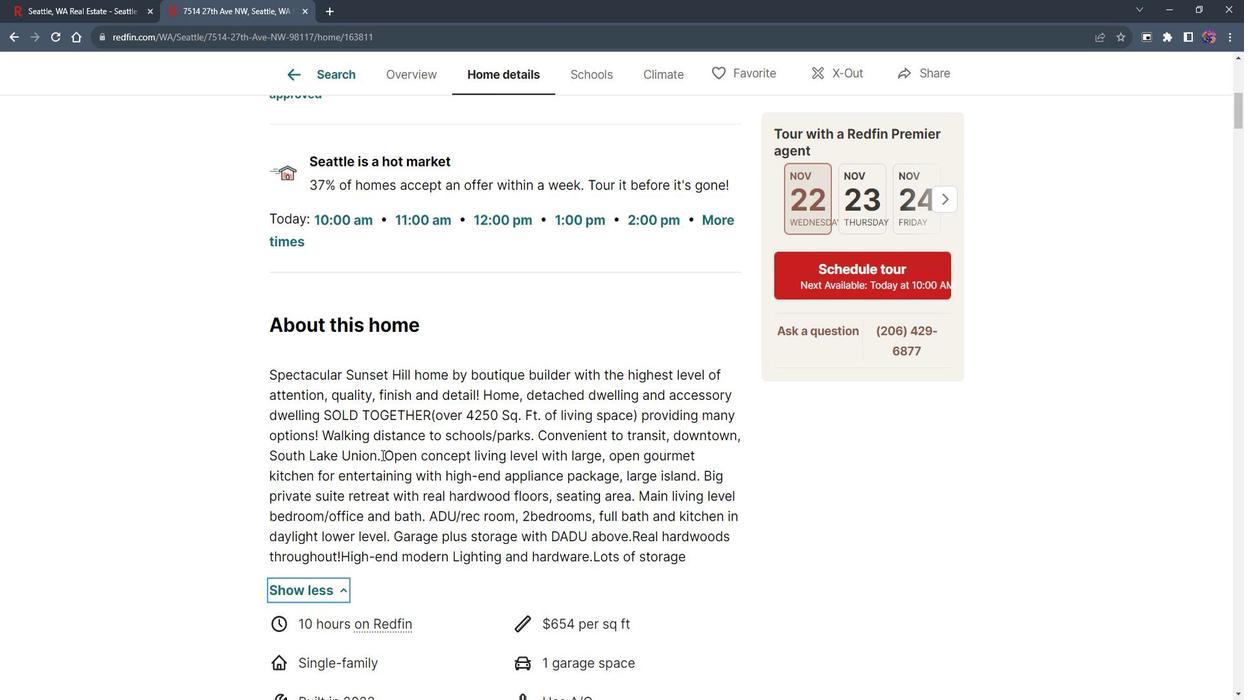 
Action: Mouse scrolled (334, 433) with delta (0, 0)
Screenshot: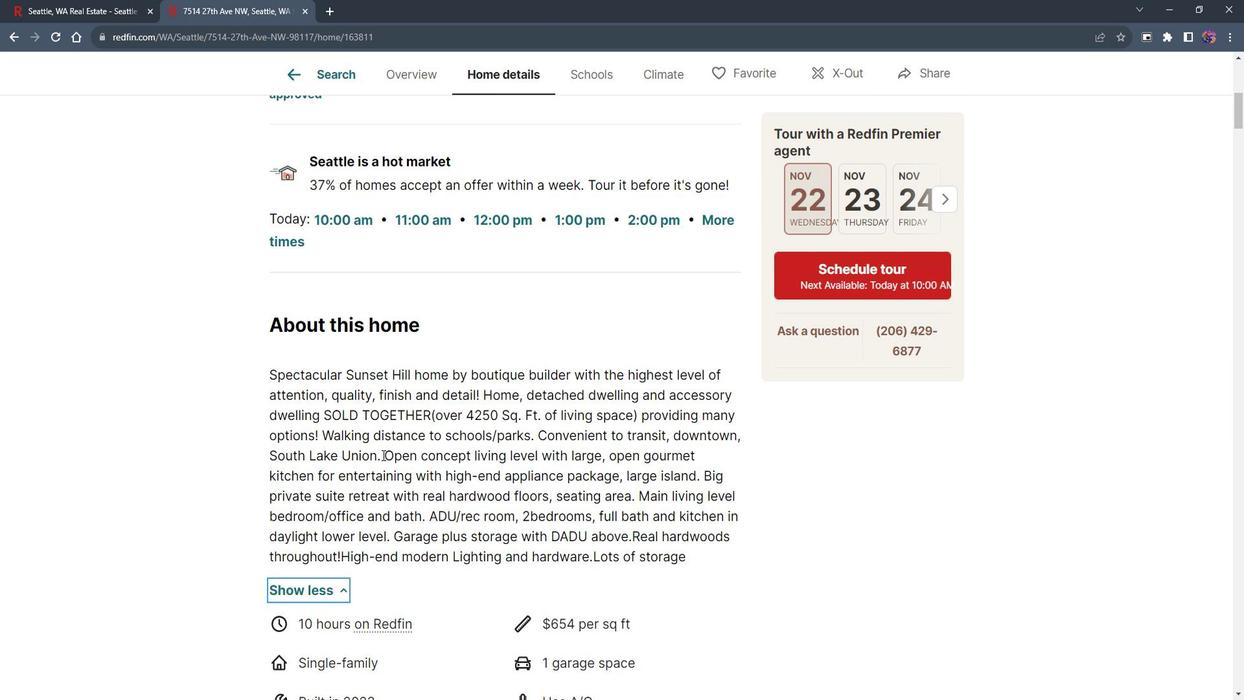 
Action: Mouse scrolled (334, 433) with delta (0, 0)
Screenshot: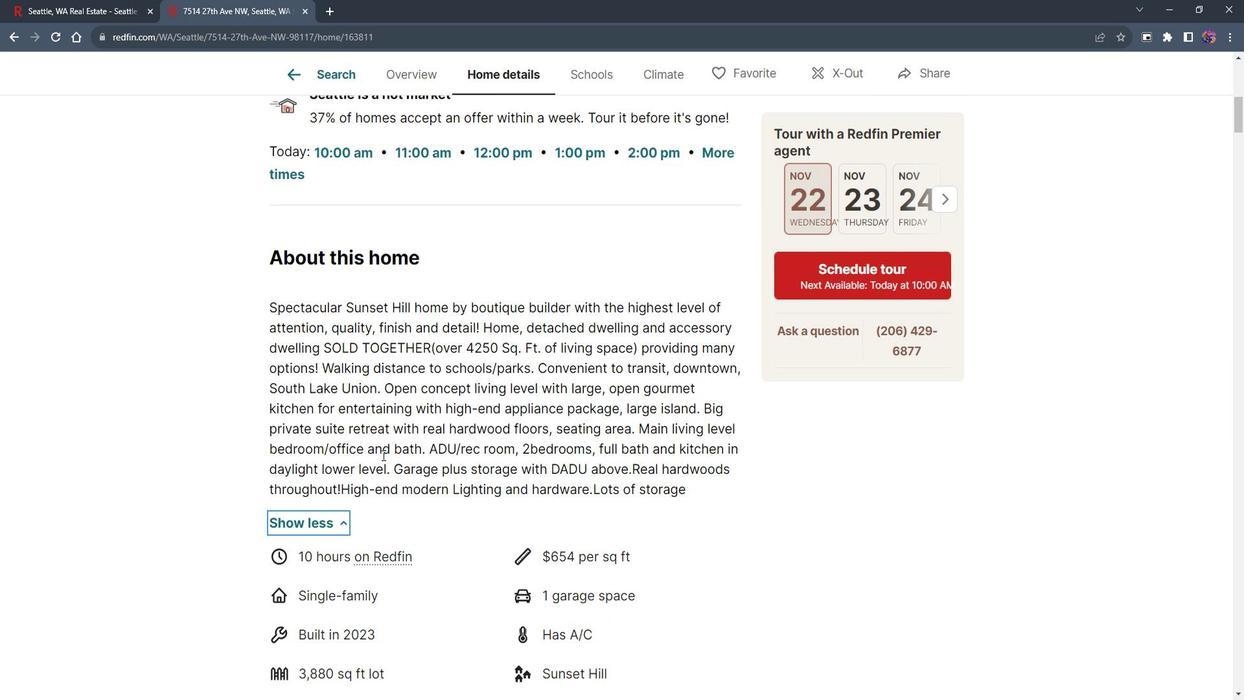 
Action: Mouse scrolled (334, 433) with delta (0, 0)
Screenshot: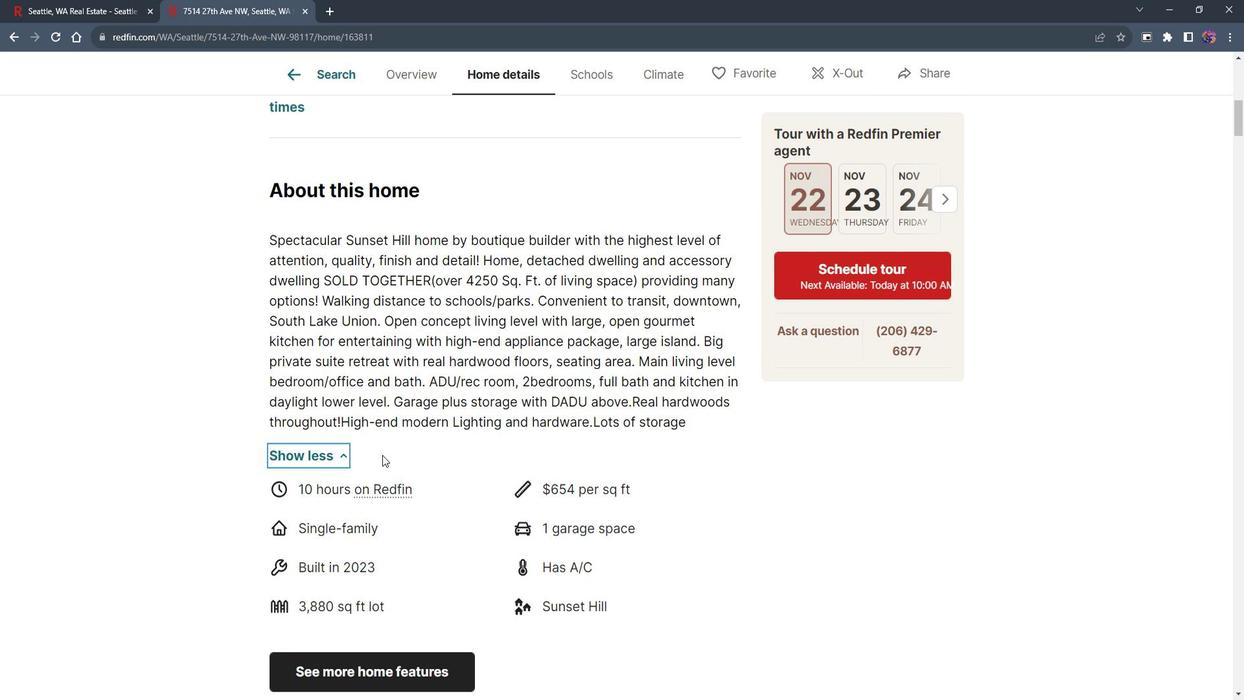 
Action: Mouse scrolled (334, 433) with delta (0, 0)
Screenshot: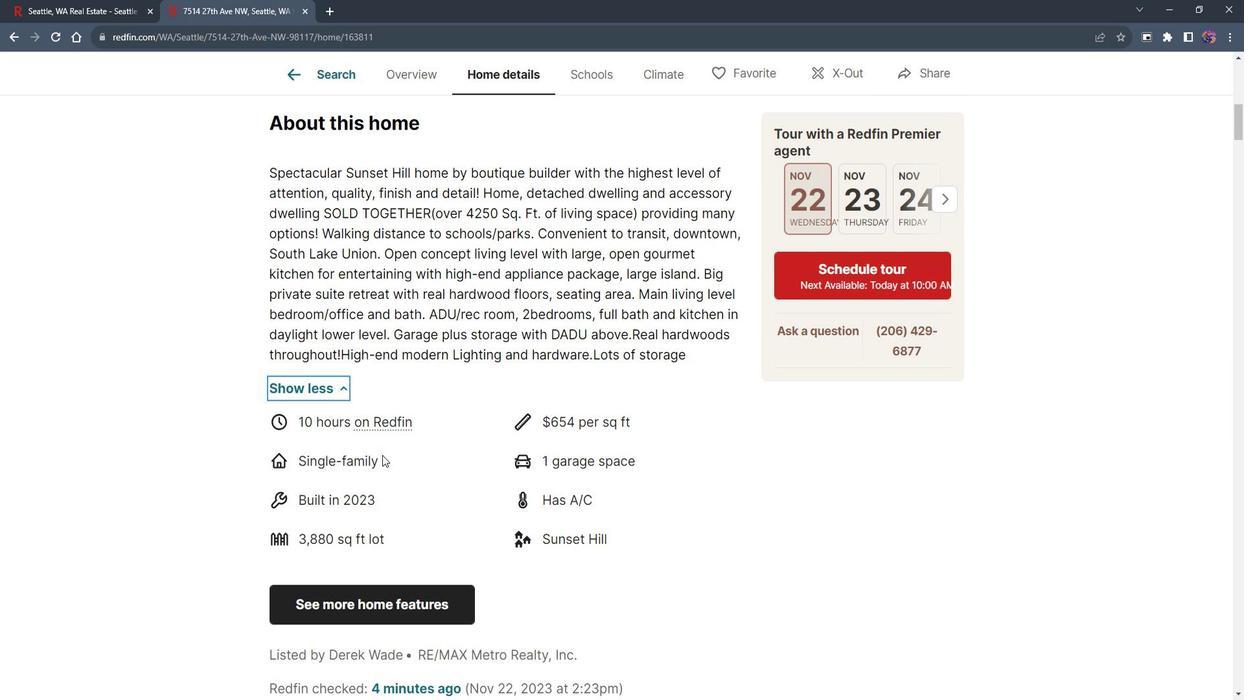 
Action: Mouse moved to (335, 434)
Screenshot: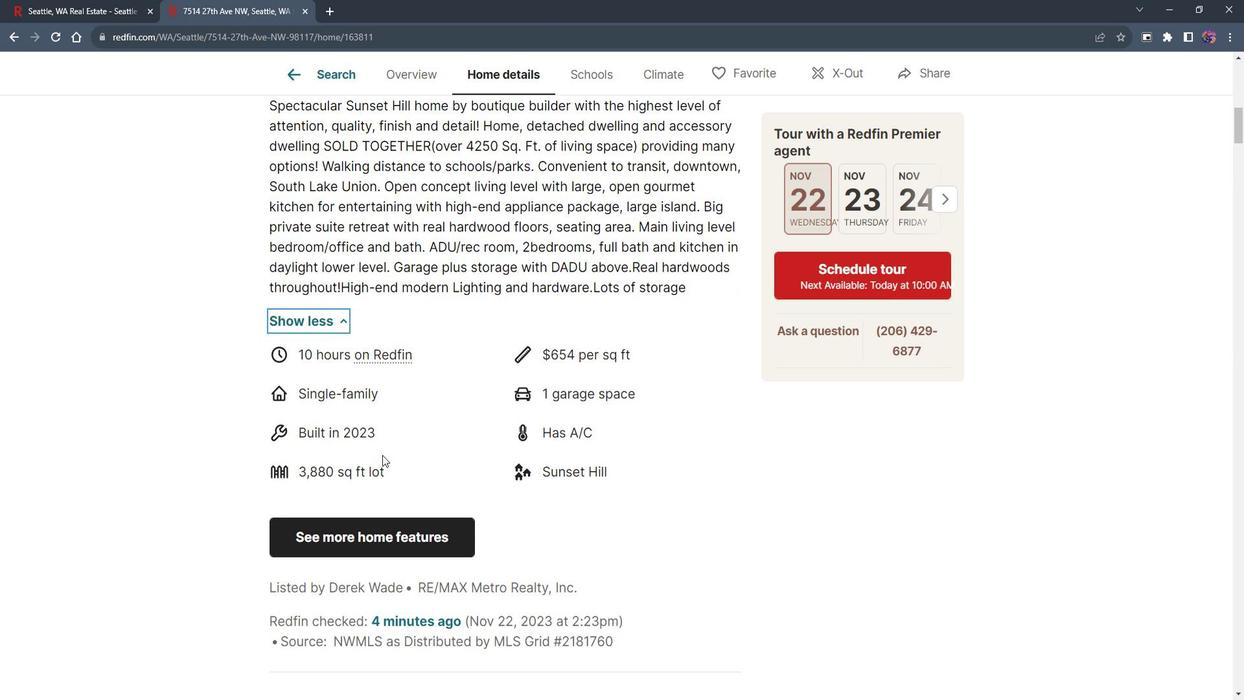 
Action: Mouse scrolled (335, 433) with delta (0, 0)
Screenshot: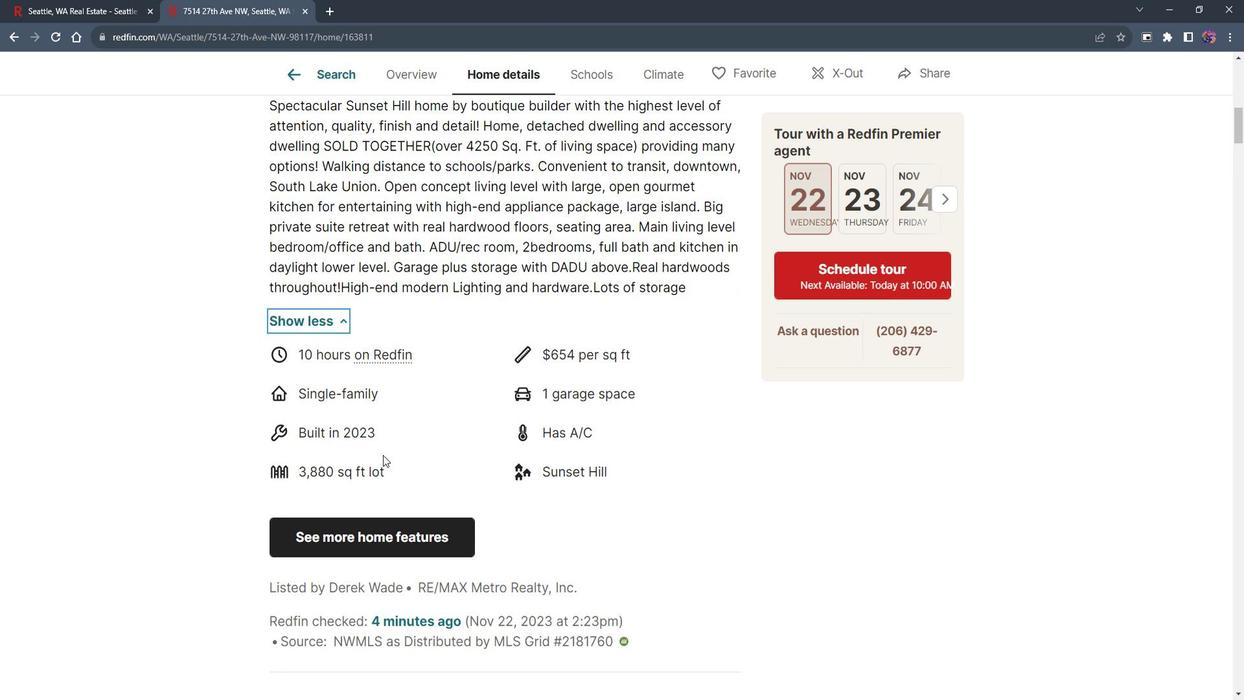 
Action: Mouse moved to (335, 440)
Screenshot: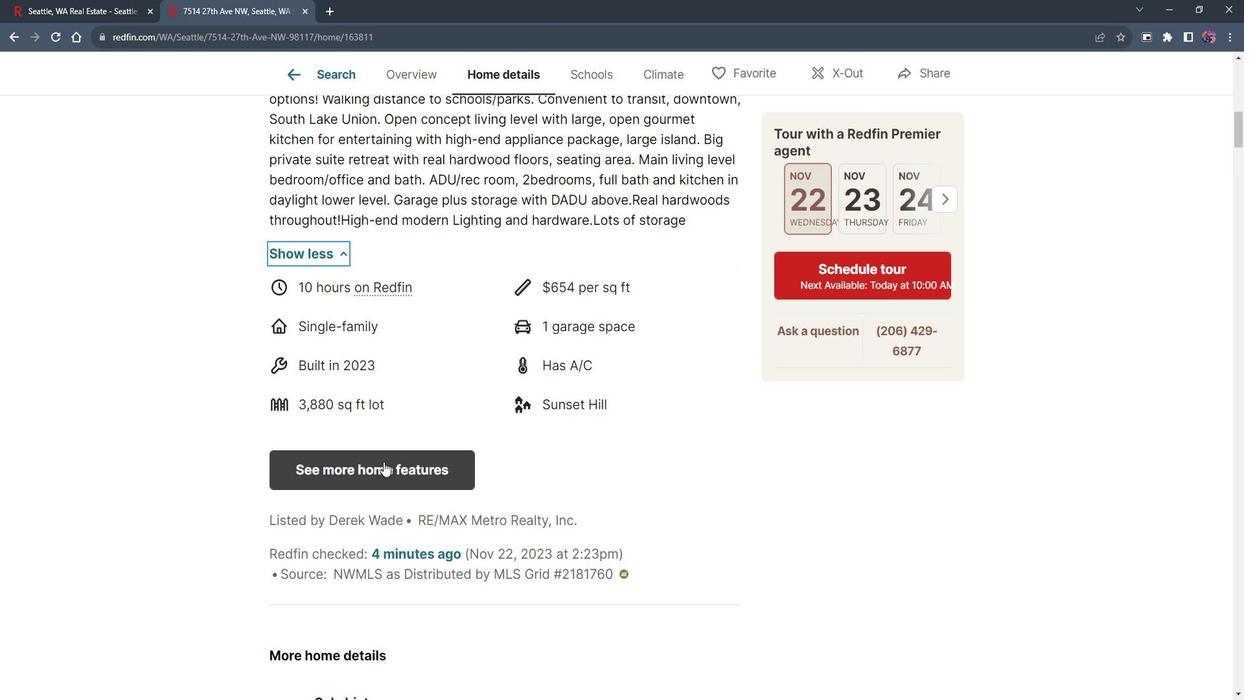 
Action: Mouse pressed left at (335, 440)
Screenshot: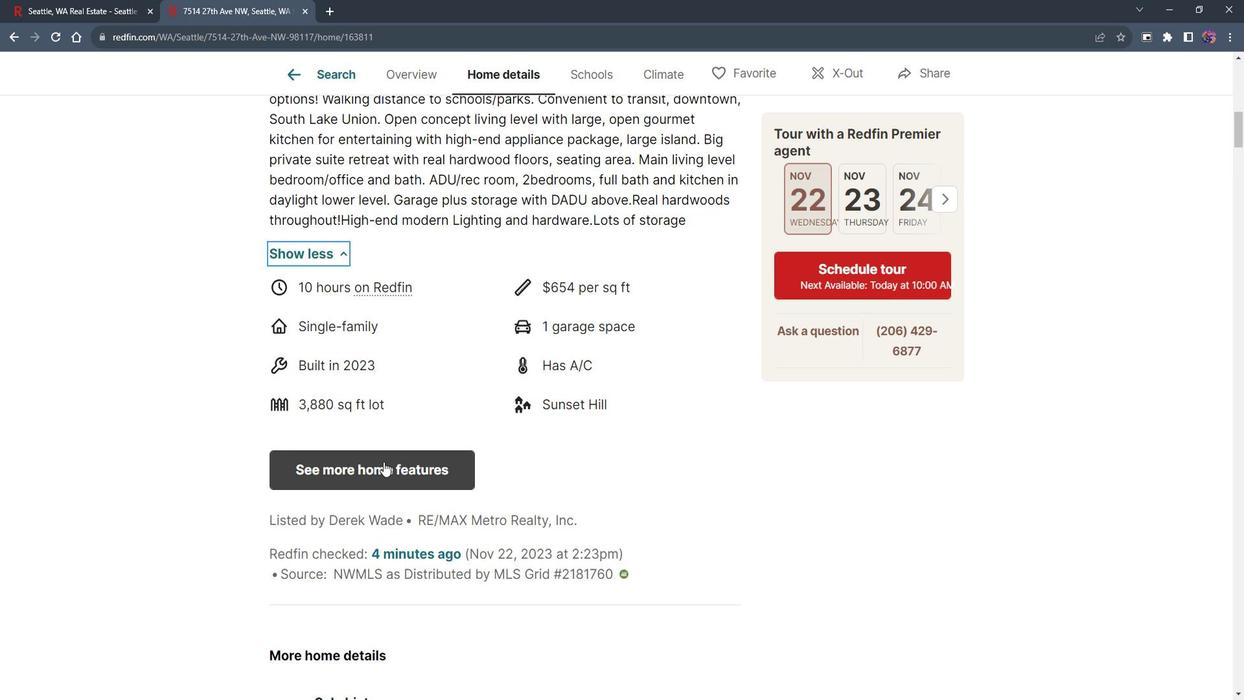 
Action: Mouse moved to (416, 181)
Screenshot: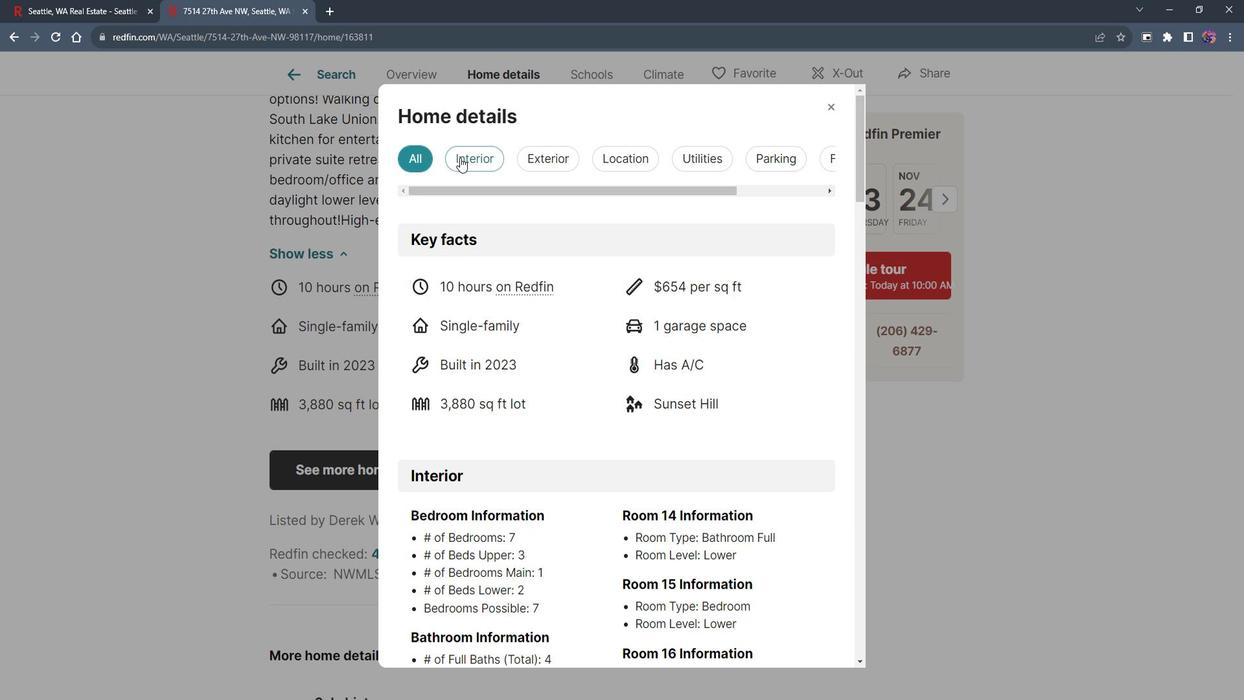 
Action: Mouse pressed left at (416, 181)
Screenshot: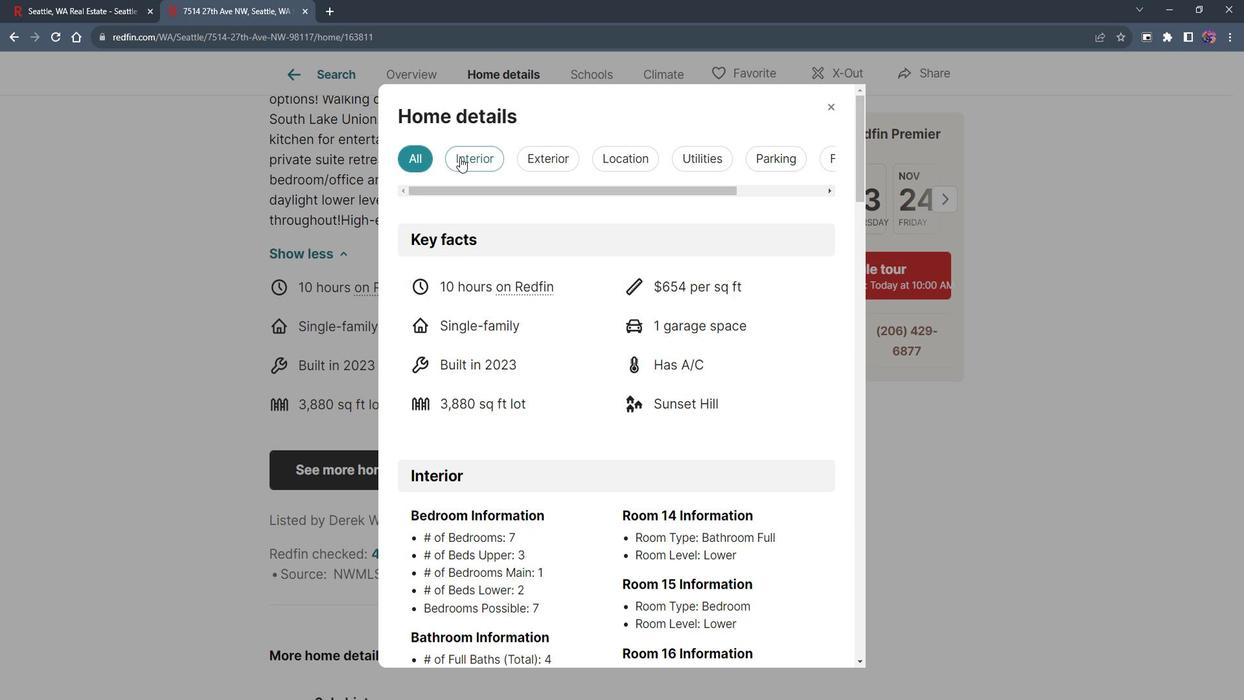 
Action: Mouse moved to (510, 324)
Screenshot: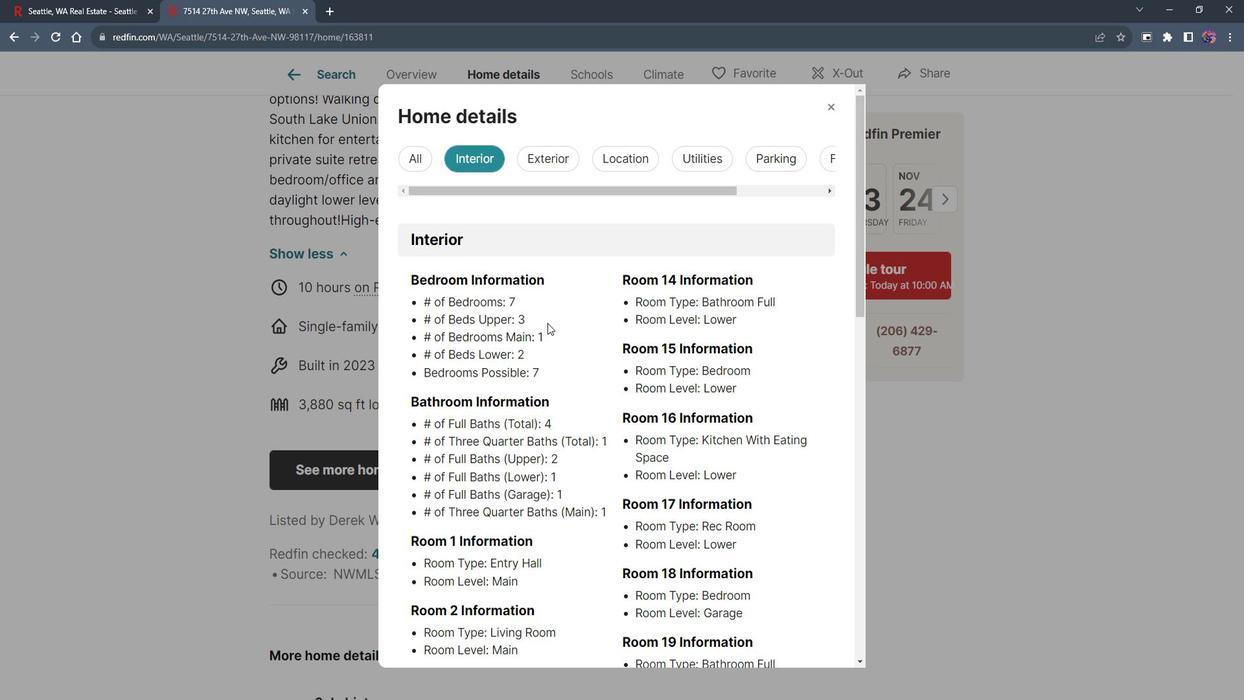 
Action: Mouse scrolled (510, 323) with delta (0, 0)
Screenshot: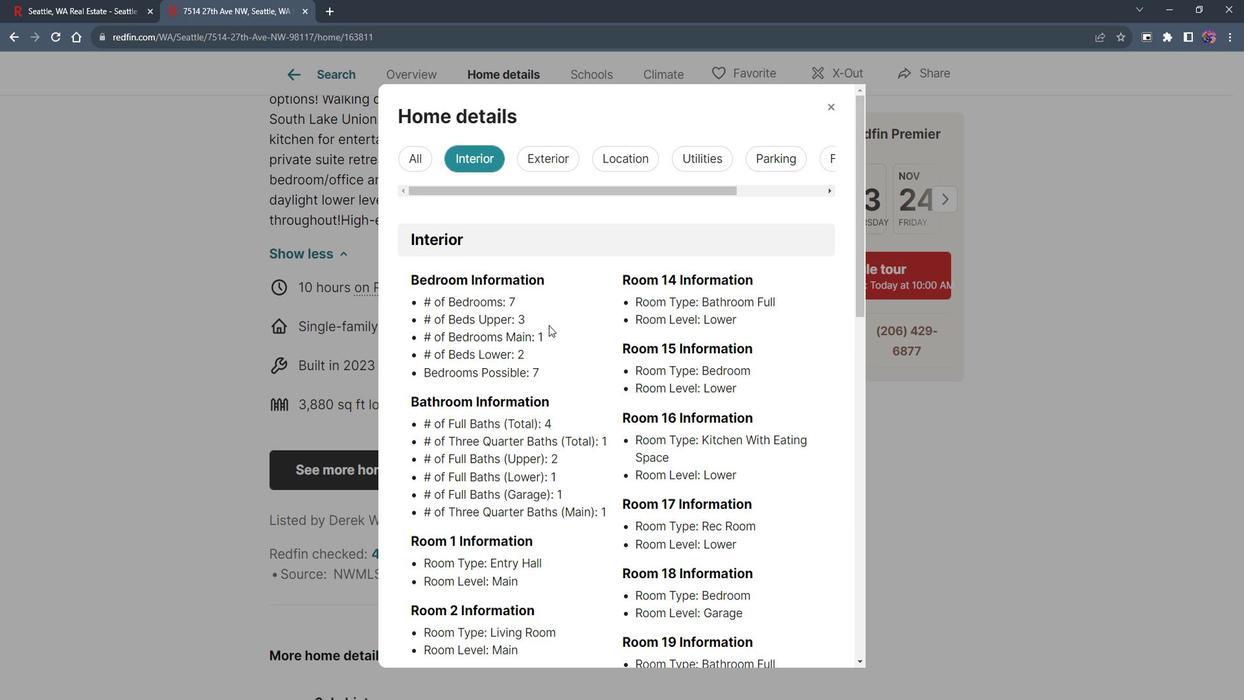 
Action: Mouse moved to (511, 324)
Screenshot: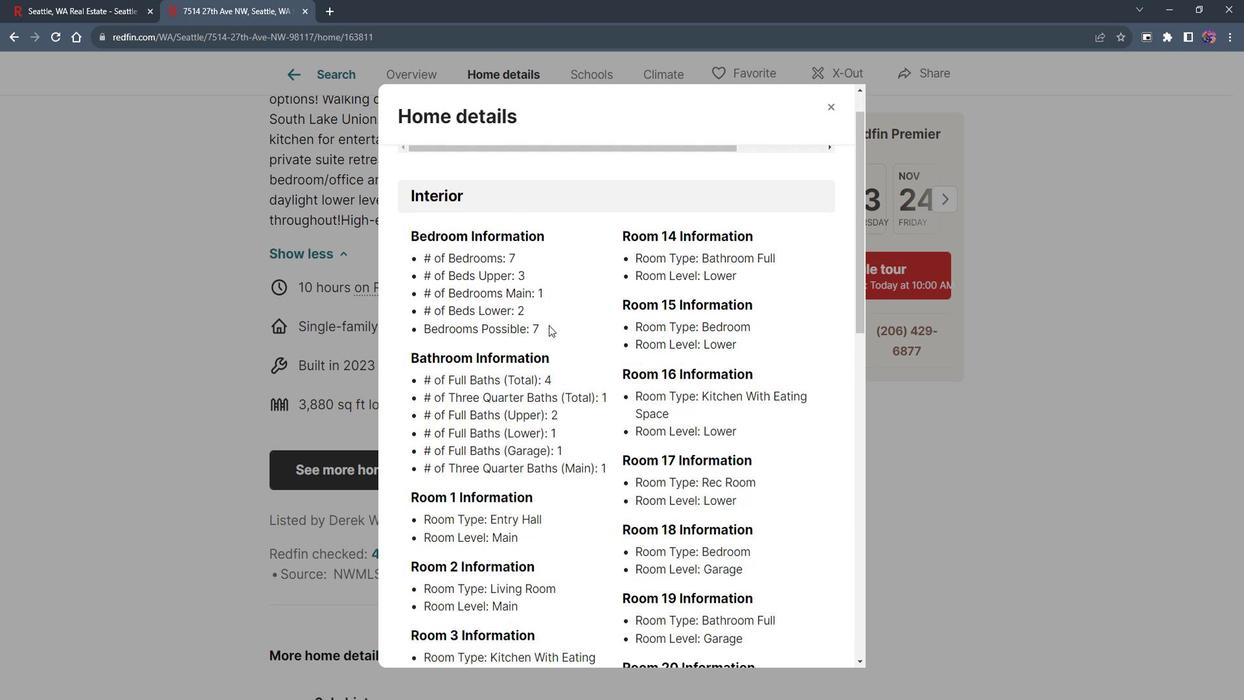 
Action: Mouse scrolled (511, 324) with delta (0, 0)
Screenshot: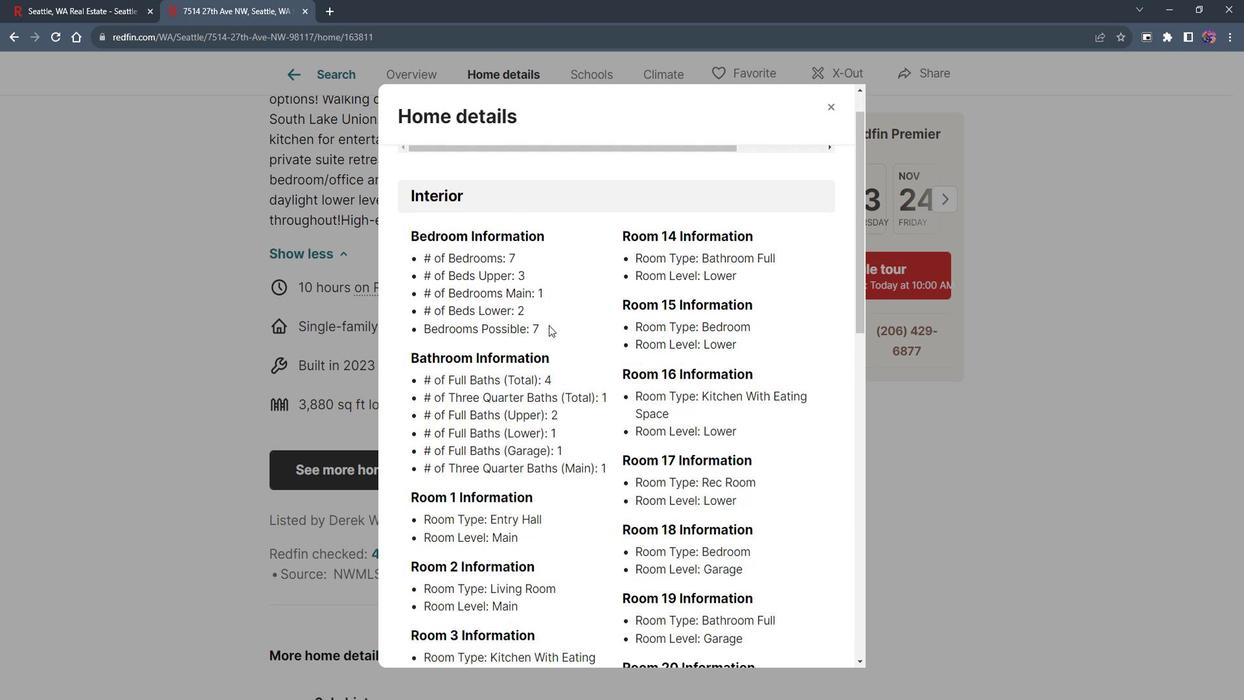 
Action: Mouse moved to (512, 324)
Screenshot: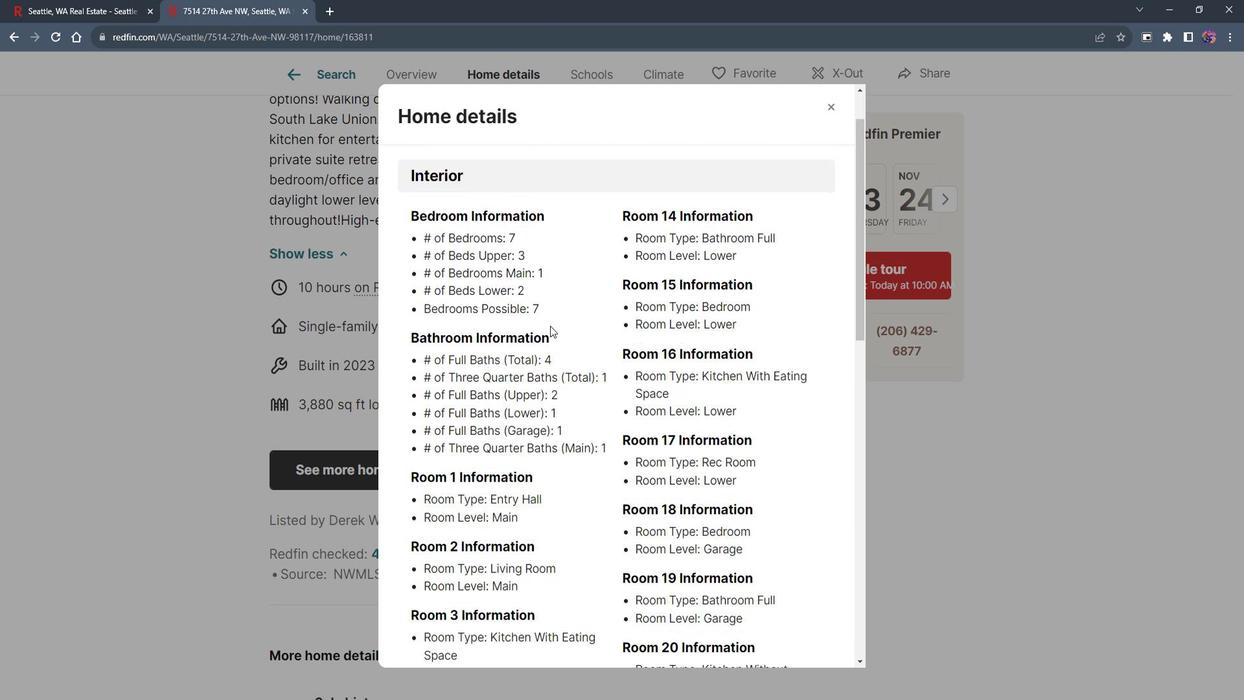 
Action: Mouse scrolled (512, 324) with delta (0, 0)
Screenshot: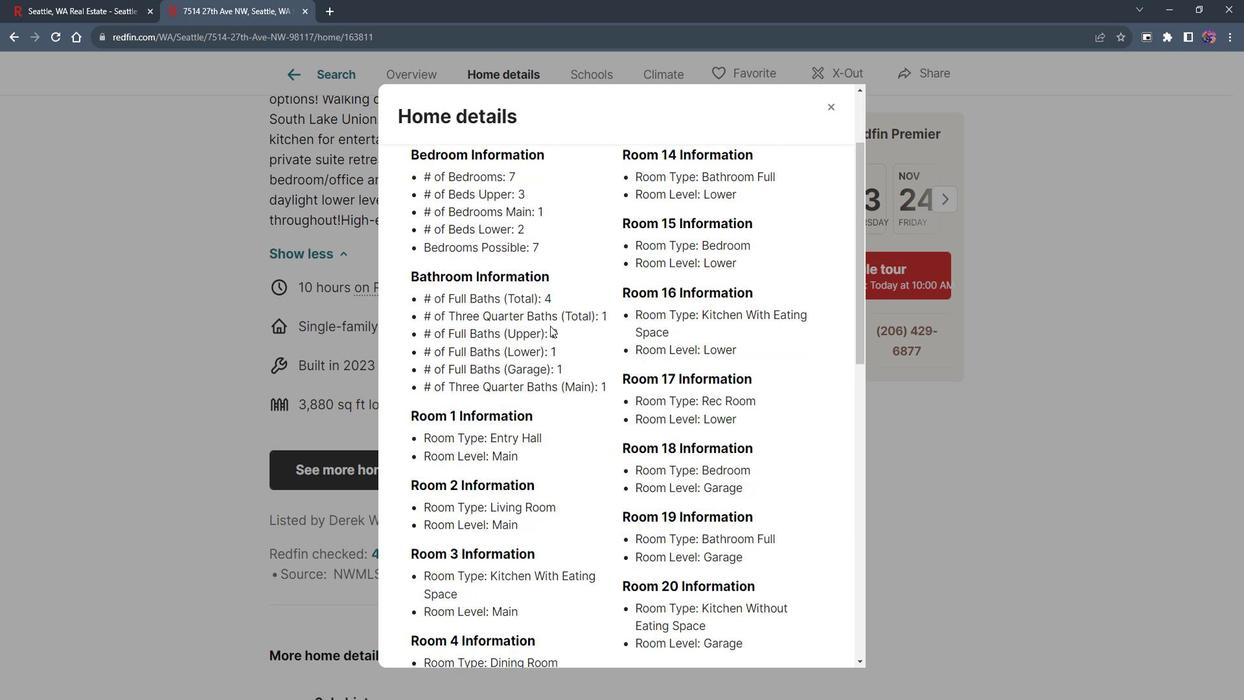 
Action: Mouse moved to (510, 324)
Screenshot: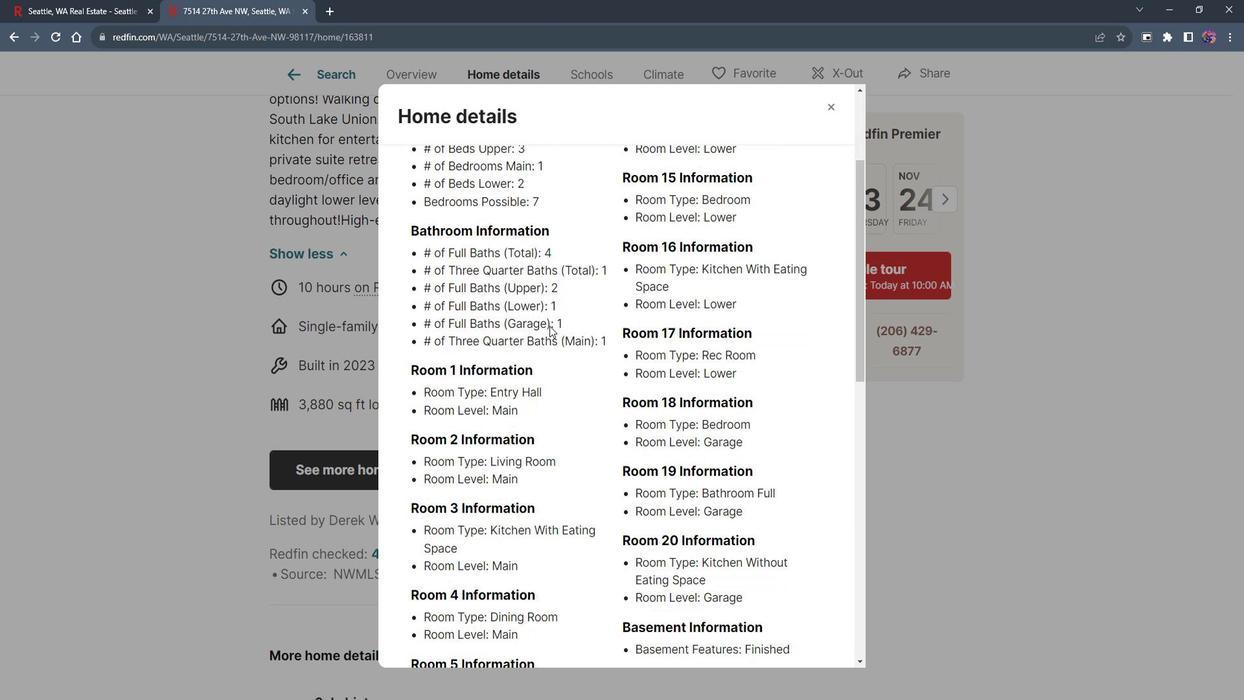 
Action: Mouse scrolled (510, 324) with delta (0, 0)
Screenshot: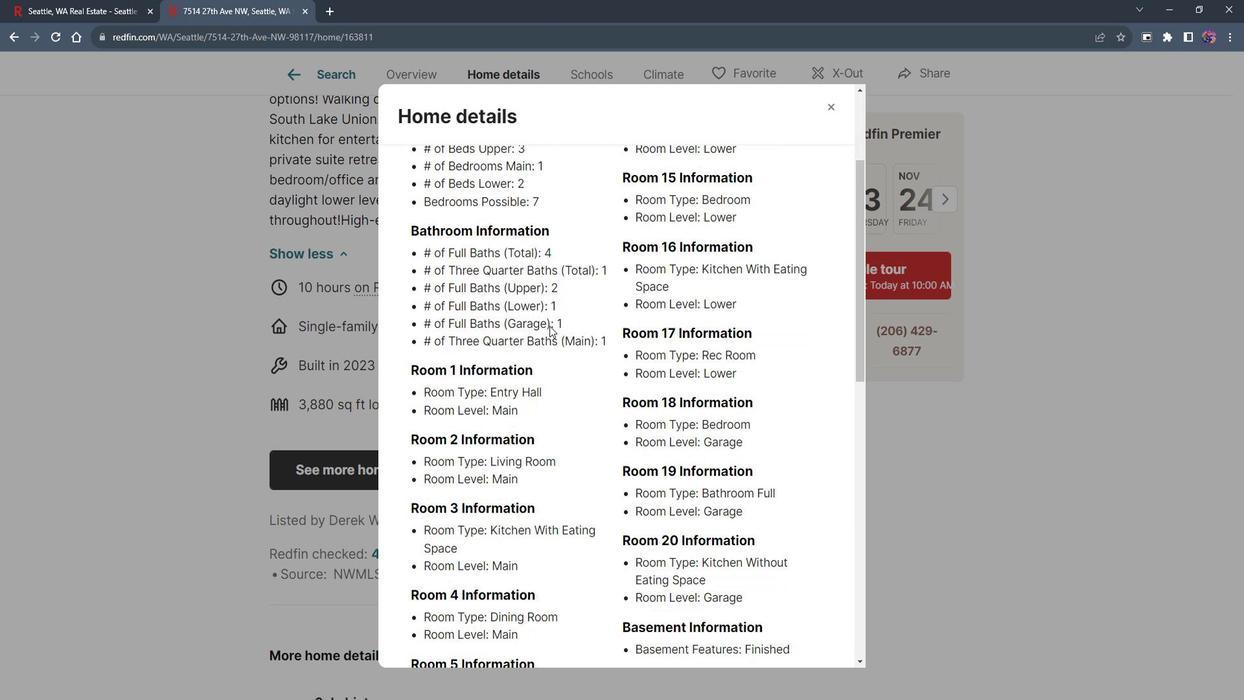 
Action: Mouse moved to (510, 324)
Screenshot: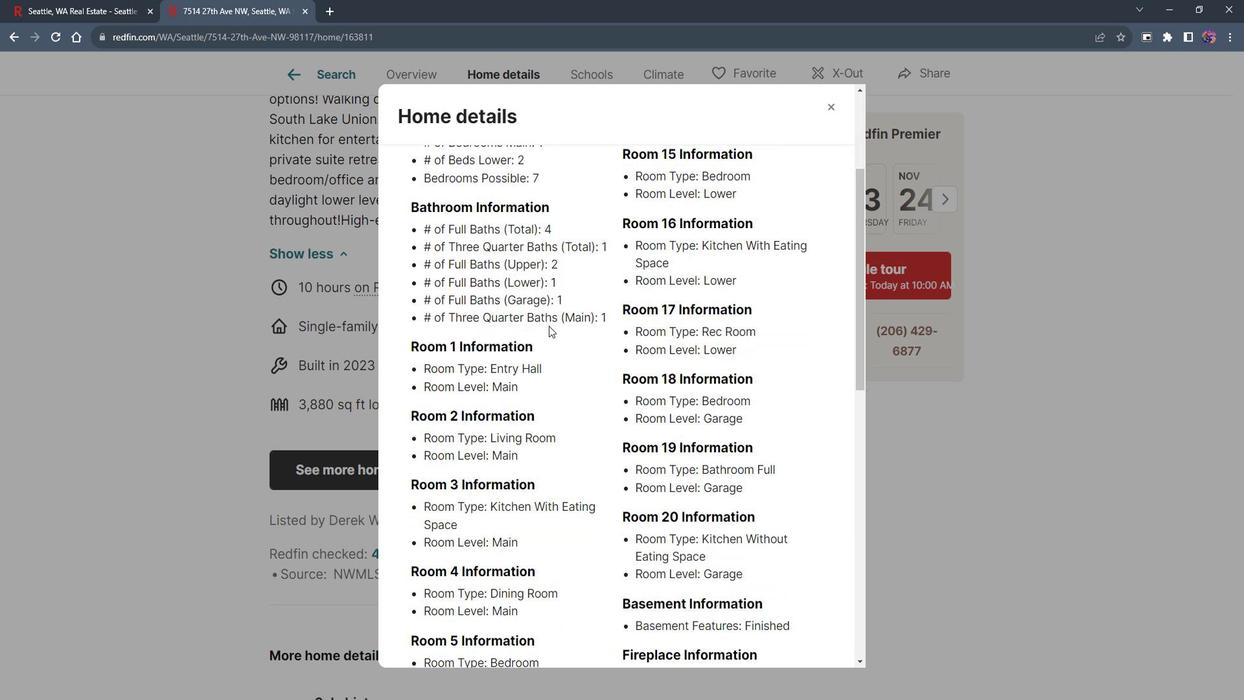 
Action: Mouse scrolled (510, 324) with delta (0, 0)
Screenshot: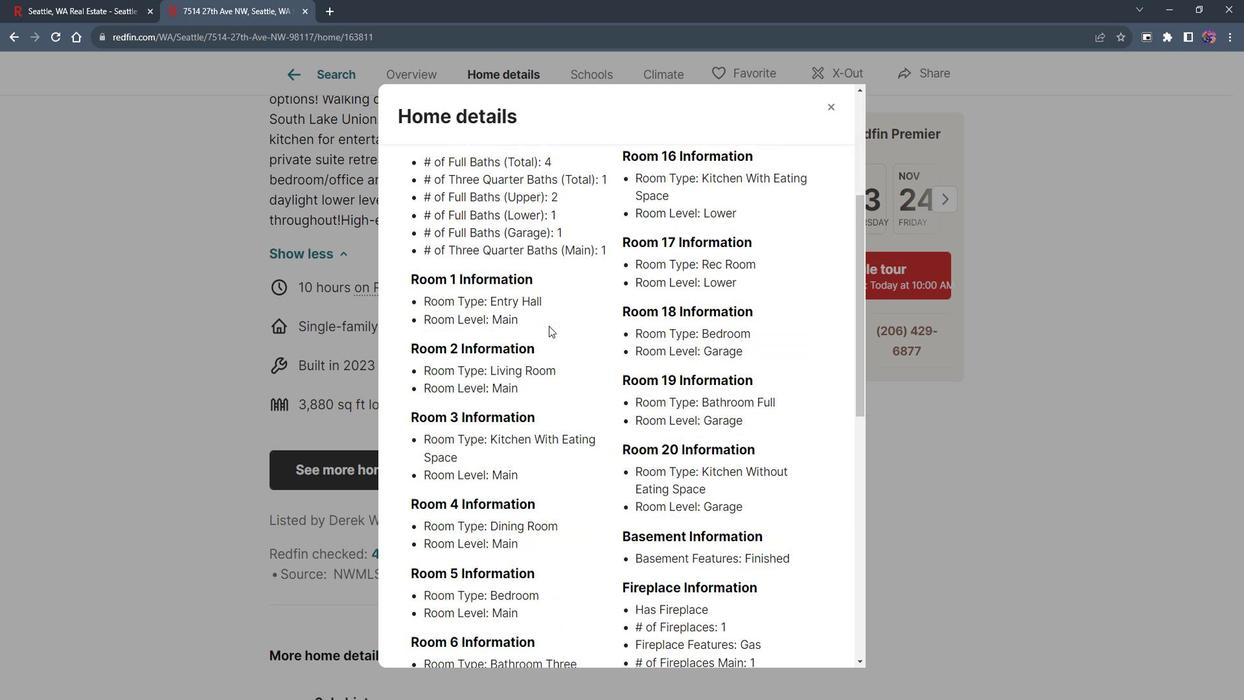 
Action: Mouse moved to (512, 322)
Screenshot: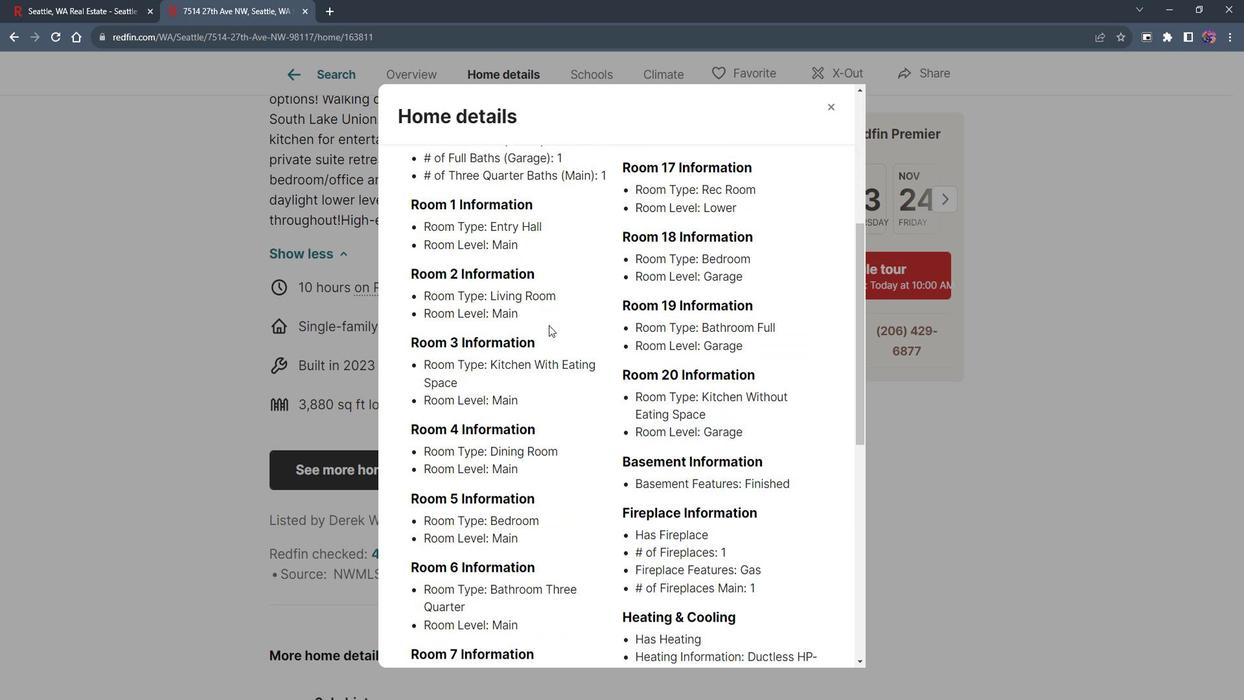 
Action: Mouse scrolled (512, 322) with delta (0, 0)
Screenshot: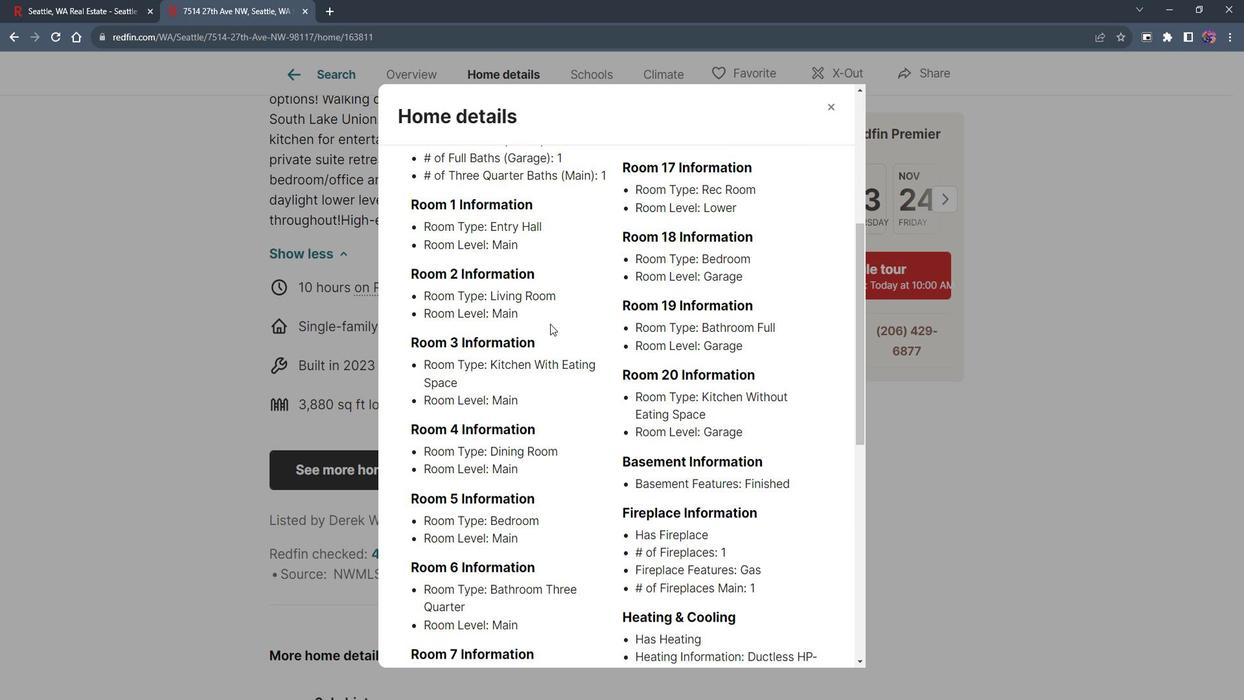 
Action: Mouse scrolled (512, 322) with delta (0, 0)
Screenshot: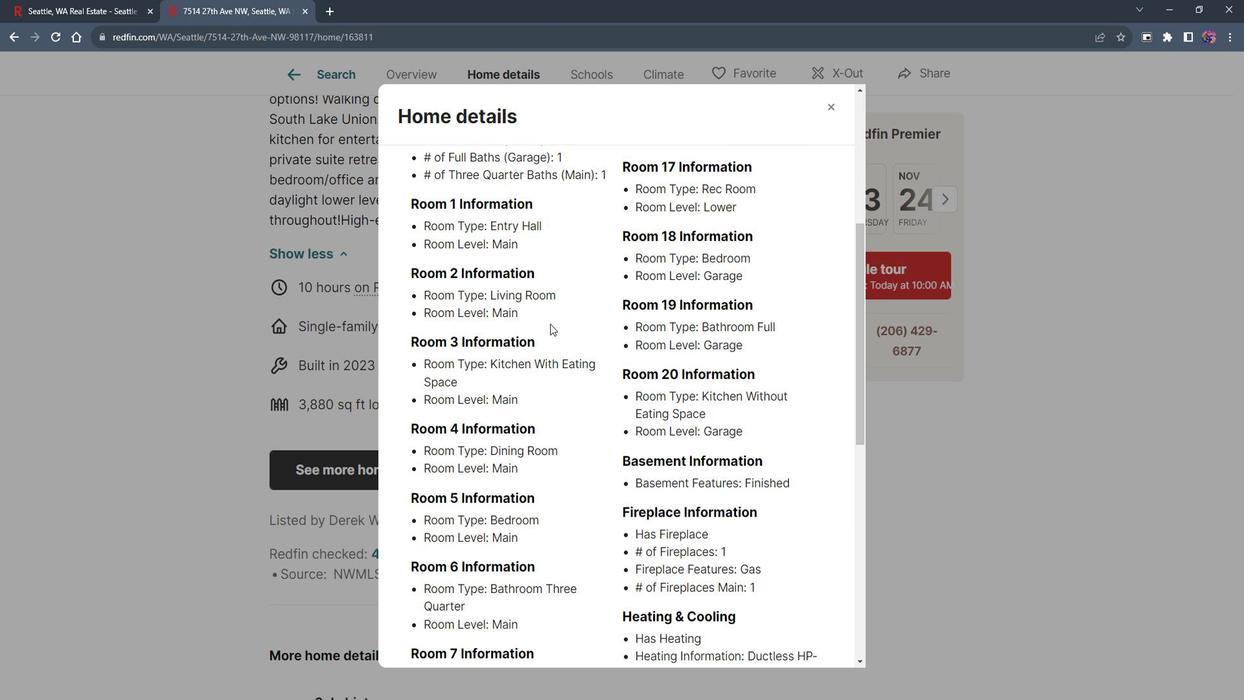 
Action: Mouse scrolled (512, 322) with delta (0, 0)
Screenshot: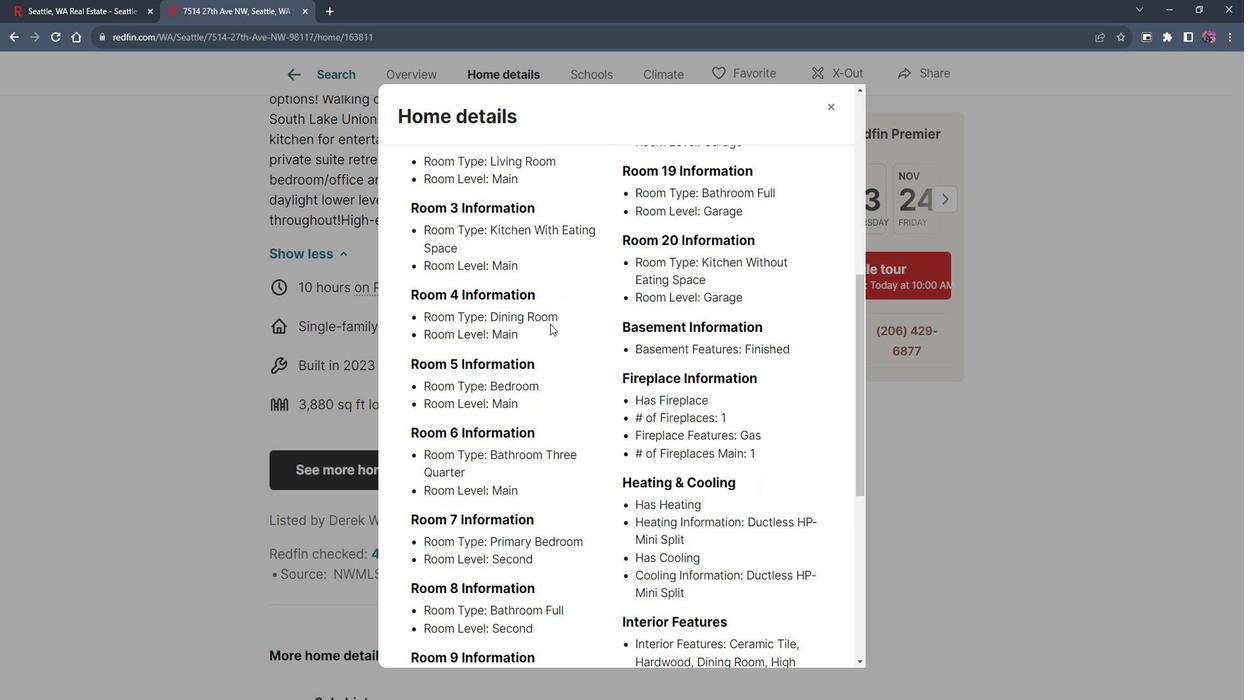 
Action: Mouse scrolled (512, 322) with delta (0, 0)
Screenshot: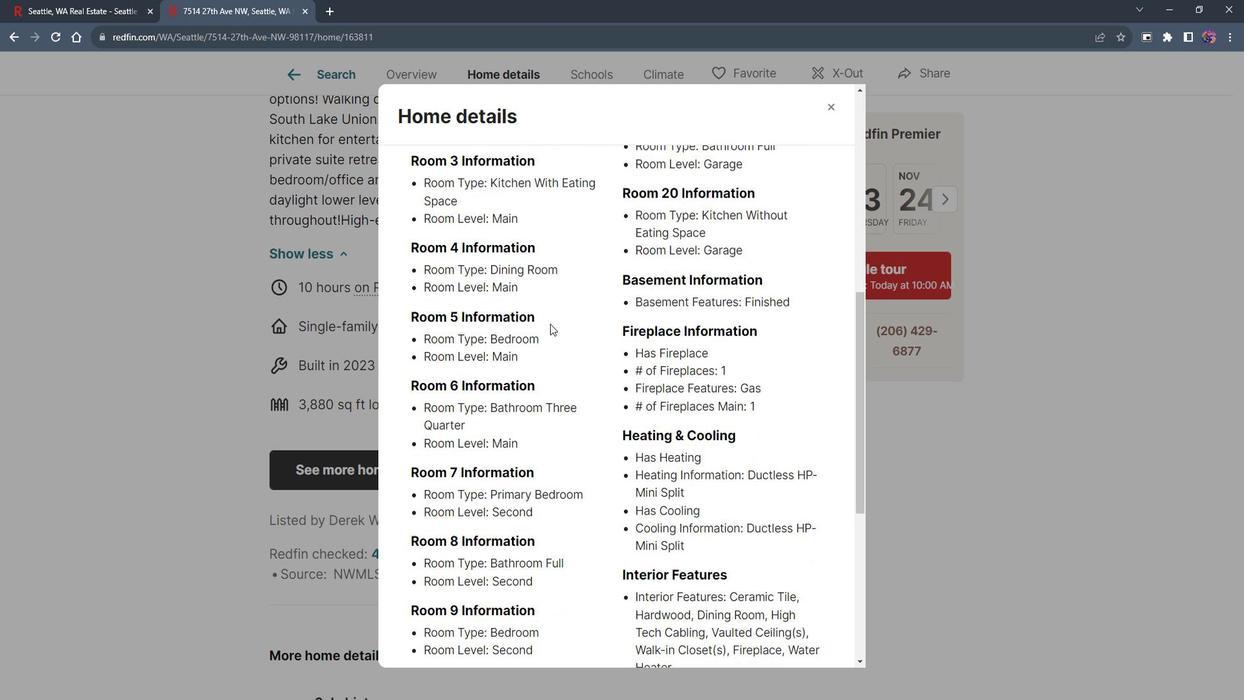 
Action: Mouse scrolled (512, 322) with delta (0, 0)
Screenshot: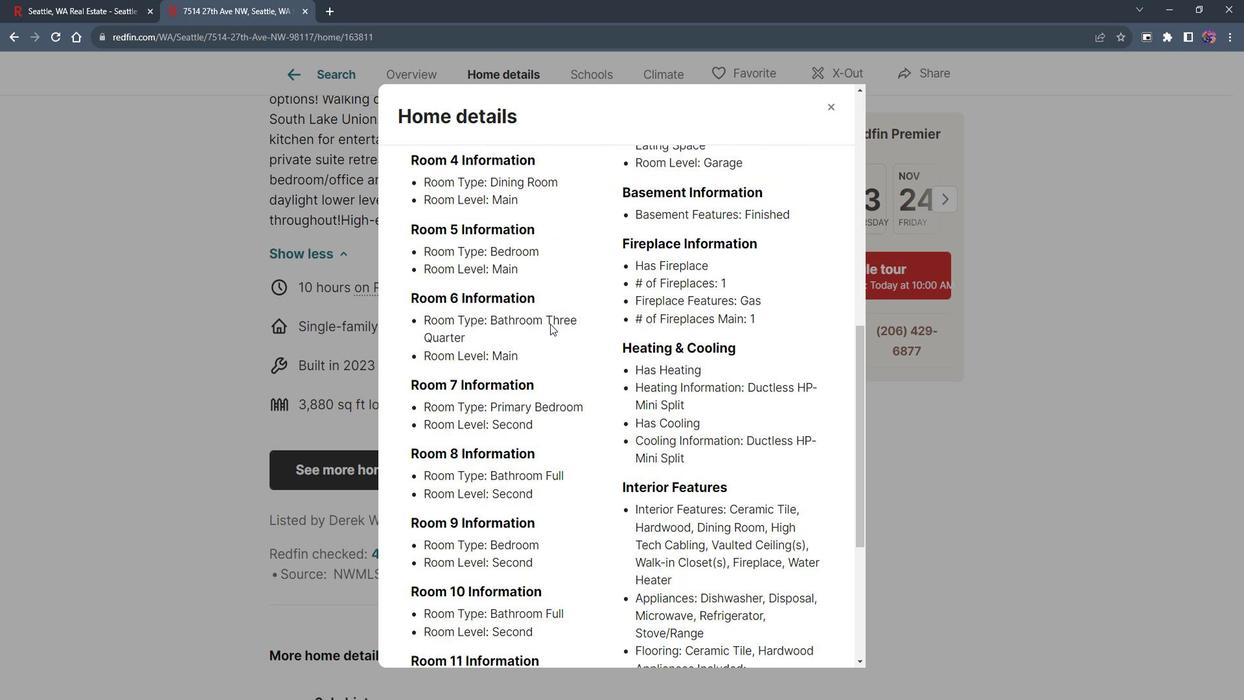 
Action: Mouse moved to (512, 322)
Screenshot: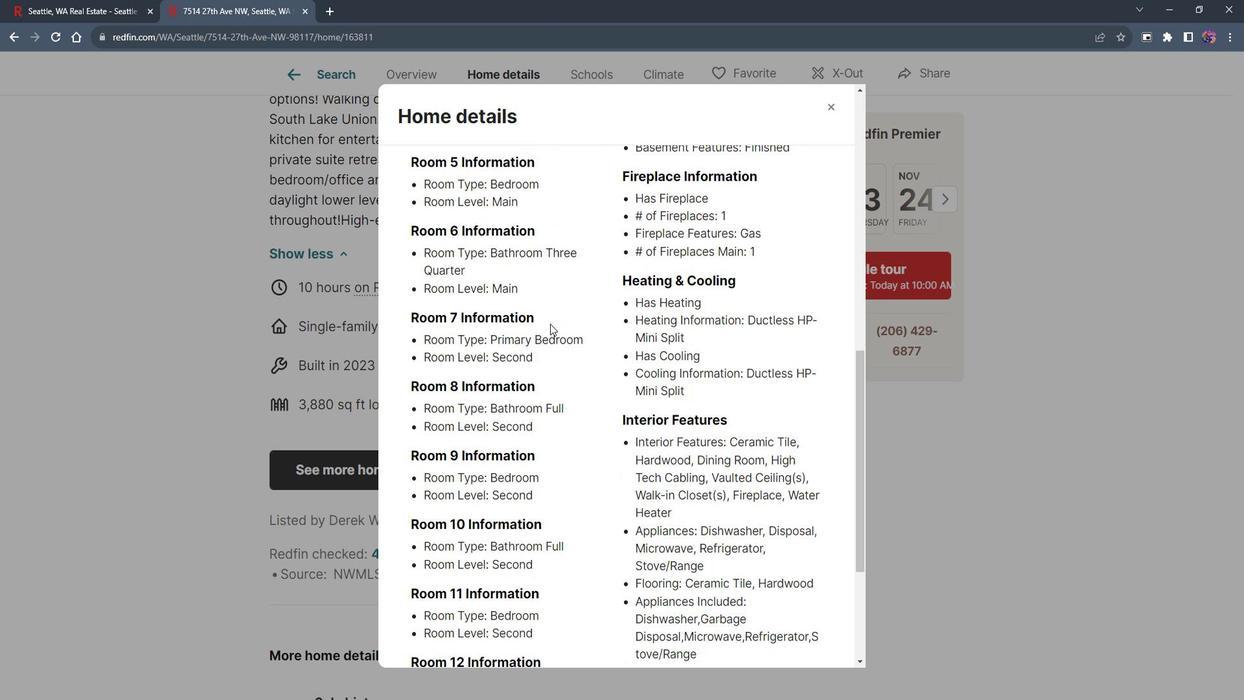
Action: Mouse scrolled (512, 322) with delta (0, 0)
Screenshot: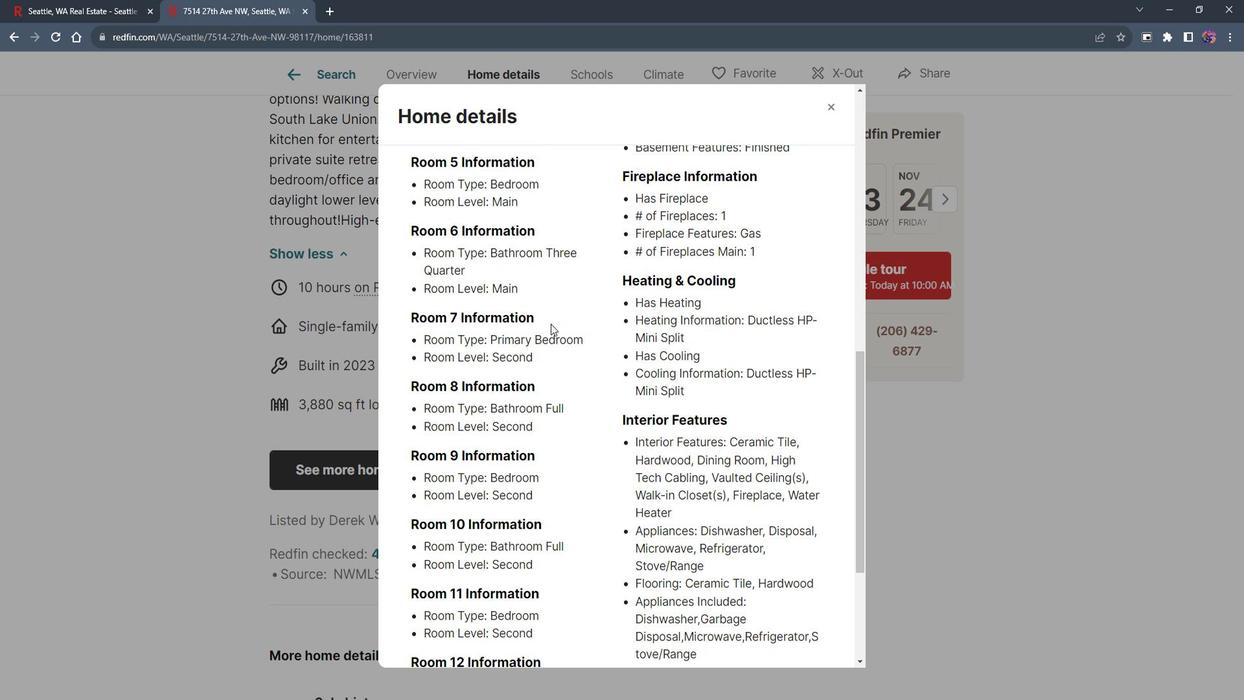 
Action: Mouse scrolled (512, 322) with delta (0, 0)
Screenshot: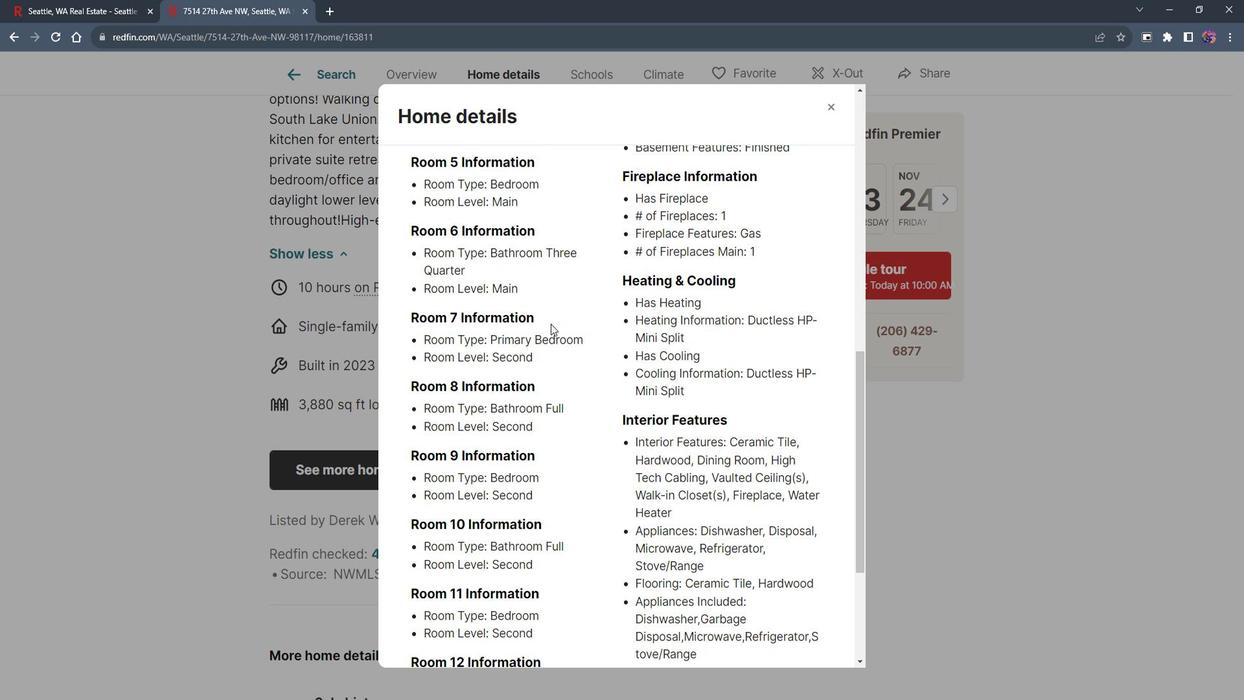 
Action: Mouse scrolled (512, 322) with delta (0, 0)
Screenshot: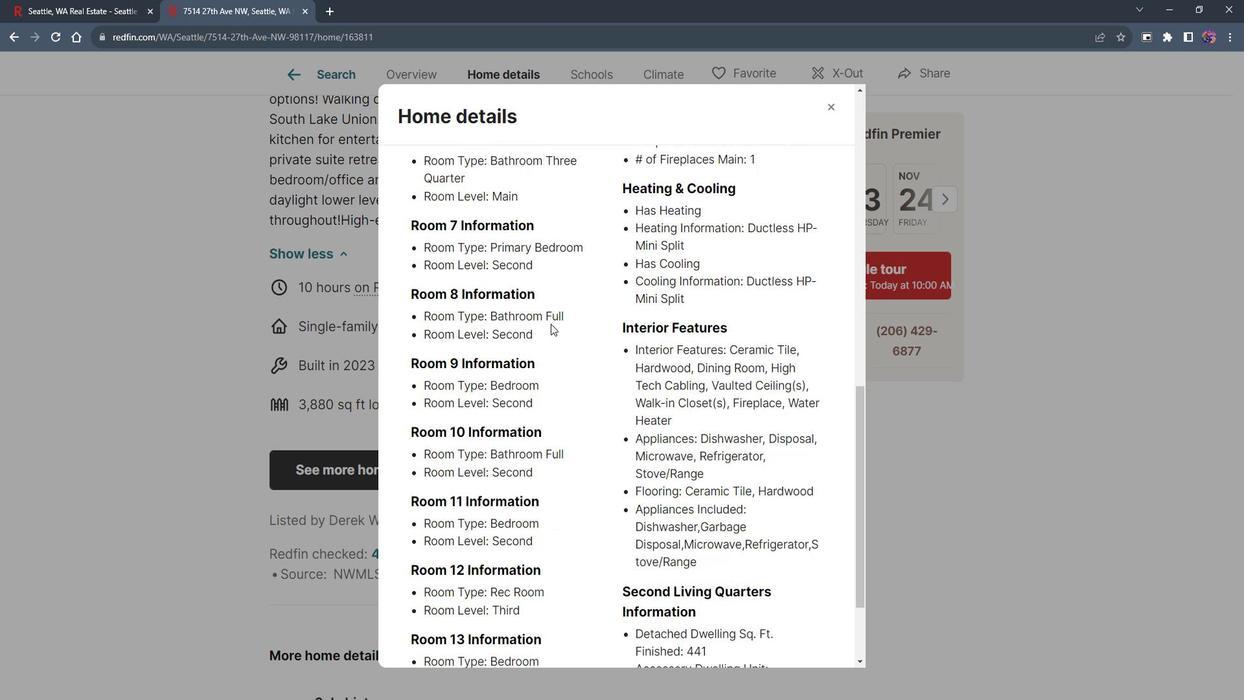 
Action: Mouse scrolled (512, 322) with delta (0, 0)
Screenshot: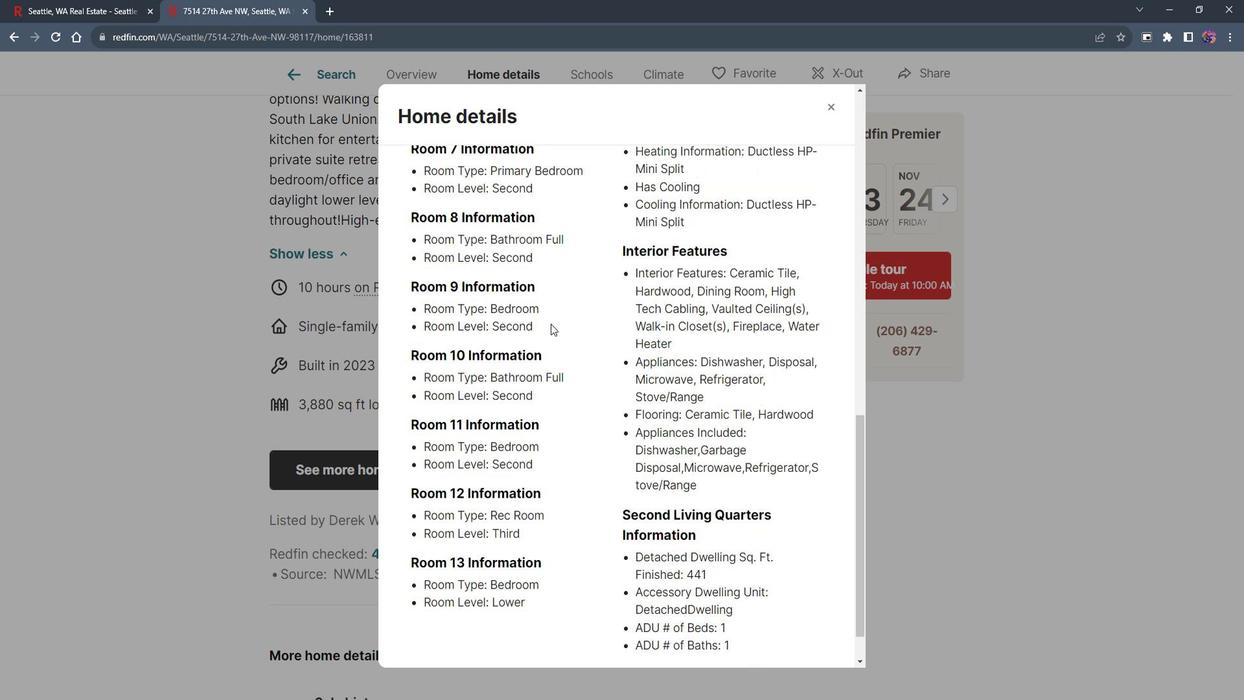 
Action: Mouse moved to (512, 322)
Screenshot: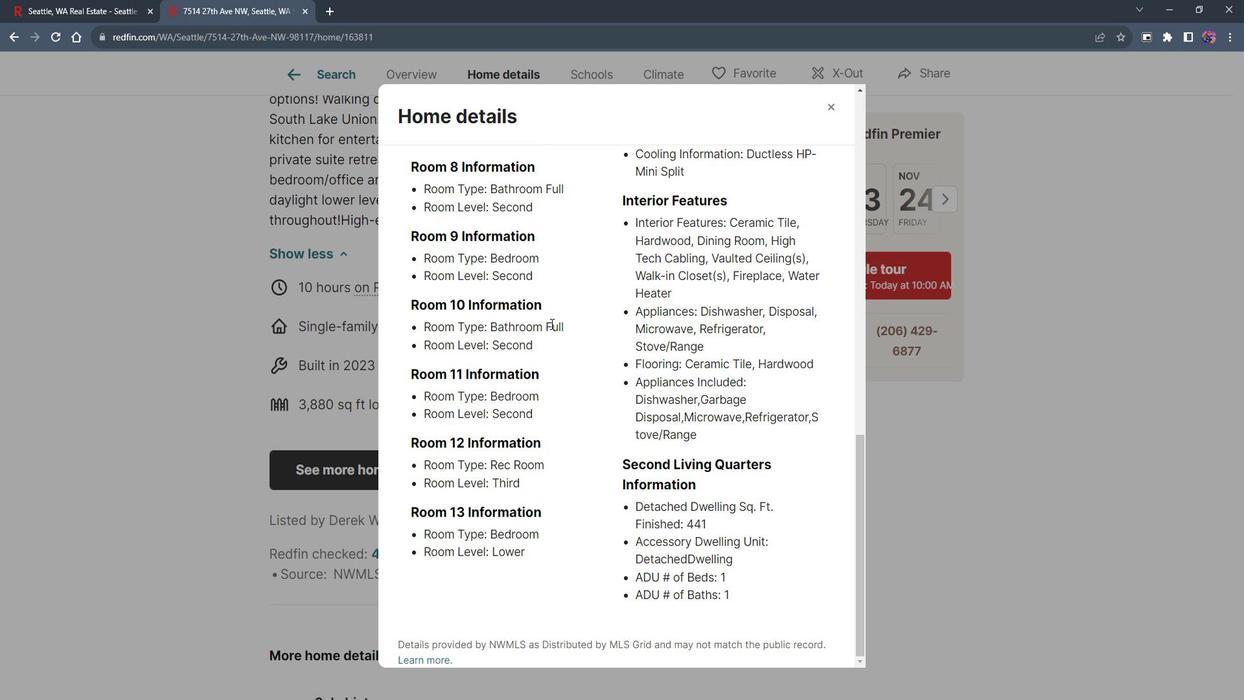 
Action: Mouse scrolled (512, 322) with delta (0, 0)
Screenshot: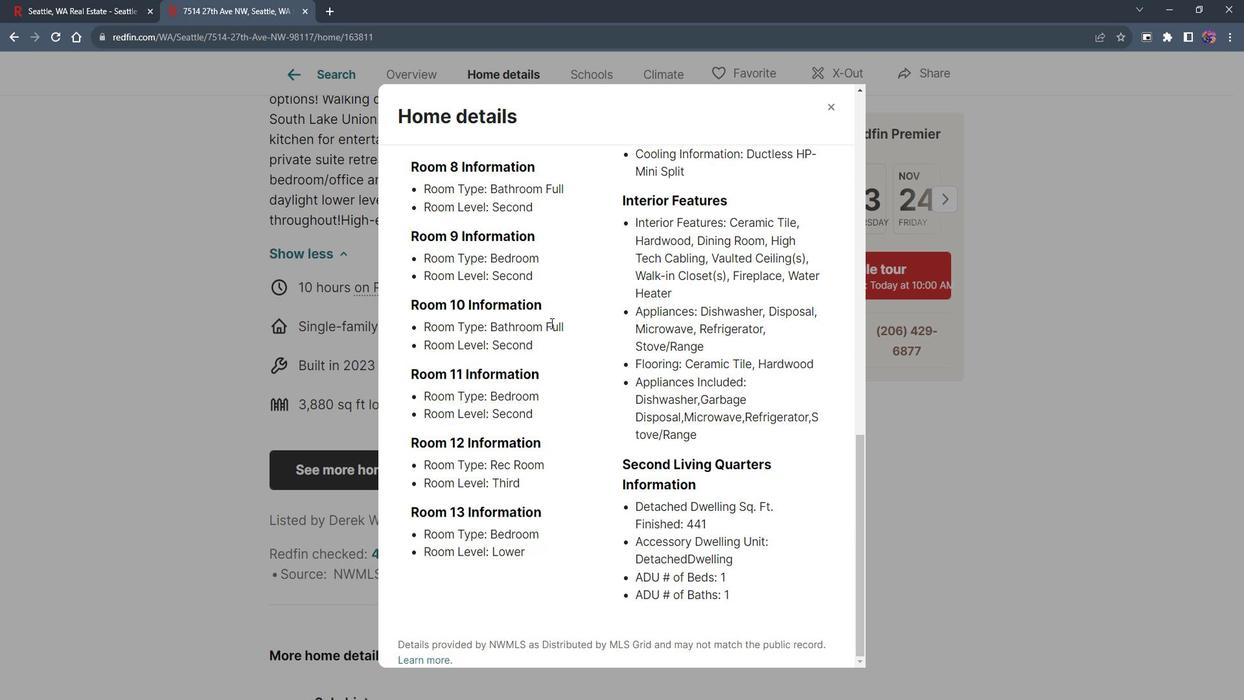 
Action: Mouse scrolled (512, 322) with delta (0, 0)
Screenshot: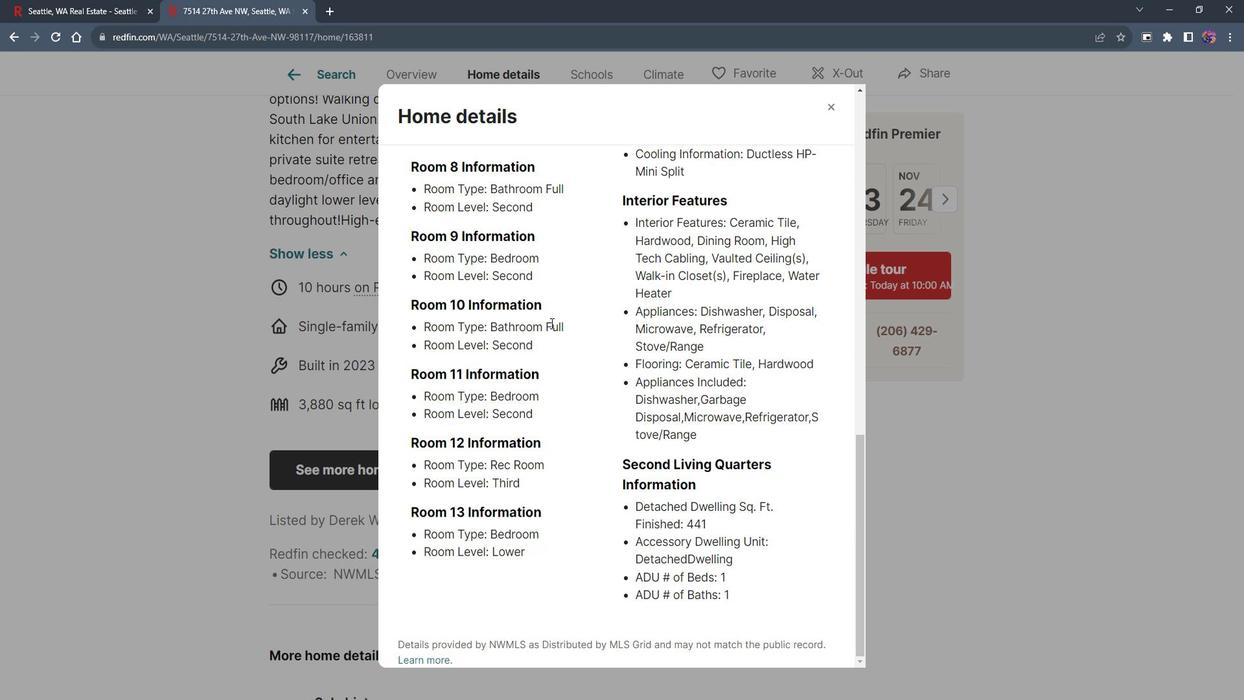 
Action: Mouse scrolled (512, 322) with delta (0, 0)
Screenshot: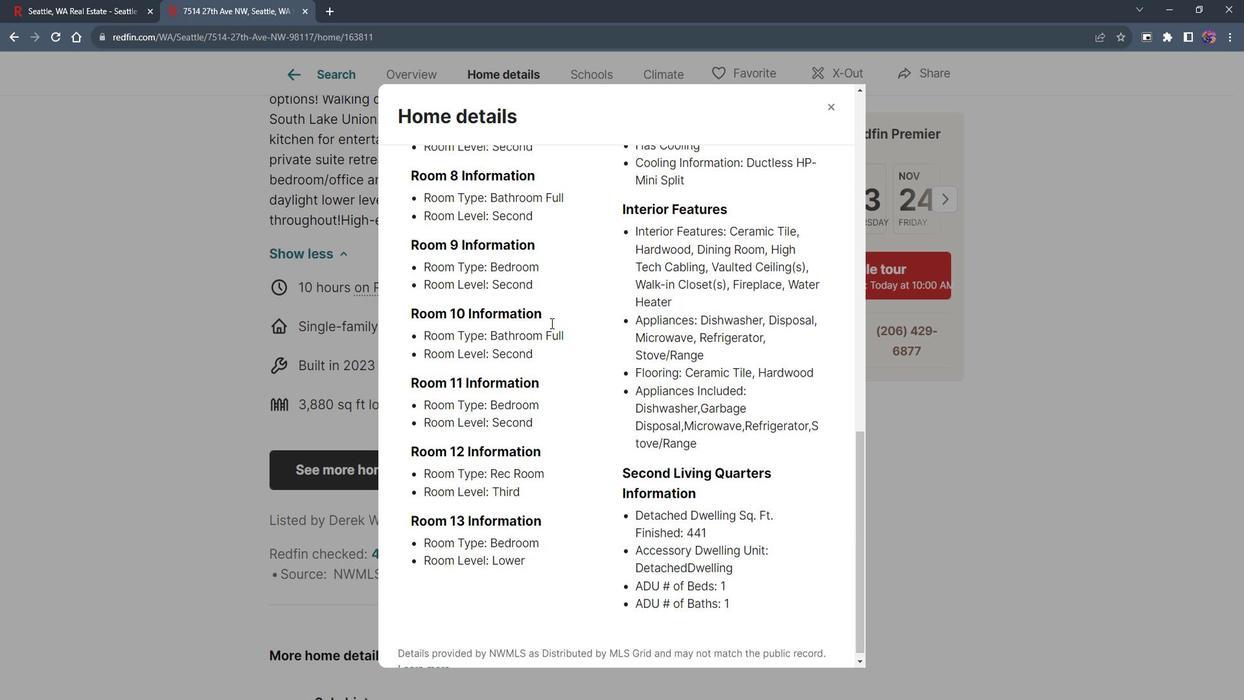 
Action: Mouse scrolled (512, 322) with delta (0, 0)
Screenshot: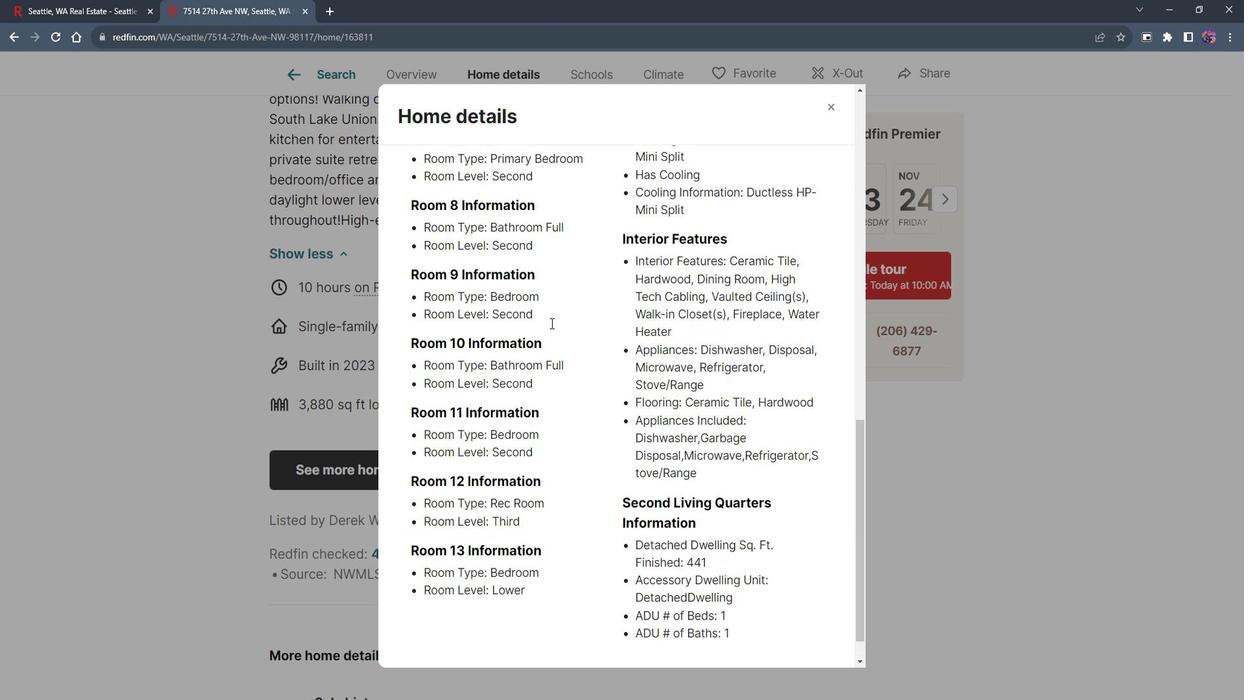 
Action: Mouse scrolled (512, 322) with delta (0, 0)
Screenshot: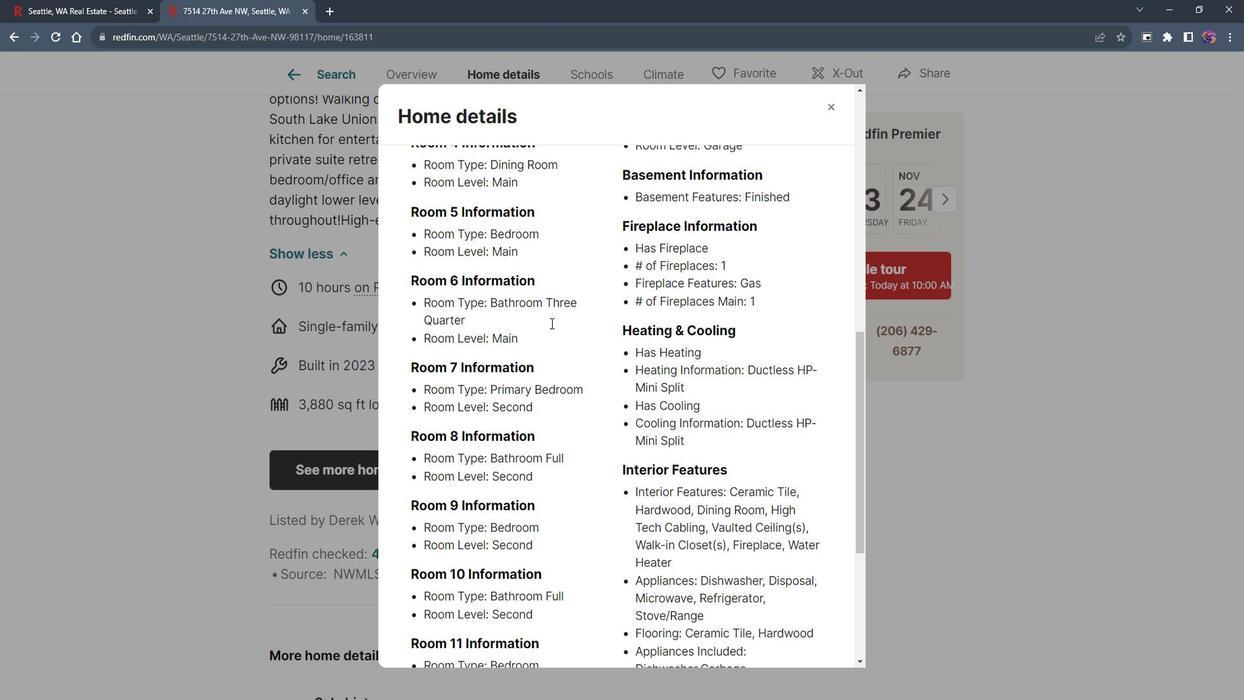 
Action: Mouse scrolled (512, 322) with delta (0, 0)
Screenshot: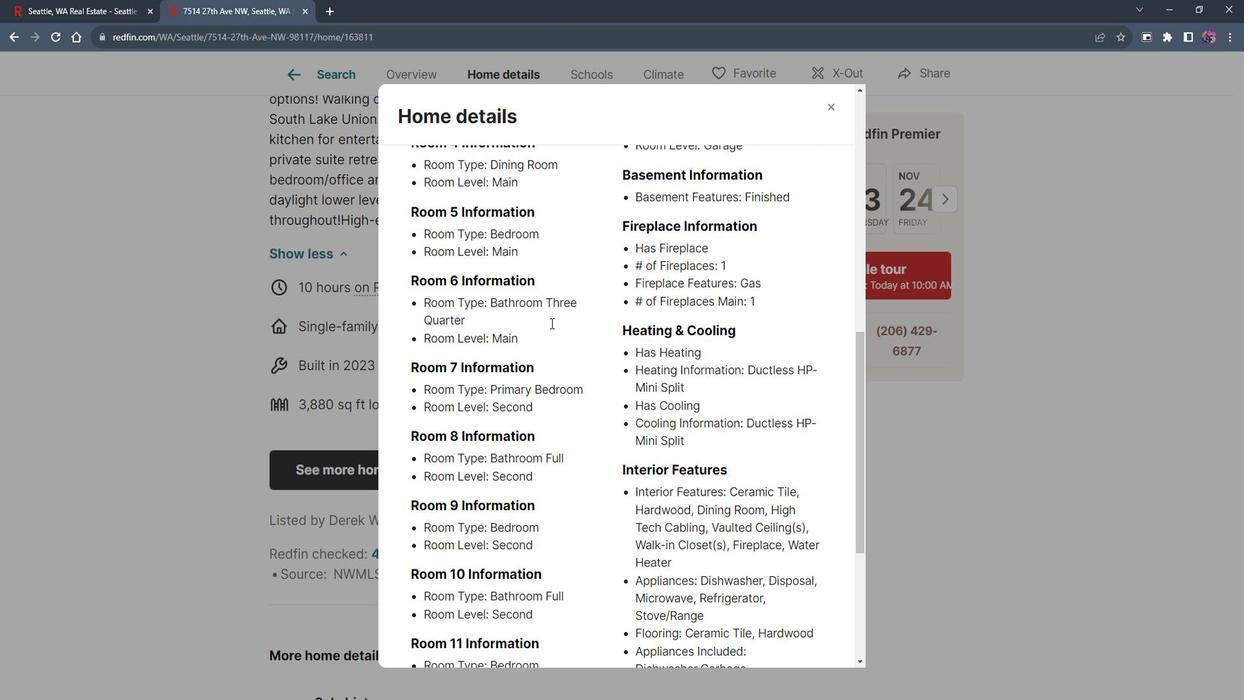 
Action: Mouse scrolled (512, 322) with delta (0, 0)
Screenshot: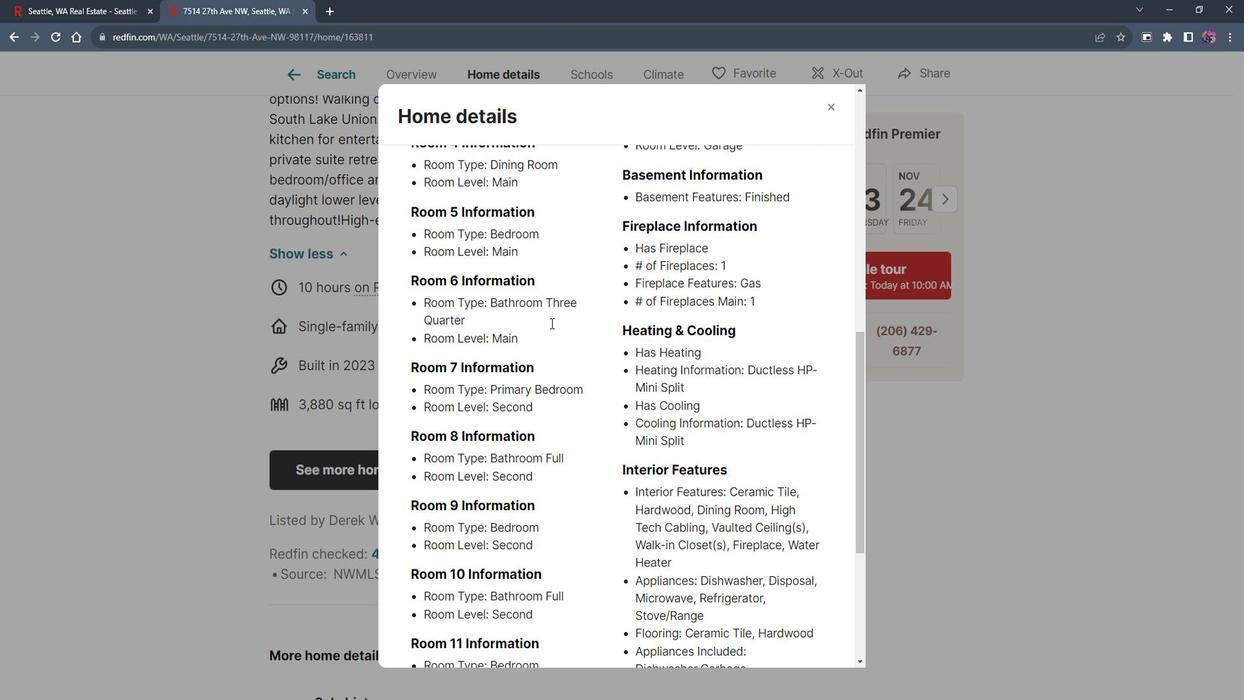 
Action: Mouse scrolled (512, 322) with delta (0, 0)
Screenshot: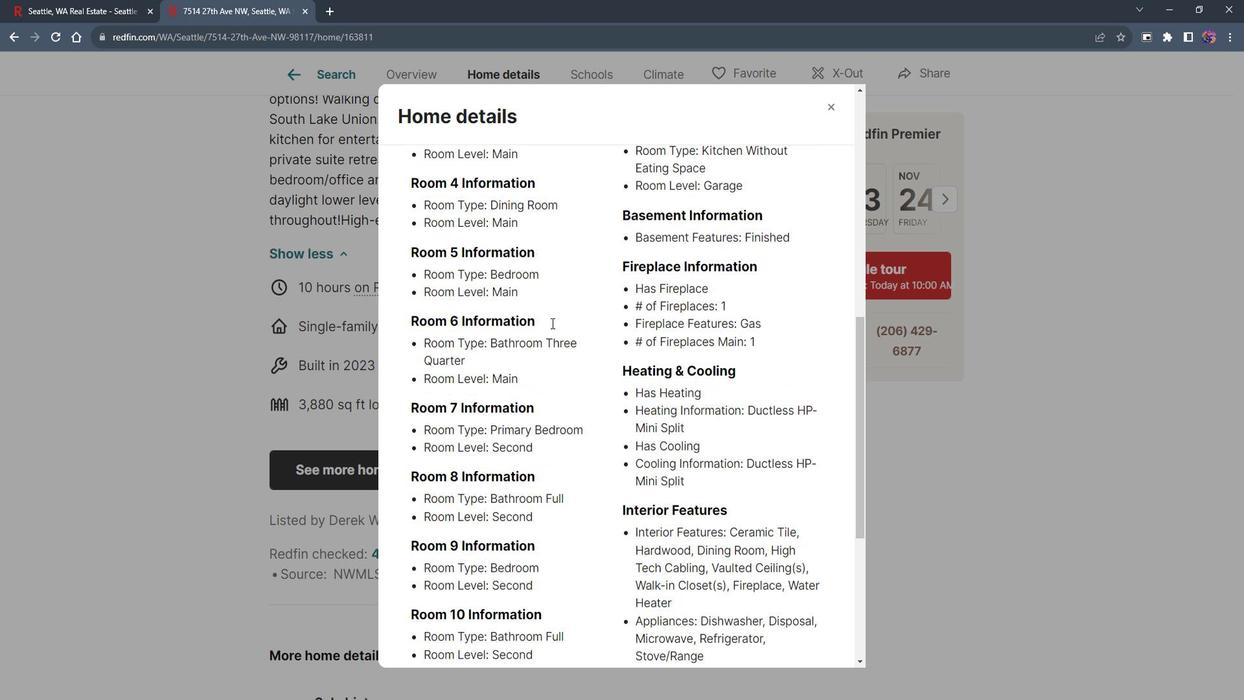 
Action: Mouse moved to (517, 322)
Screenshot: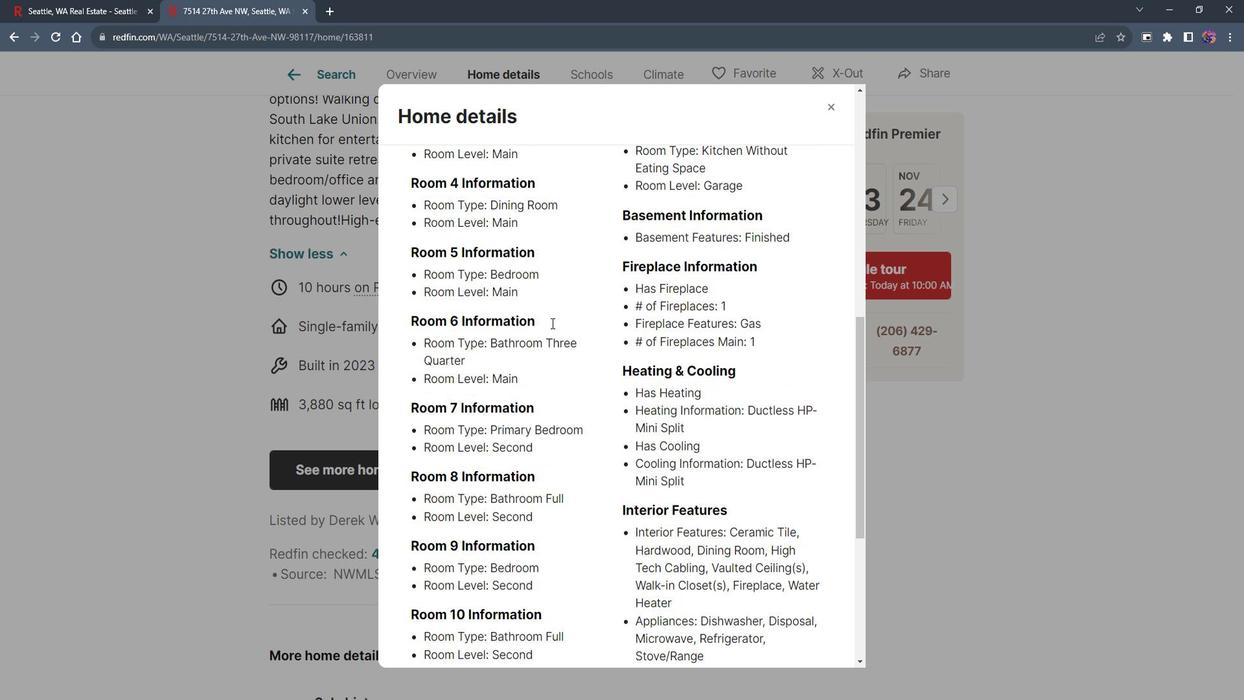 
Action: Mouse scrolled (517, 323) with delta (0, 0)
Screenshot: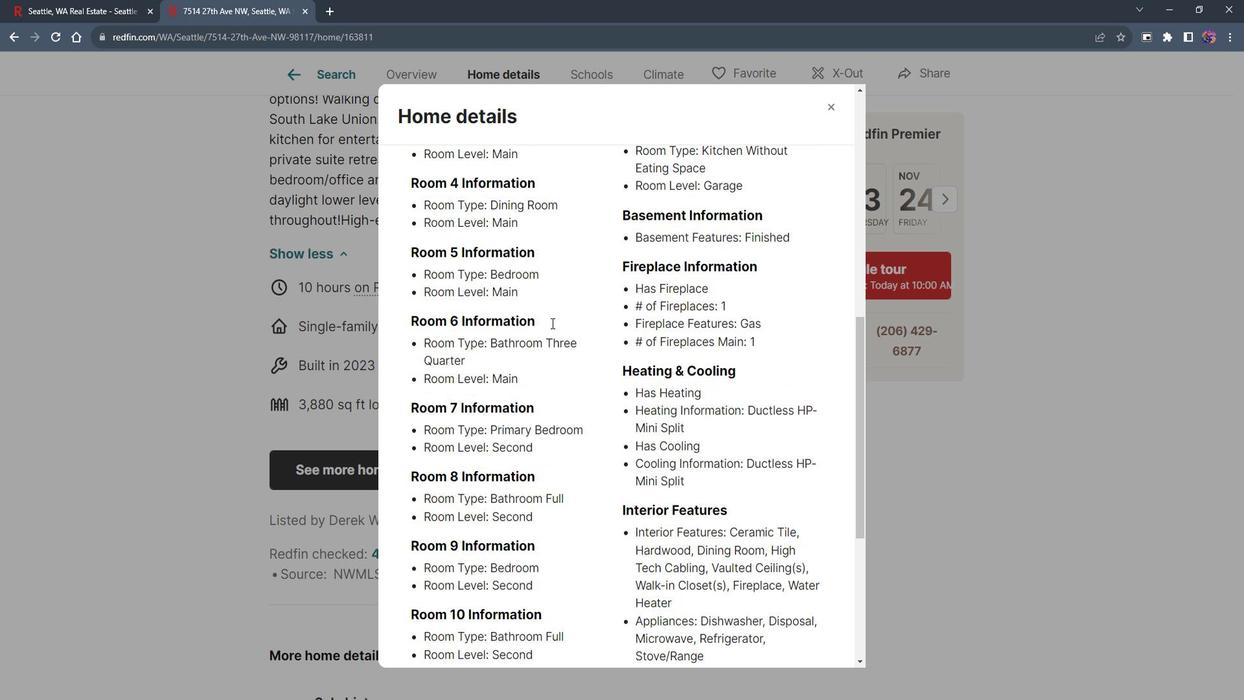 
Action: Mouse moved to (517, 322)
Screenshot: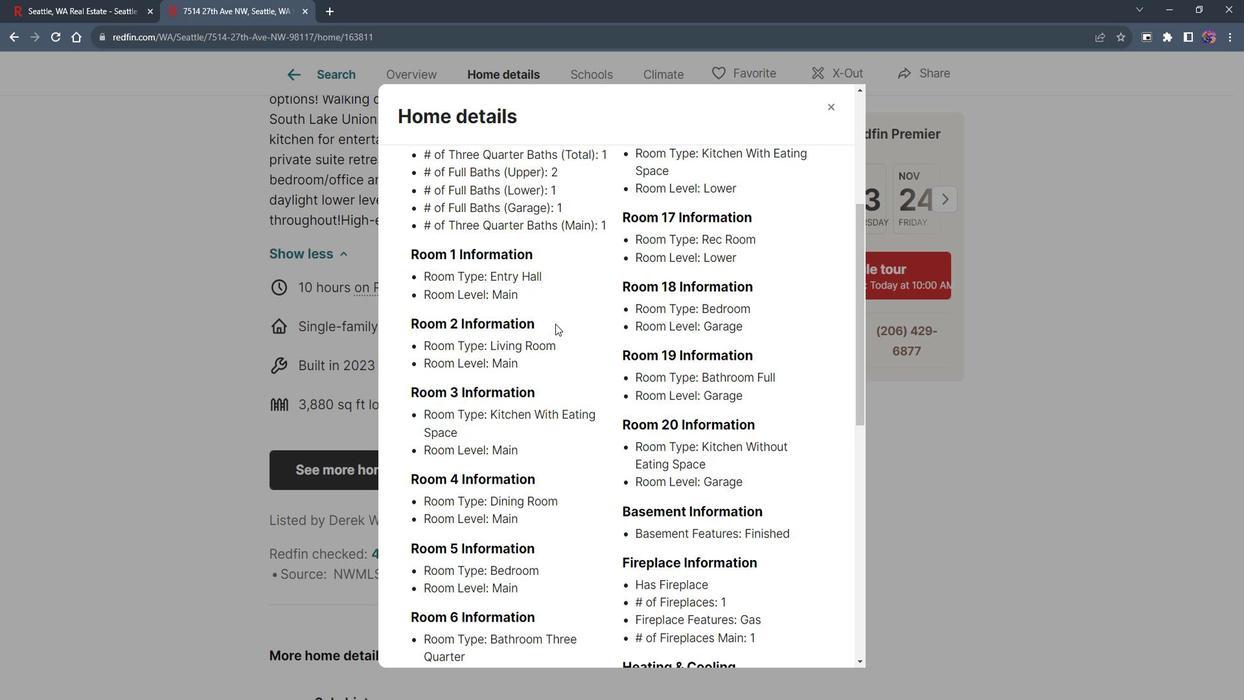 
Action: Mouse scrolled (517, 323) with delta (0, 0)
Screenshot: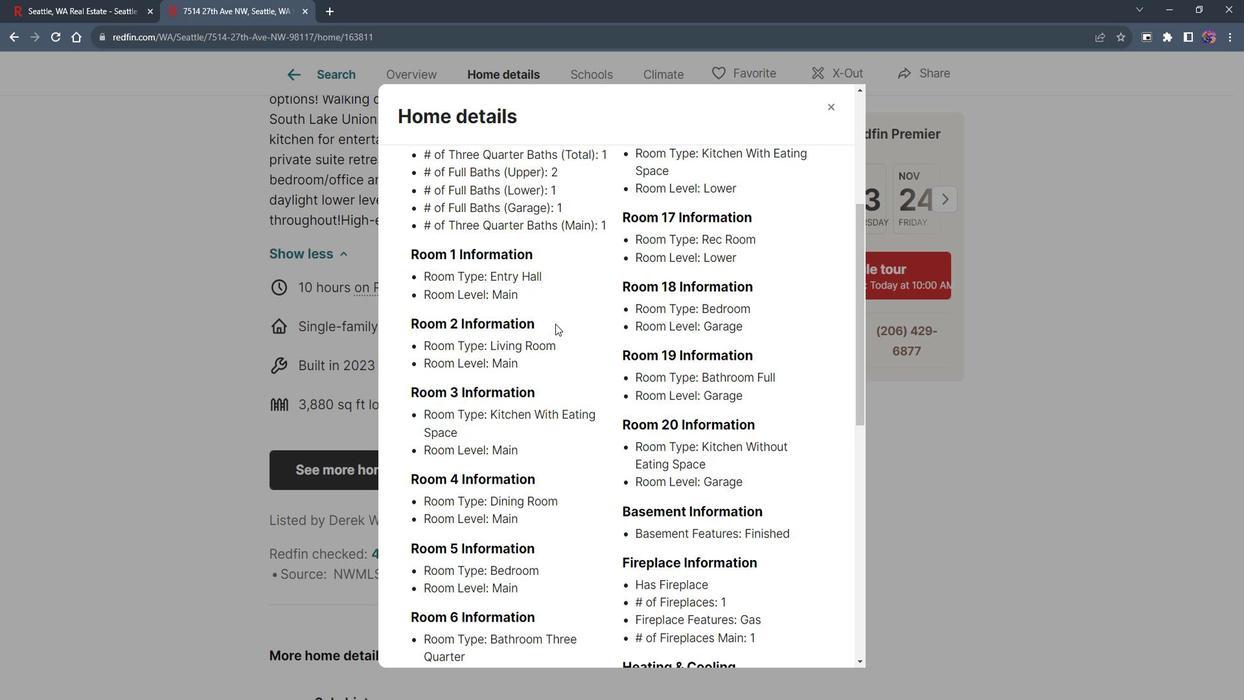 
Action: Mouse moved to (517, 322)
Screenshot: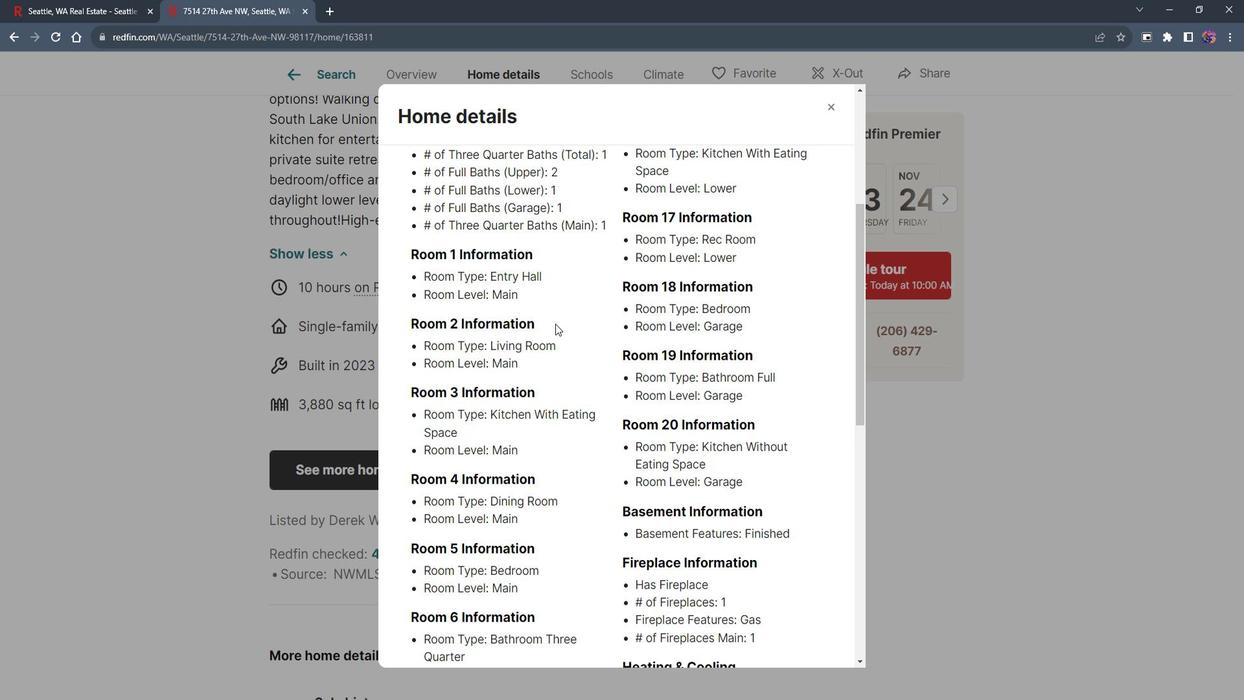 
Action: Mouse scrolled (517, 322) with delta (0, 0)
Screenshot: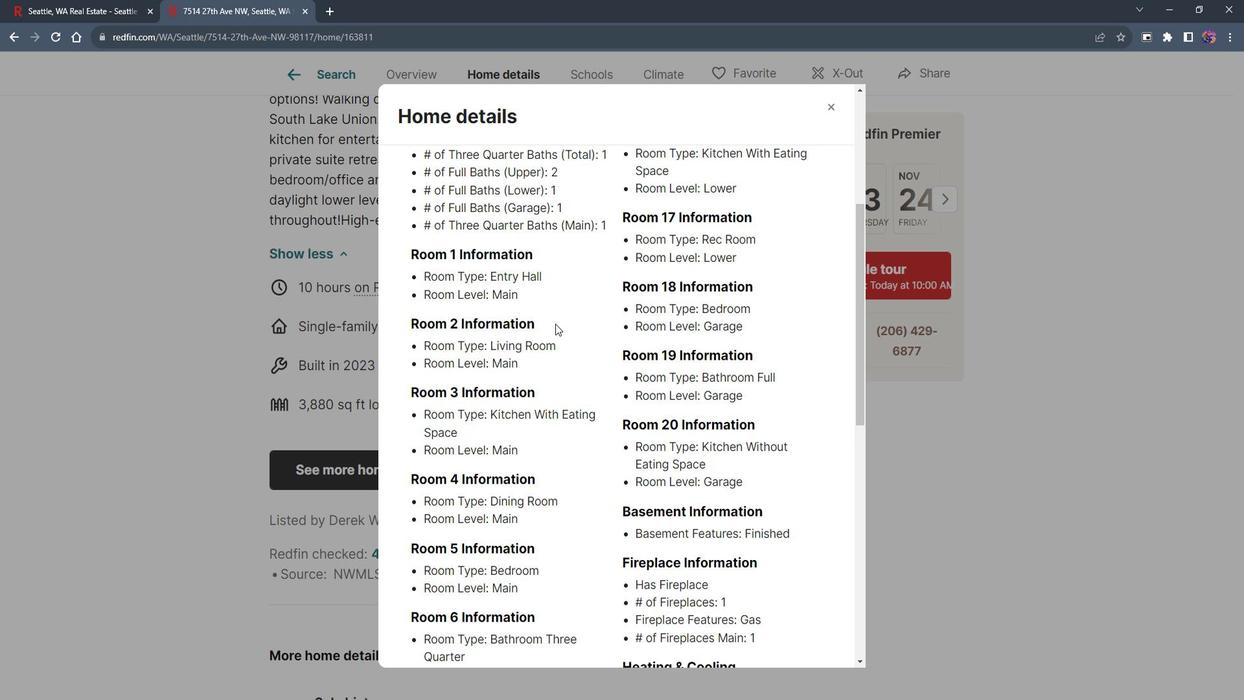 
Action: Mouse scrolled (517, 322) with delta (0, 0)
Screenshot: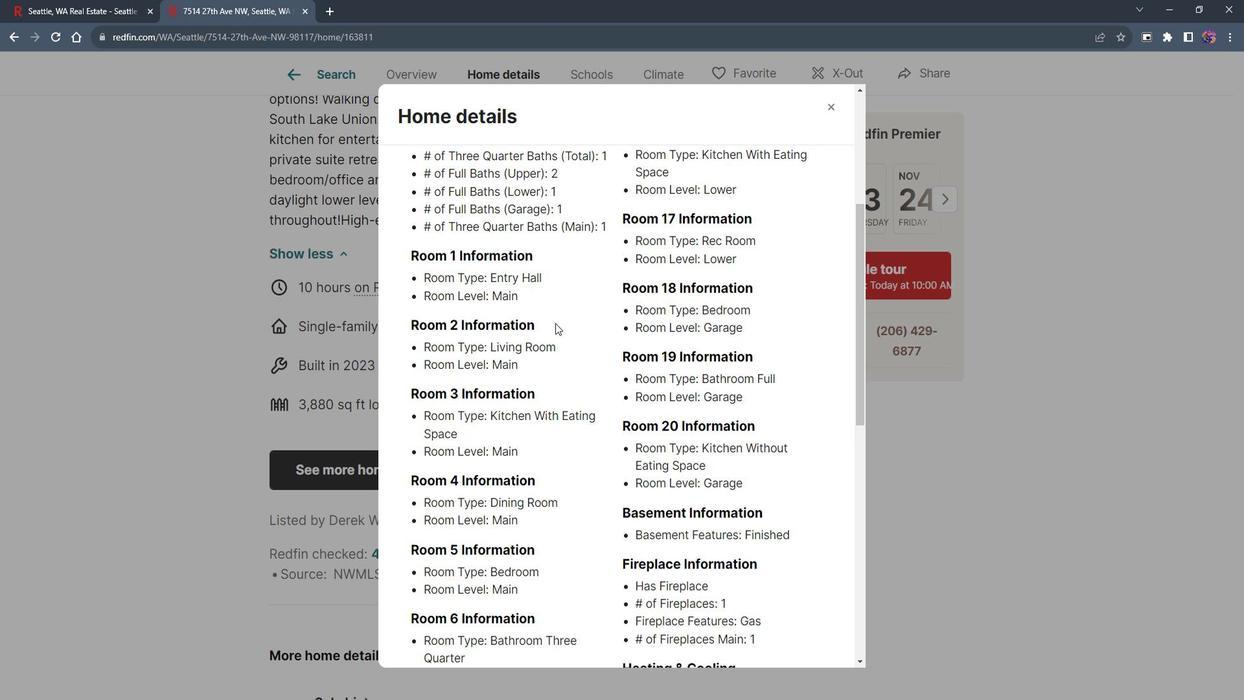 
Action: Mouse scrolled (517, 322) with delta (0, 0)
Screenshot: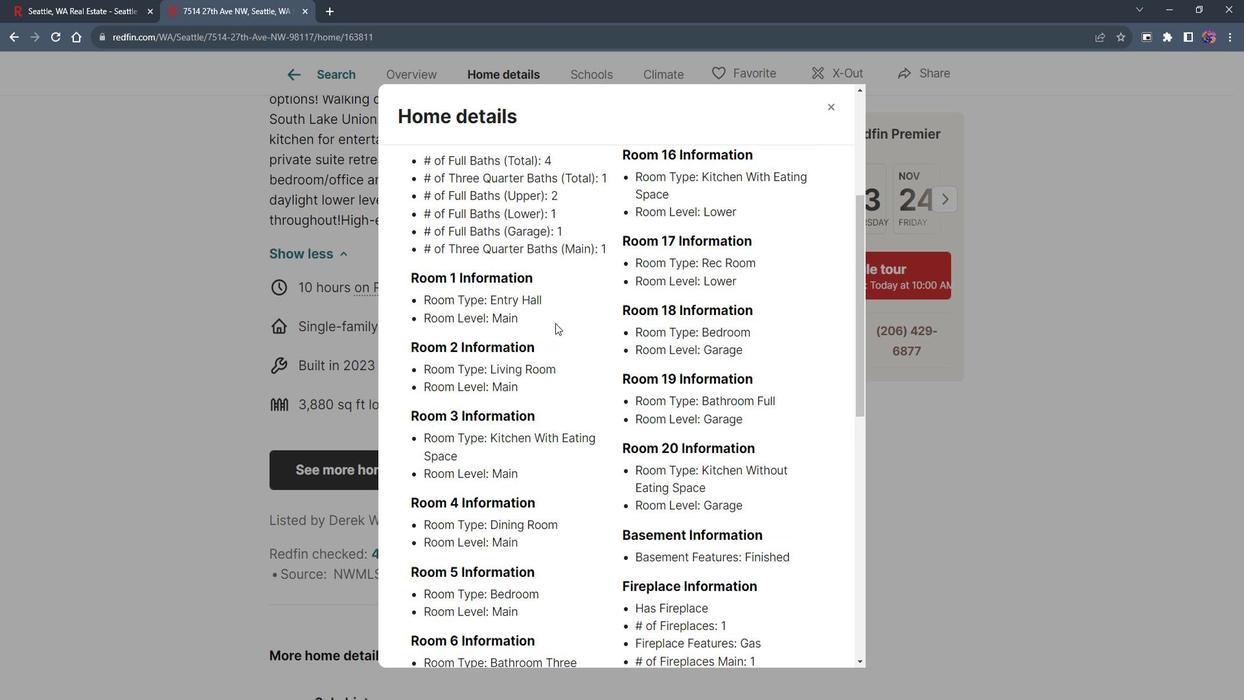 
Action: Mouse moved to (517, 320)
Screenshot: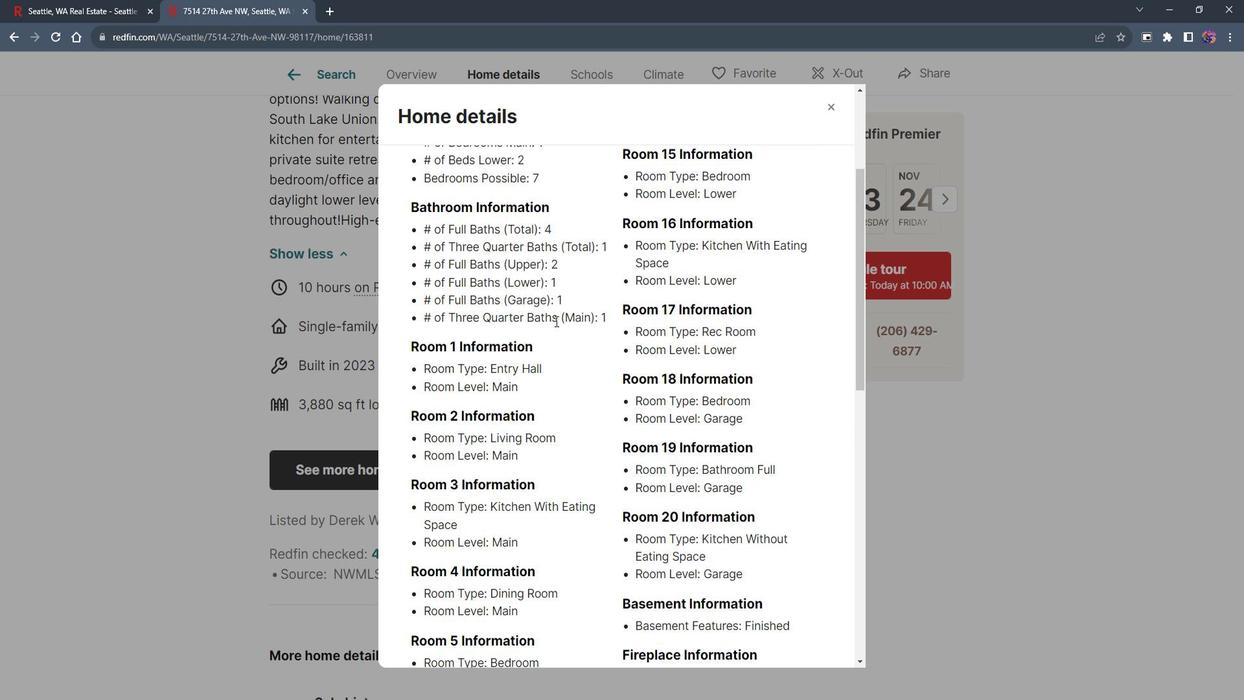 
Action: Mouse scrolled (517, 320) with delta (0, 0)
Screenshot: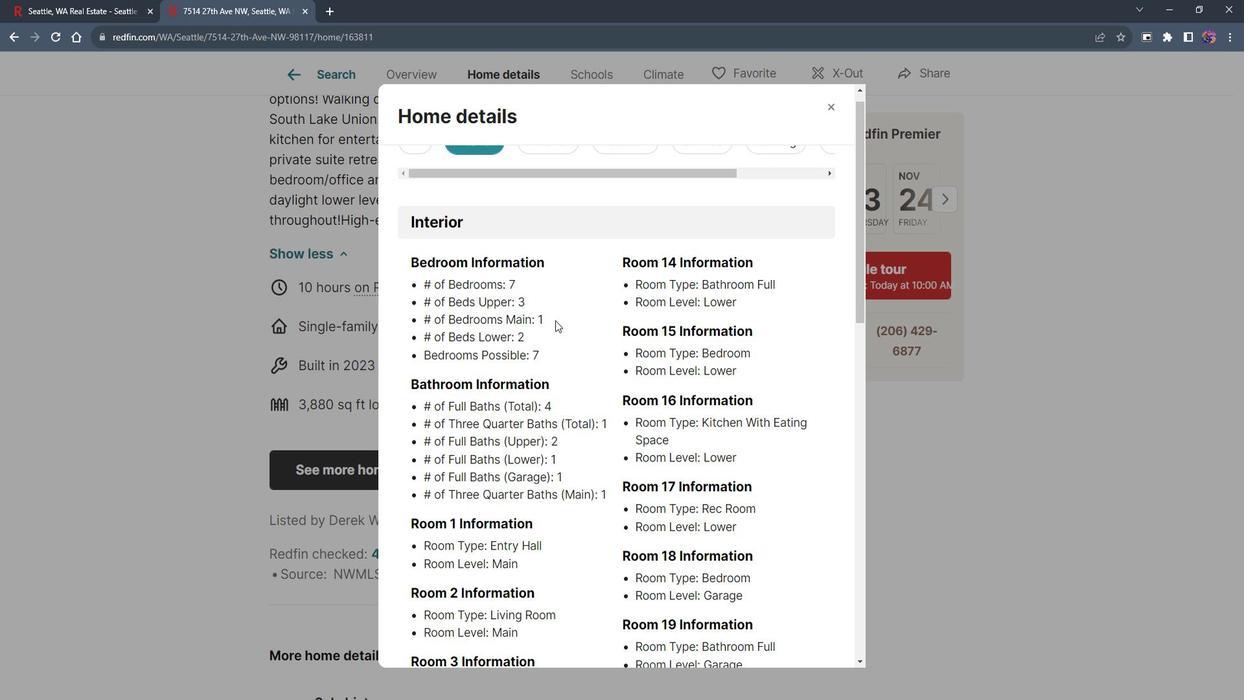 
Action: Mouse scrolled (517, 320) with delta (0, 0)
Screenshot: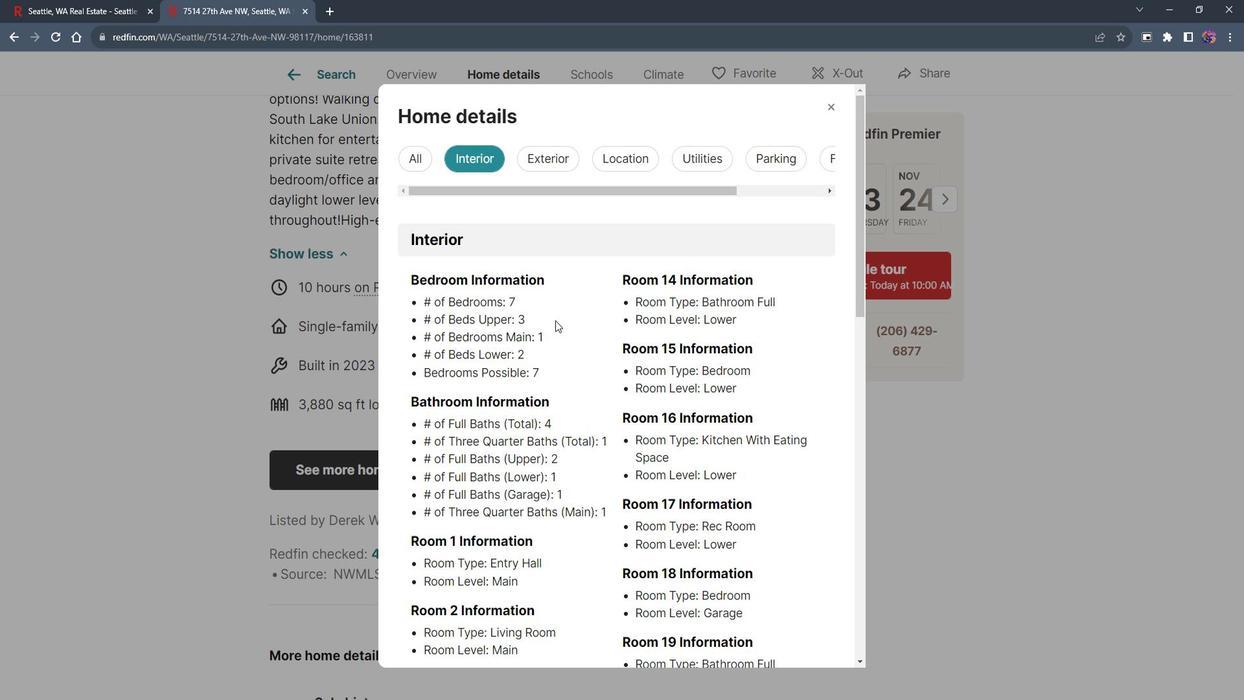 
Action: Mouse scrolled (517, 320) with delta (0, 0)
Screenshot: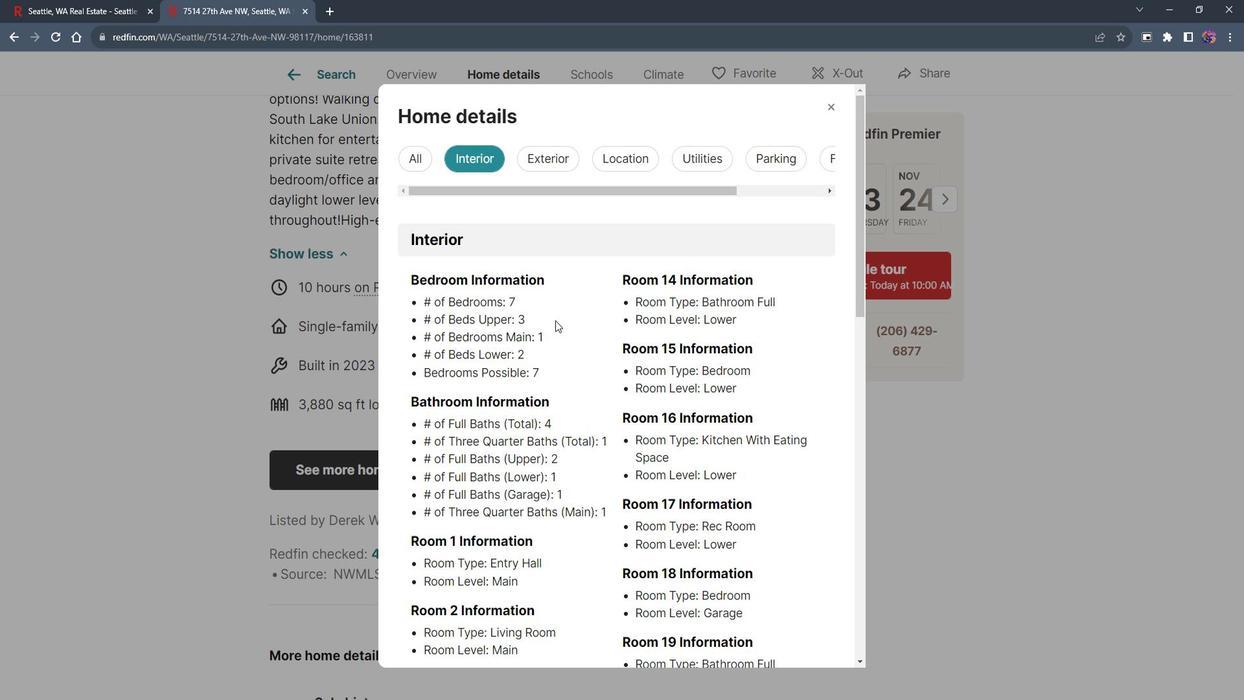 
Action: Mouse scrolled (517, 320) with delta (0, 0)
Screenshot: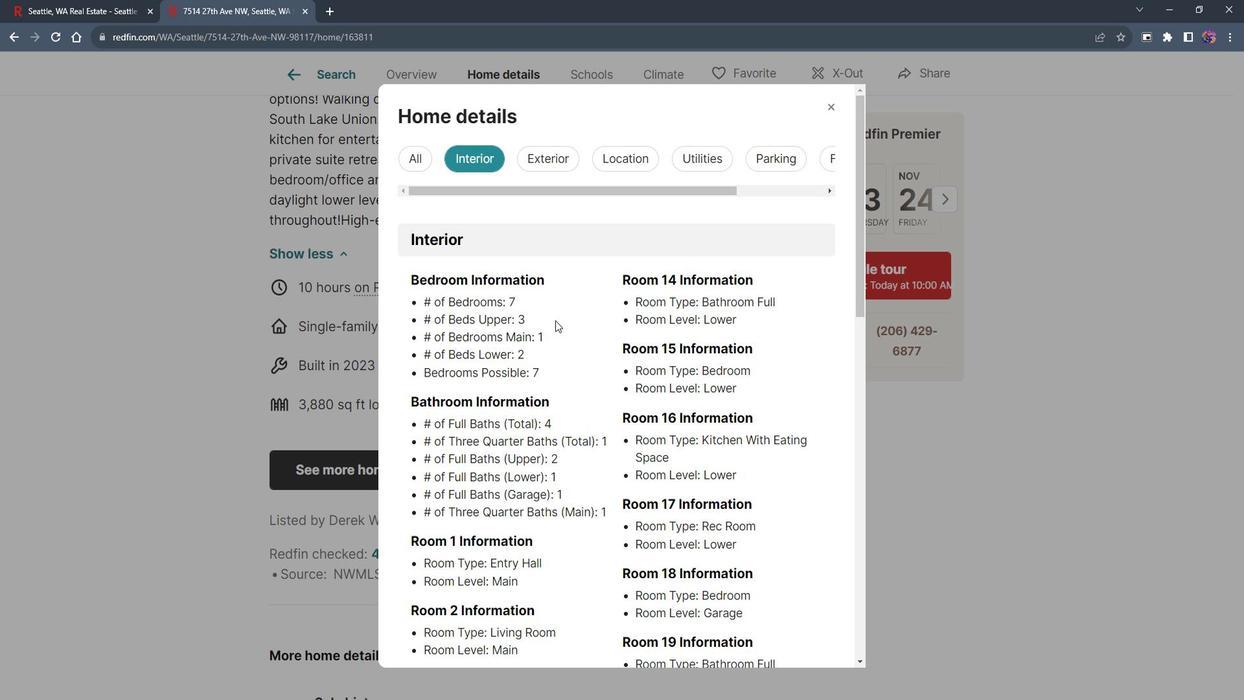 
Action: Mouse scrolled (517, 320) with delta (0, 0)
Screenshot: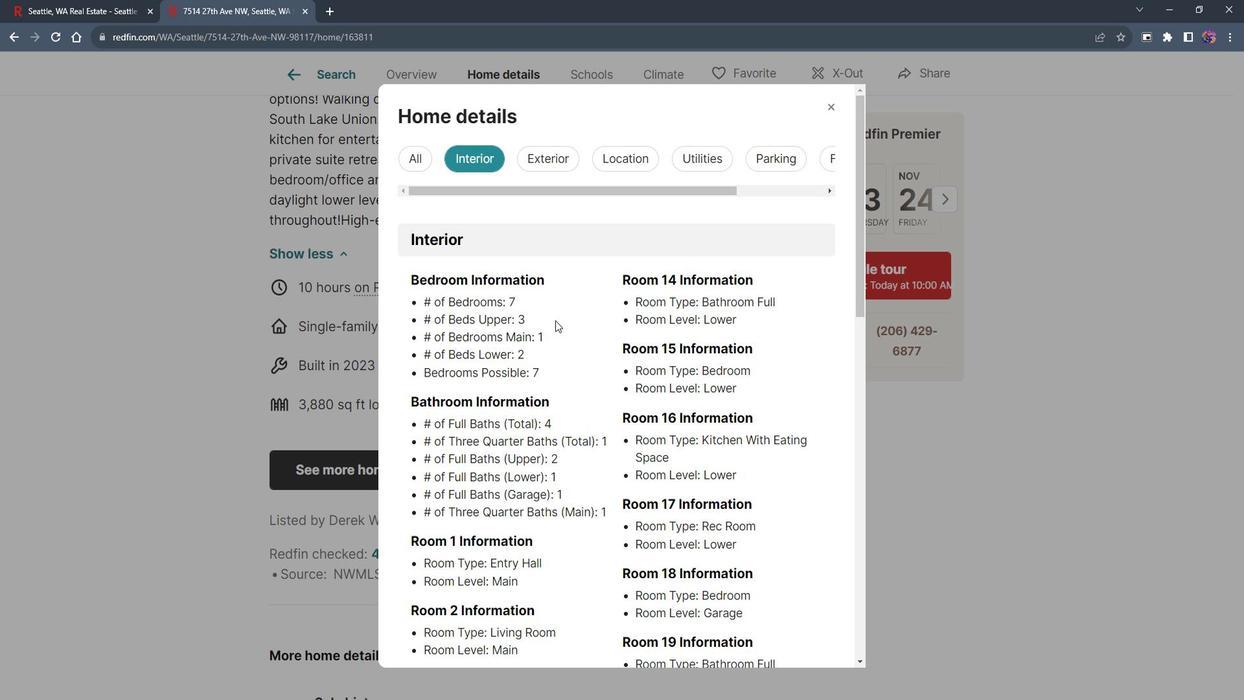 
Action: Mouse moved to (499, 180)
Screenshot: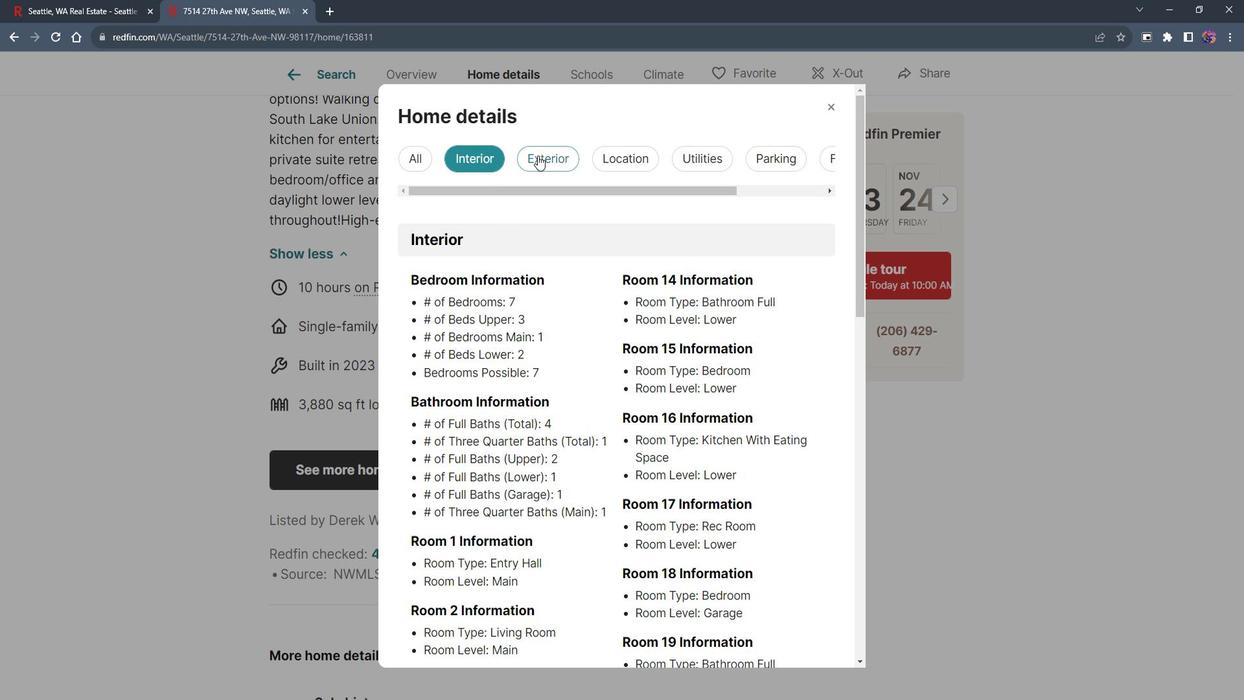 
Action: Mouse pressed left at (499, 180)
Screenshot: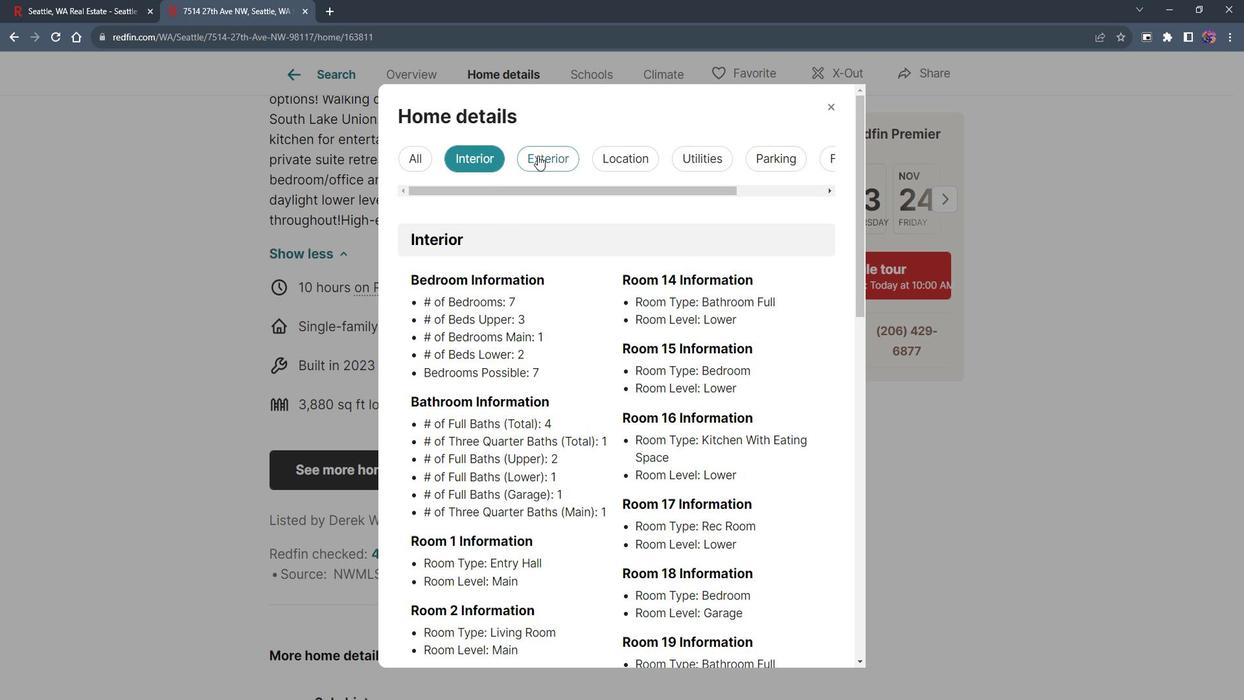 
Action: Mouse moved to (576, 307)
Screenshot: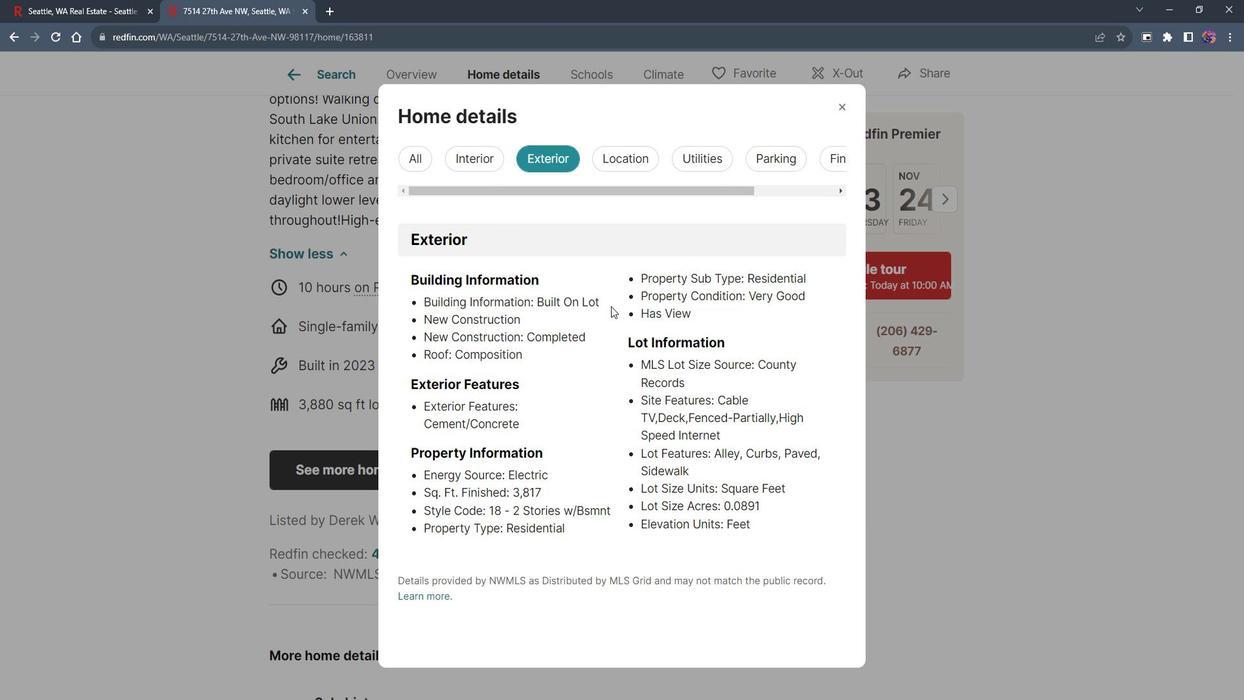 
Action: Mouse scrolled (576, 307) with delta (0, 0)
Screenshot: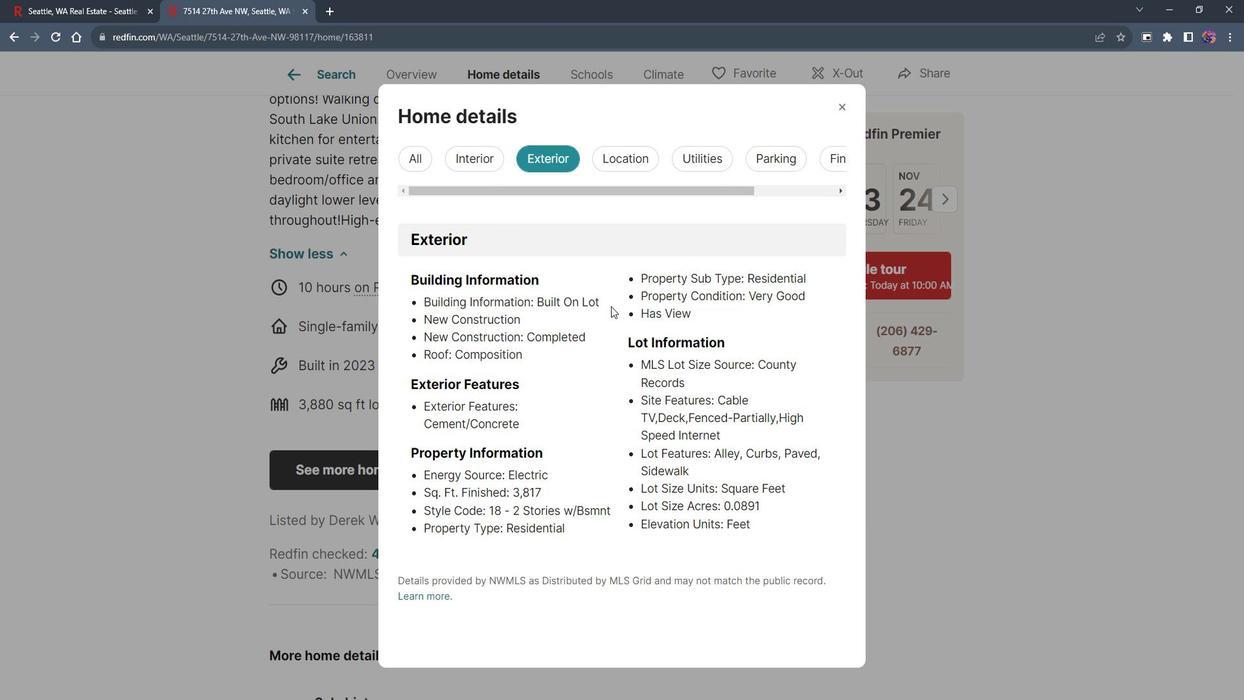 
Action: Mouse scrolled (576, 307) with delta (0, 0)
Screenshot: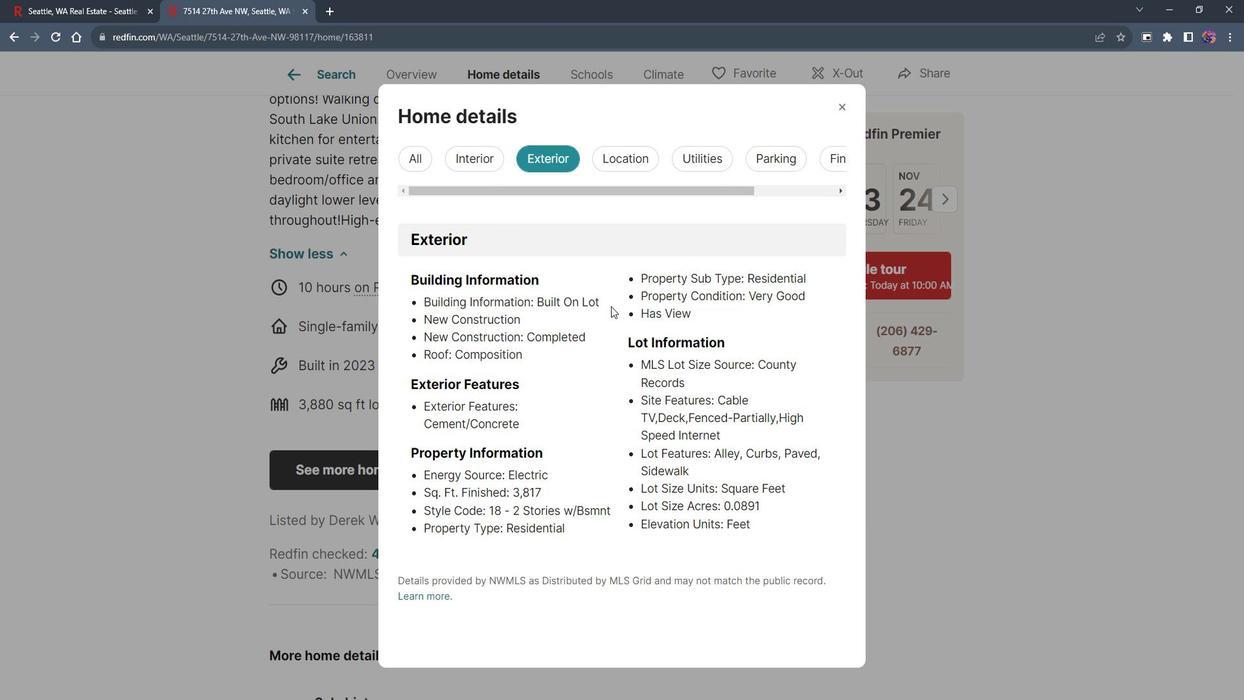 
Action: Mouse scrolled (576, 308) with delta (0, 0)
Screenshot: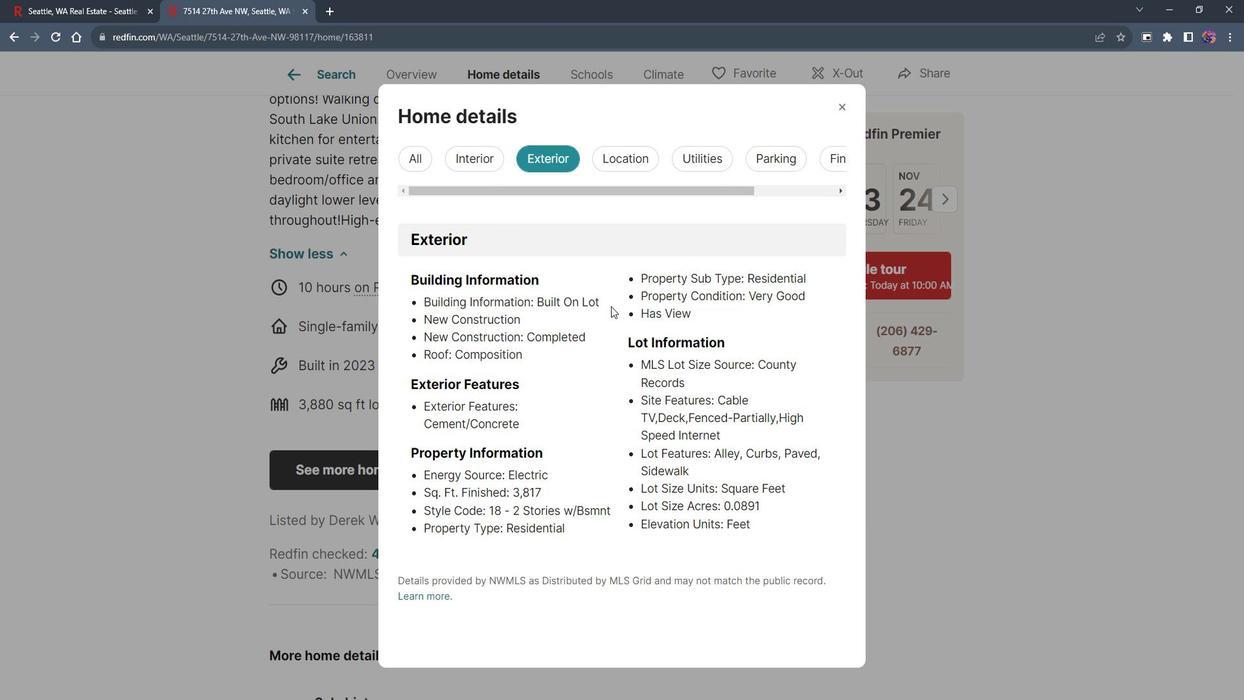 
Action: Mouse scrolled (576, 308) with delta (0, 0)
Screenshot: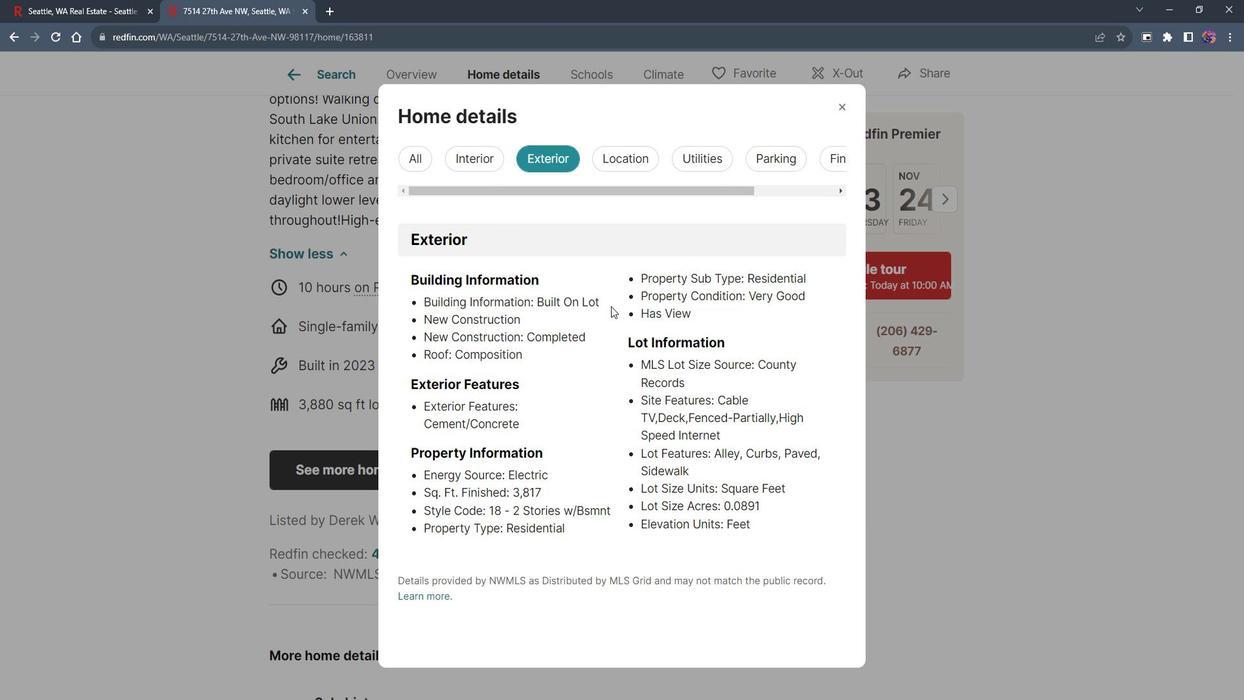 
Action: Mouse moved to (586, 182)
Screenshot: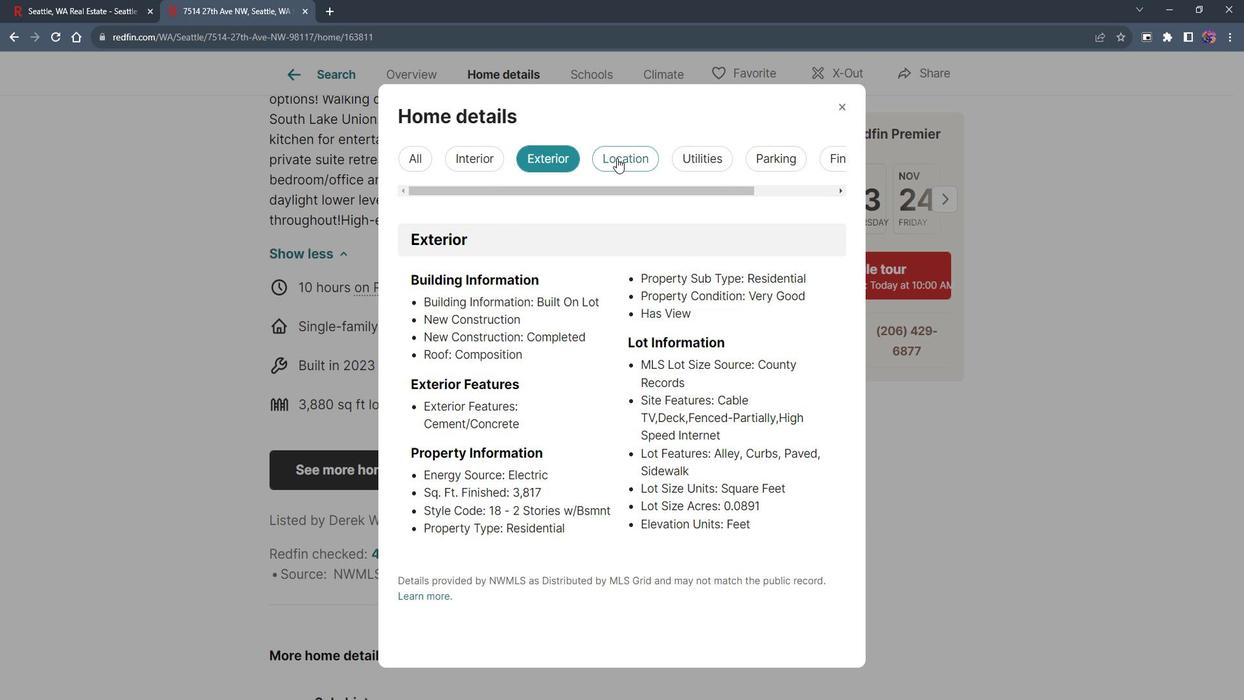 
Action: Mouse pressed left at (586, 182)
Screenshot: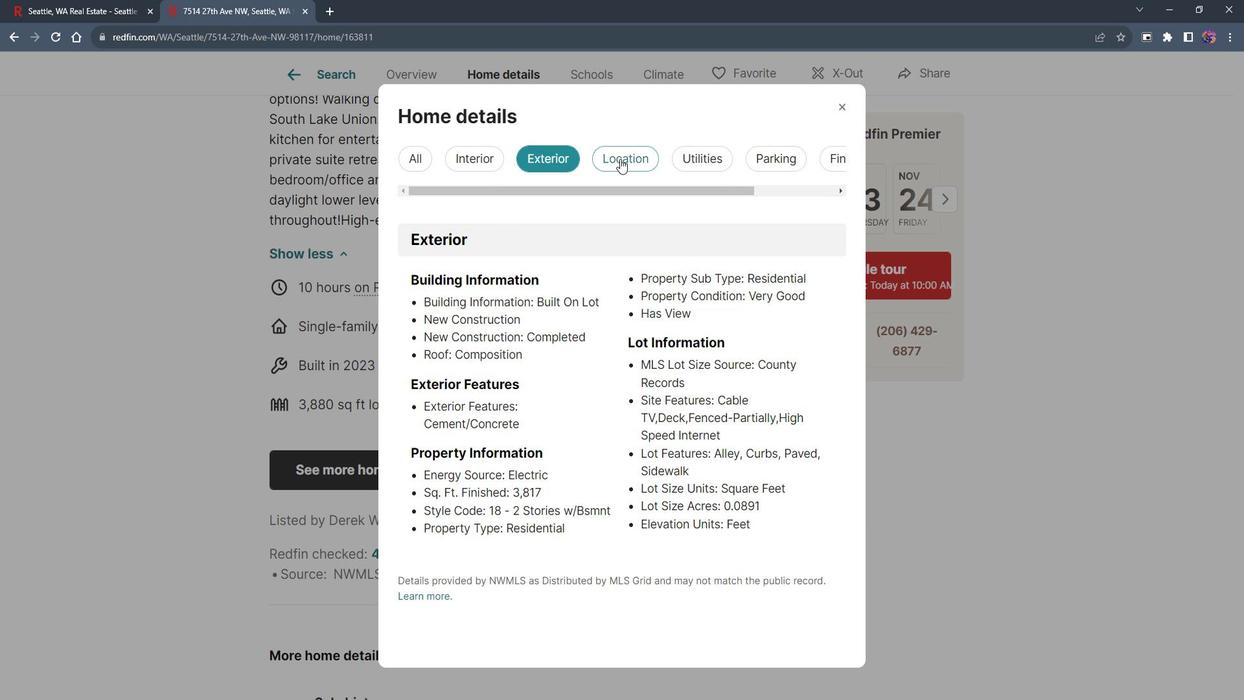 
Action: Mouse moved to (667, 344)
Screenshot: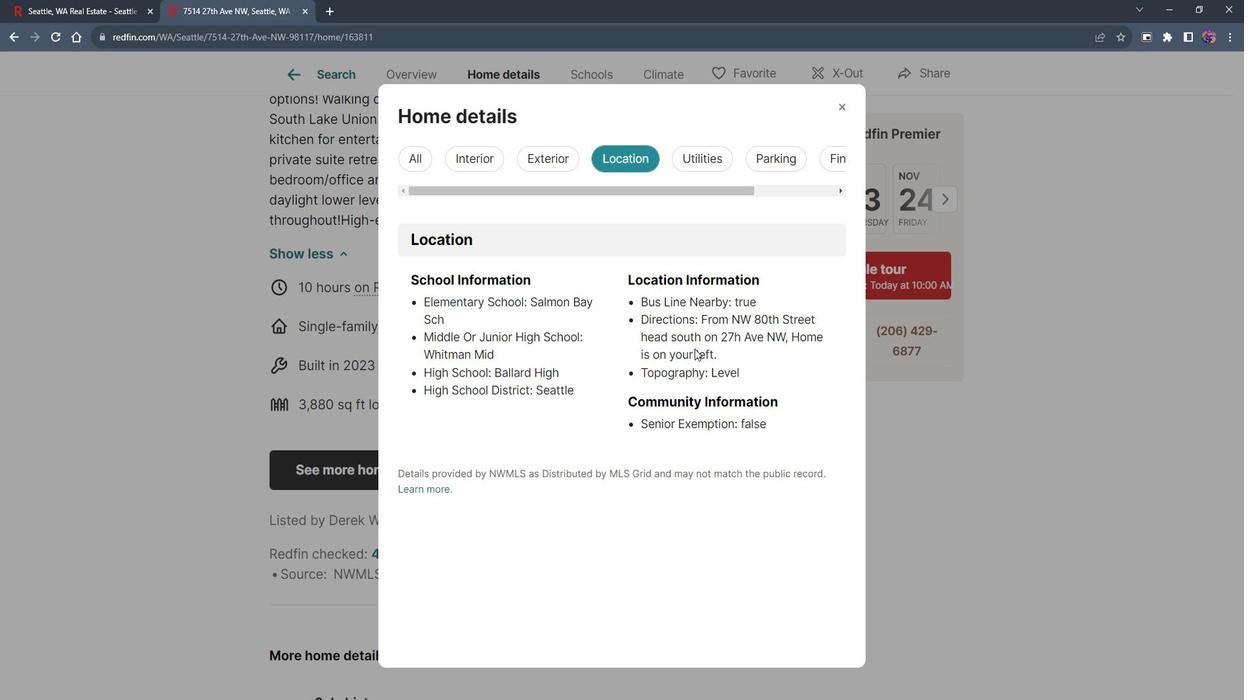 
Action: Mouse scrolled (667, 344) with delta (0, 0)
Screenshot: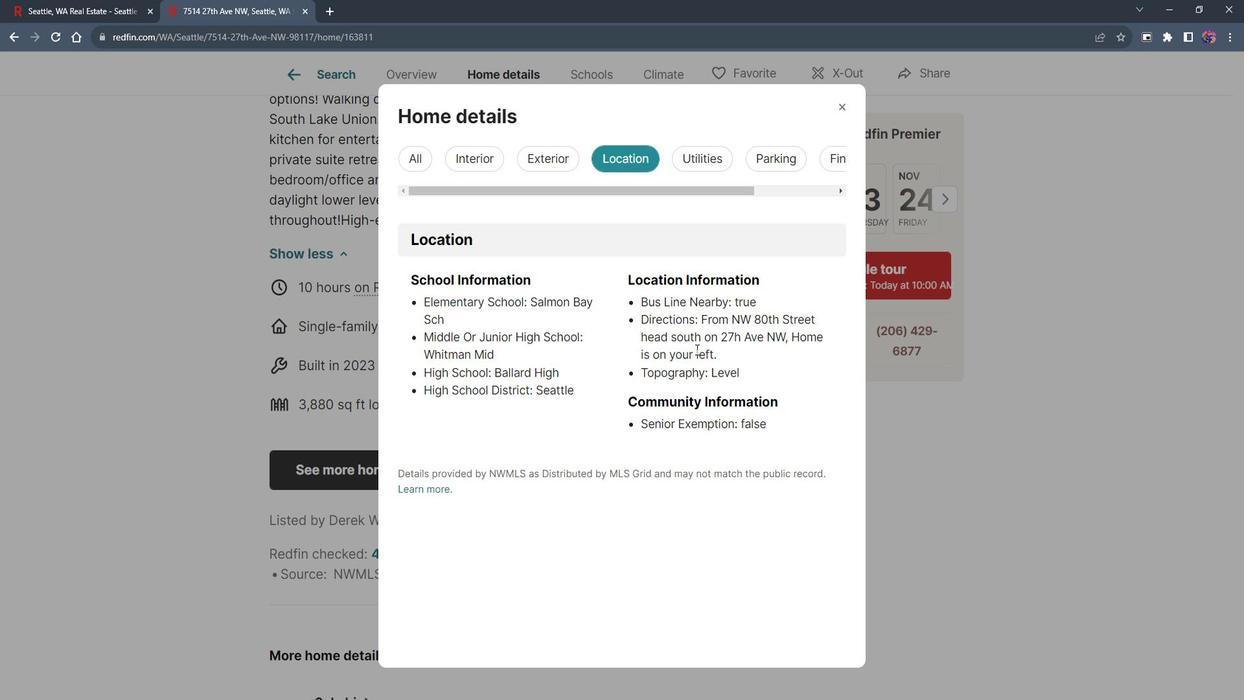 
Action: Mouse moved to (673, 342)
Screenshot: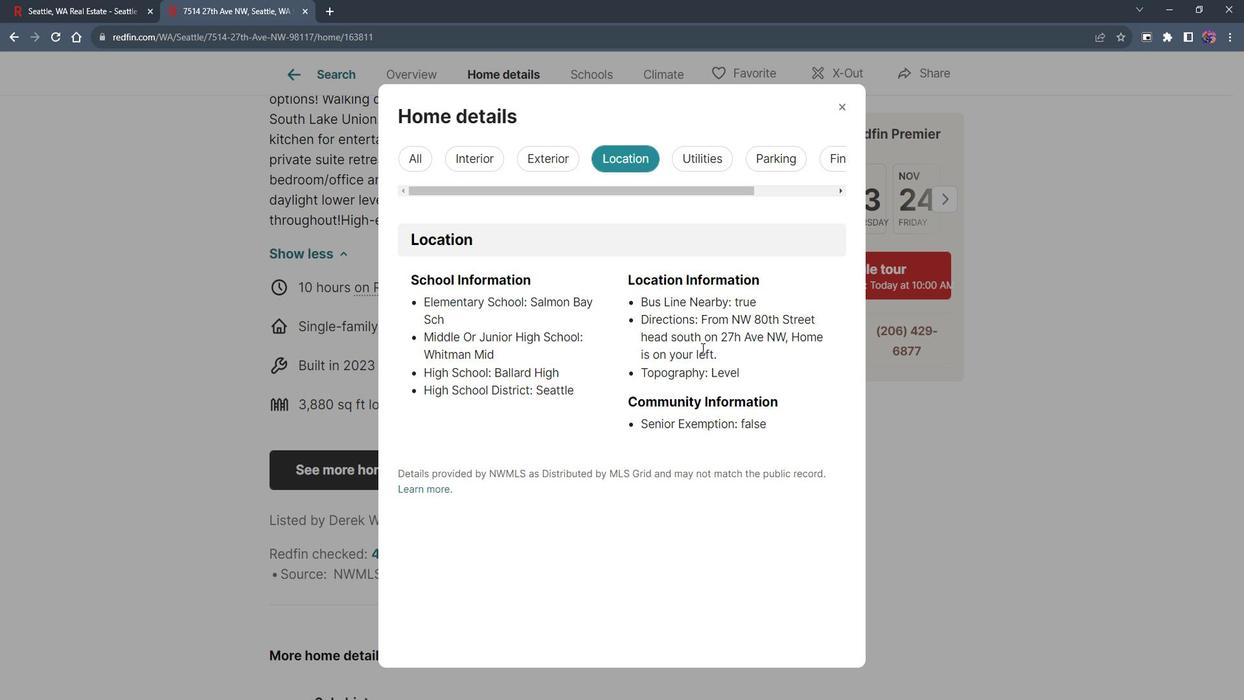 
Action: Mouse scrolled (673, 342) with delta (0, 0)
Screenshot: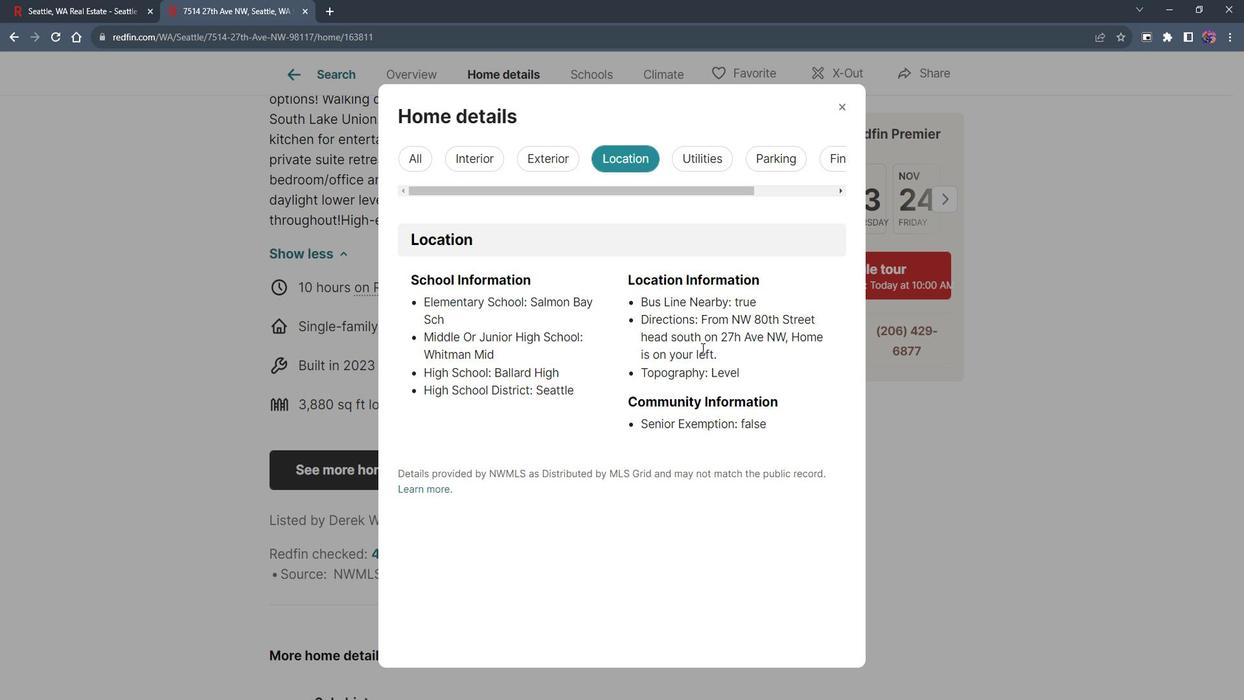 
Action: Mouse moved to (676, 182)
Screenshot: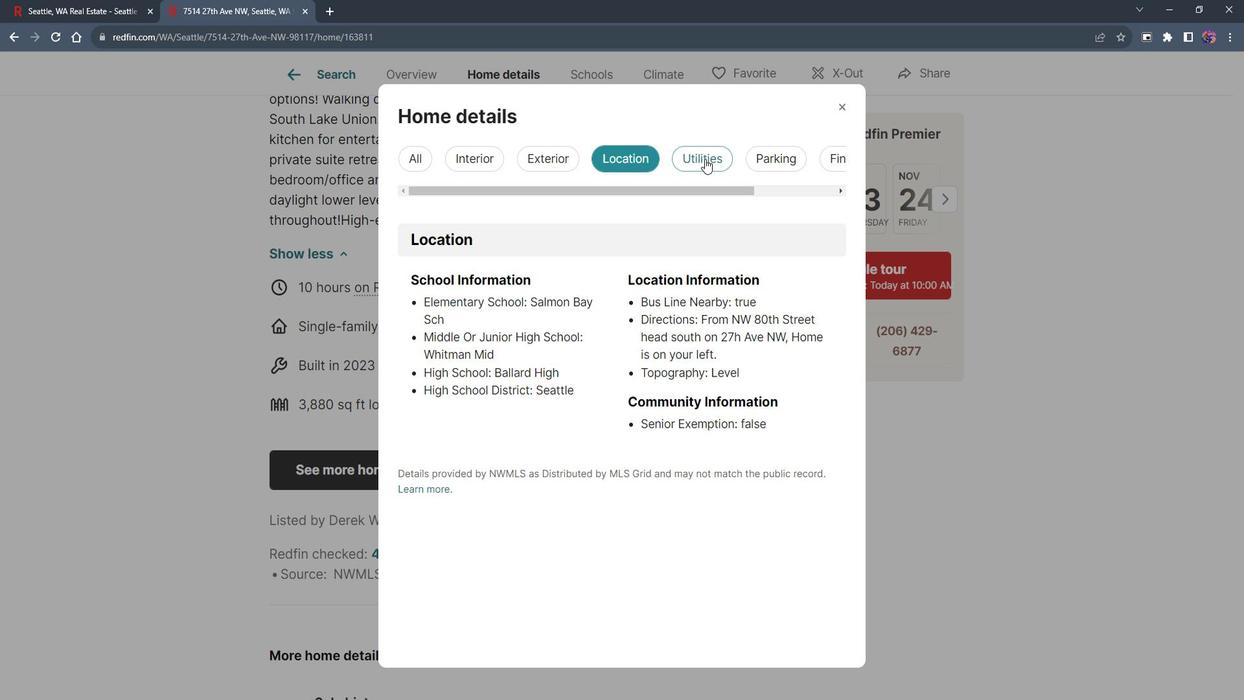
Action: Mouse pressed left at (676, 182)
Screenshot: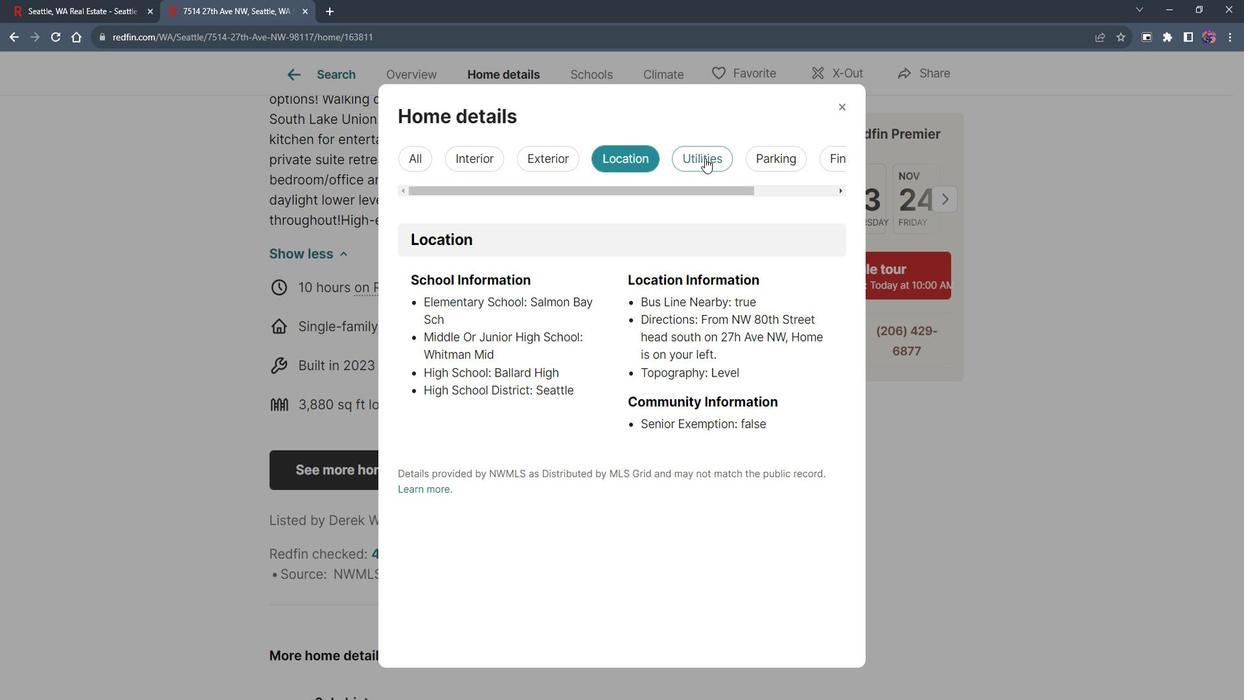 
Action: Mouse moved to (752, 184)
Screenshot: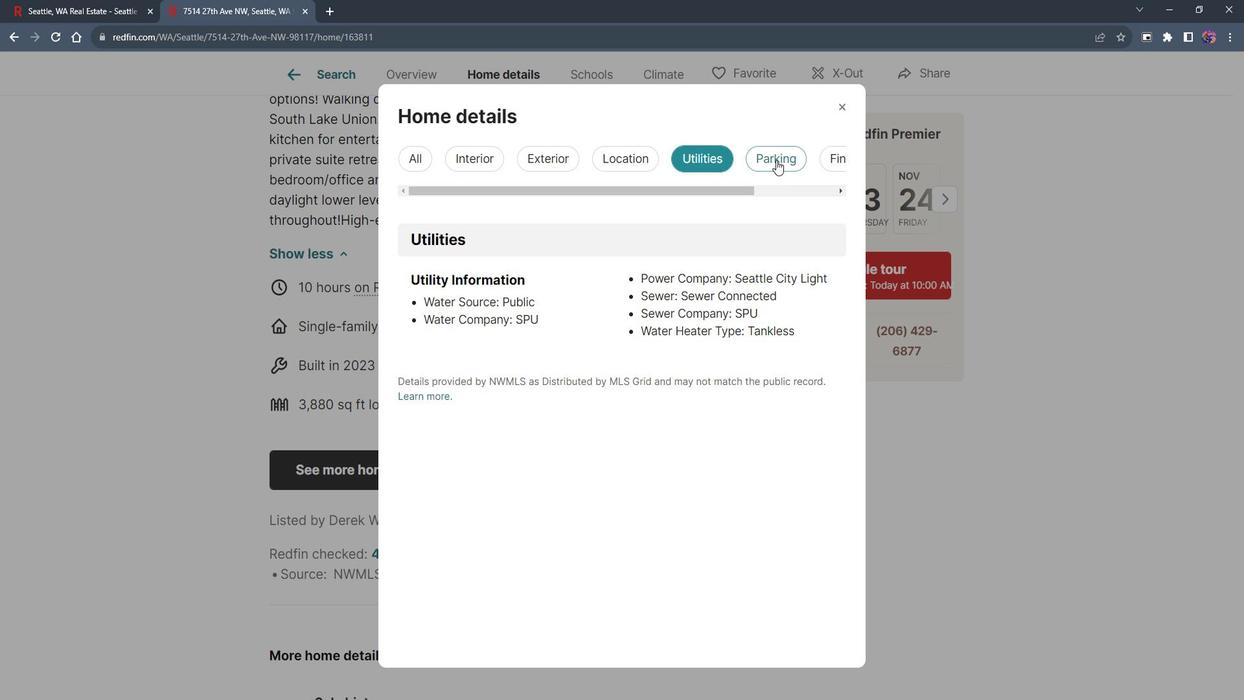 
Action: Mouse pressed left at (752, 184)
Screenshot: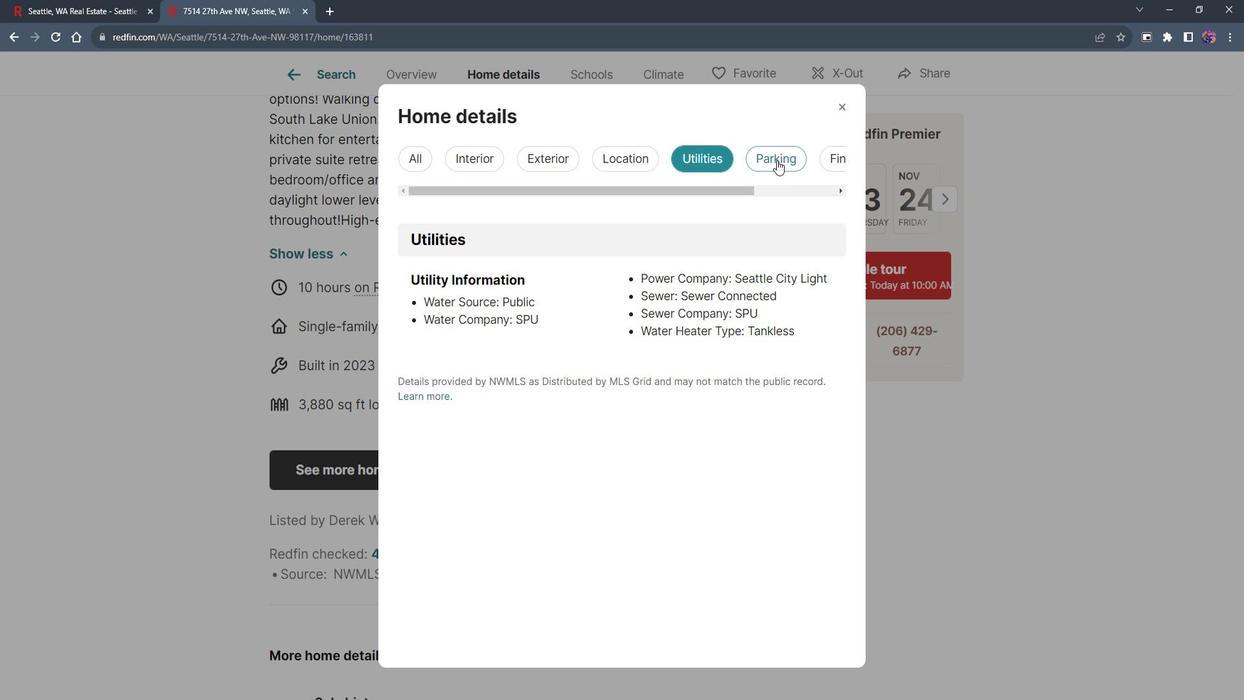
Action: Mouse moved to (707, 209)
Screenshot: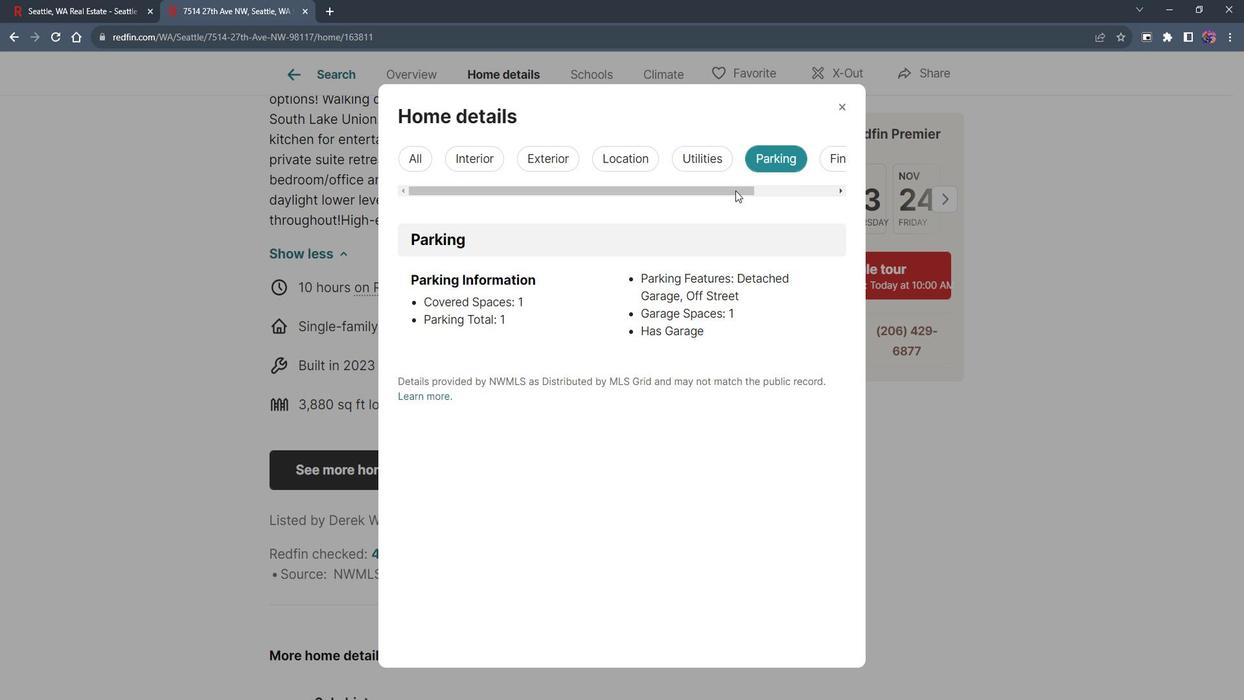 
Action: Mouse pressed left at (707, 209)
Screenshot: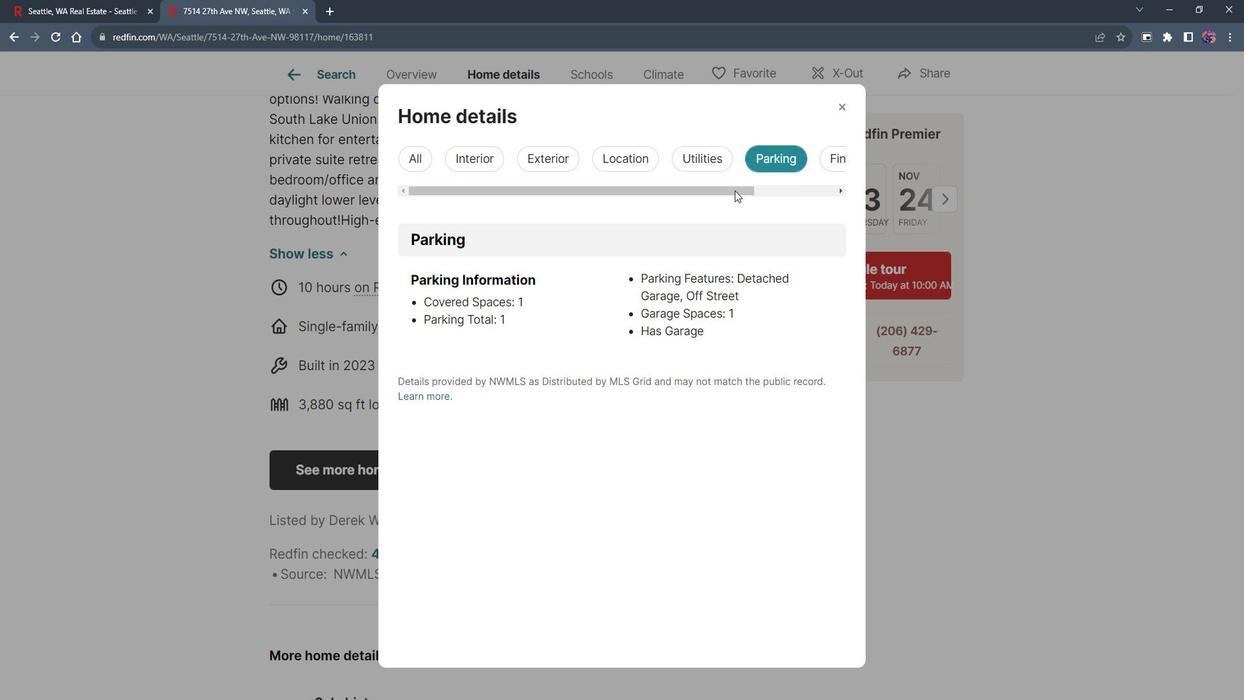 
Action: Mouse moved to (728, 182)
Screenshot: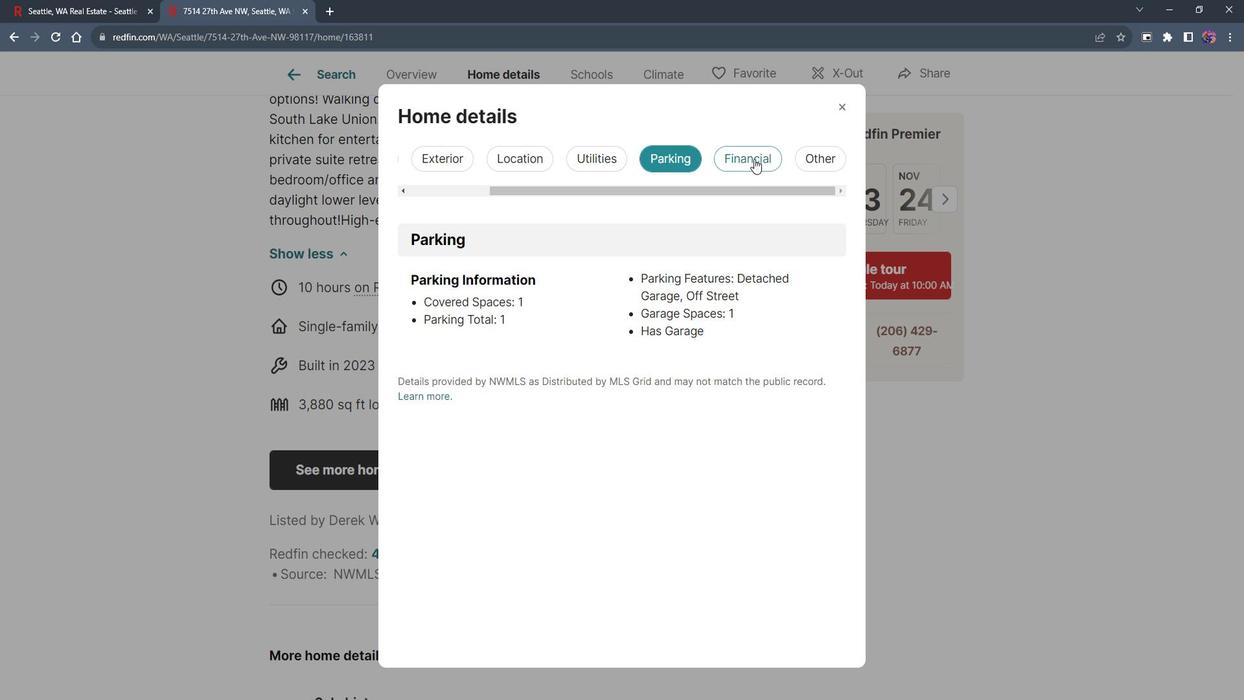 
Action: Mouse pressed left at (728, 182)
Screenshot: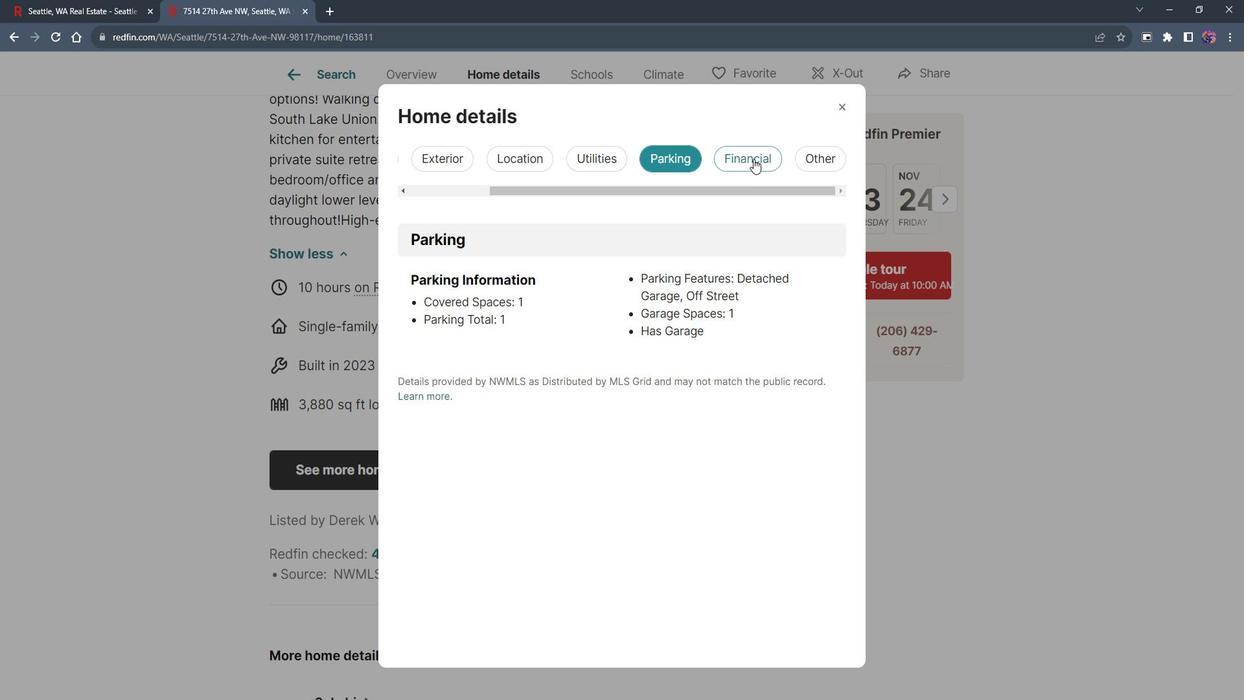 
Action: Mouse moved to (798, 175)
Screenshot: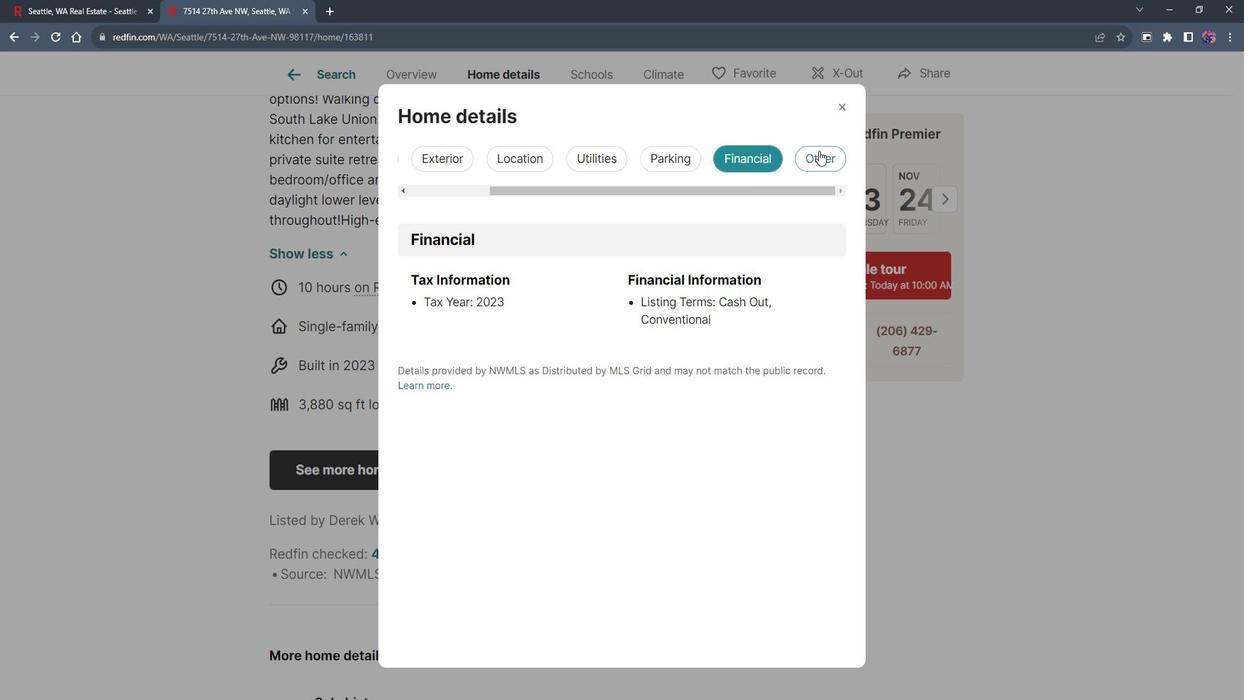 
Action: Mouse pressed left at (798, 175)
Screenshot: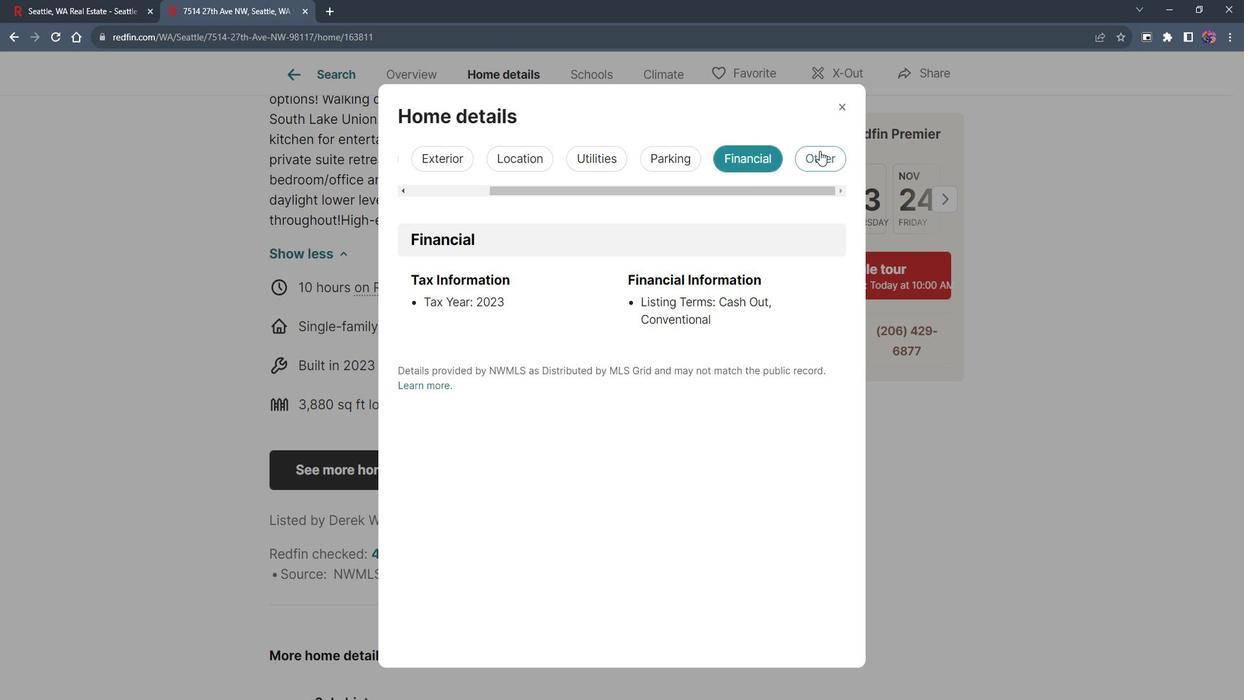 
Action: Mouse moved to (825, 138)
Screenshot: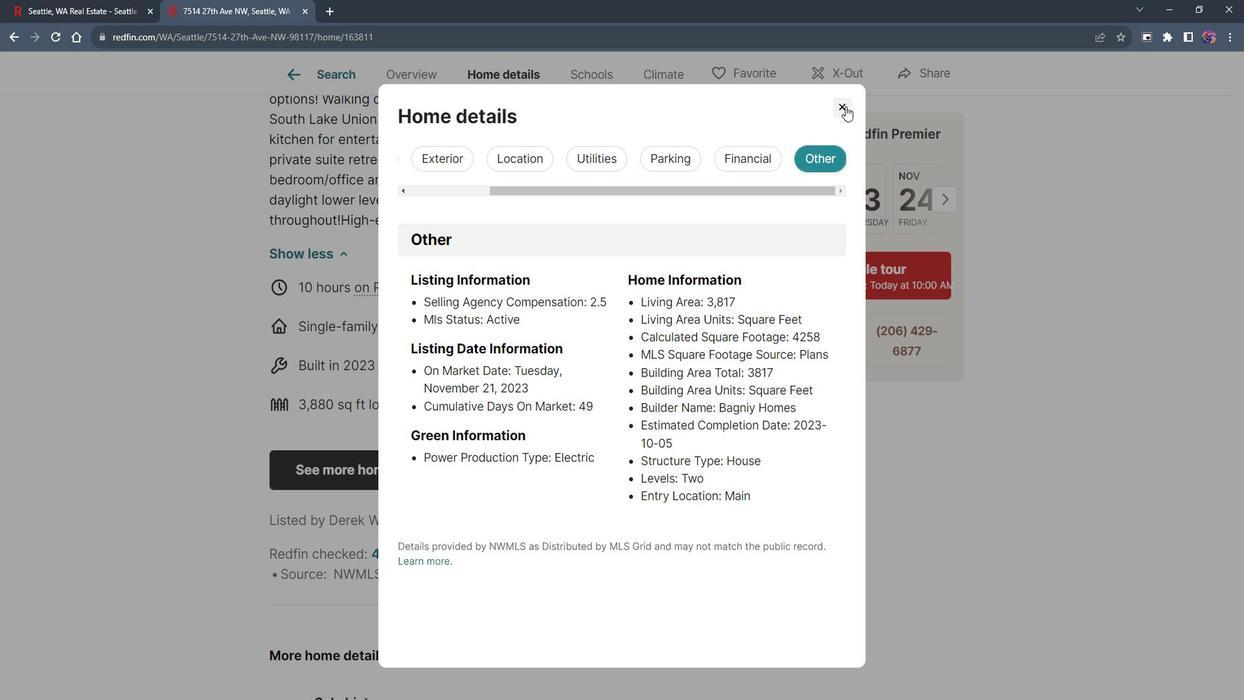 
Action: Mouse pressed left at (825, 138)
Screenshot: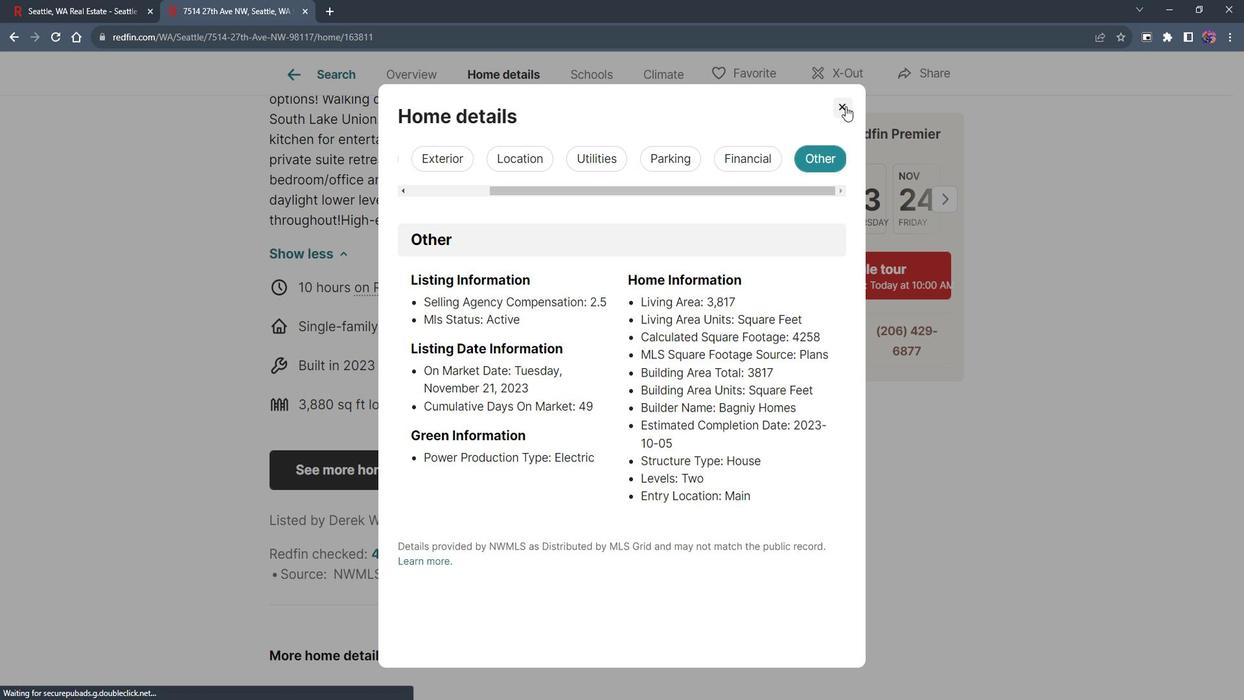
Action: Mouse moved to (575, 352)
Screenshot: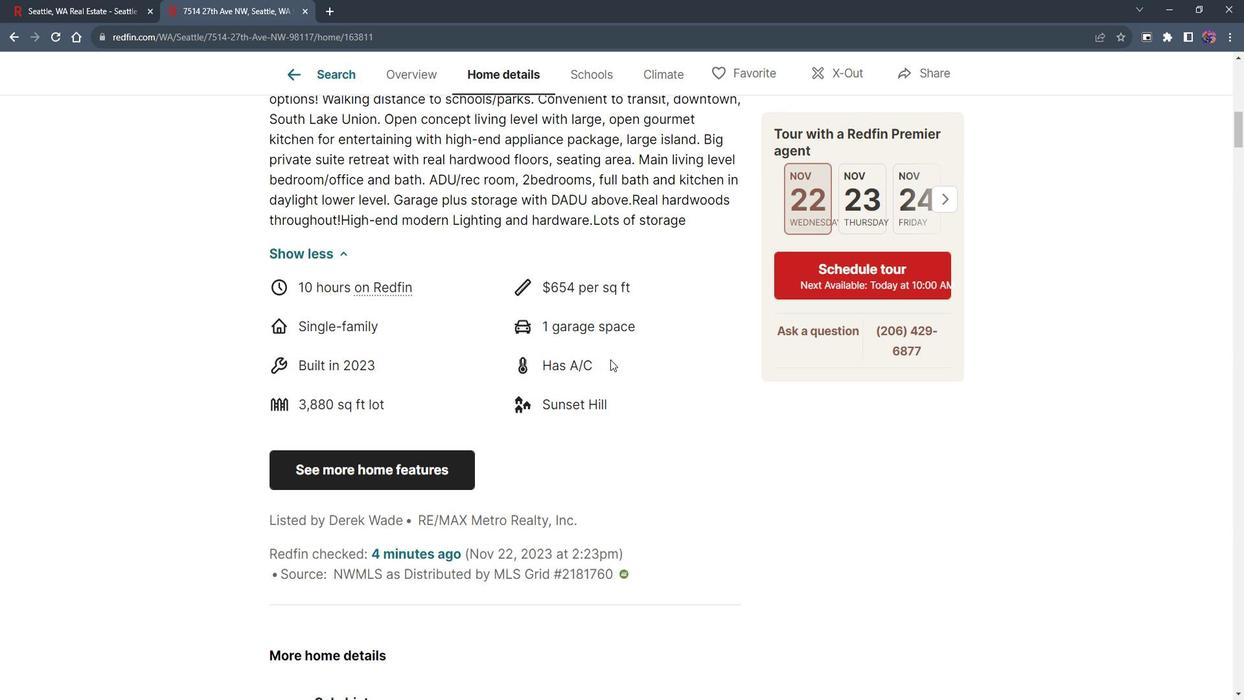 
Action: Mouse scrolled (575, 352) with delta (0, 0)
Screenshot: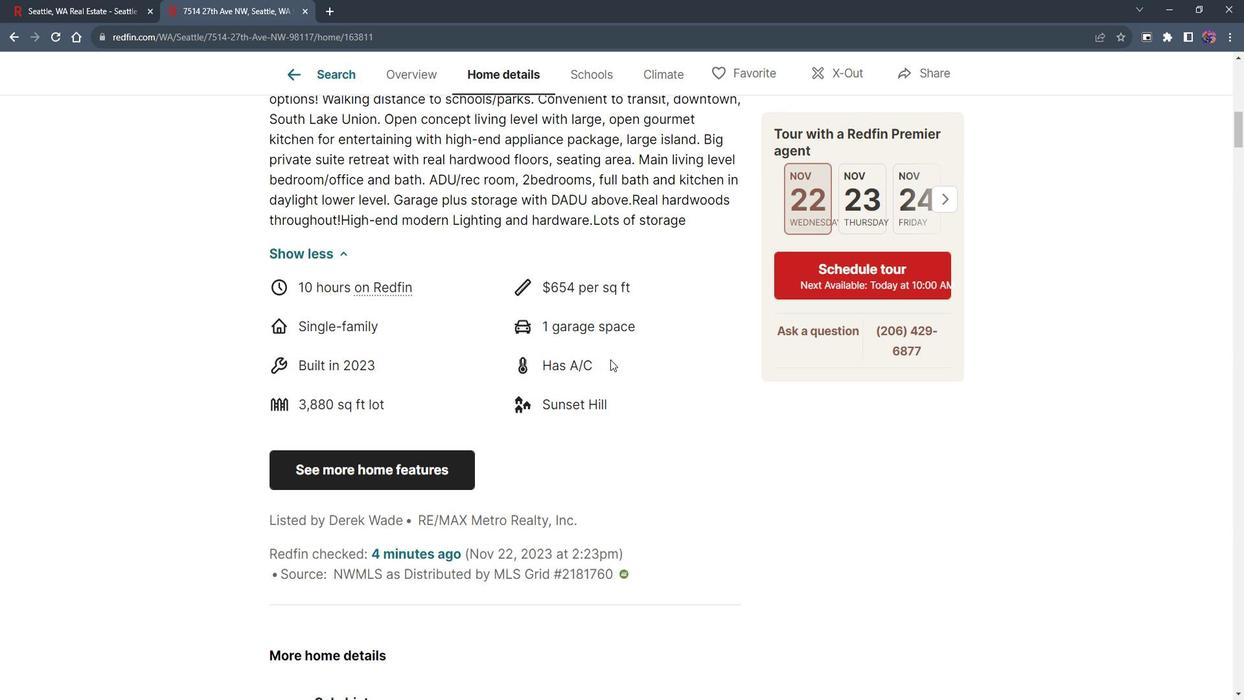 
Action: Mouse moved to (575, 352)
Screenshot: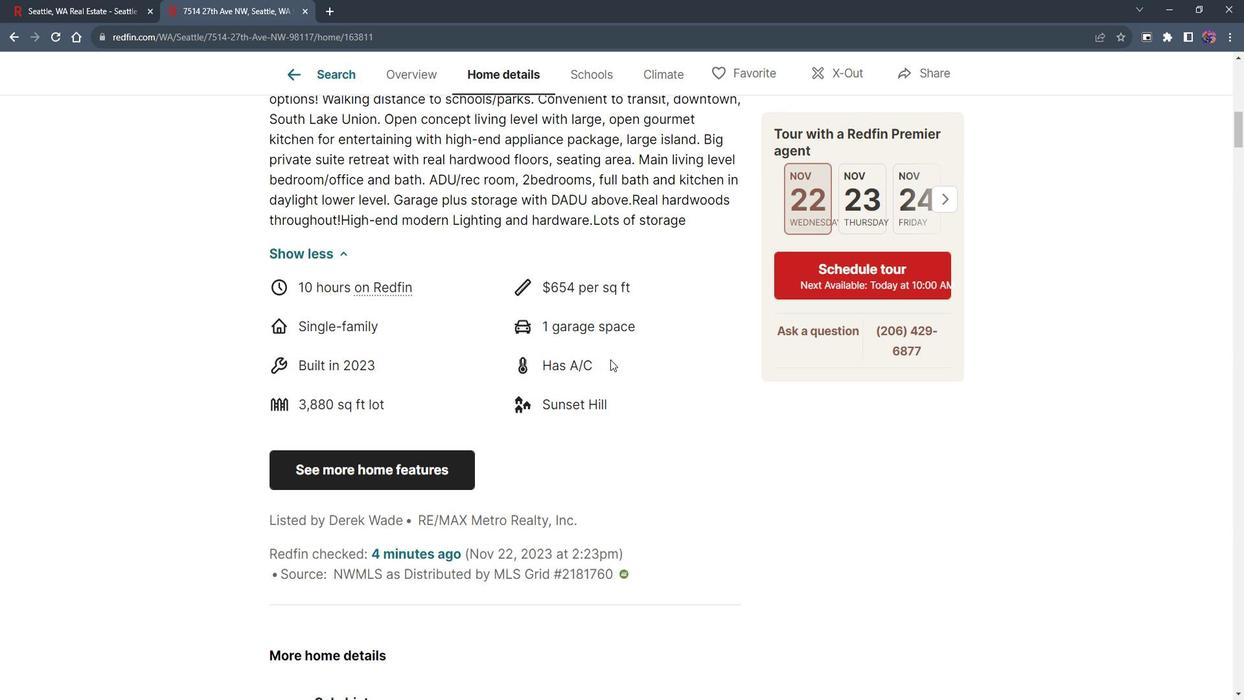 
Action: Mouse scrolled (575, 351) with delta (0, 0)
Screenshot: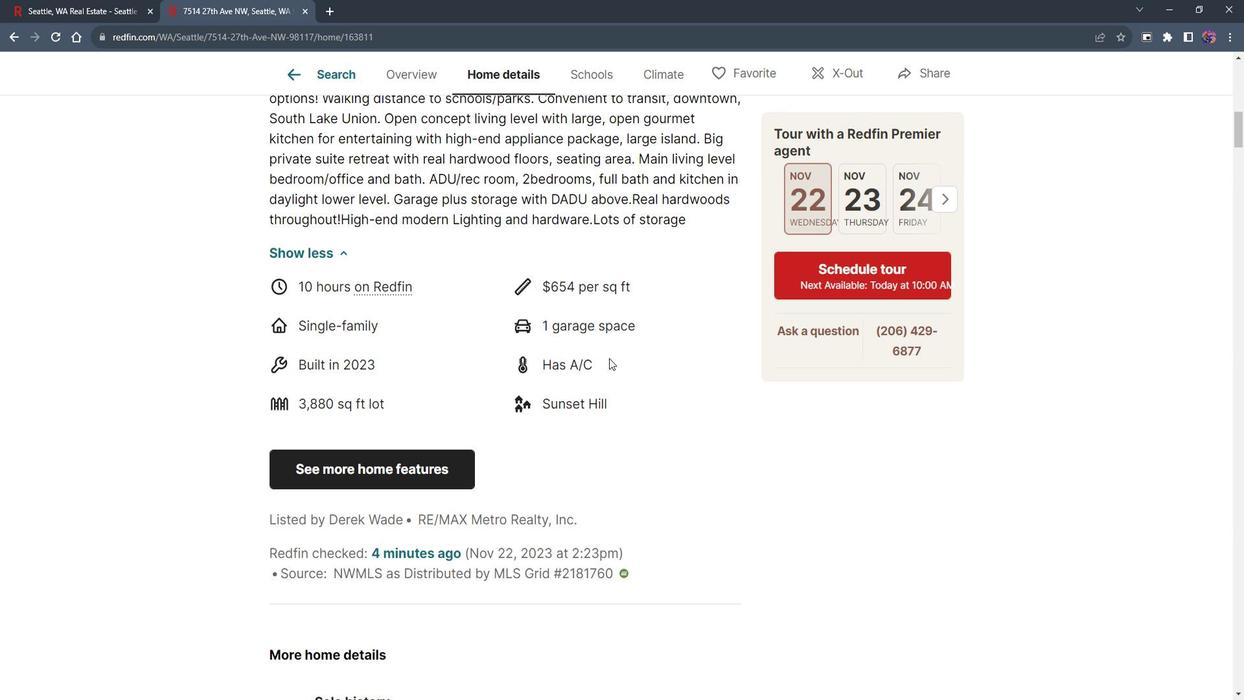 
Action: Mouse moved to (574, 351)
Screenshot: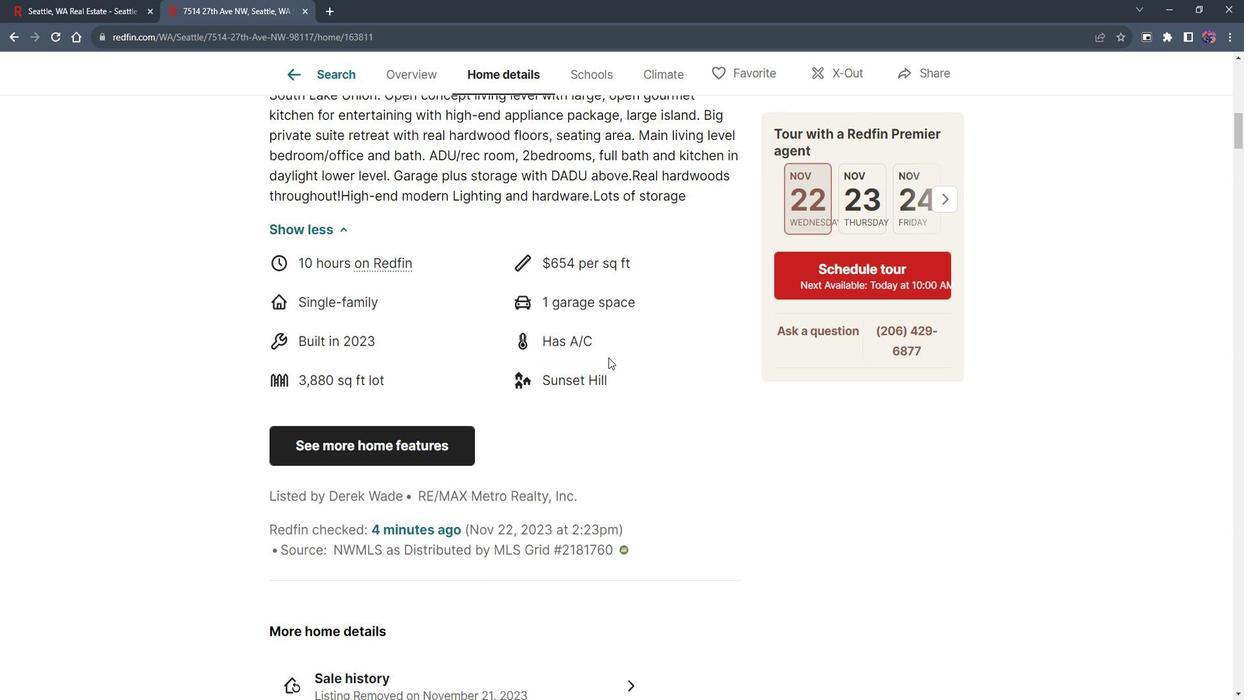 
Action: Mouse scrolled (574, 350) with delta (0, 0)
Screenshot: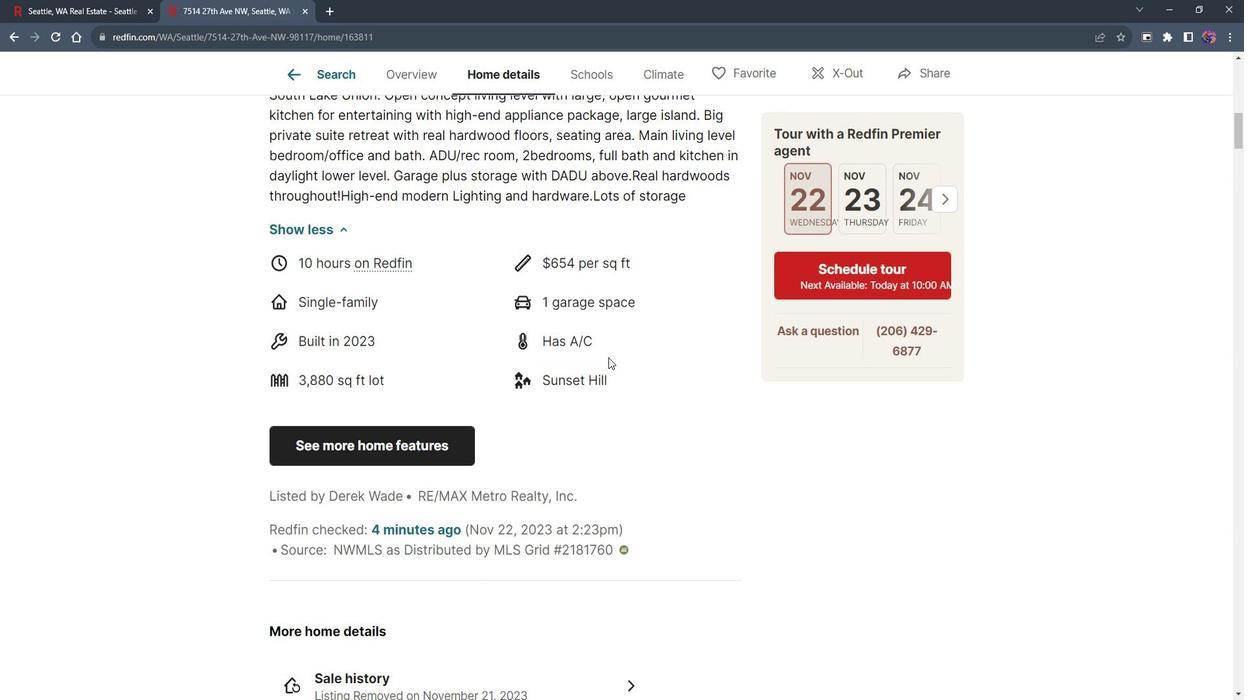 
Action: Mouse moved to (574, 348)
